 Task: Buy 4 Beard & Mustache Combs for Men's from Shave & Hair Removal section under best seller category for shipping address: Dana Mitchell, 4718 Wines Lane, Sabine Pass, Texas 77655, Cell Number 8322385022. Pay from credit card ending with 5759, CVV 953
Action: Mouse moved to (19, 88)
Screenshot: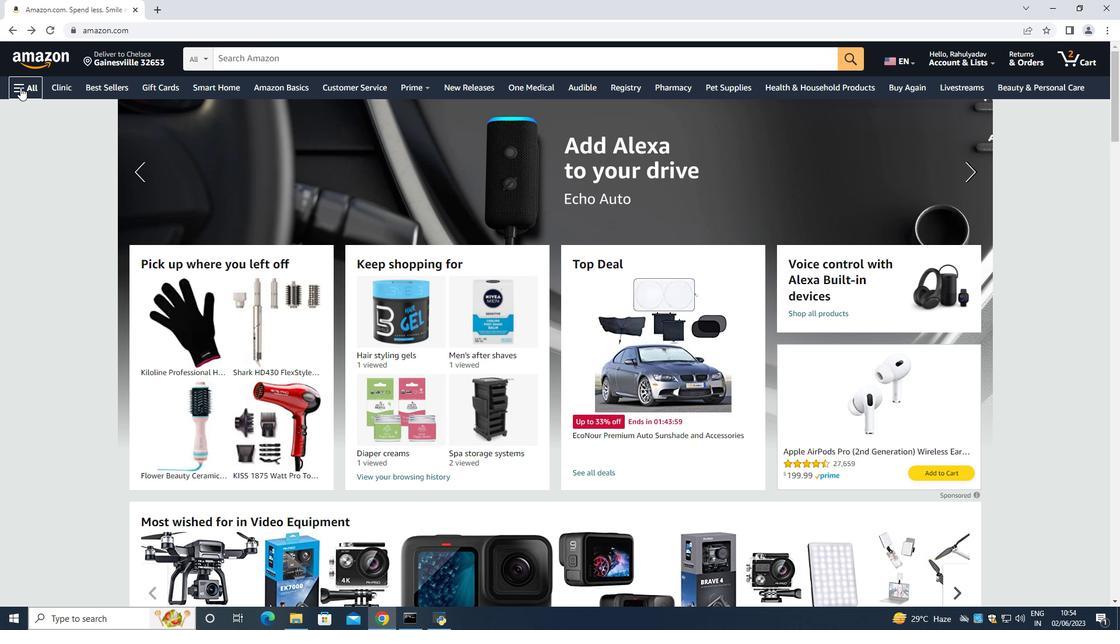 
Action: Mouse pressed left at (19, 88)
Screenshot: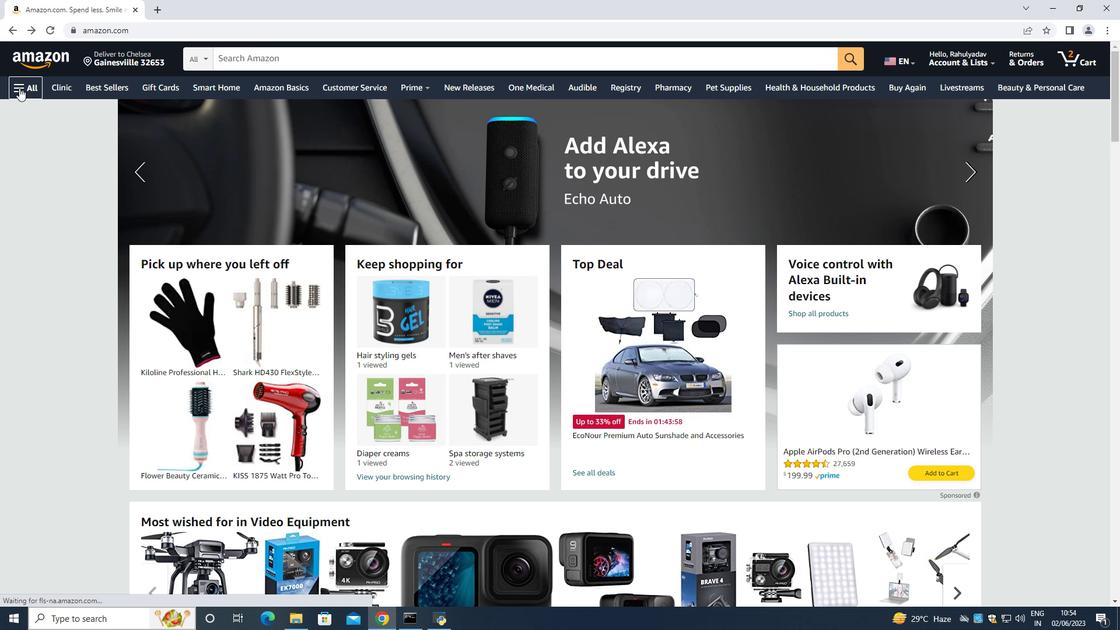 
Action: Mouse moved to (40, 104)
Screenshot: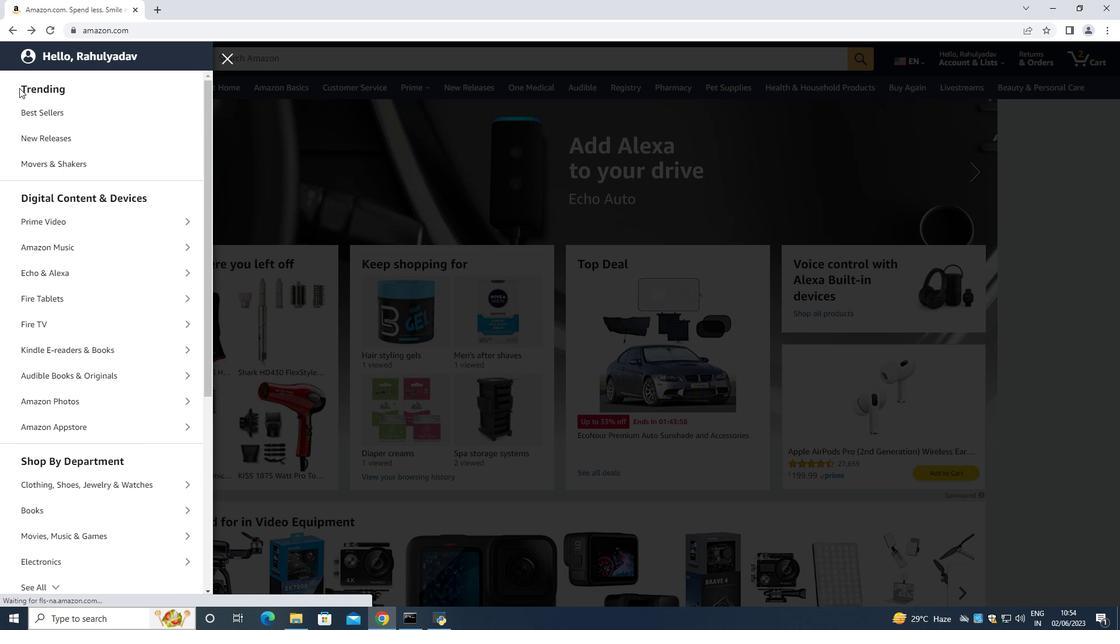 
Action: Mouse pressed left at (40, 104)
Screenshot: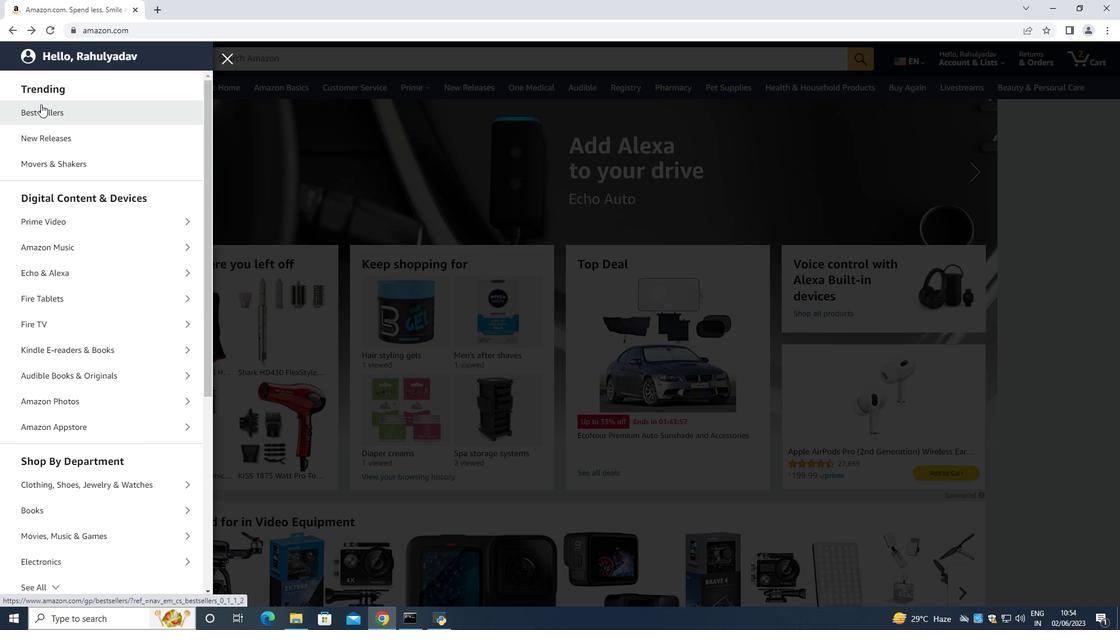 
Action: Mouse moved to (259, 66)
Screenshot: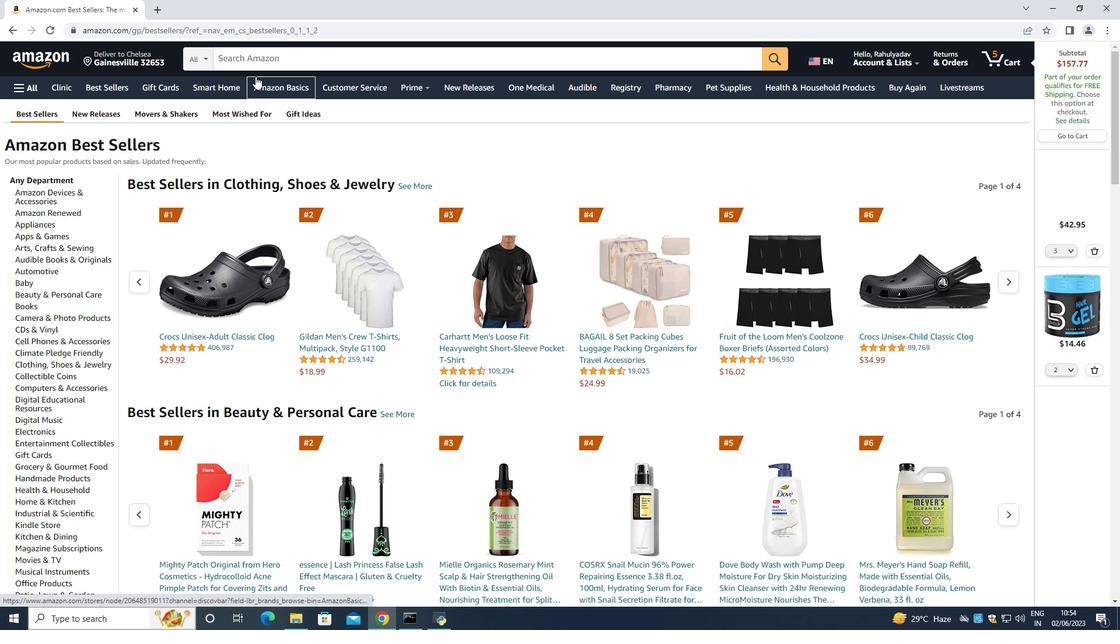 
Action: Mouse pressed left at (259, 66)
Screenshot: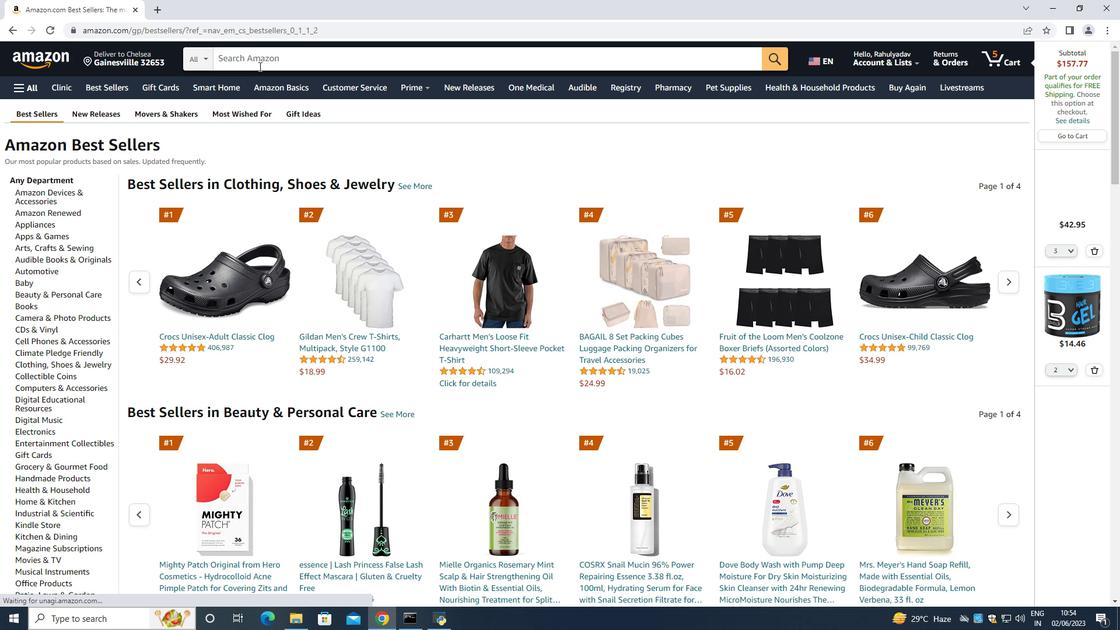 
Action: Key pressed <Key.shift><Key.shift><Key.shift>Beard<Key.space><Key.shift>&<Key.space><Key.shift><Key.shift><Key.shift>Mustache<Key.space><Key.shift>Combs<Key.space><Key.shift>For<Key.space><Key.shift>Men<Key.space><Key.backspace>s<Key.enter>
Screenshot: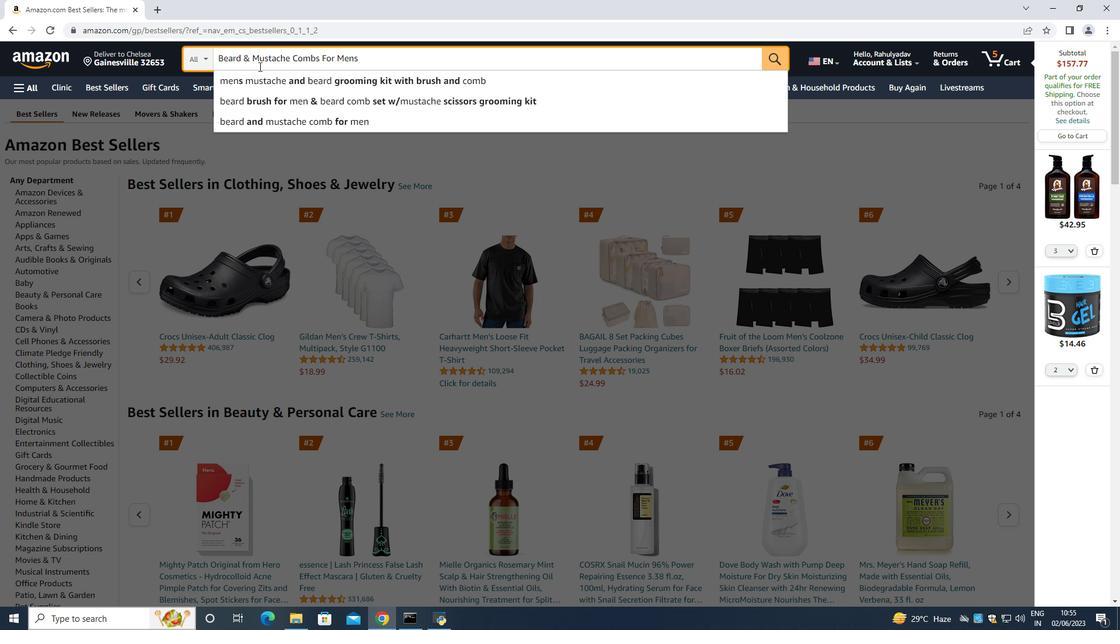
Action: Mouse moved to (585, 630)
Screenshot: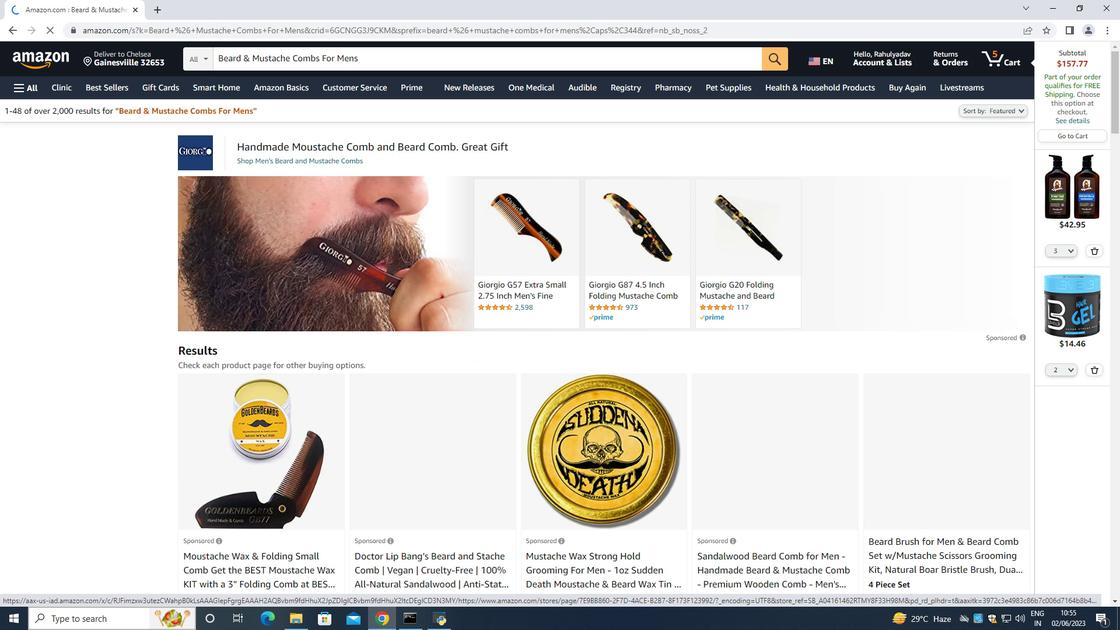 
Action: Key pressed <Key.down><Key.down>
Screenshot: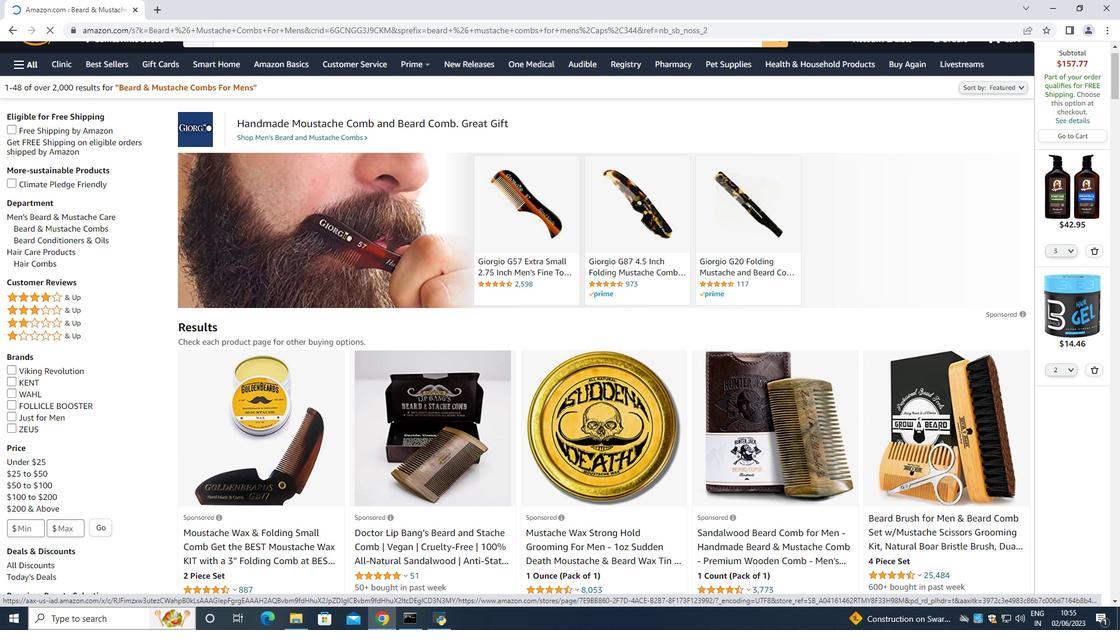 
Action: Mouse moved to (363, 487)
Screenshot: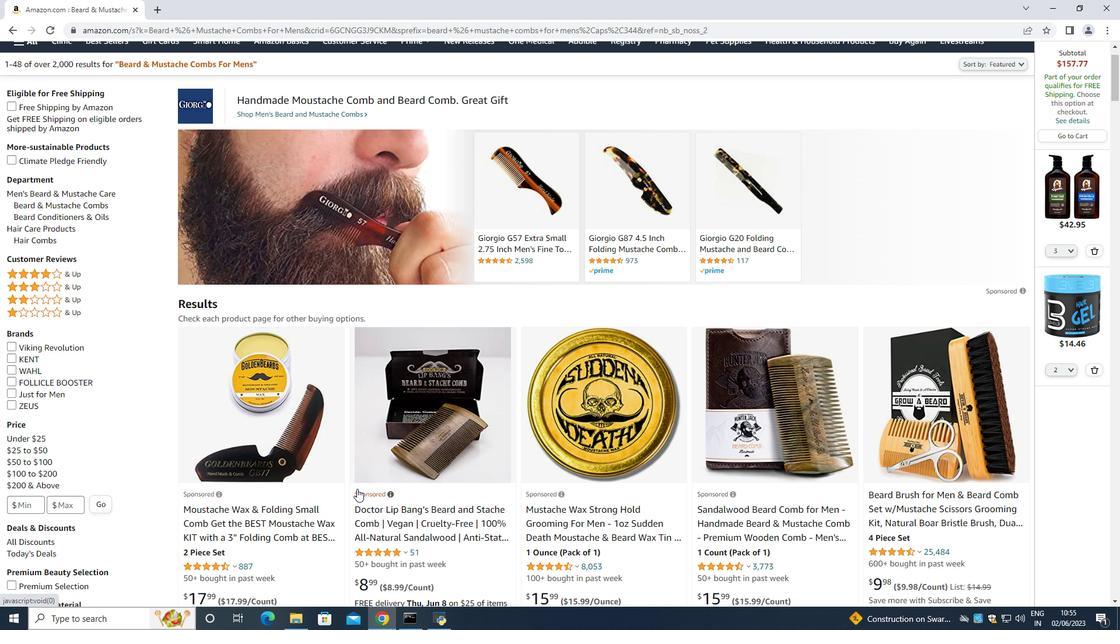 
Action: Mouse scrolled (363, 486) with delta (0, 0)
Screenshot: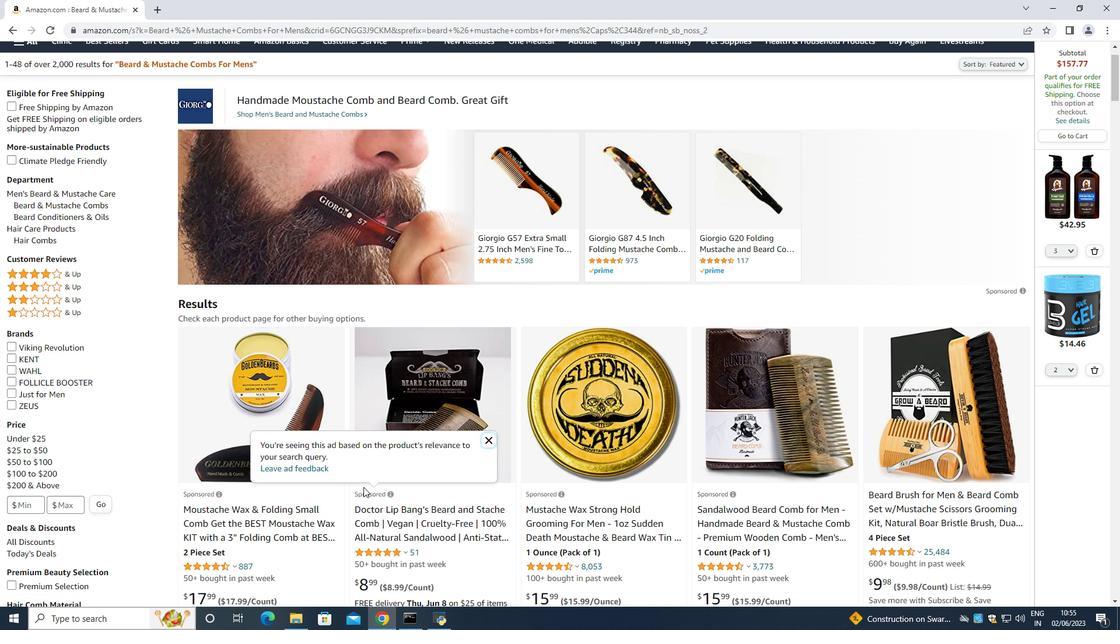 
Action: Mouse moved to (375, 494)
Screenshot: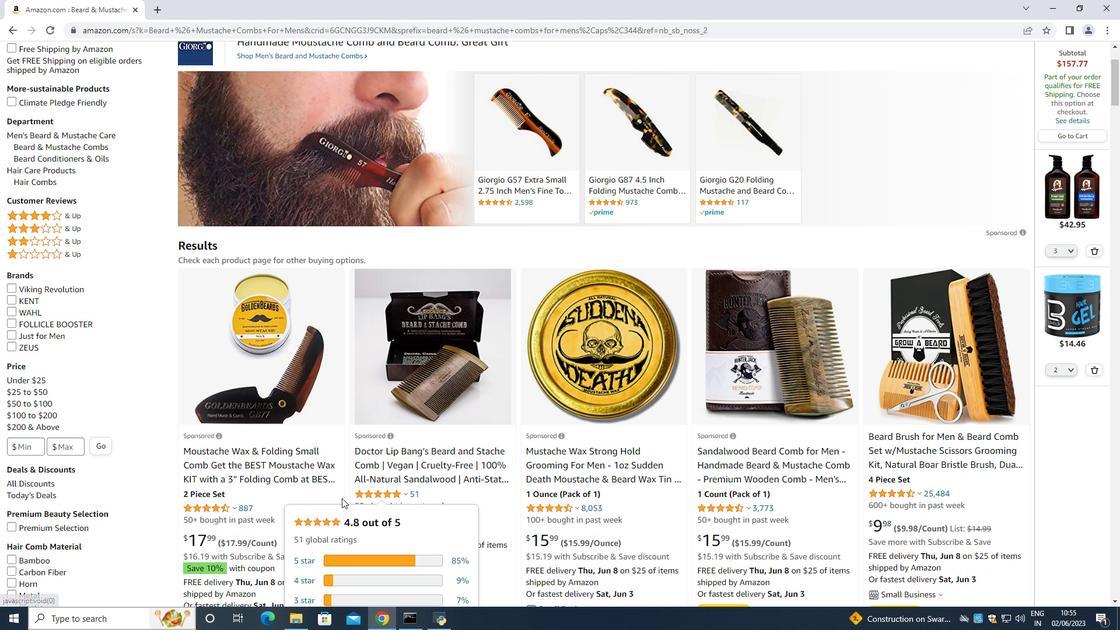 
Action: Mouse scrolled (375, 493) with delta (0, 0)
Screenshot: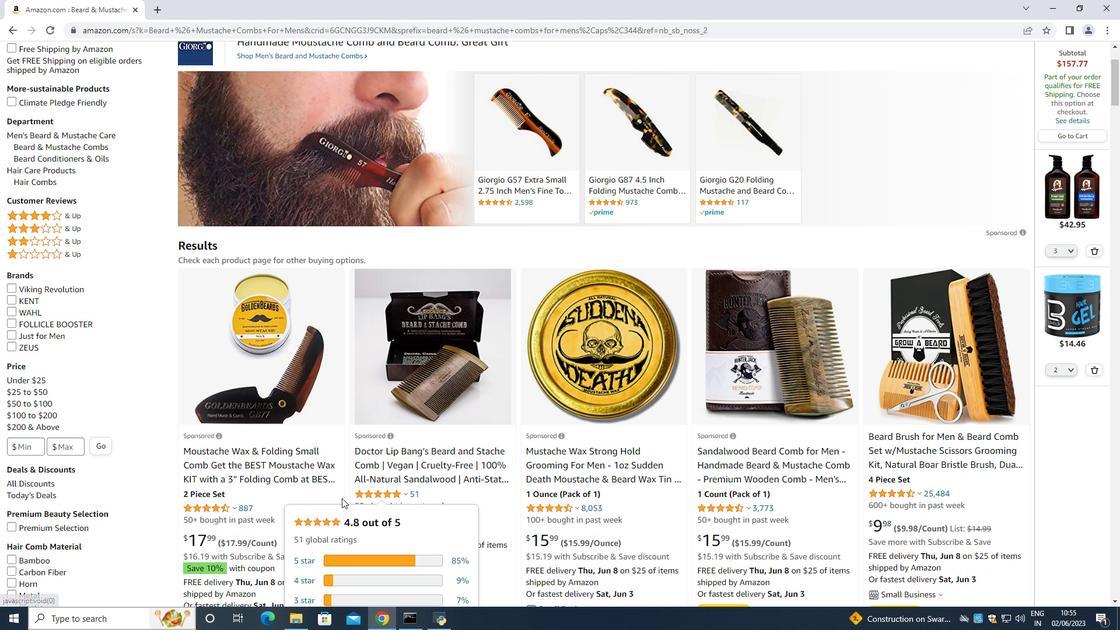 
Action: Mouse moved to (381, 380)
Screenshot: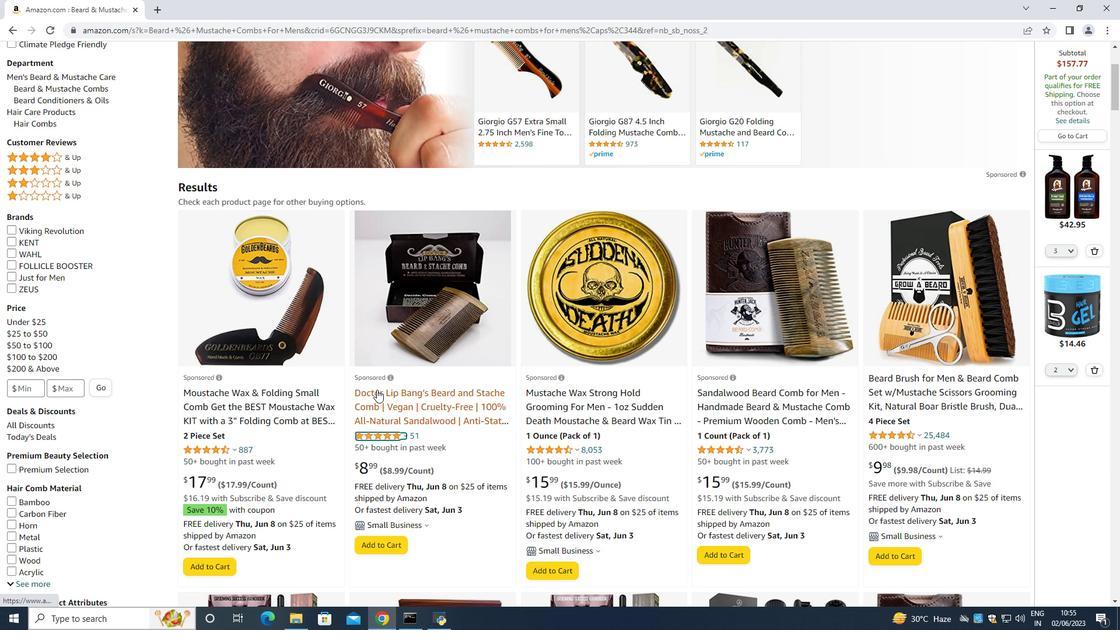 
Action: Mouse scrolled (381, 381) with delta (0, 0)
Screenshot: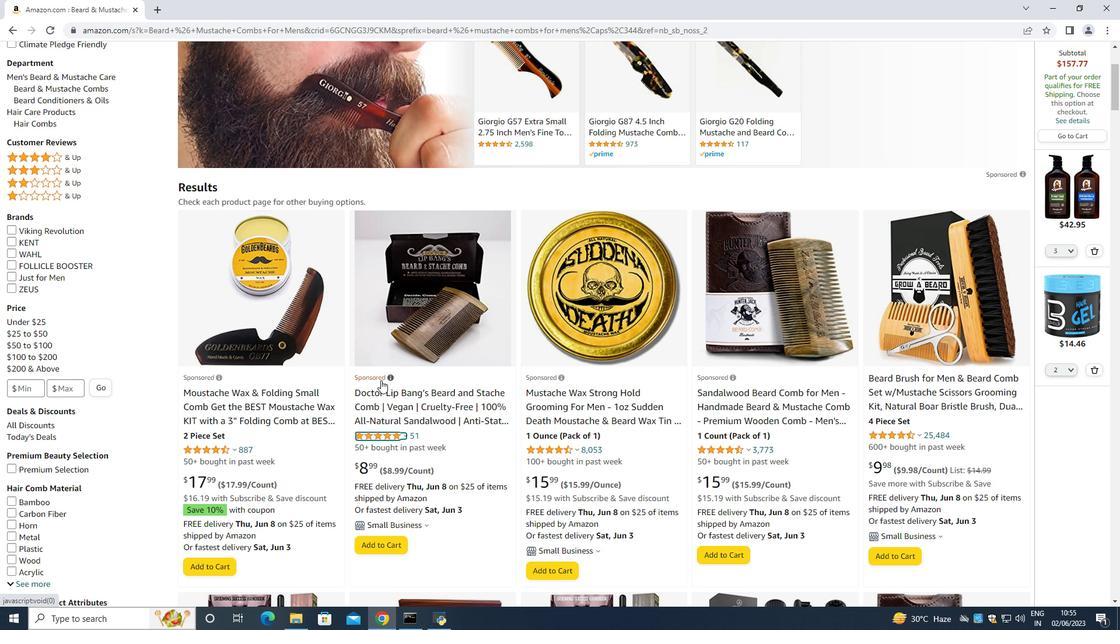 
Action: Mouse scrolled (381, 381) with delta (0, 0)
Screenshot: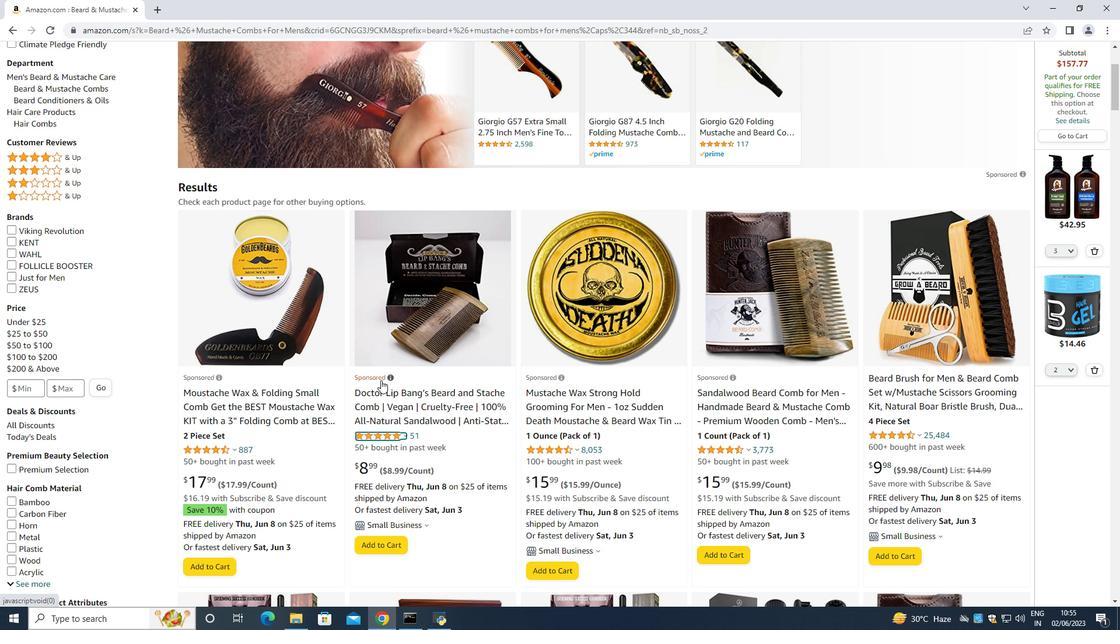 
Action: Mouse scrolled (381, 381) with delta (0, 0)
Screenshot: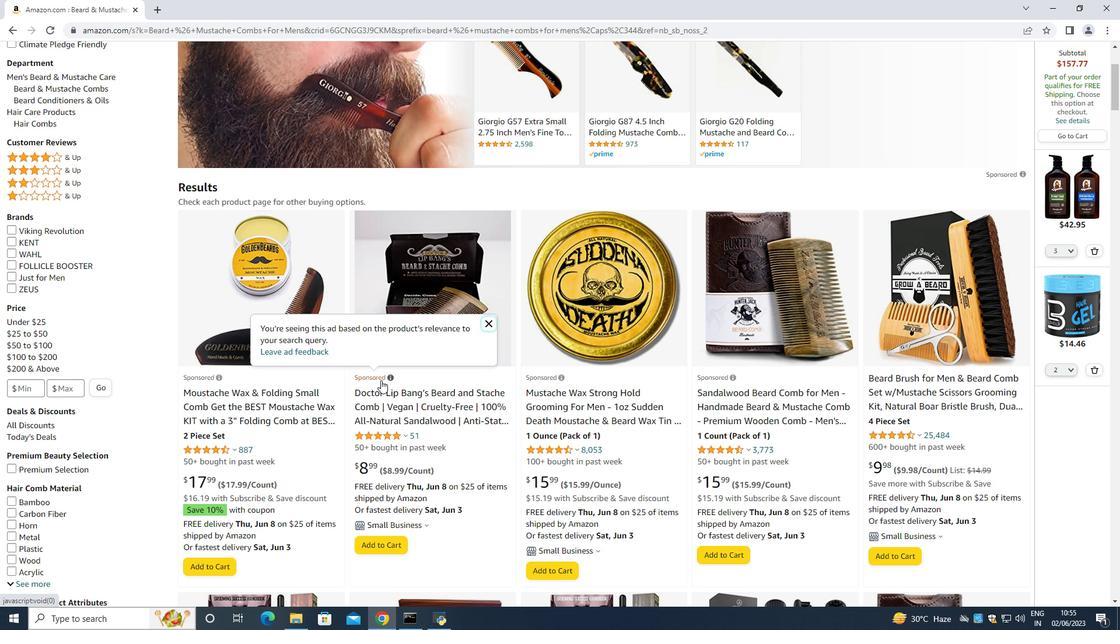 
Action: Mouse moved to (766, 438)
Screenshot: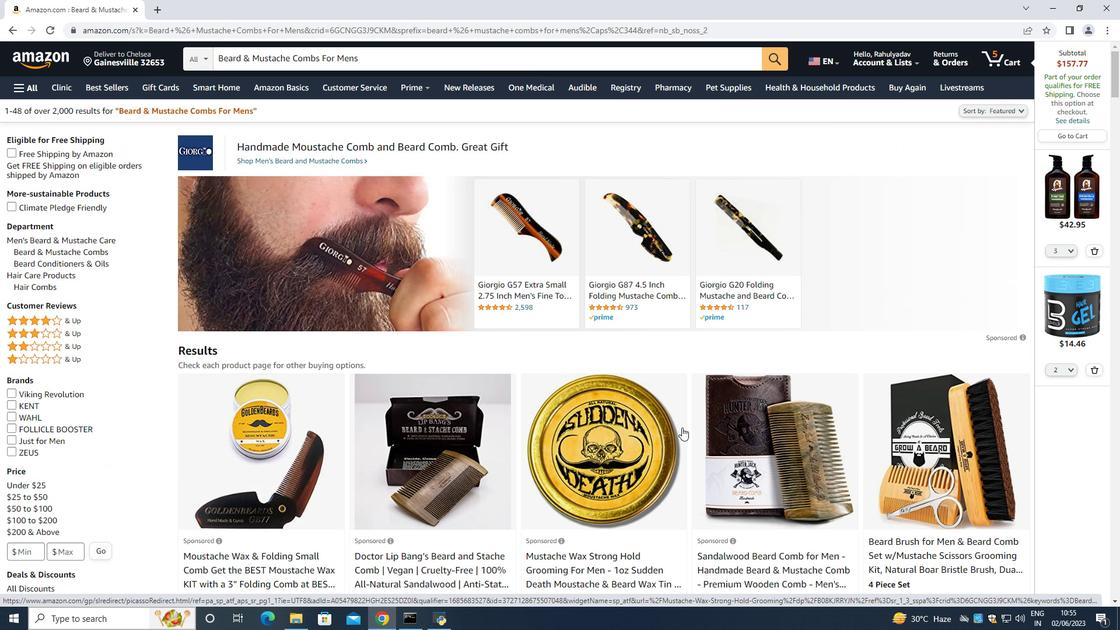 
Action: Mouse scrolled (766, 438) with delta (0, 0)
Screenshot: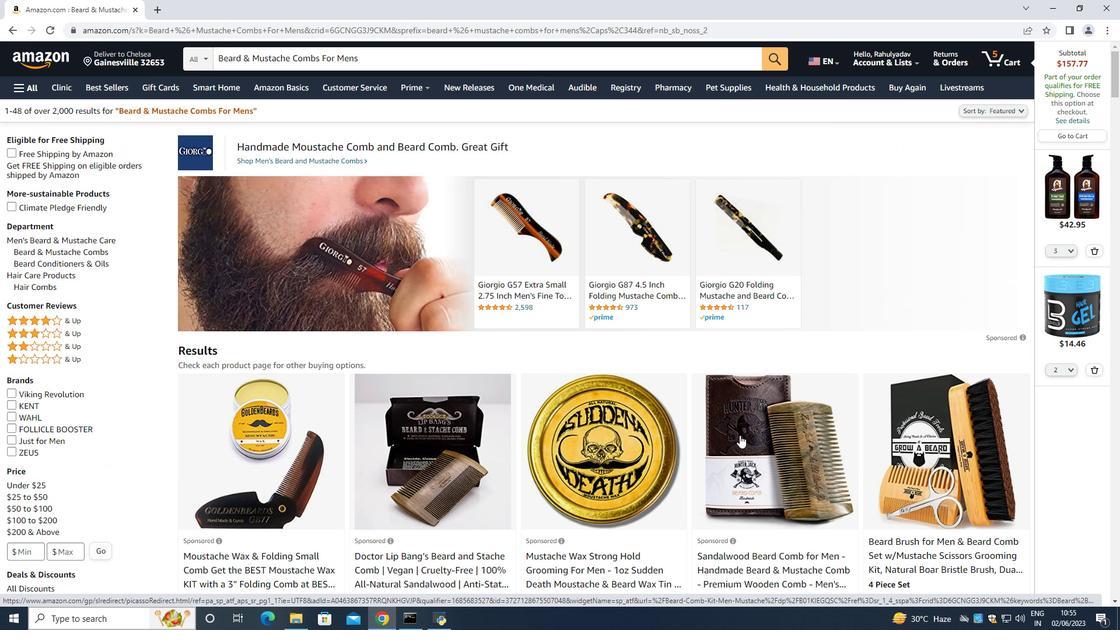 
Action: Mouse scrolled (766, 438) with delta (0, 0)
Screenshot: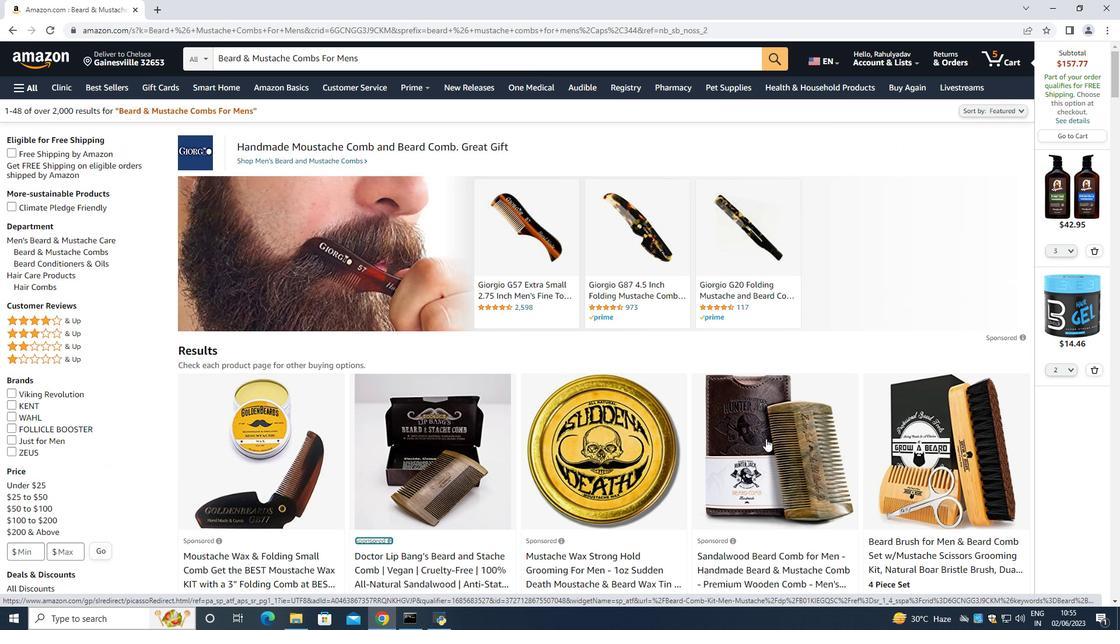 
Action: Mouse moved to (746, 400)
Screenshot: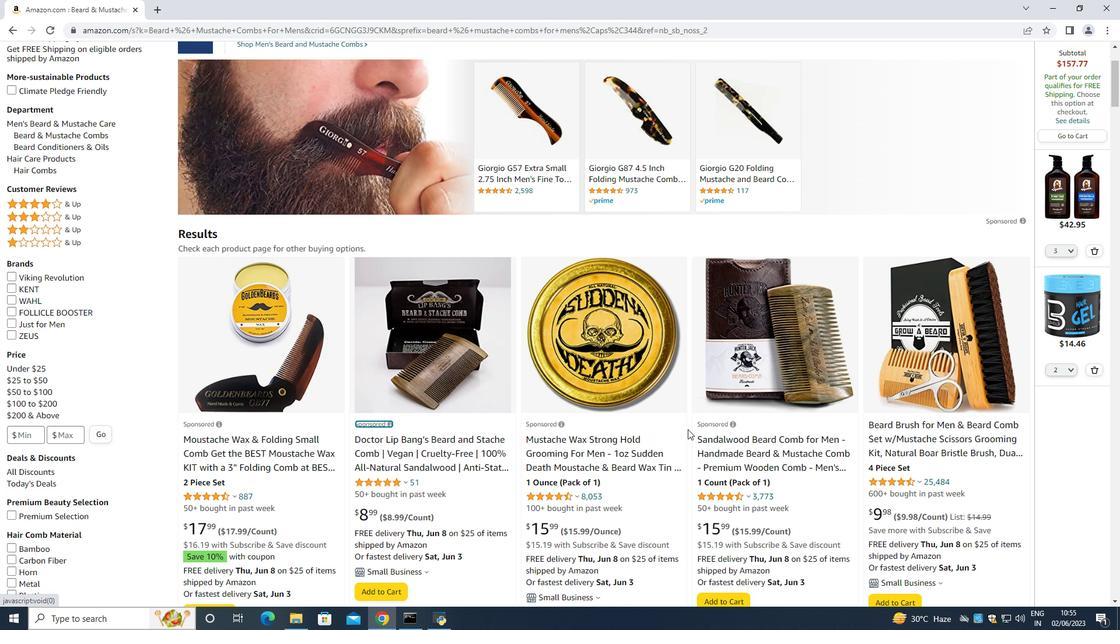 
Action: Mouse scrolled (746, 399) with delta (0, 0)
Screenshot: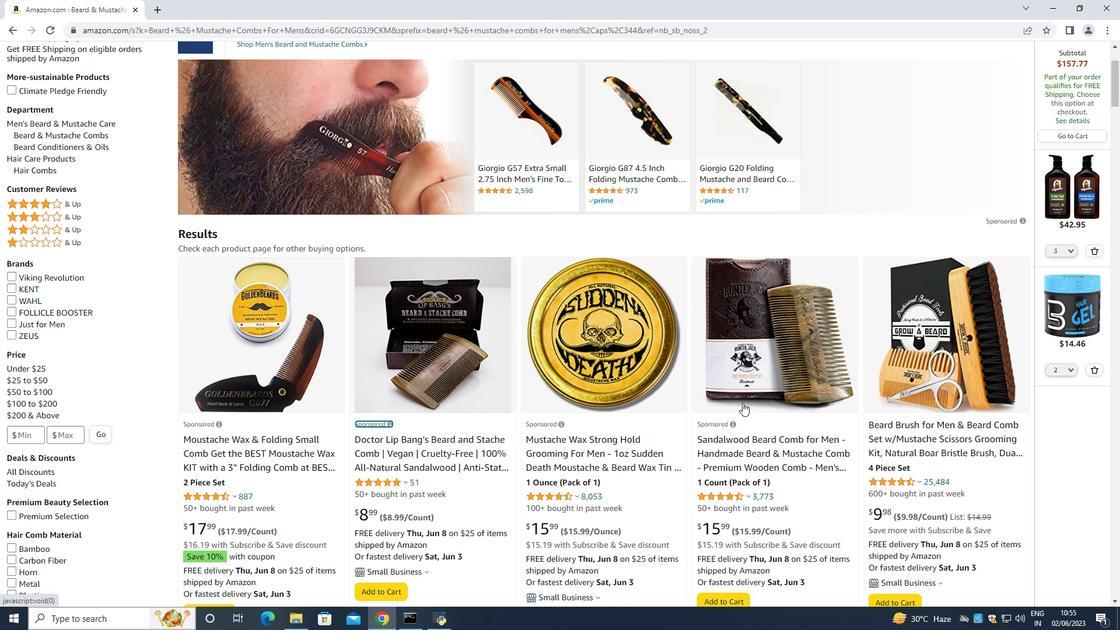 
Action: Mouse scrolled (746, 399) with delta (0, 0)
Screenshot: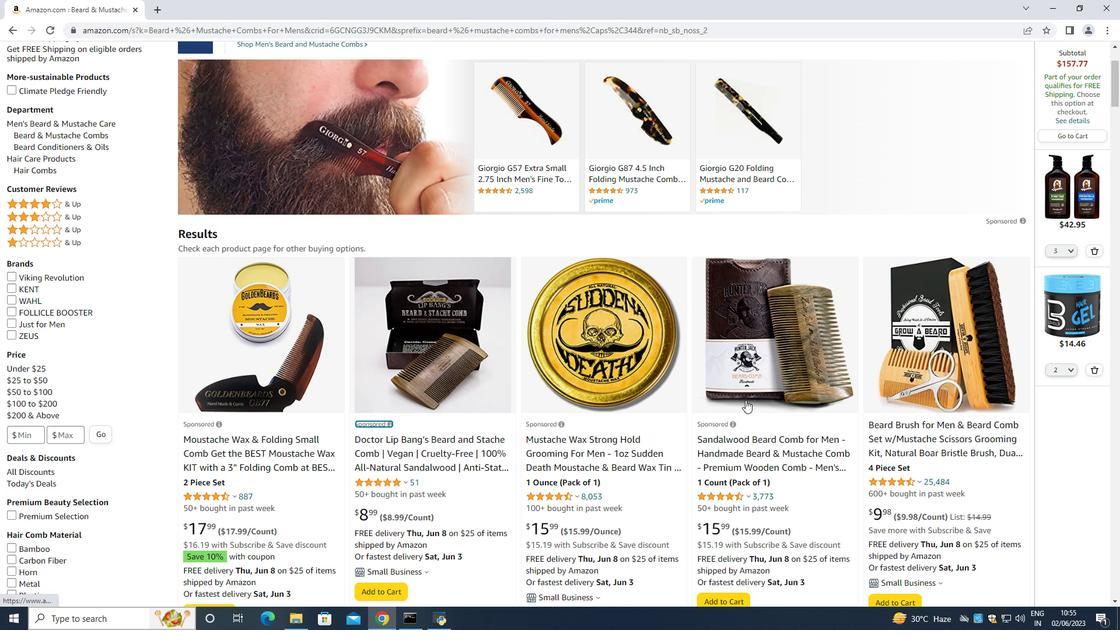 
Action: Mouse moved to (447, 430)
Screenshot: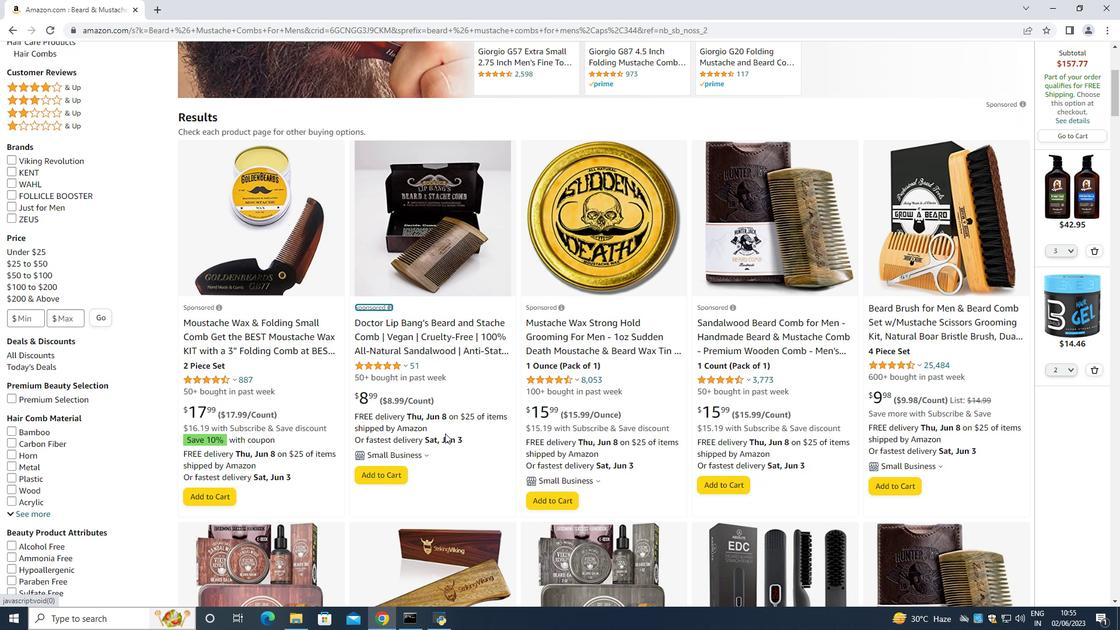 
Action: Mouse scrolled (447, 429) with delta (0, 0)
Screenshot: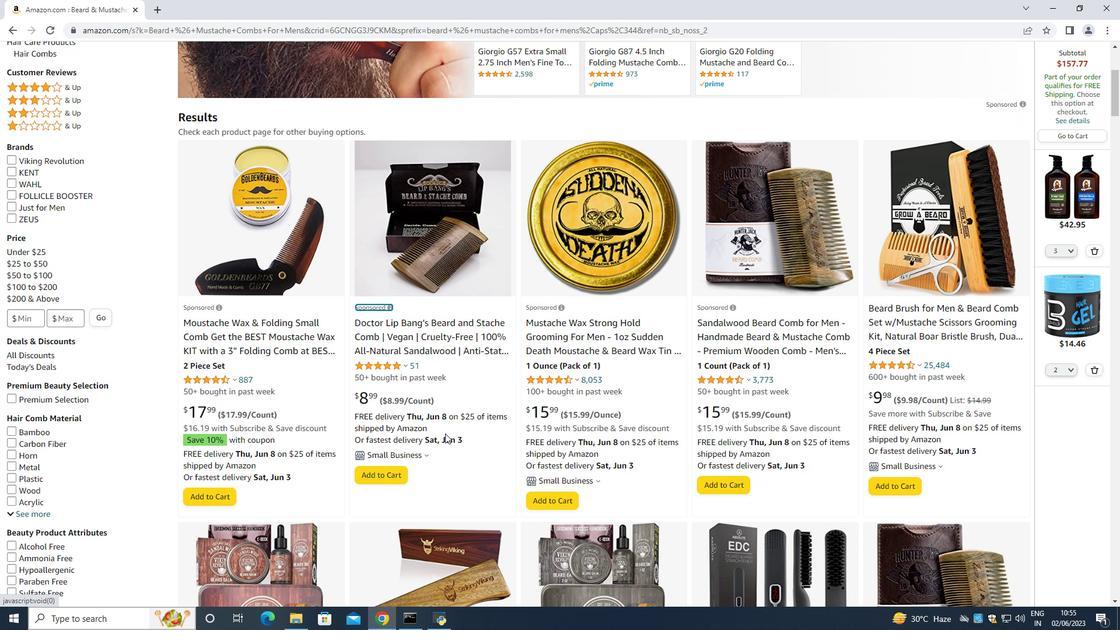 
Action: Mouse moved to (447, 429)
Screenshot: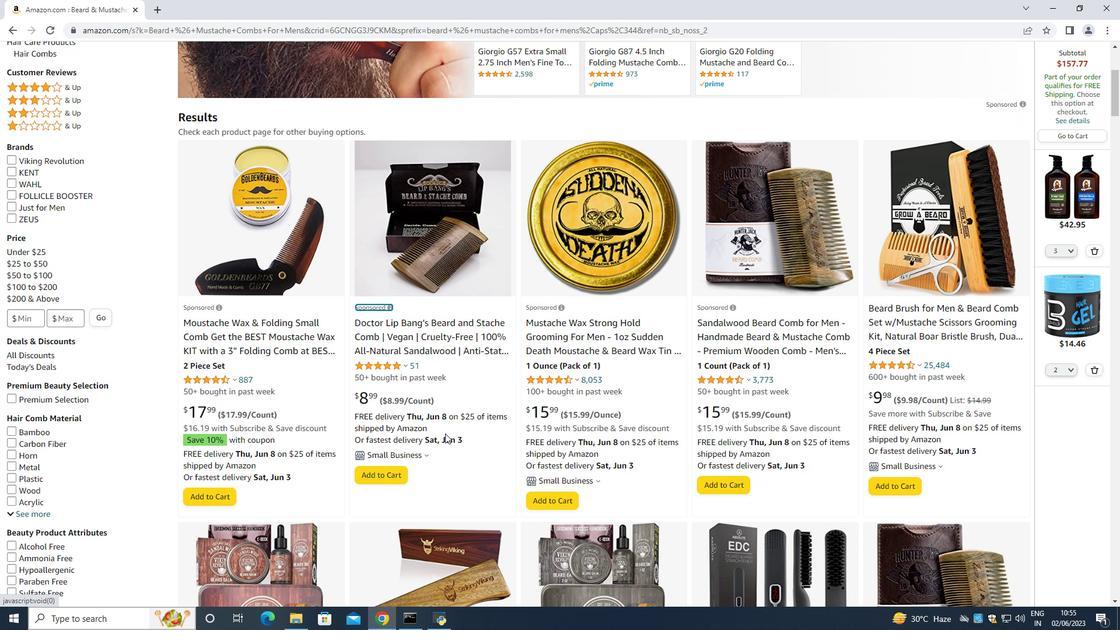 
Action: Mouse scrolled (447, 428) with delta (0, 0)
Screenshot: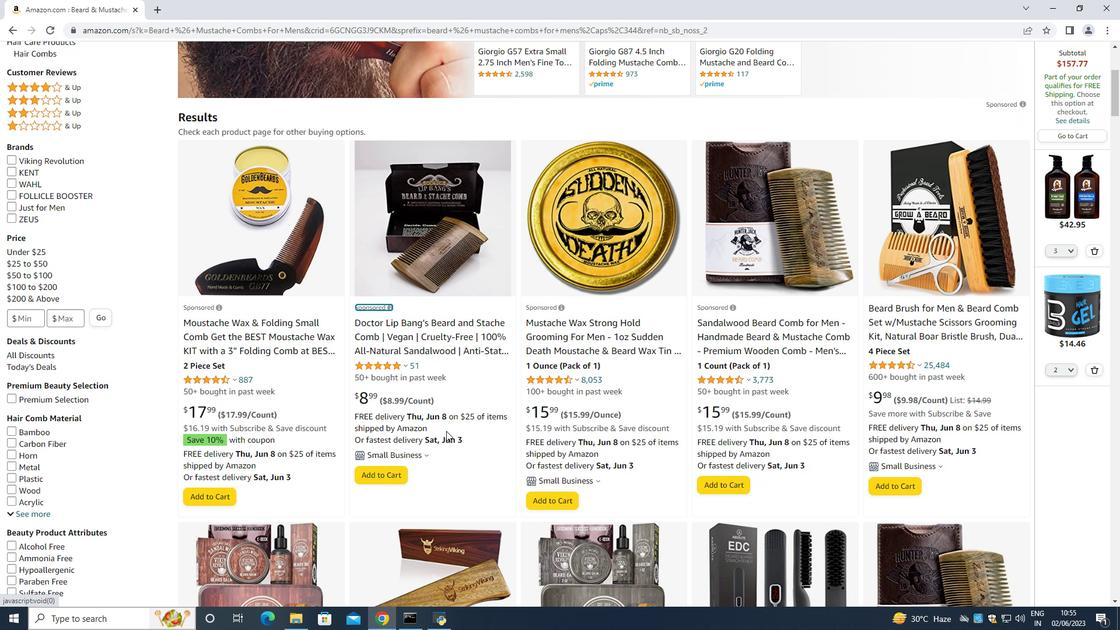 
Action: Mouse moved to (447, 427)
Screenshot: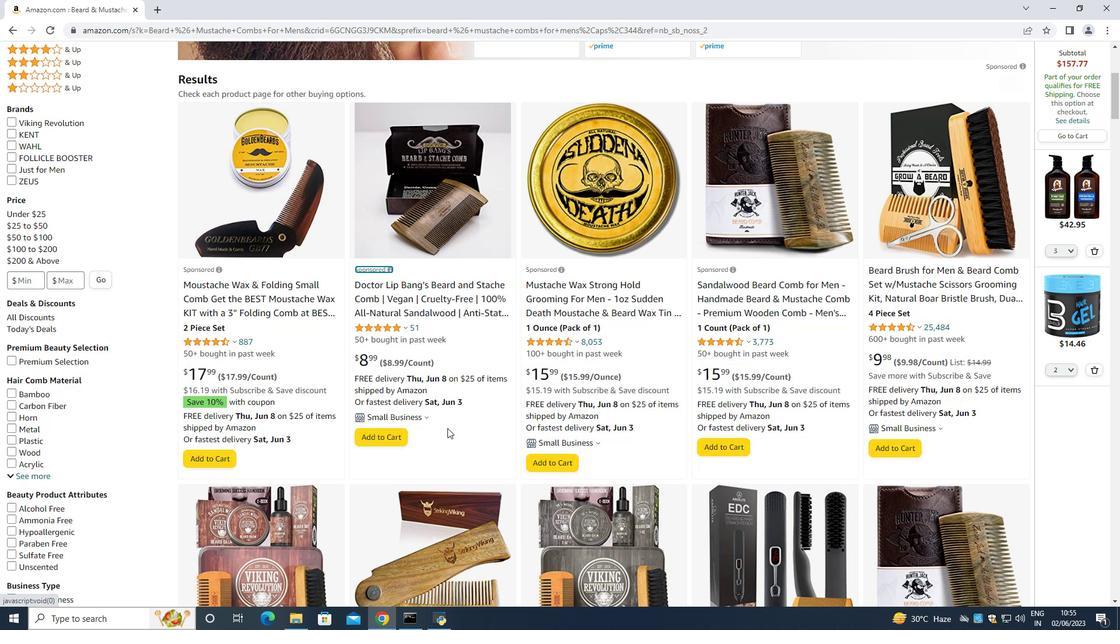 
Action: Mouse scrolled (447, 426) with delta (0, 0)
Screenshot: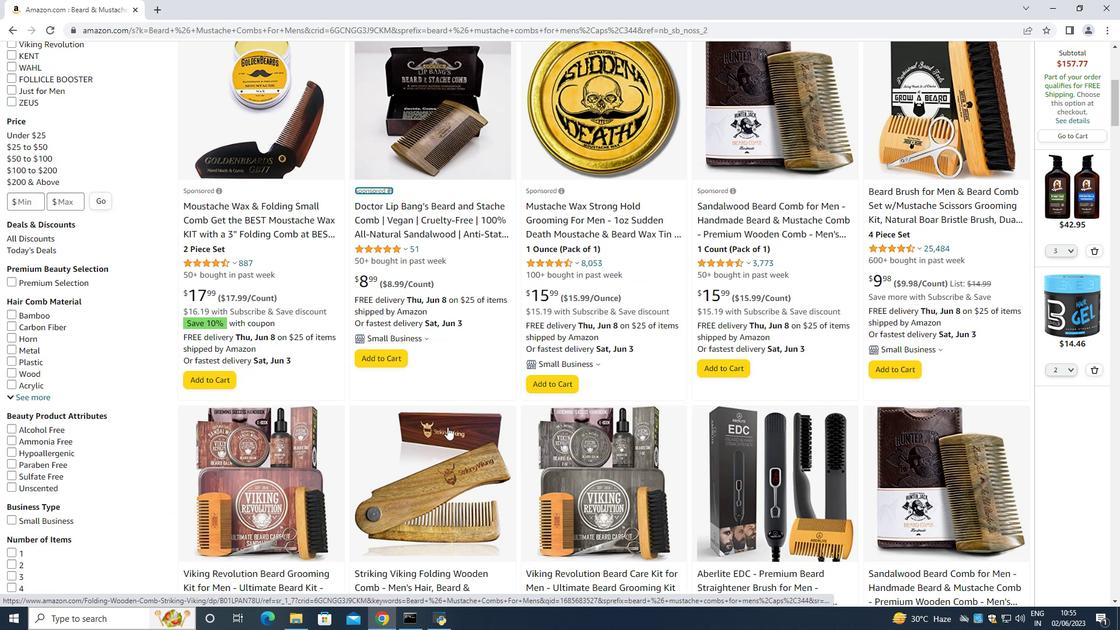 
Action: Mouse scrolled (447, 426) with delta (0, 0)
Screenshot: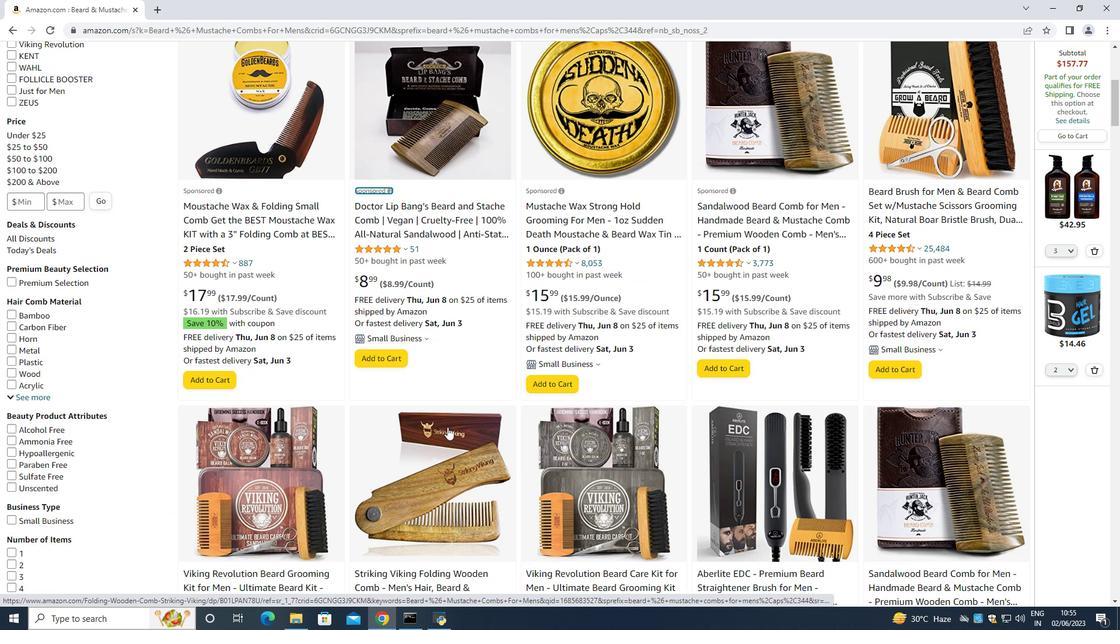 
Action: Mouse scrolled (447, 426) with delta (0, 0)
Screenshot: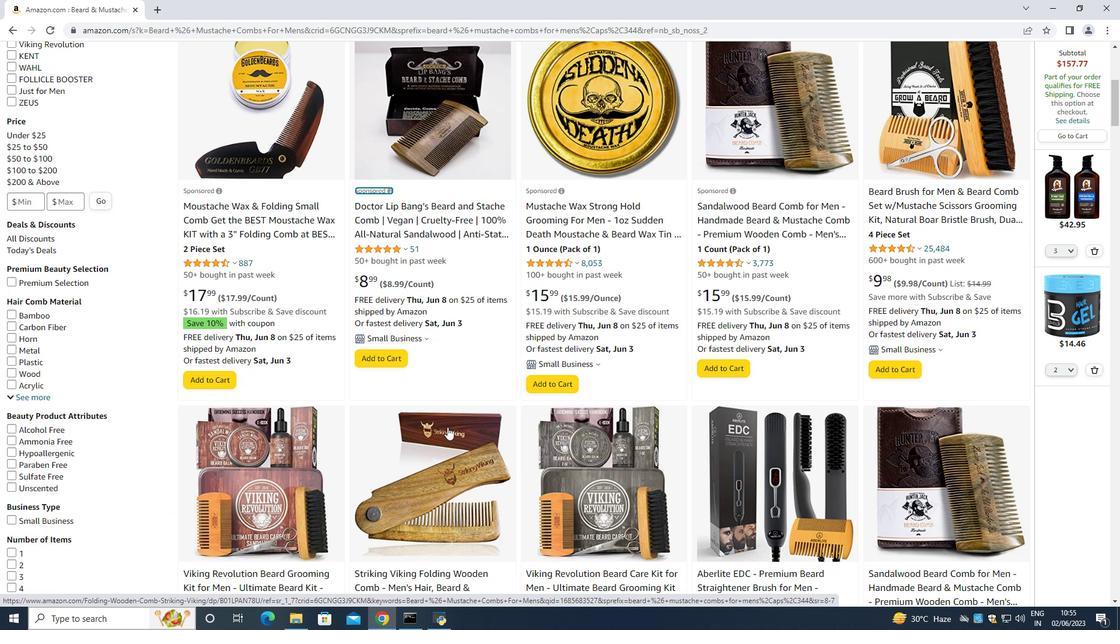 
Action: Mouse moved to (259, 391)
Screenshot: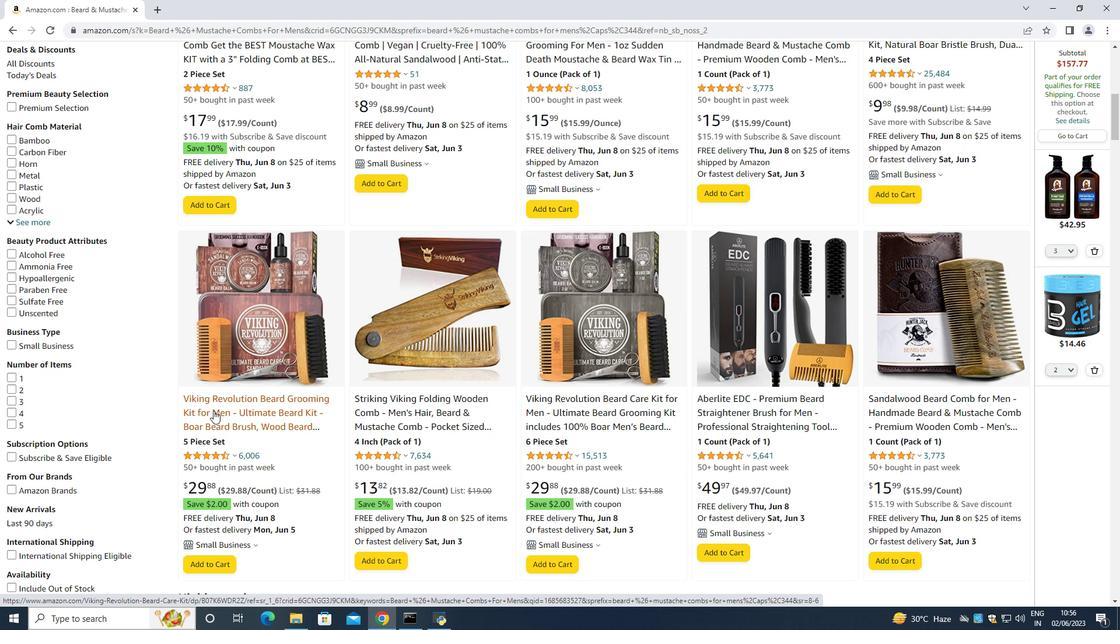 
Action: Mouse scrolled (259, 391) with delta (0, 0)
Screenshot: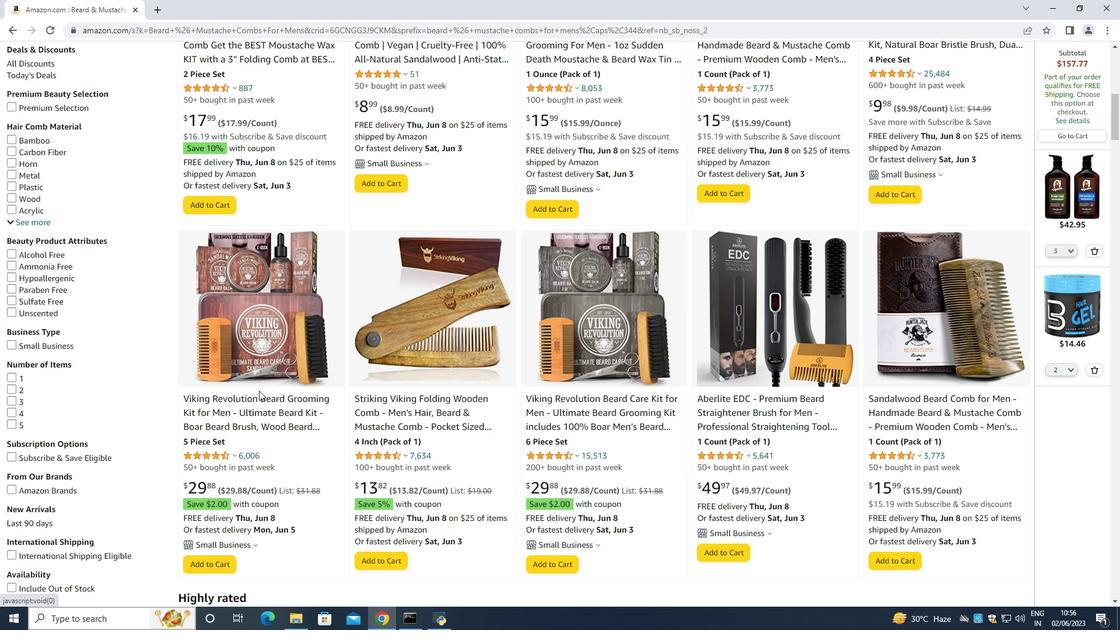 
Action: Mouse scrolled (259, 391) with delta (0, 0)
Screenshot: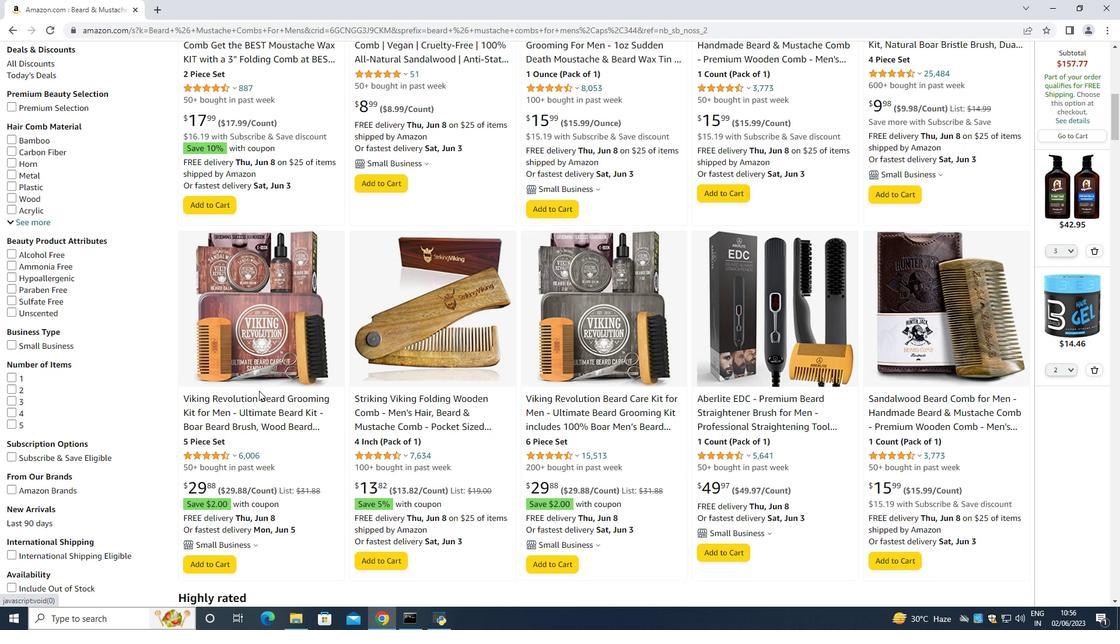 
Action: Mouse scrolled (259, 391) with delta (0, 0)
Screenshot: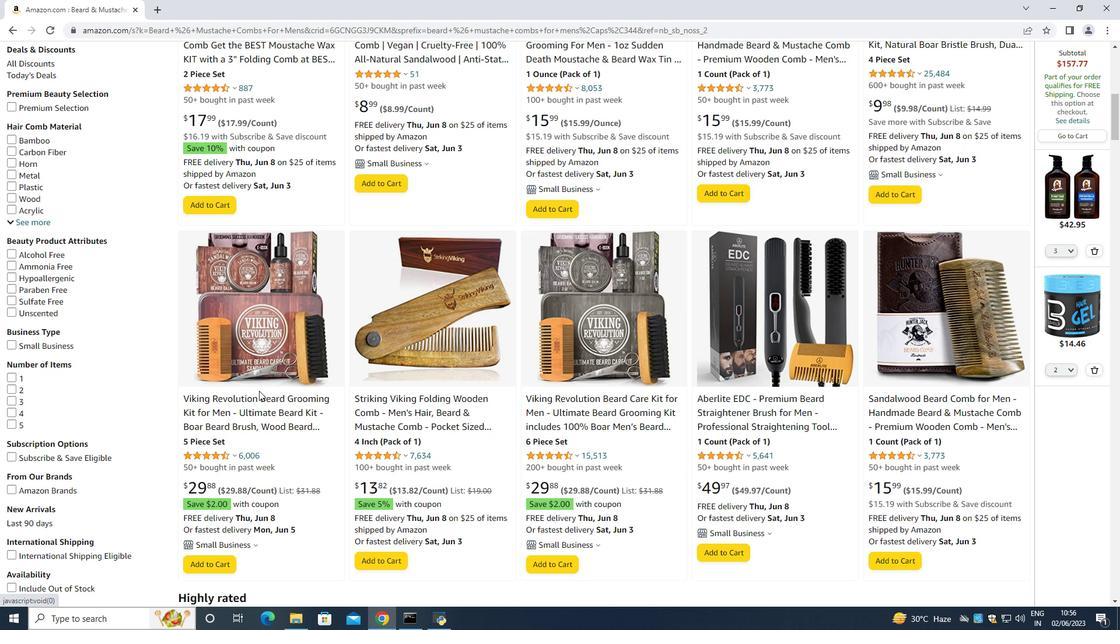 
Action: Mouse scrolled (259, 391) with delta (0, 0)
Screenshot: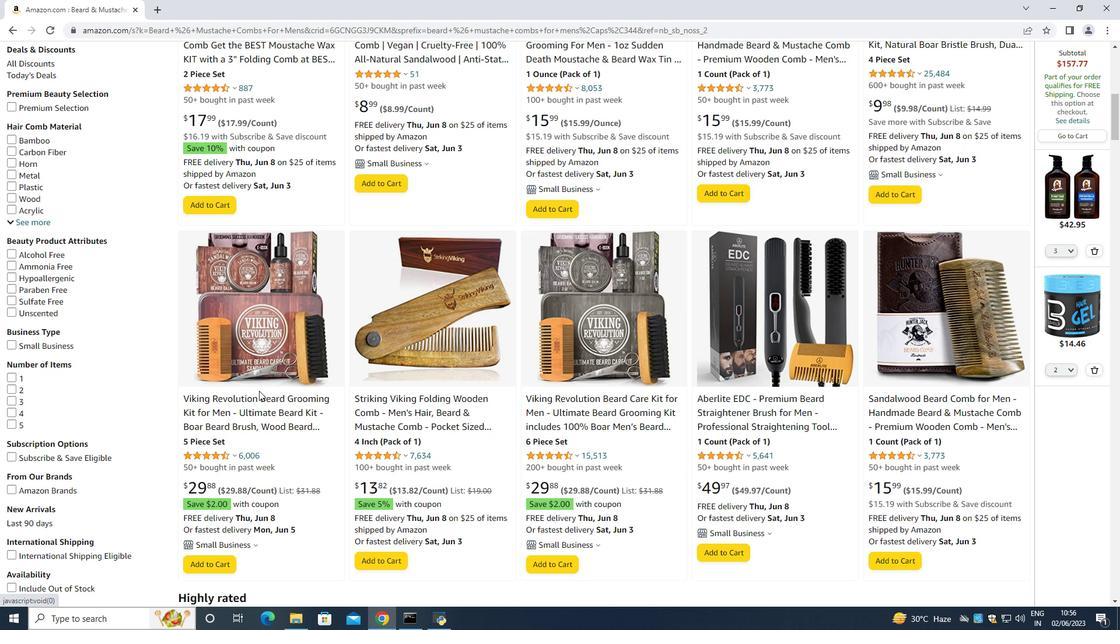 
Action: Mouse scrolled (259, 391) with delta (0, 0)
Screenshot: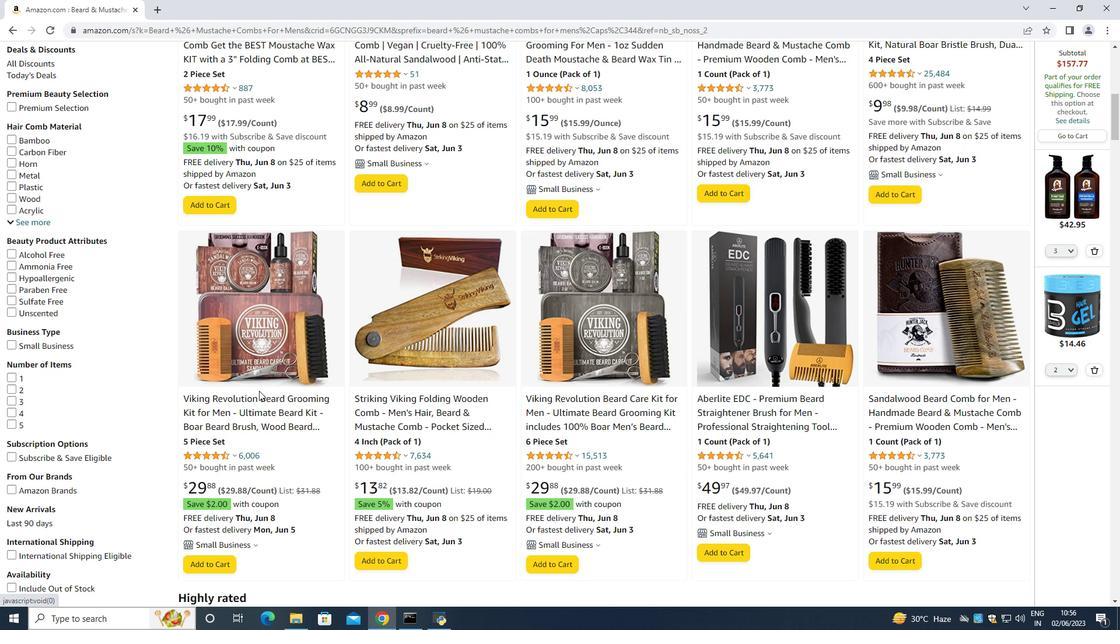 
Action: Mouse scrolled (259, 391) with delta (0, 0)
Screenshot: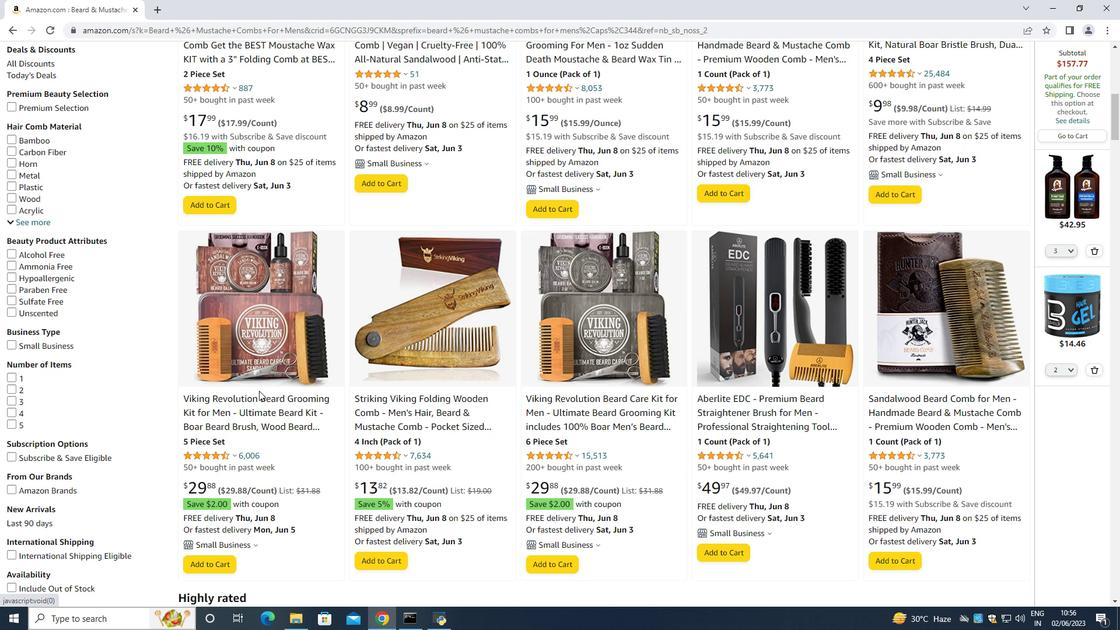 
Action: Mouse moved to (259, 390)
Screenshot: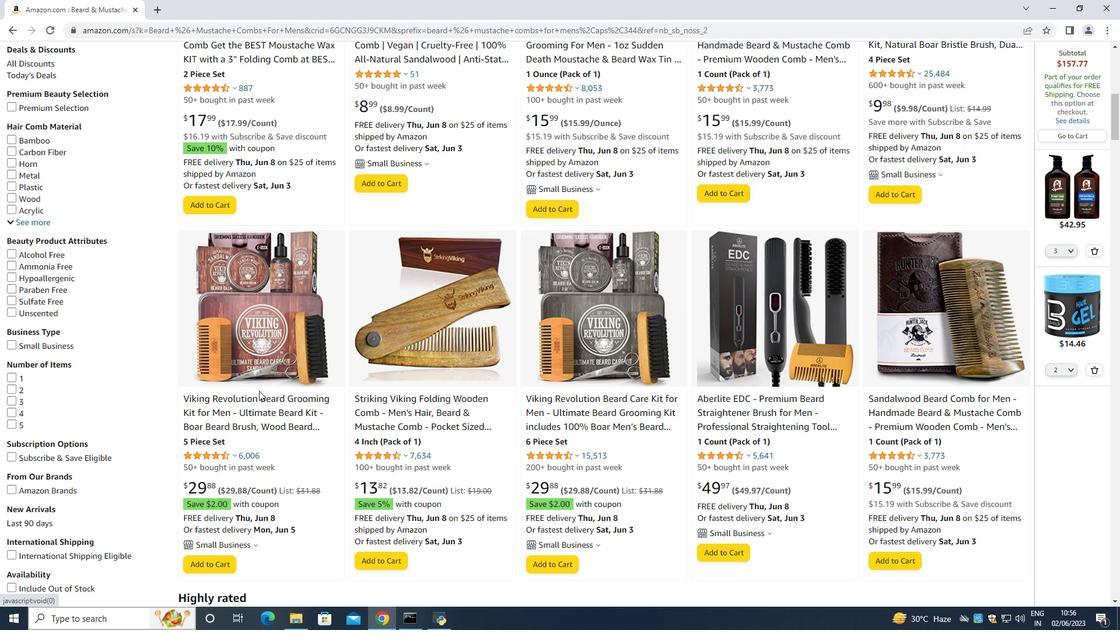 
Action: Mouse scrolled (259, 391) with delta (0, 0)
Screenshot: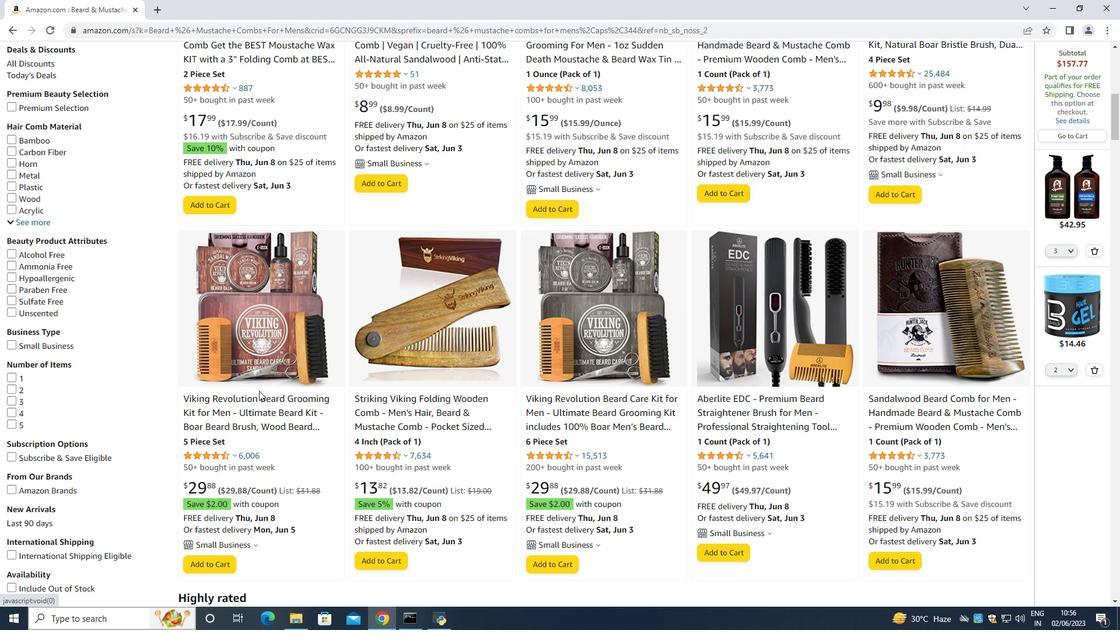 
Action: Mouse moved to (47, 160)
Screenshot: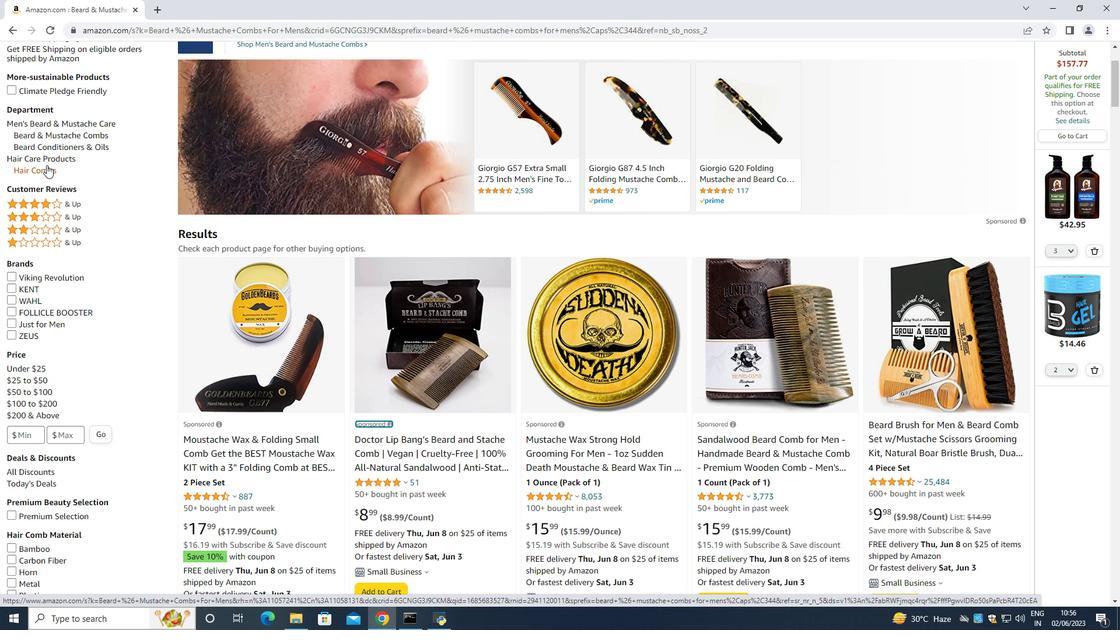 
Action: Mouse pressed left at (47, 160)
Screenshot: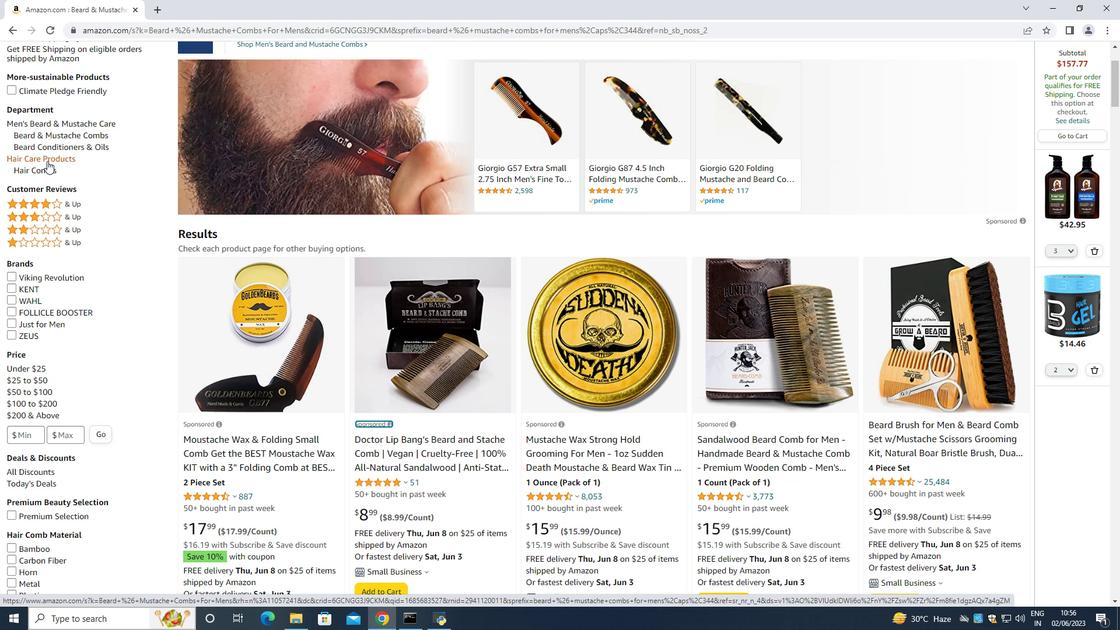 
Action: Mouse moved to (52, 238)
Screenshot: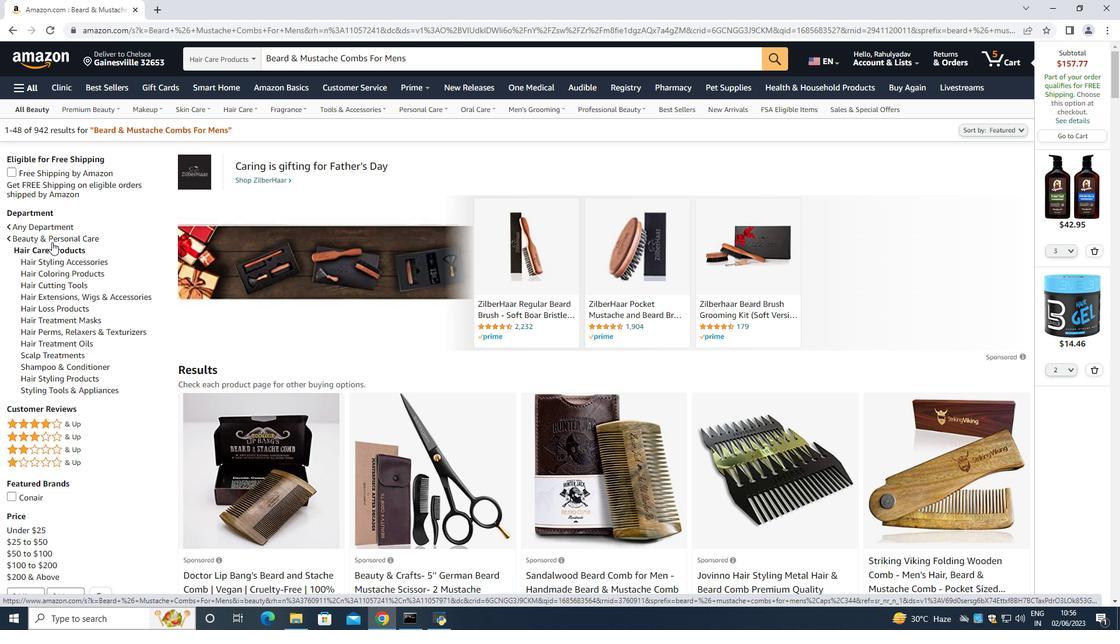 
Action: Mouse pressed left at (52, 238)
Screenshot: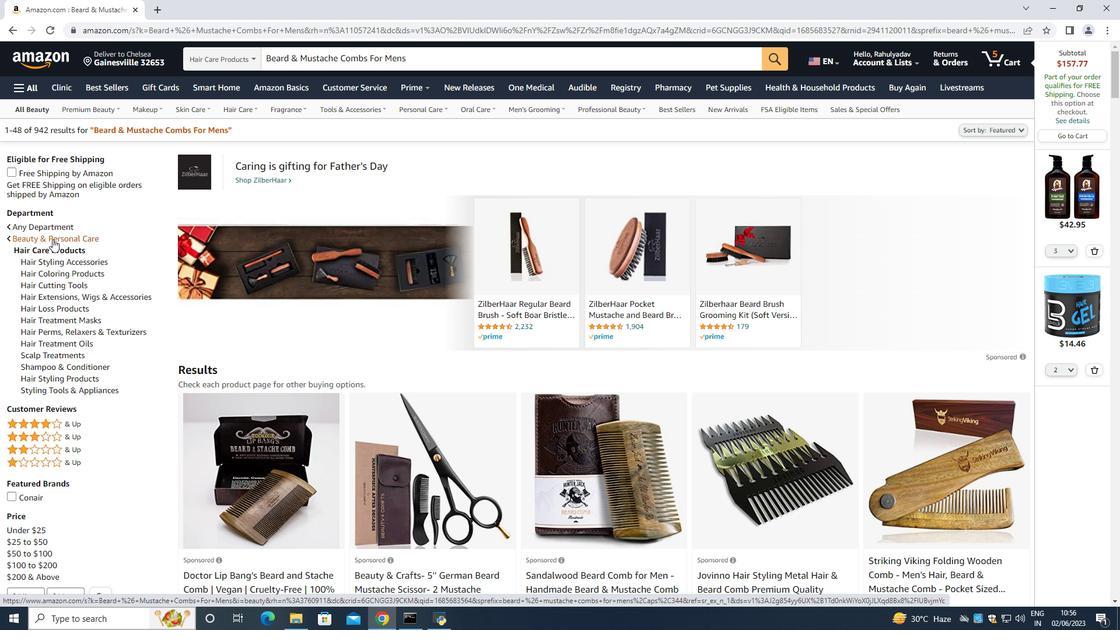 
Action: Mouse moved to (81, 358)
Screenshot: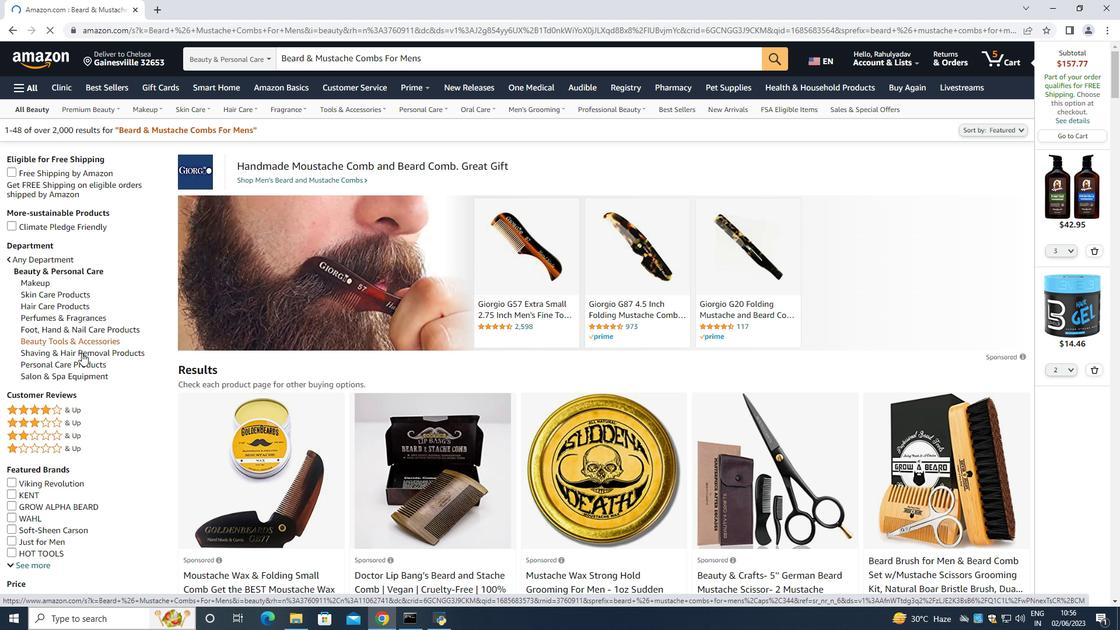 
Action: Mouse pressed left at (81, 358)
Screenshot: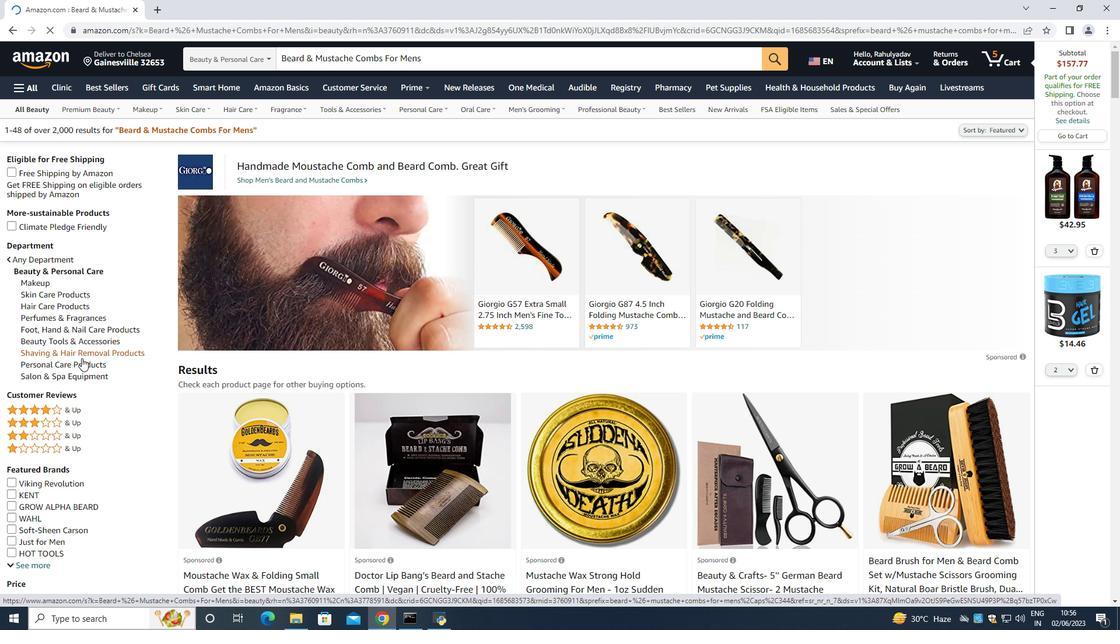 
Action: Mouse moved to (350, 385)
Screenshot: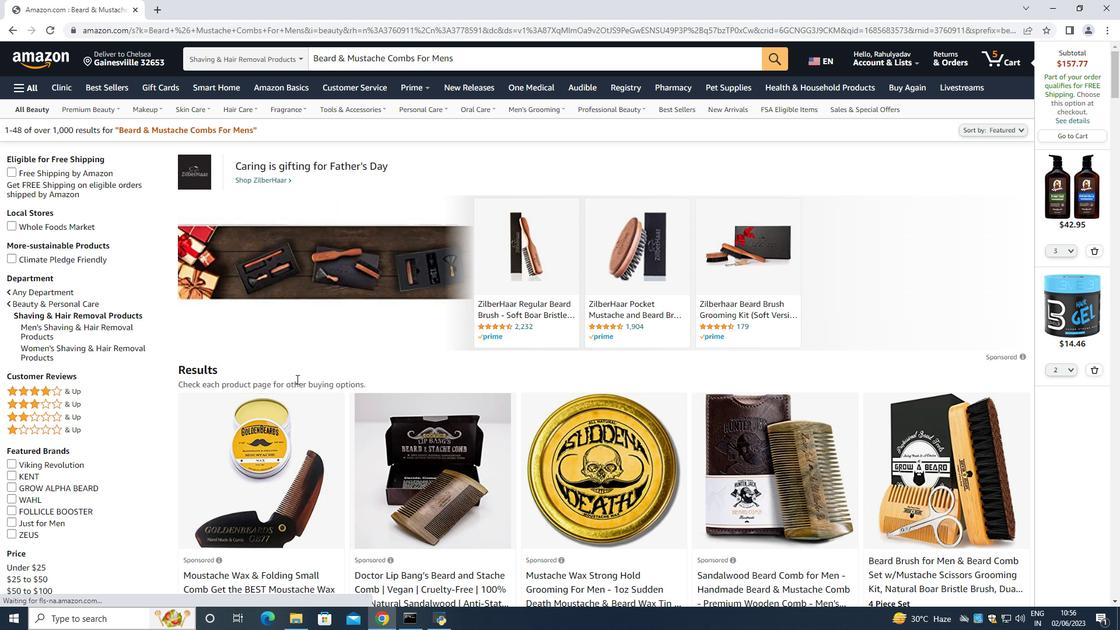 
Action: Mouse scrolled (350, 385) with delta (0, 0)
Screenshot: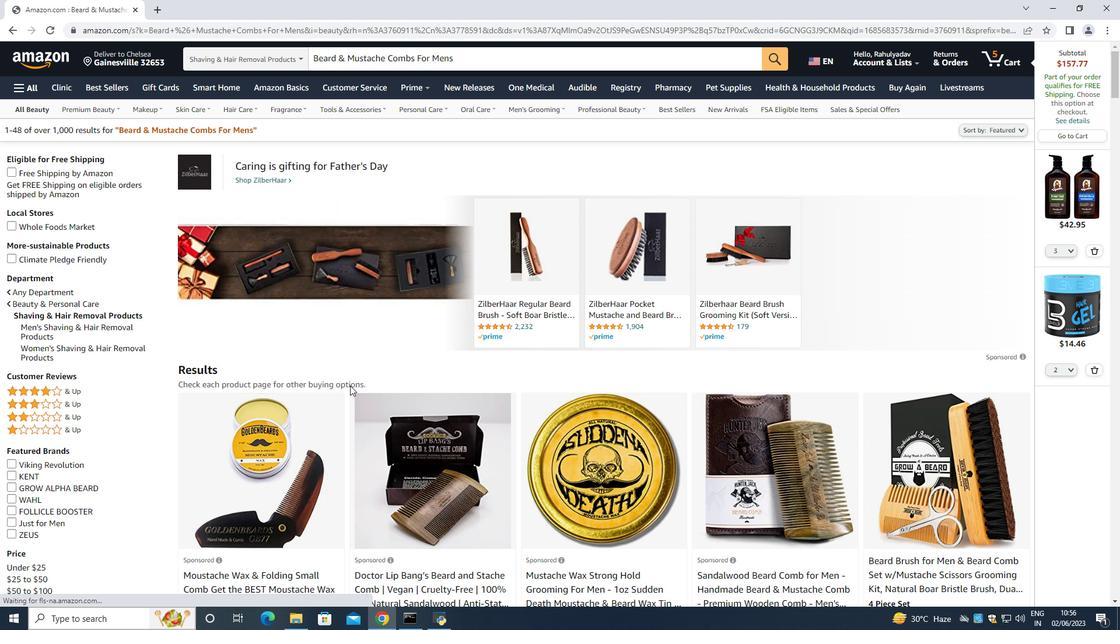 
Action: Mouse moved to (773, 523)
Screenshot: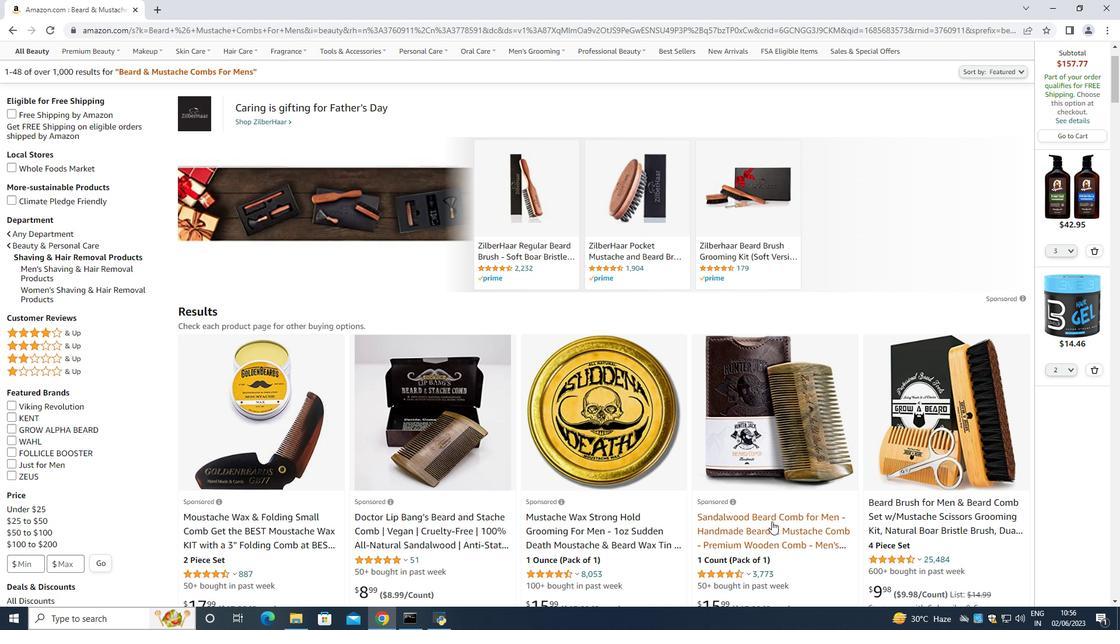 
Action: Mouse pressed left at (773, 523)
Screenshot: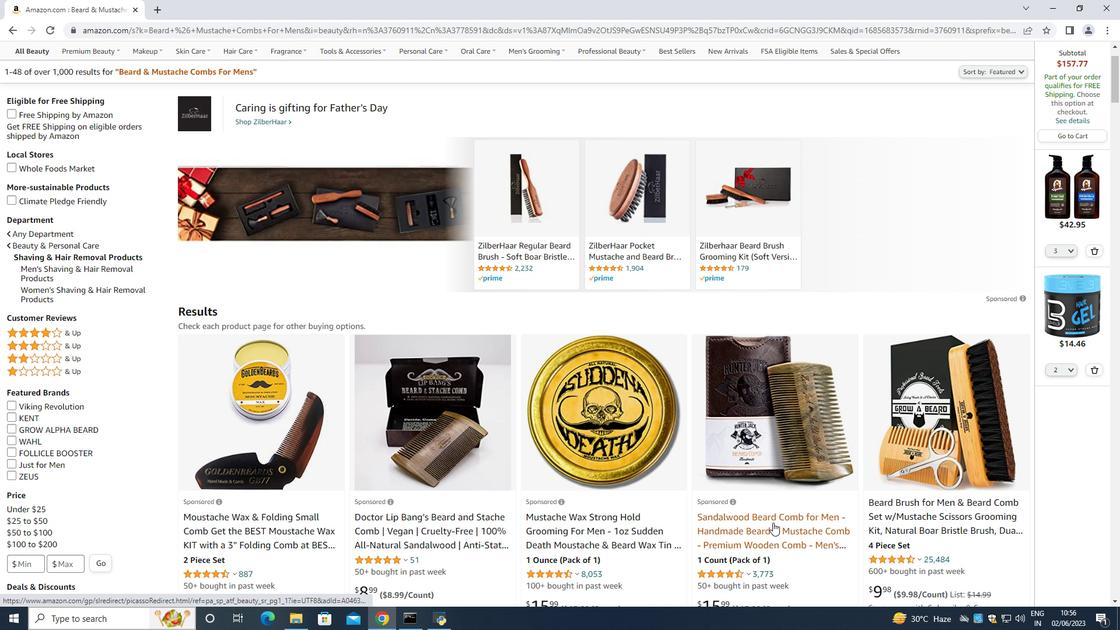 
Action: Mouse moved to (582, 345)
Screenshot: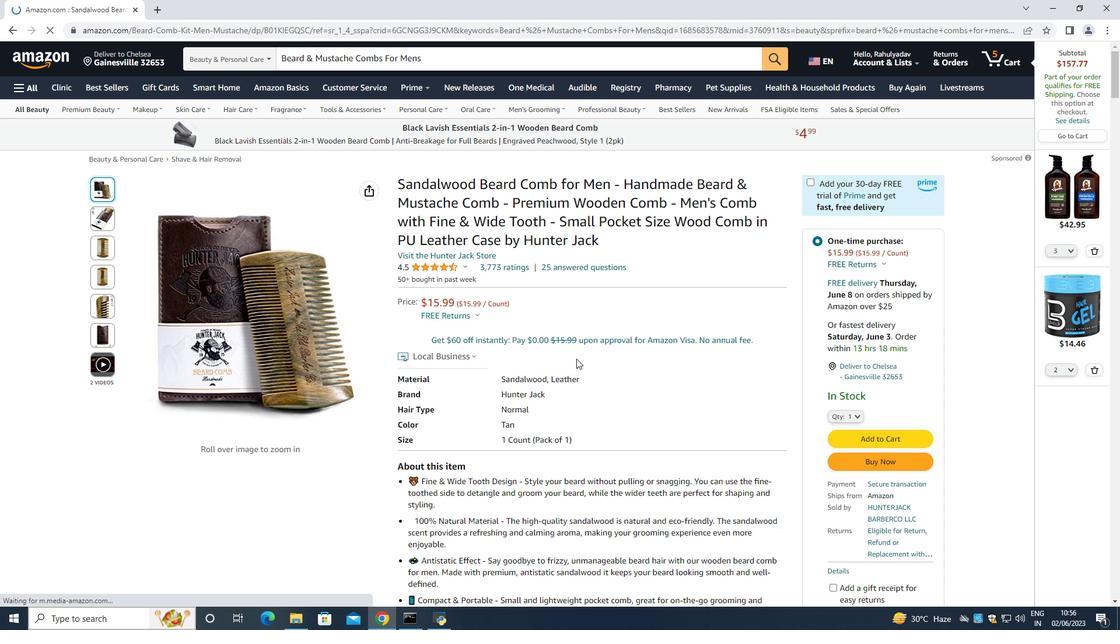 
Action: Mouse scrolled (582, 345) with delta (0, 0)
Screenshot: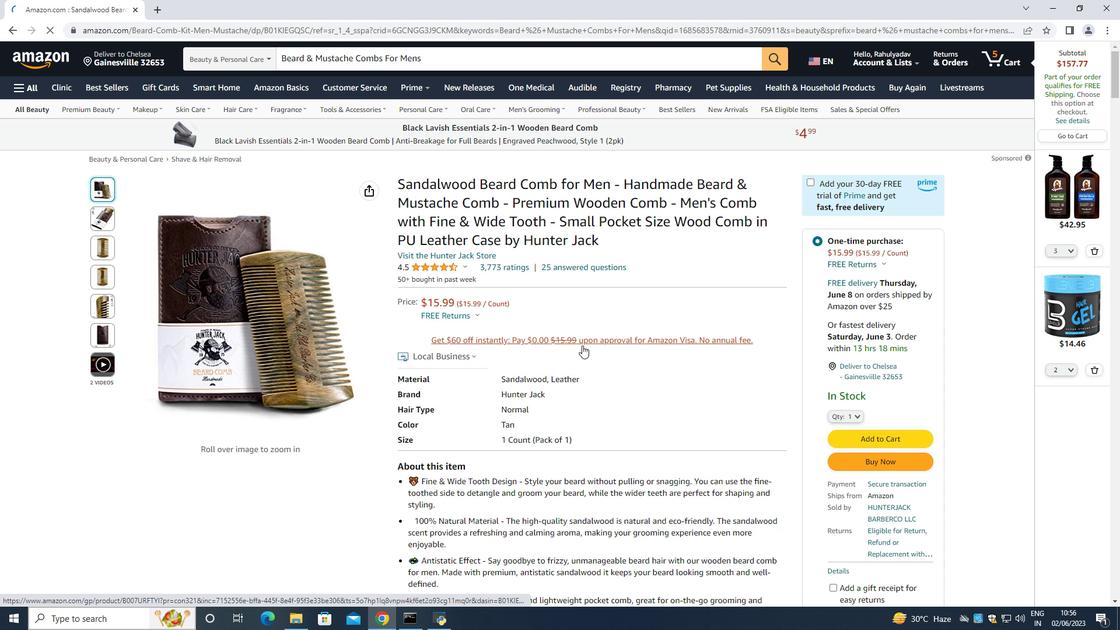 
Action: Mouse moved to (600, 244)
Screenshot: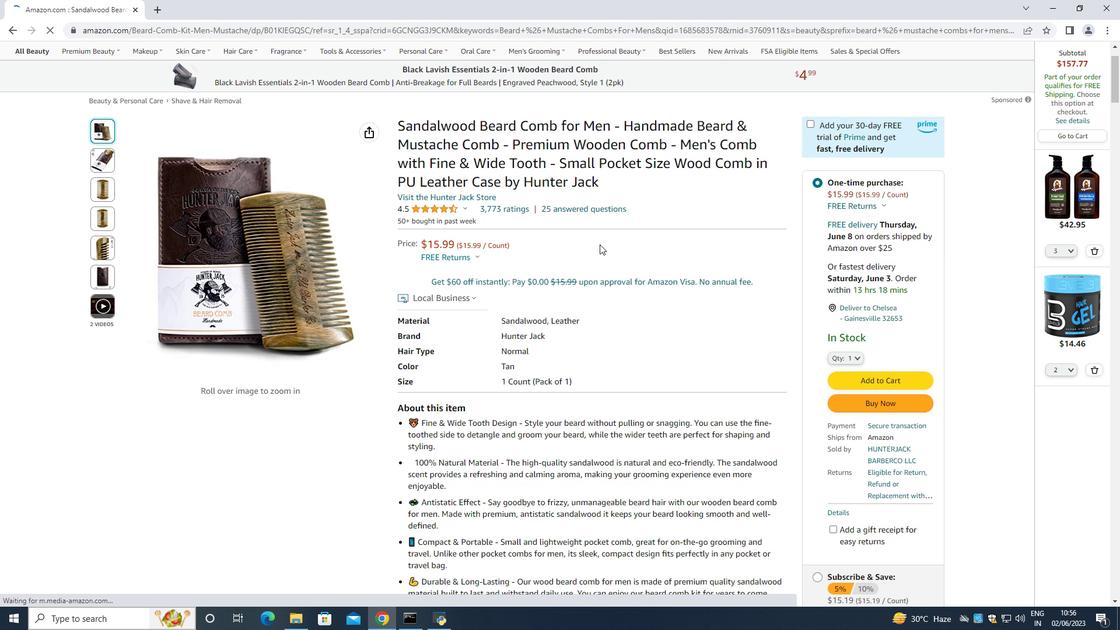
Action: Mouse scrolled (600, 244) with delta (0, 0)
Screenshot: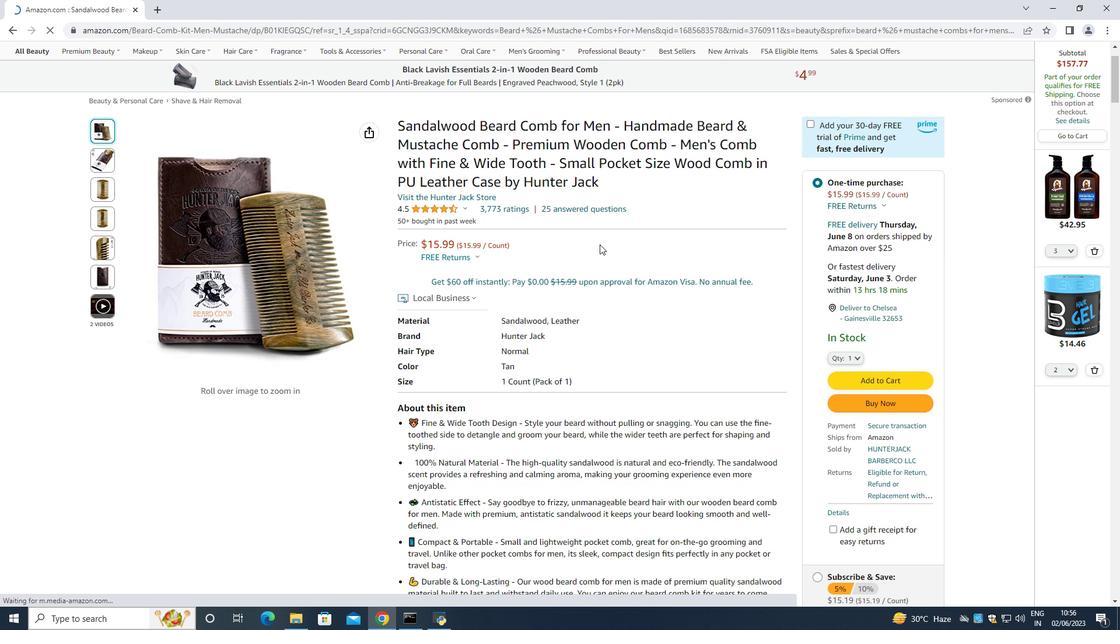 
Action: Mouse scrolled (600, 244) with delta (0, 0)
Screenshot: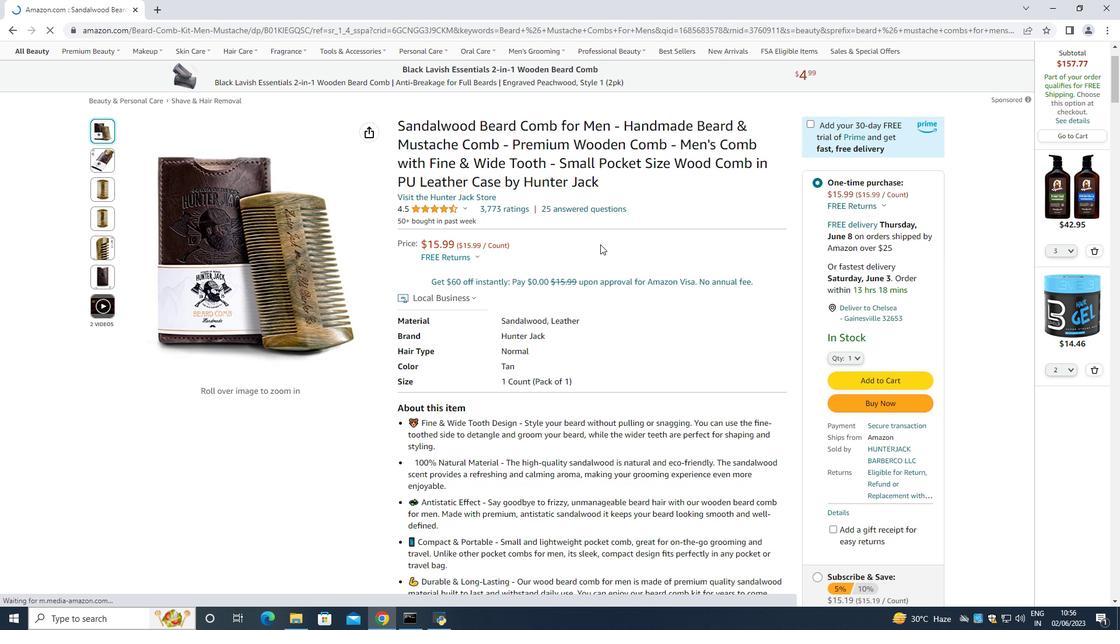 
Action: Mouse scrolled (600, 244) with delta (0, 0)
Screenshot: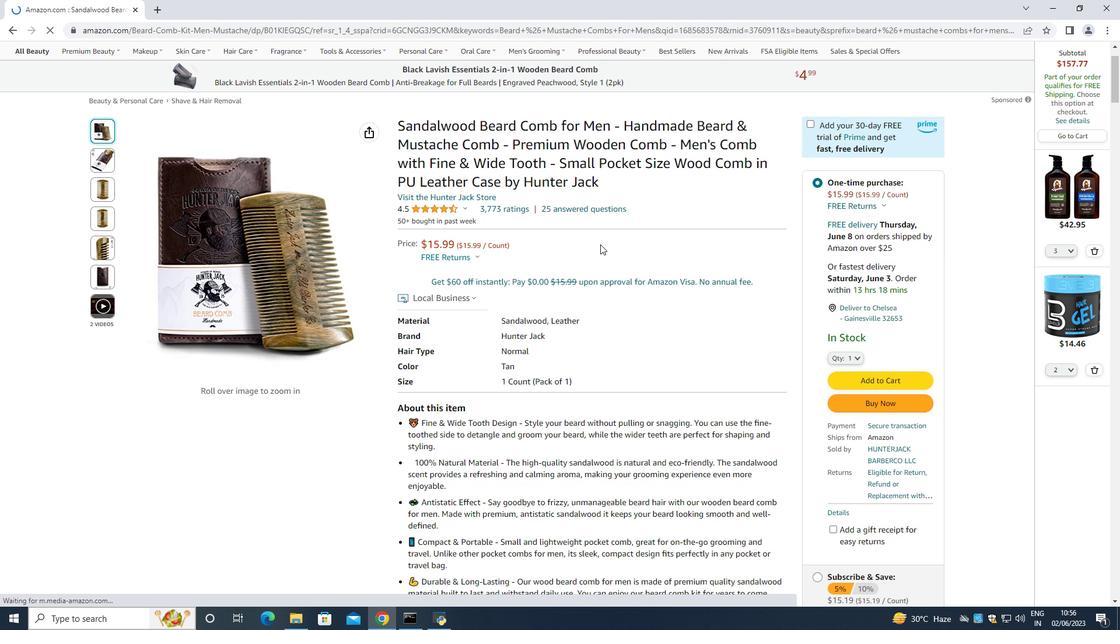 
Action: Mouse moved to (591, 218)
Screenshot: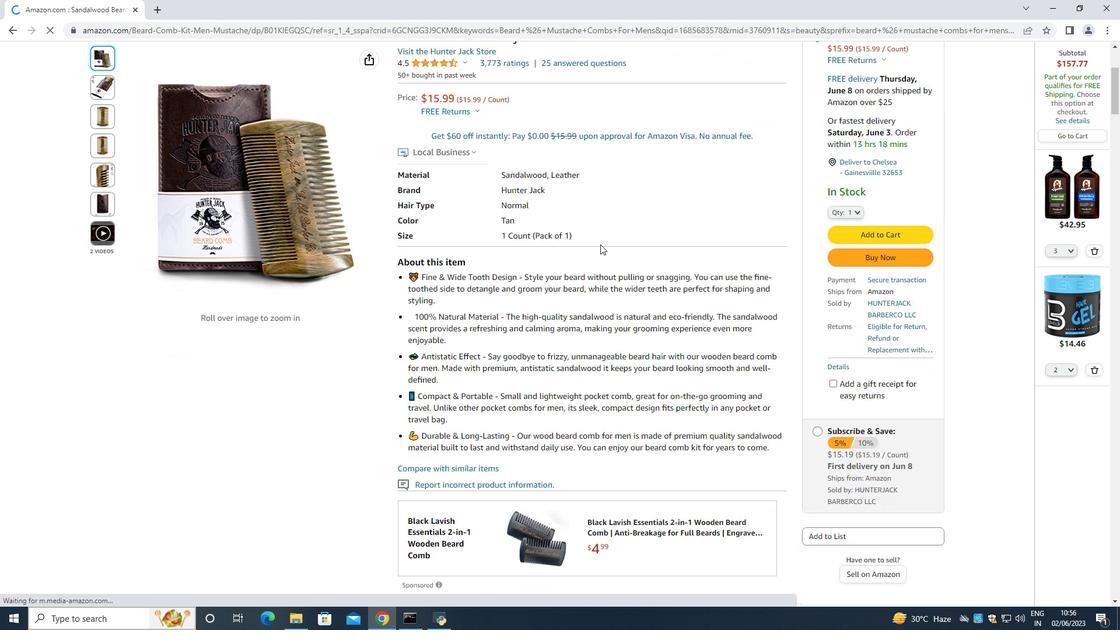 
Action: Mouse scrolled (591, 218) with delta (0, 0)
Screenshot: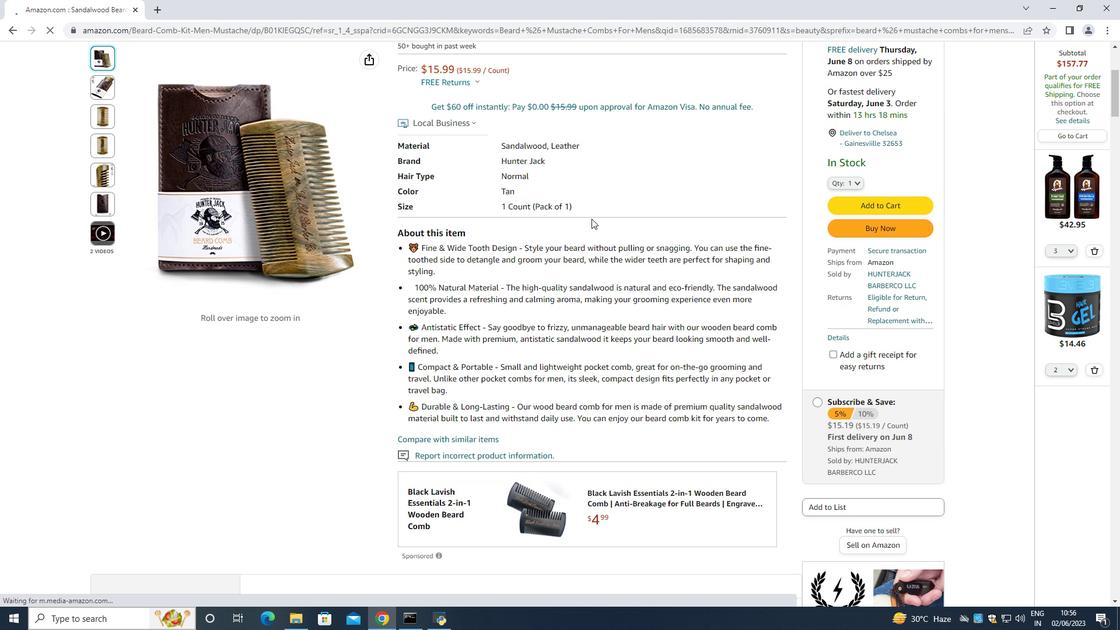 
Action: Mouse moved to (645, 109)
Screenshot: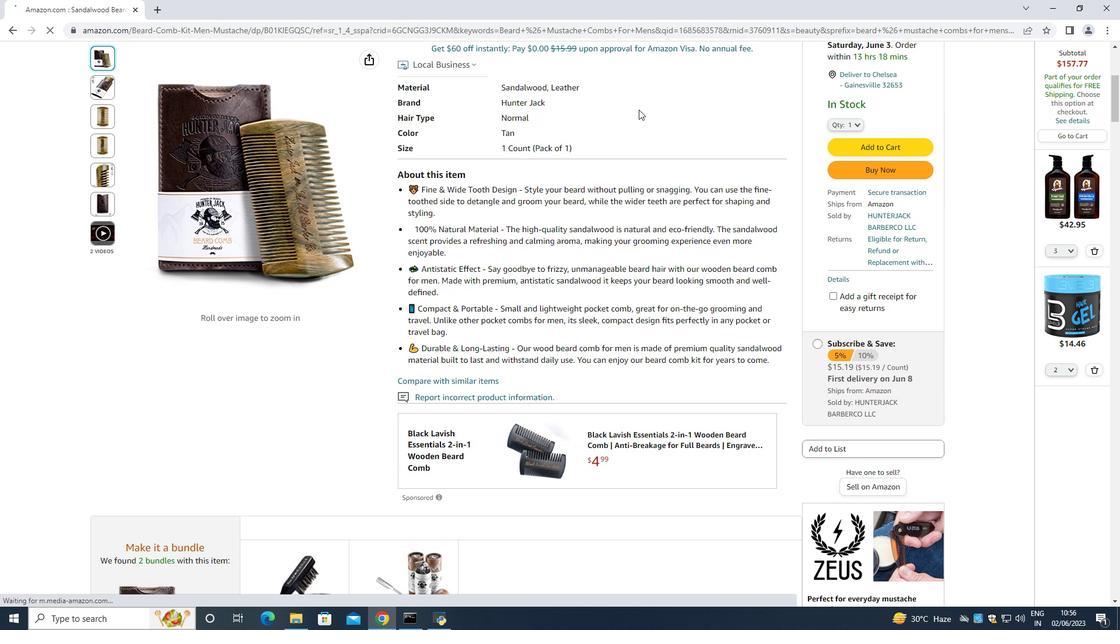 
Action: Mouse scrolled (645, 109) with delta (0, 0)
Screenshot: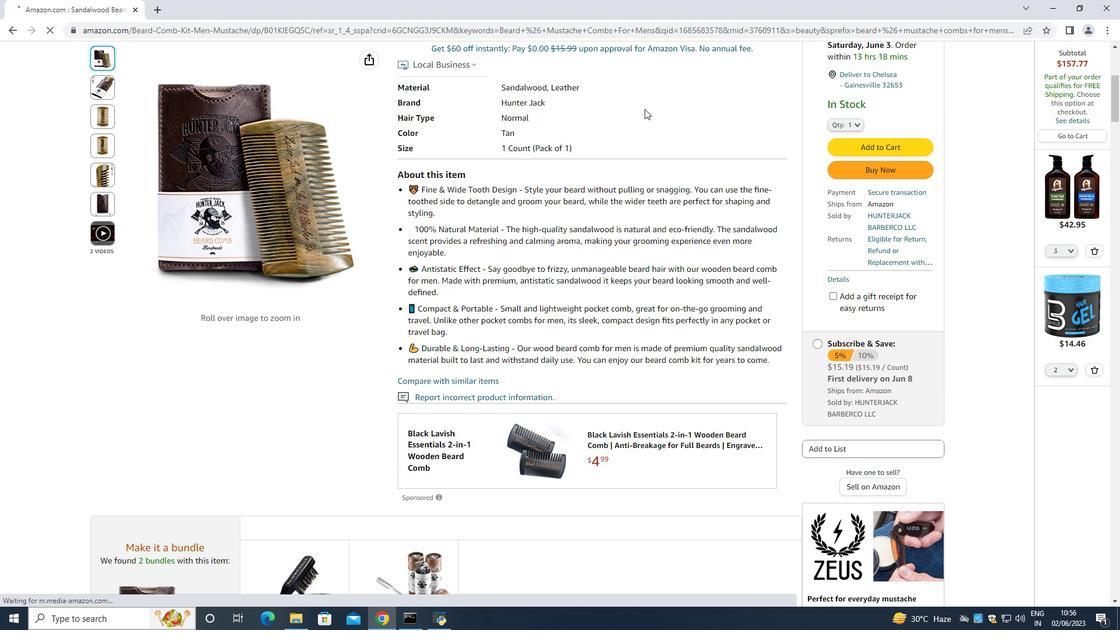 
Action: Mouse scrolled (645, 109) with delta (0, 0)
Screenshot: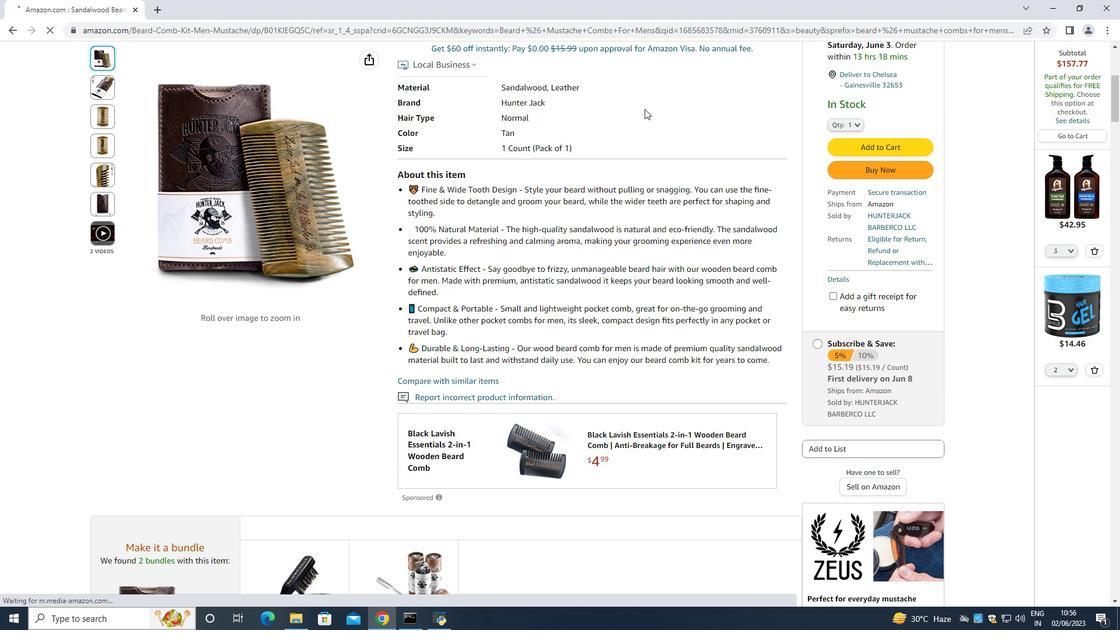 
Action: Mouse scrolled (645, 109) with delta (0, 0)
Screenshot: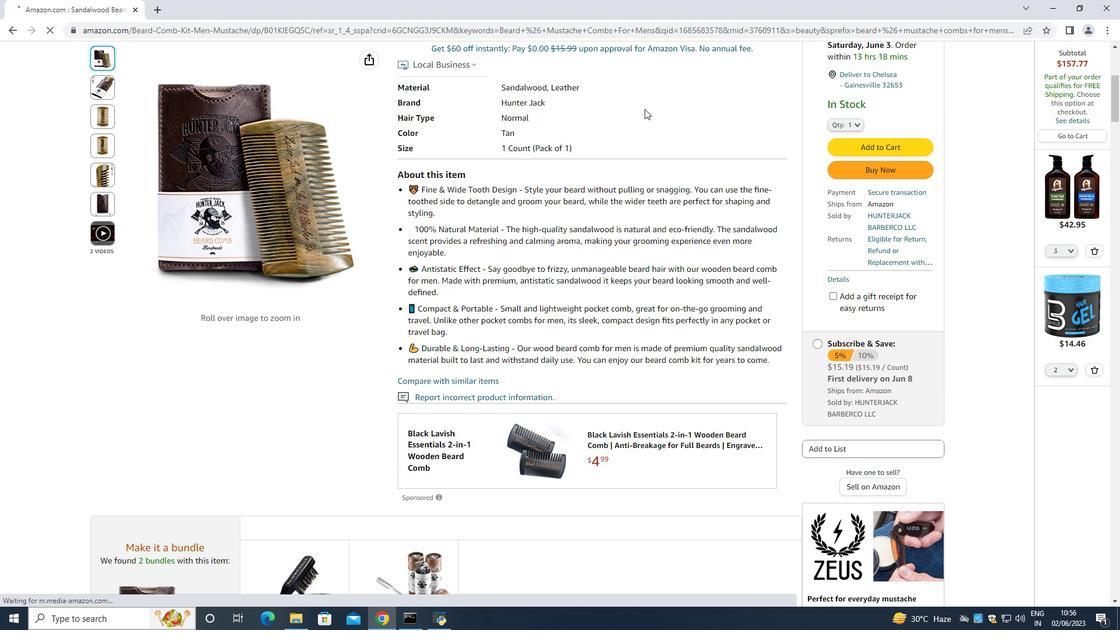 
Action: Mouse scrolled (645, 109) with delta (0, 0)
Screenshot: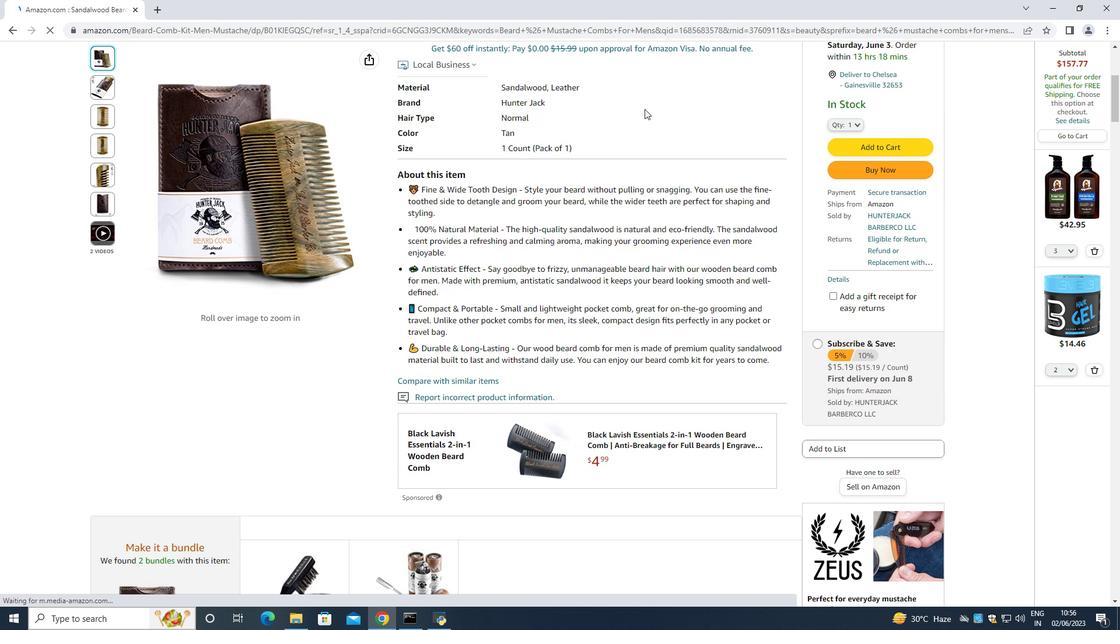 
Action: Mouse scrolled (645, 109) with delta (0, 0)
Screenshot: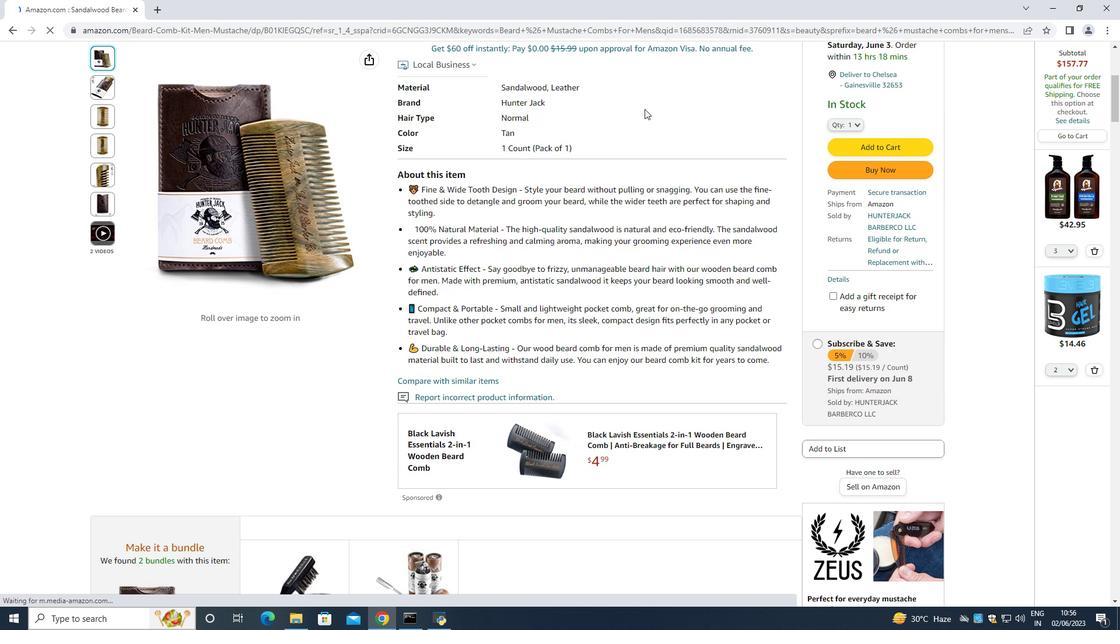
Action: Mouse scrolled (645, 109) with delta (0, 0)
Screenshot: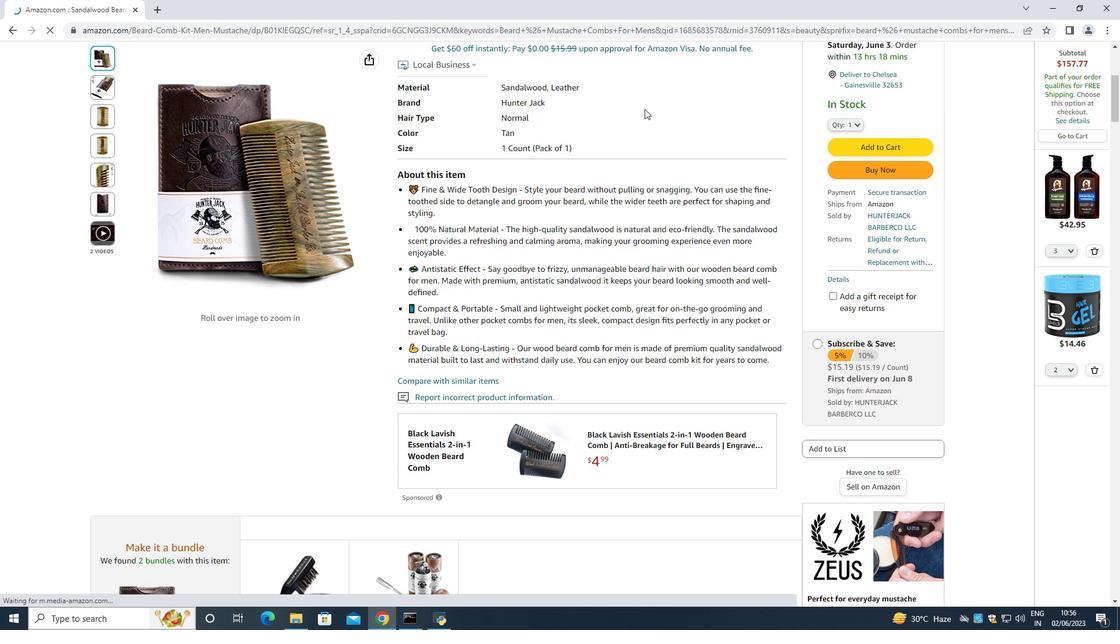
Action: Mouse moved to (904, 228)
Screenshot: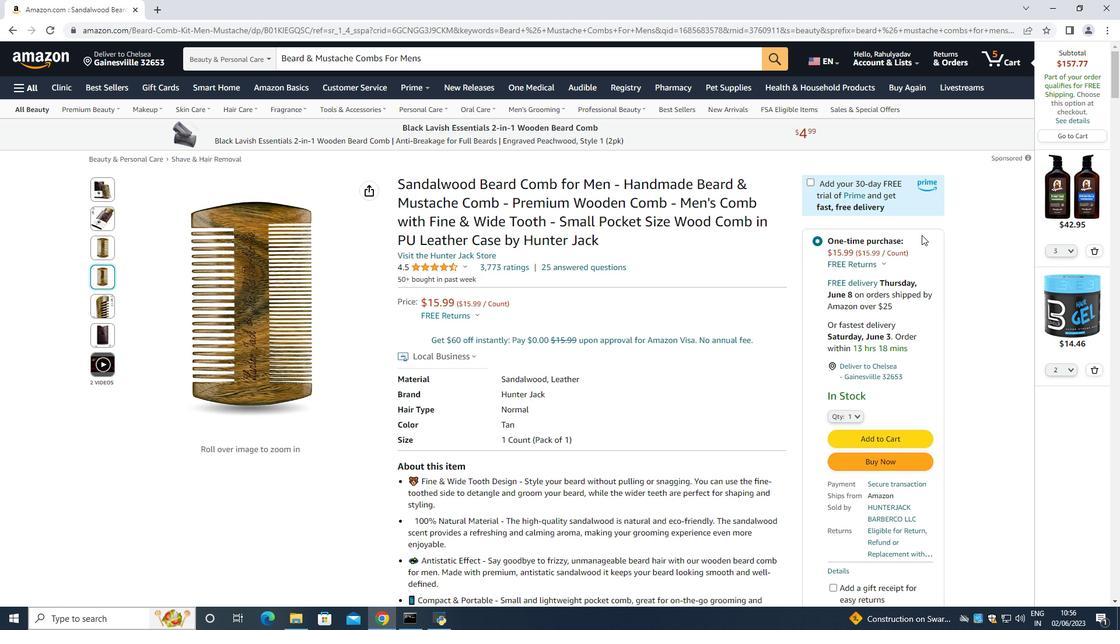 
Action: Mouse scrolled (904, 228) with delta (0, 0)
Screenshot: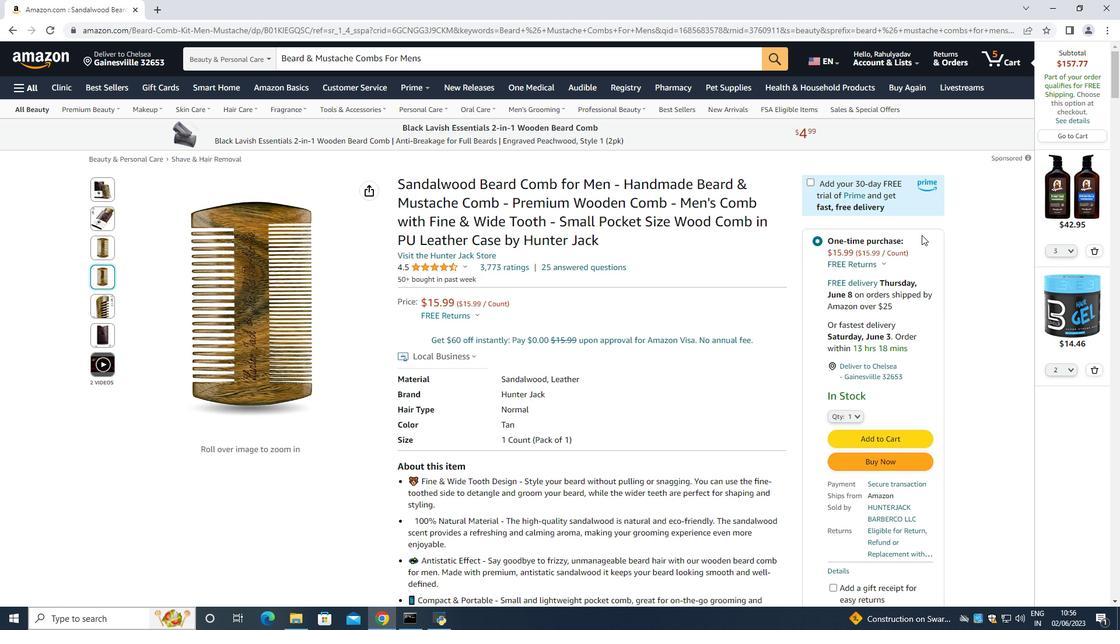 
Action: Mouse moved to (875, 214)
Screenshot: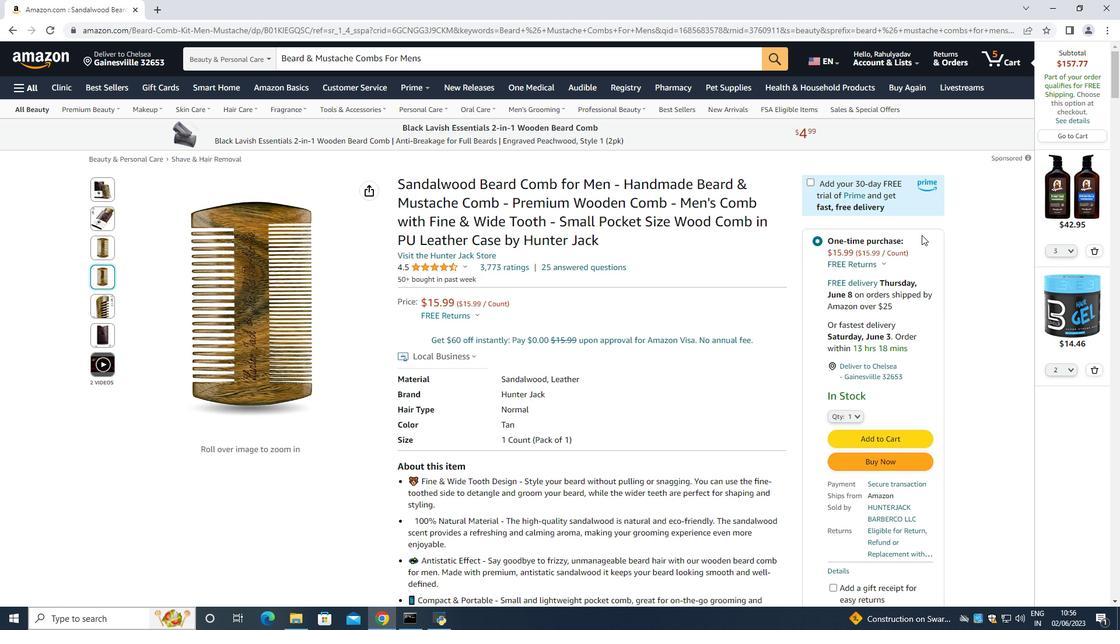 
Action: Mouse scrolled (881, 217) with delta (0, 0)
Screenshot: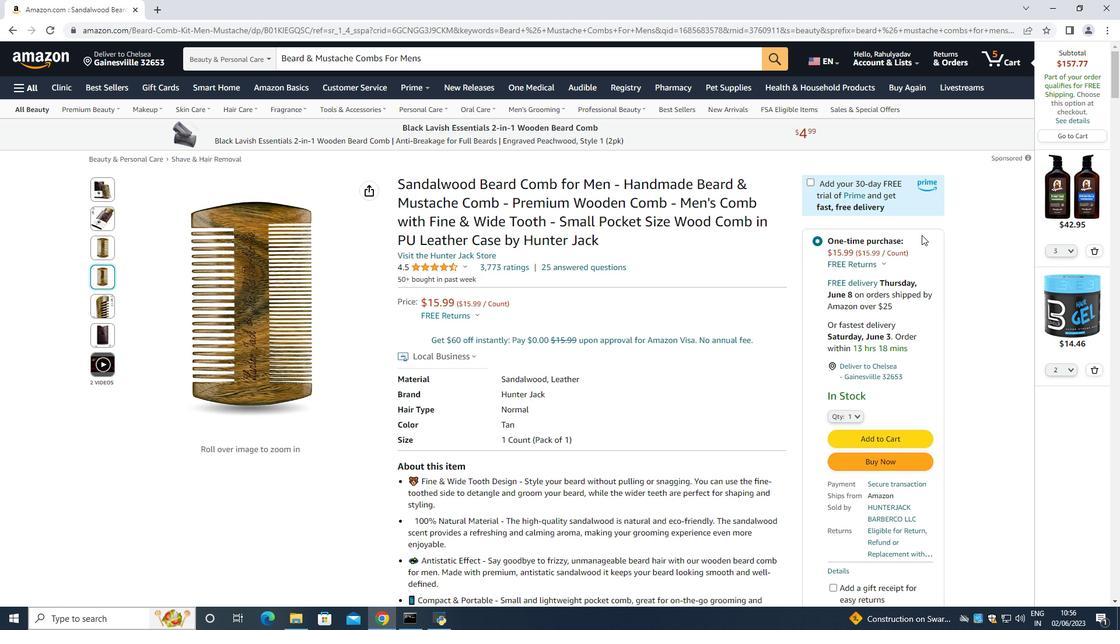 
Action: Mouse moved to (868, 208)
Screenshot: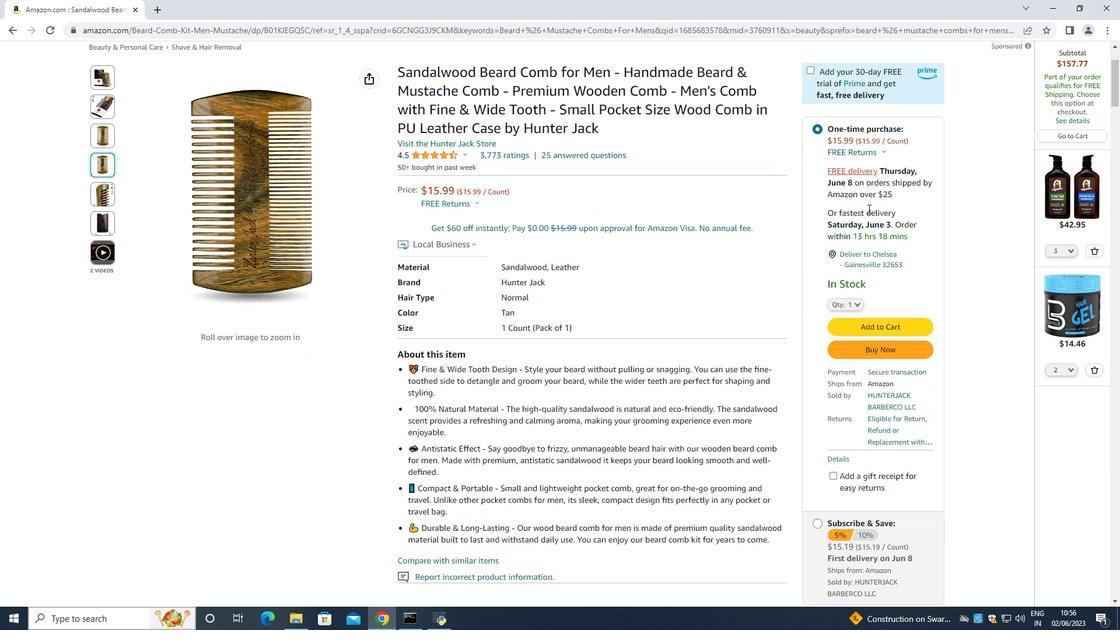 
Action: Mouse scrolled (868, 207) with delta (0, 0)
Screenshot: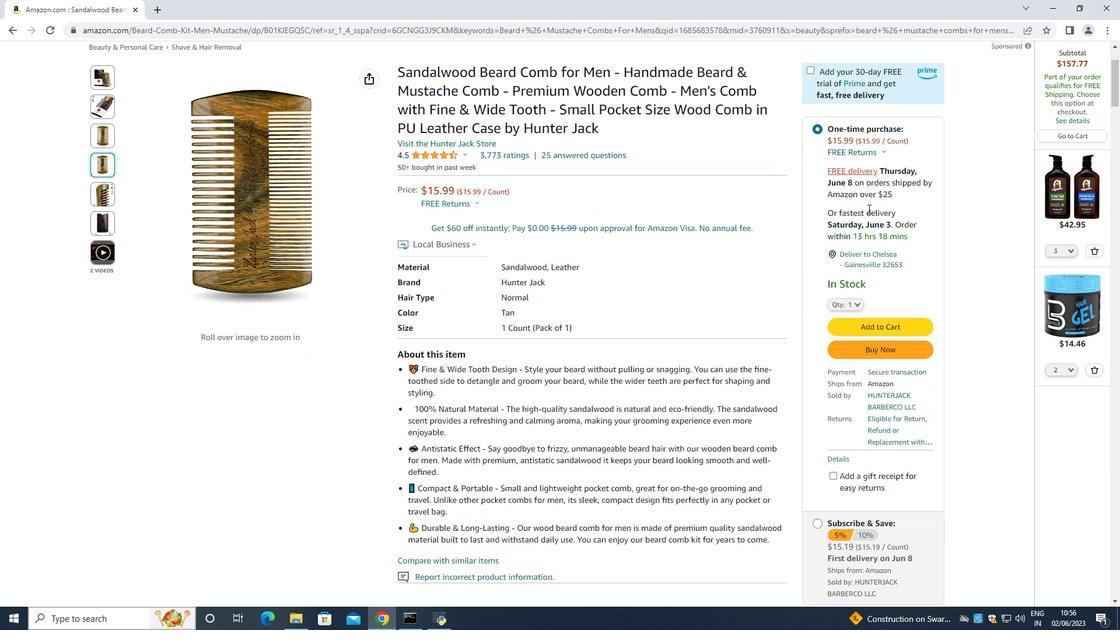 
Action: Mouse scrolled (868, 207) with delta (0, 0)
Screenshot: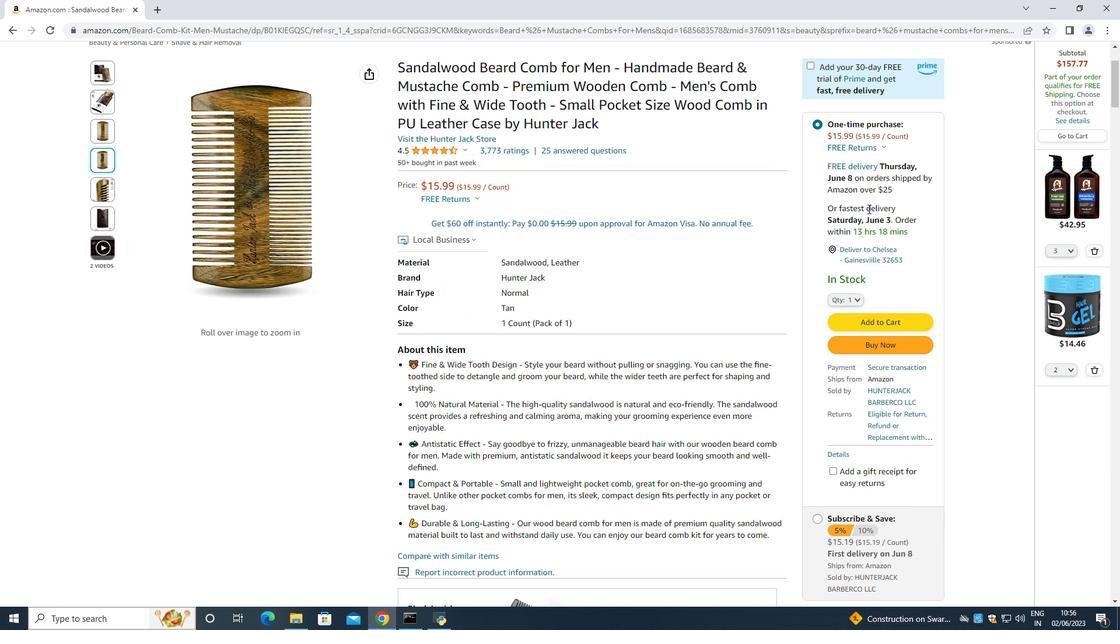 
Action: Mouse moved to (847, 178)
Screenshot: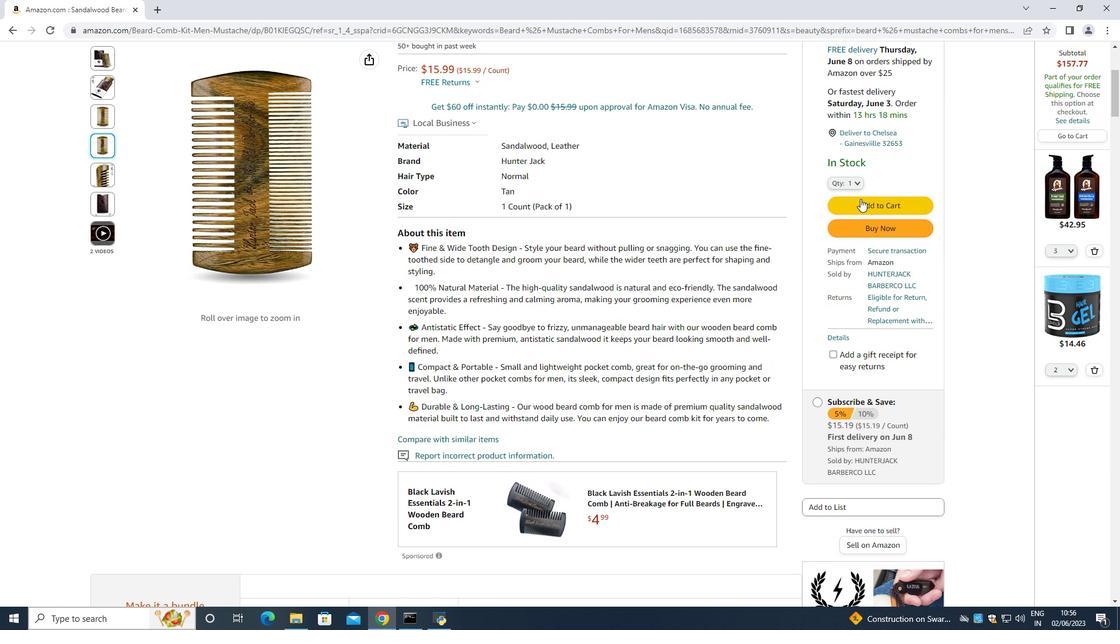 
Action: Mouse pressed left at (847, 178)
Screenshot: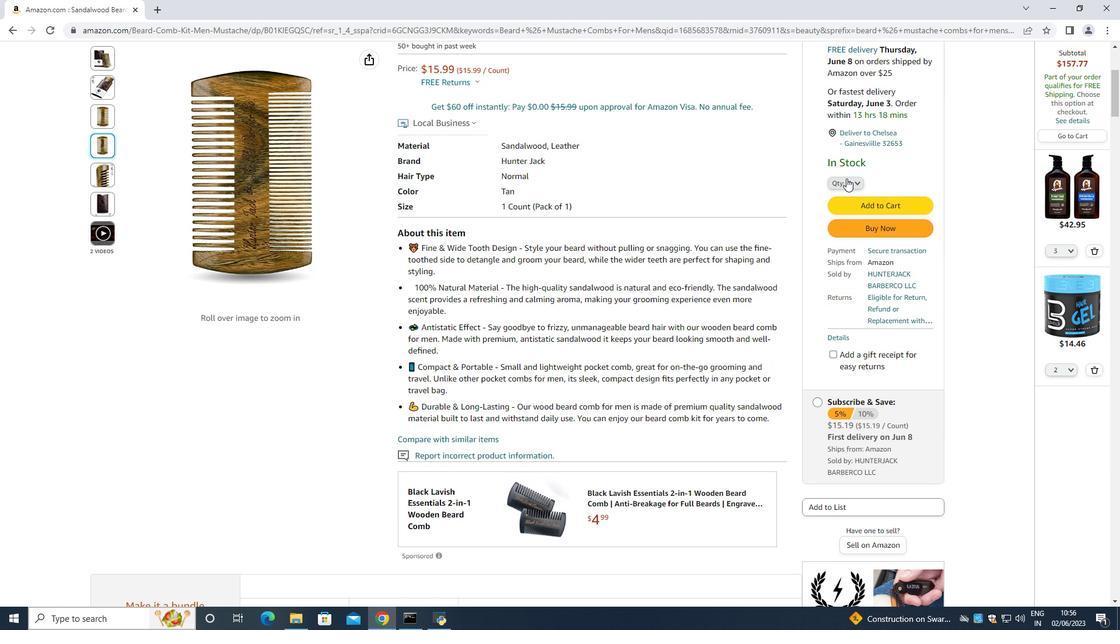 
Action: Mouse moved to (838, 229)
Screenshot: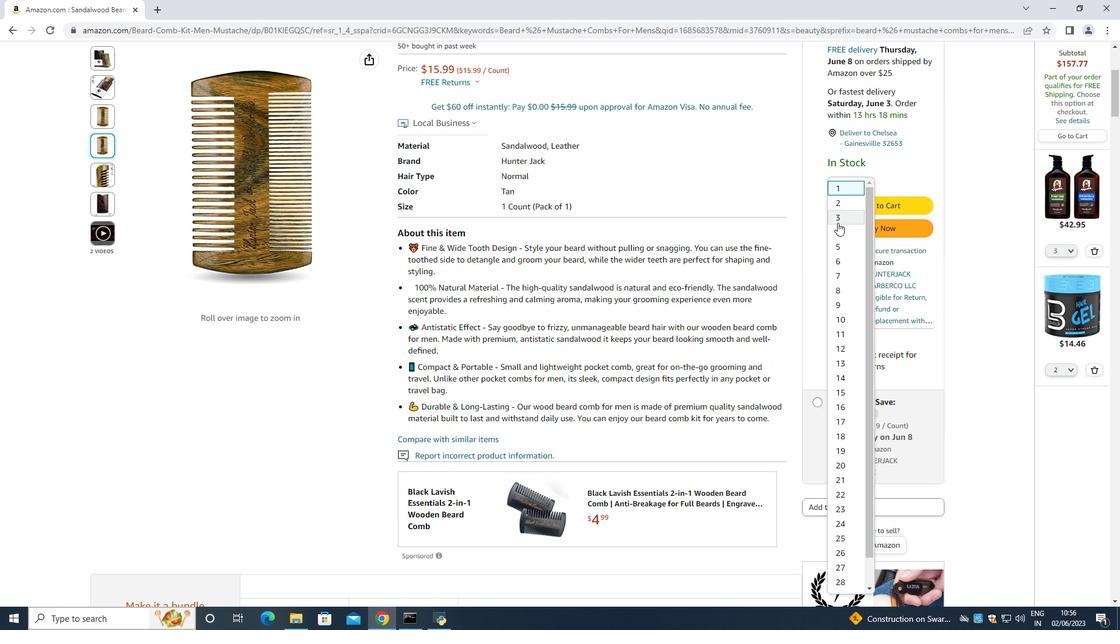 
Action: Mouse pressed left at (838, 229)
Screenshot: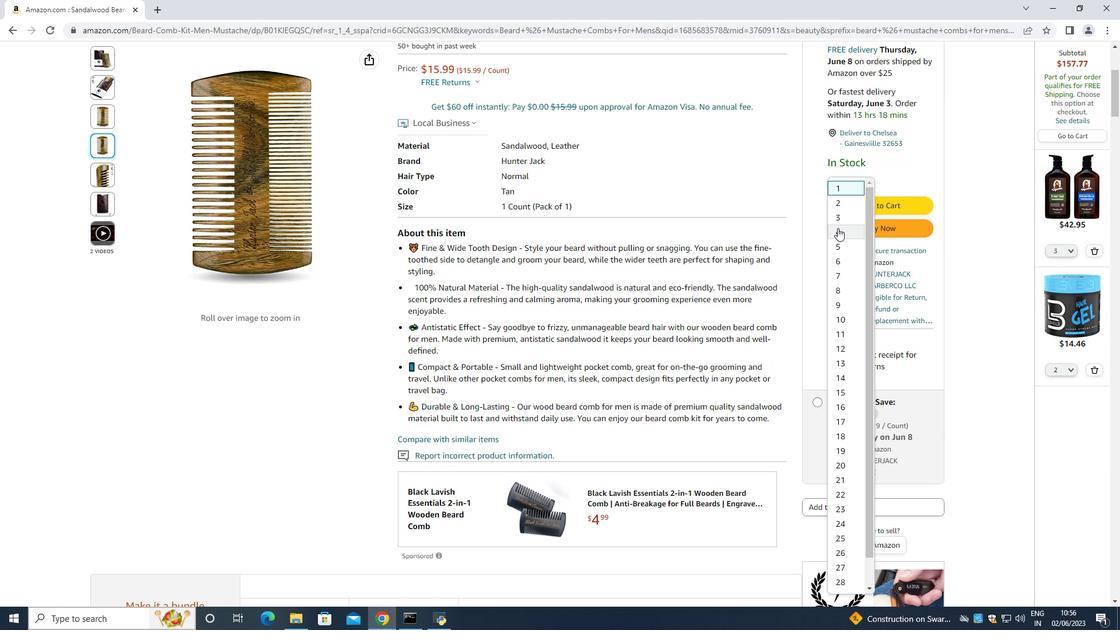
Action: Mouse moved to (883, 228)
Screenshot: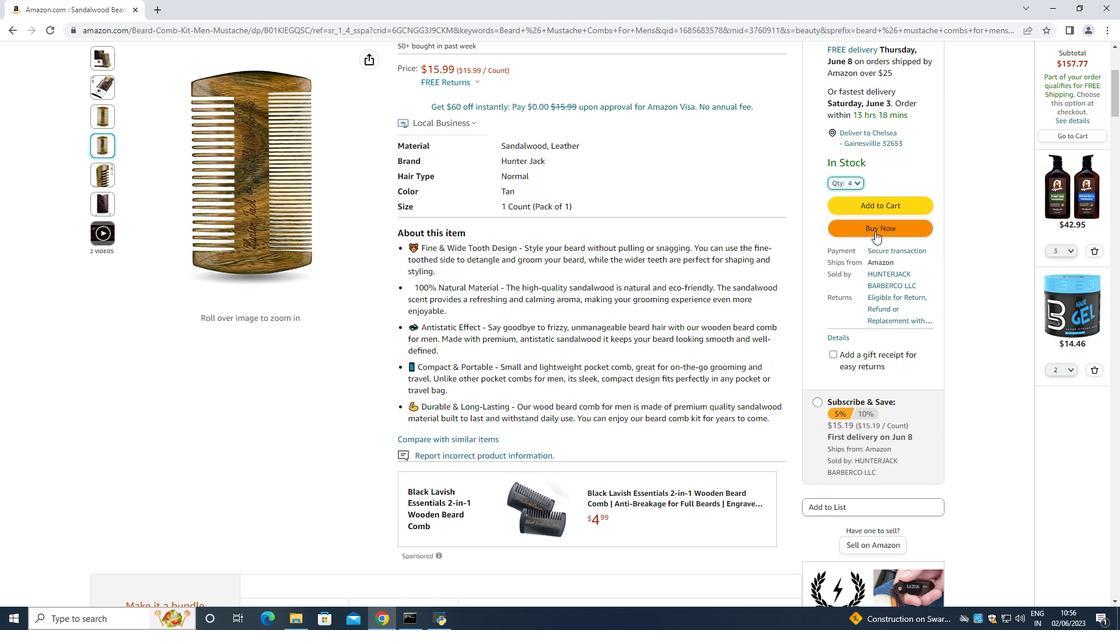 
Action: Mouse pressed left at (883, 228)
Screenshot: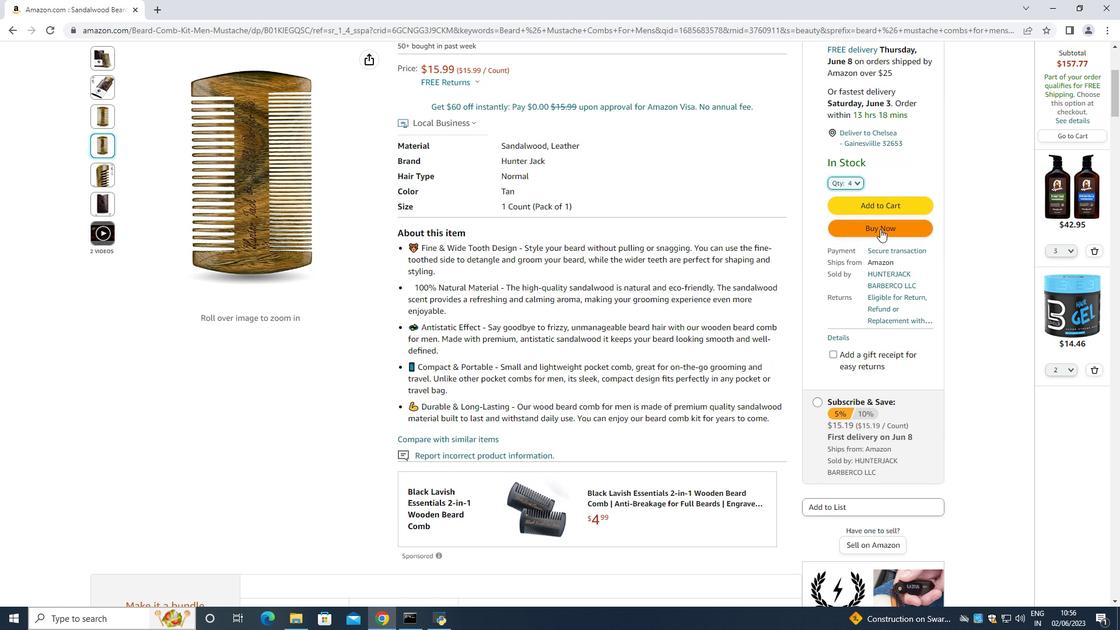 
Action: Mouse moved to (673, 103)
Screenshot: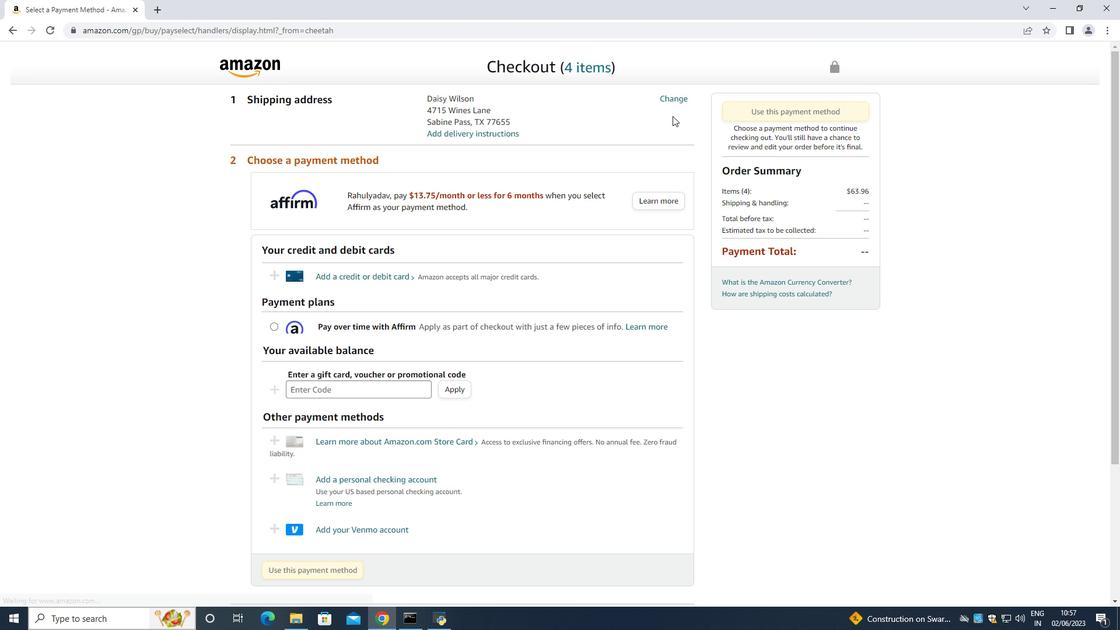 
Action: Mouse pressed left at (673, 103)
Screenshot: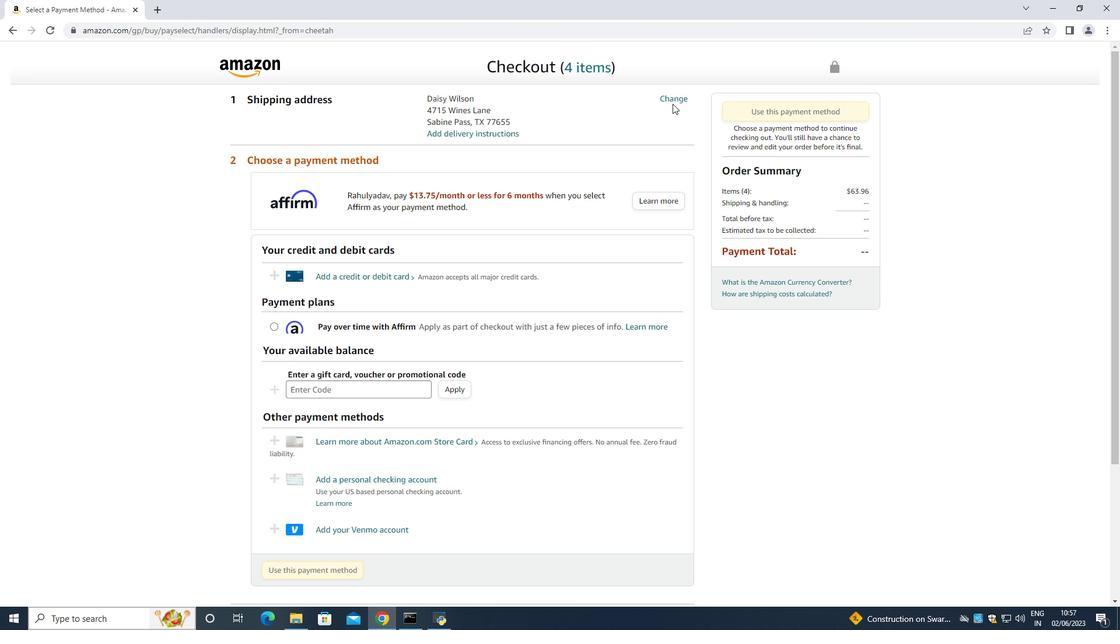 
Action: Mouse moved to (673, 101)
Screenshot: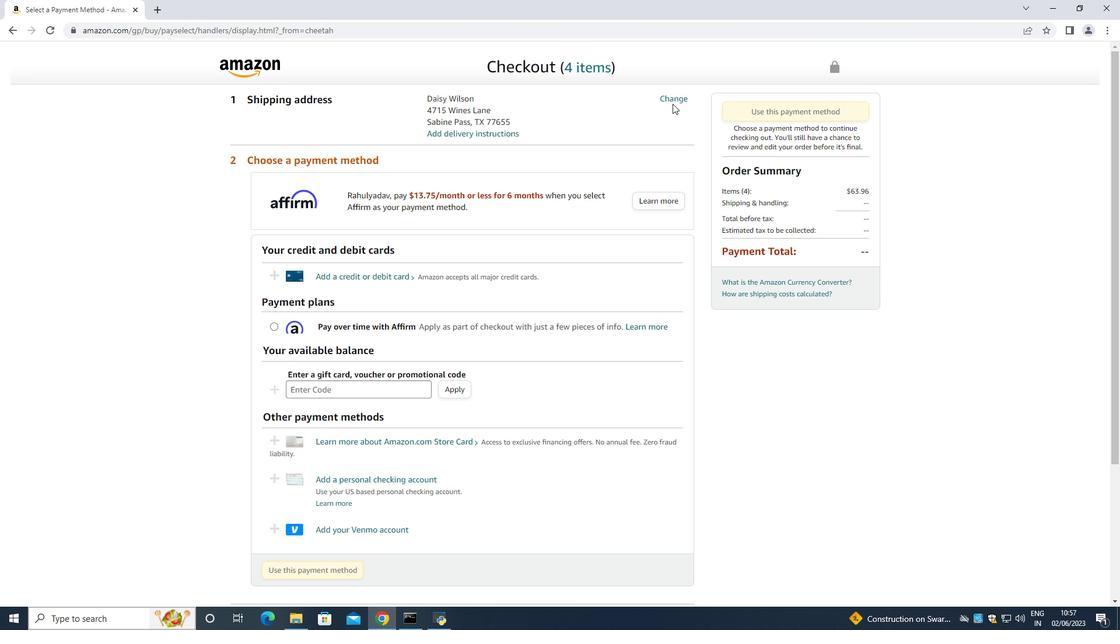 
Action: Mouse pressed left at (673, 101)
Screenshot: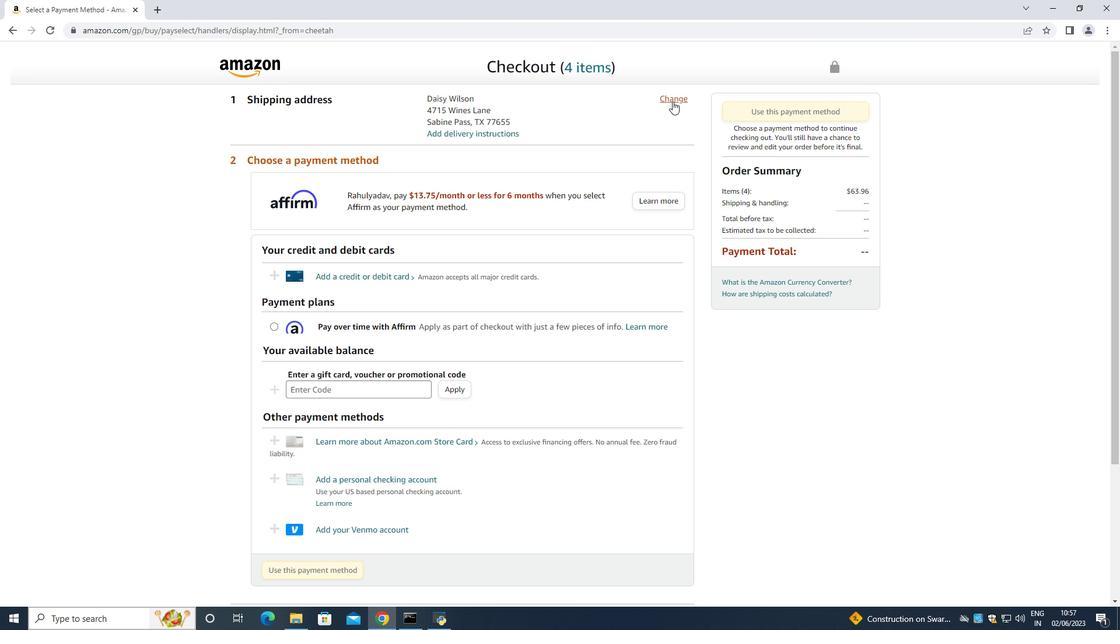 
Action: Mouse moved to (516, 233)
Screenshot: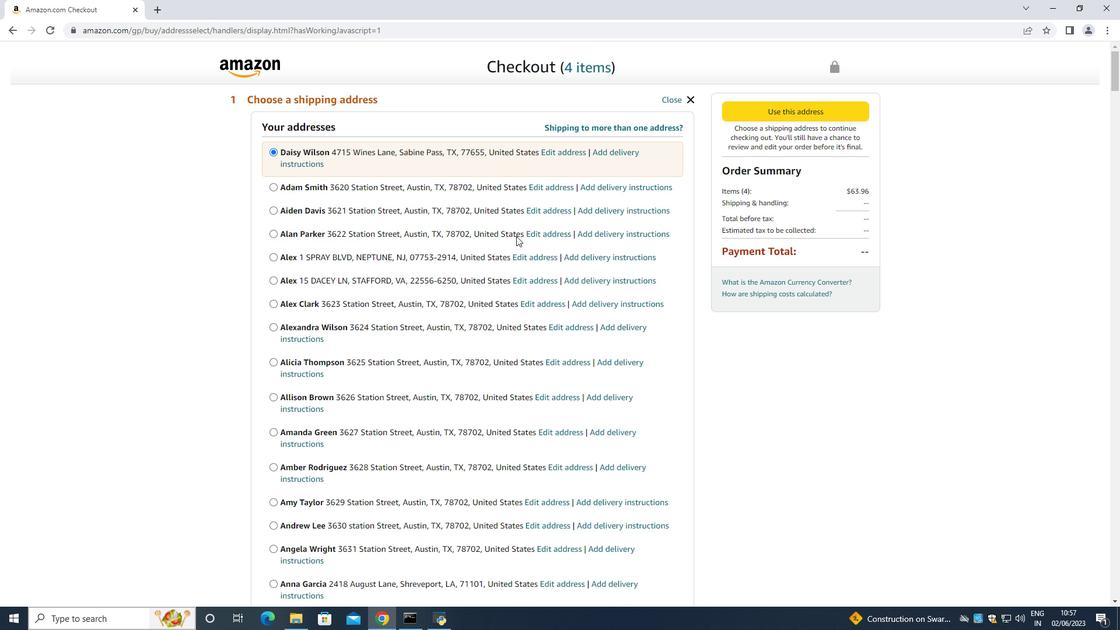 
Action: Mouse scrolled (516, 232) with delta (0, 0)
Screenshot: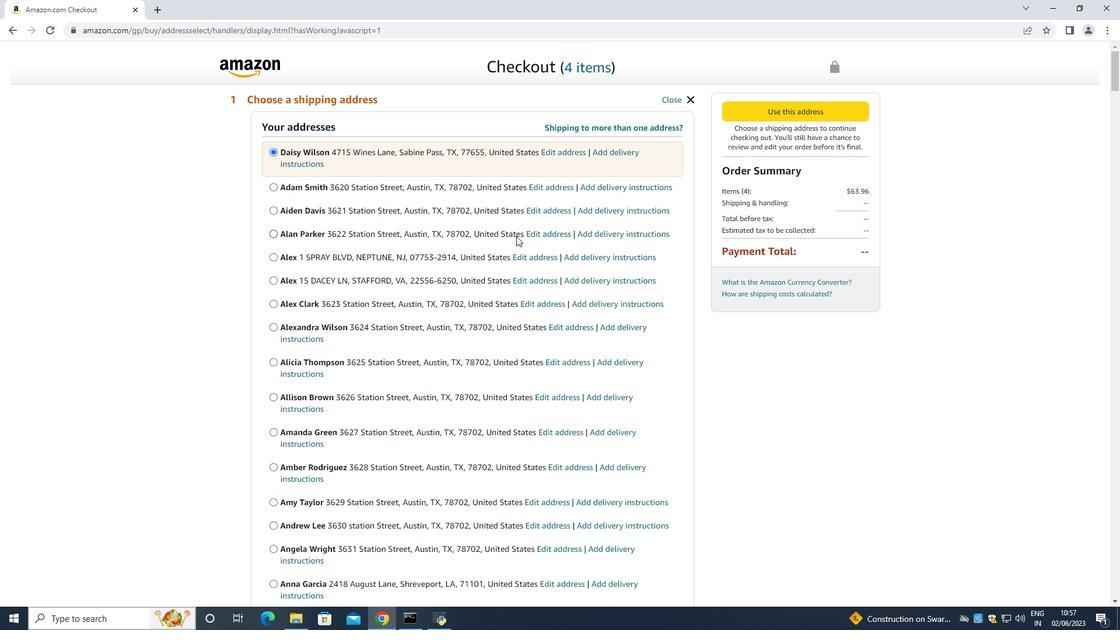 
Action: Mouse scrolled (516, 232) with delta (0, 0)
Screenshot: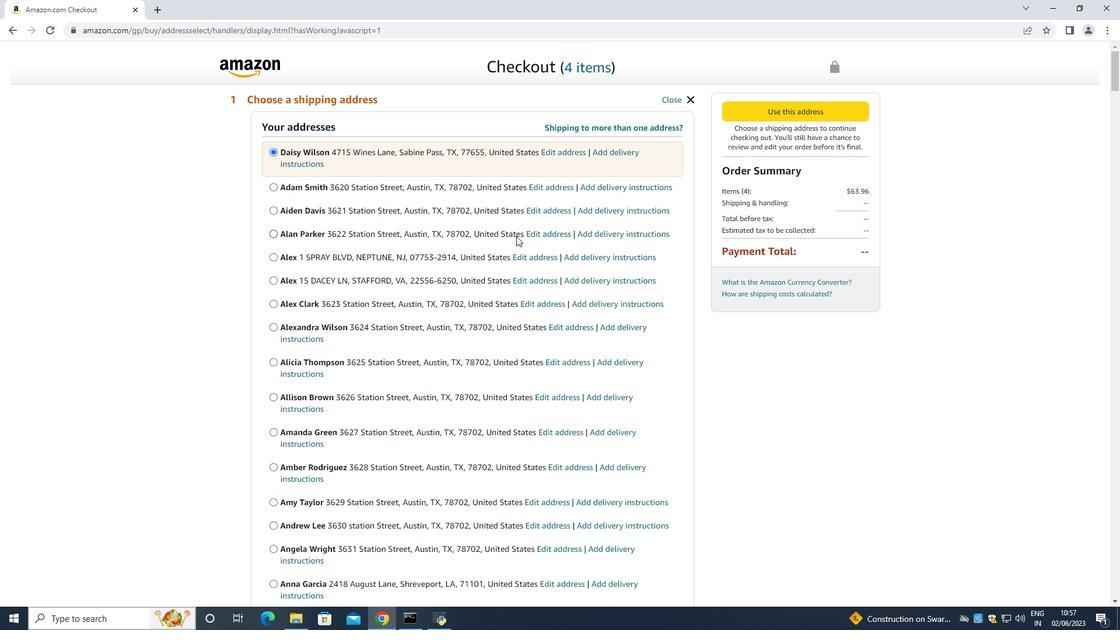 
Action: Mouse moved to (516, 232)
Screenshot: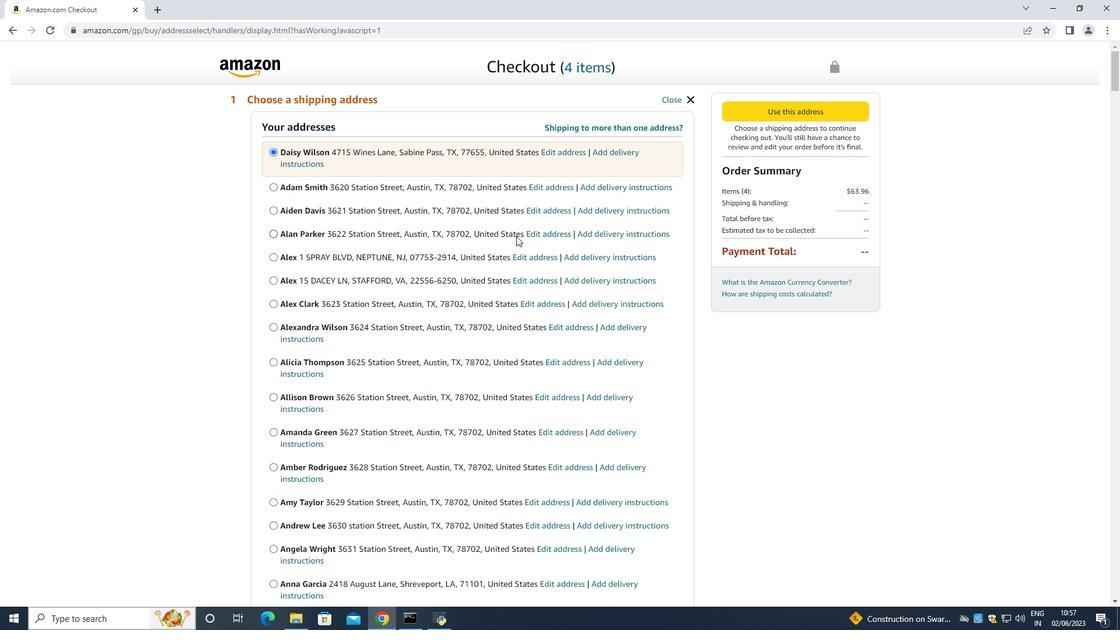 
Action: Mouse scrolled (516, 232) with delta (0, 0)
Screenshot: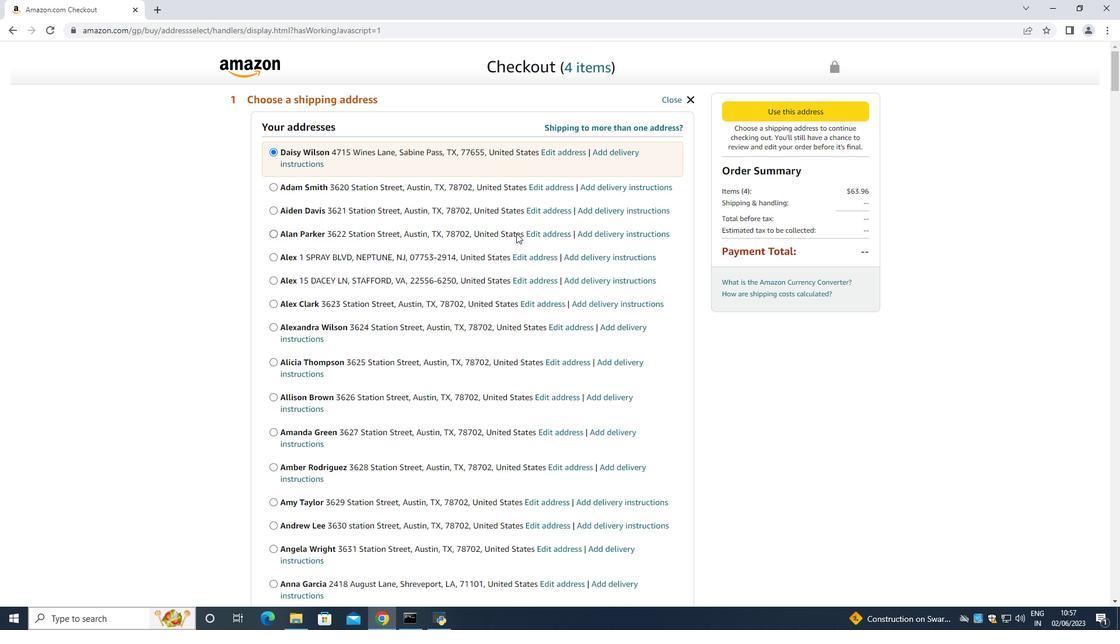 
Action: Mouse moved to (516, 232)
Screenshot: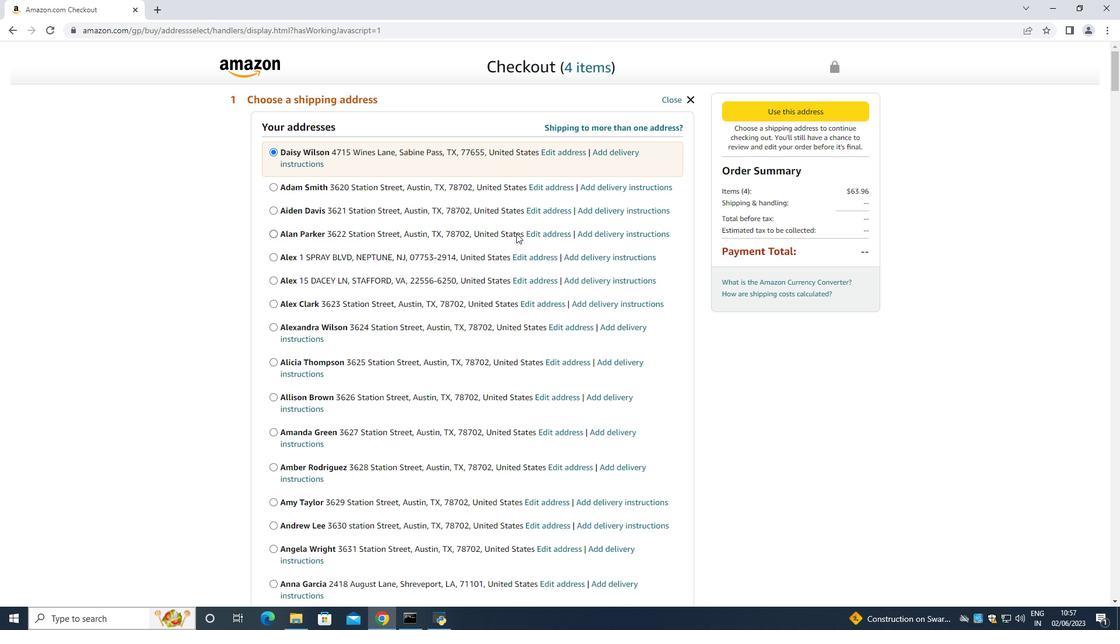 
Action: Mouse scrolled (516, 231) with delta (0, 0)
Screenshot: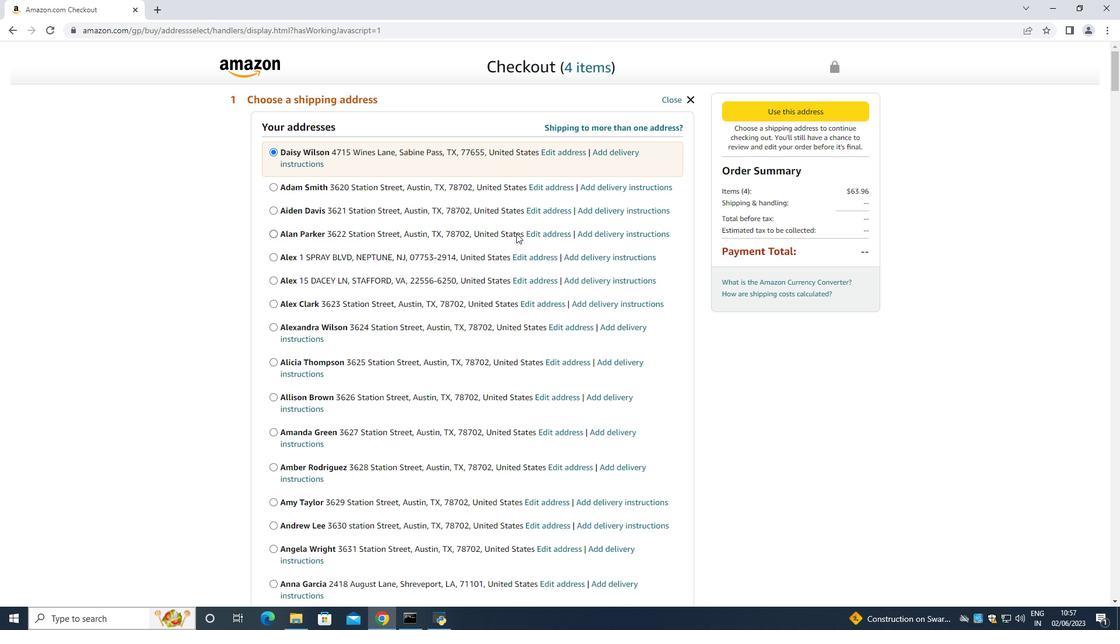 
Action: Mouse moved to (516, 230)
Screenshot: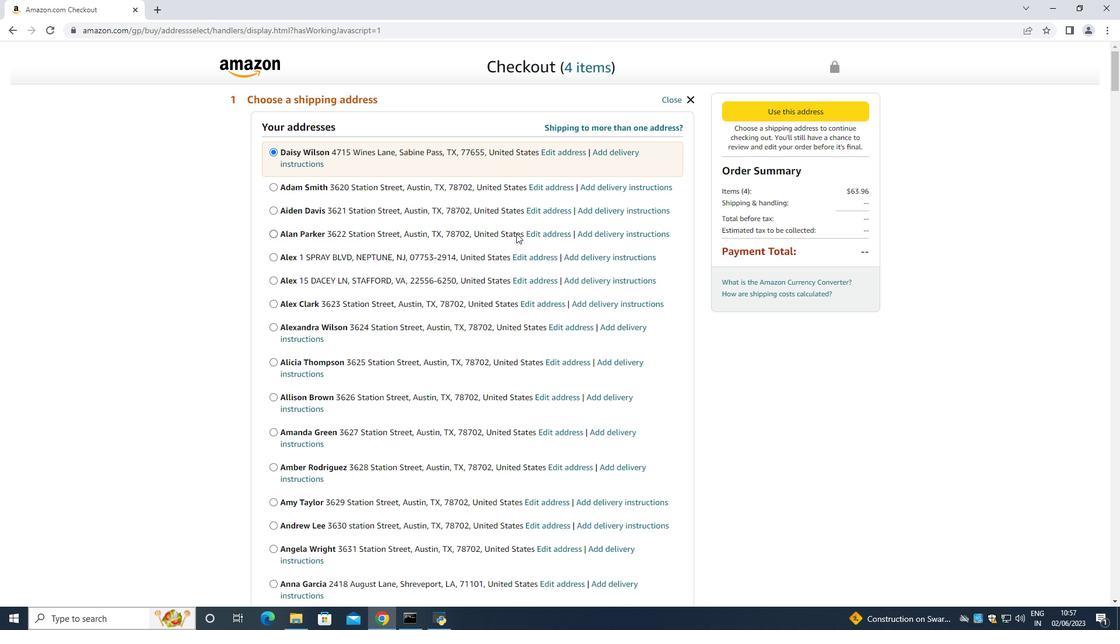 
Action: Mouse scrolled (516, 230) with delta (0, 0)
Screenshot: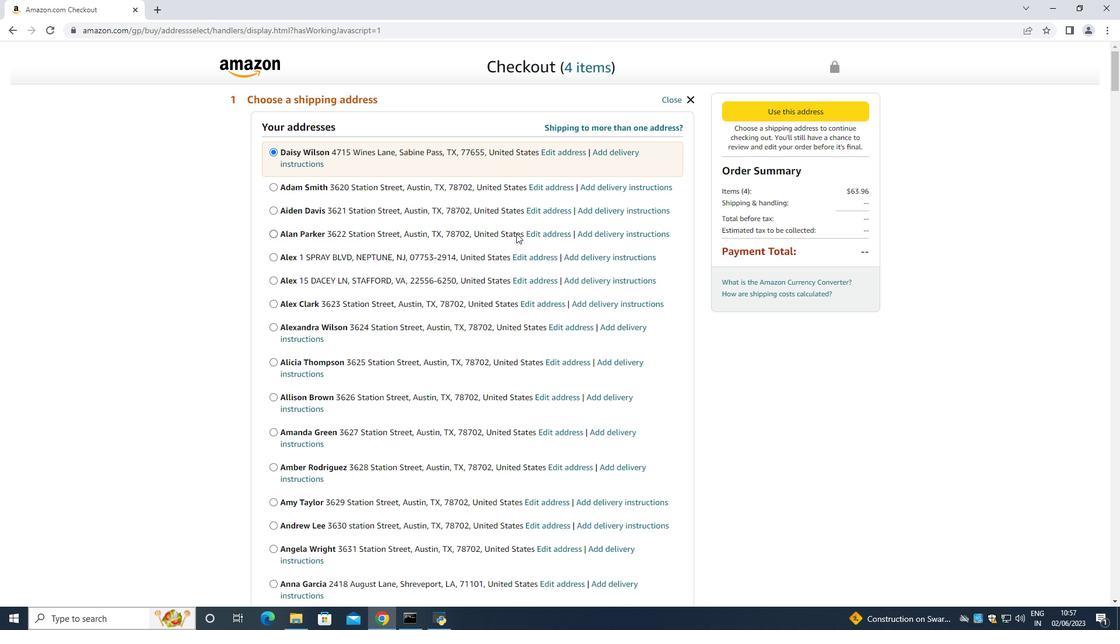 
Action: Mouse moved to (516, 227)
Screenshot: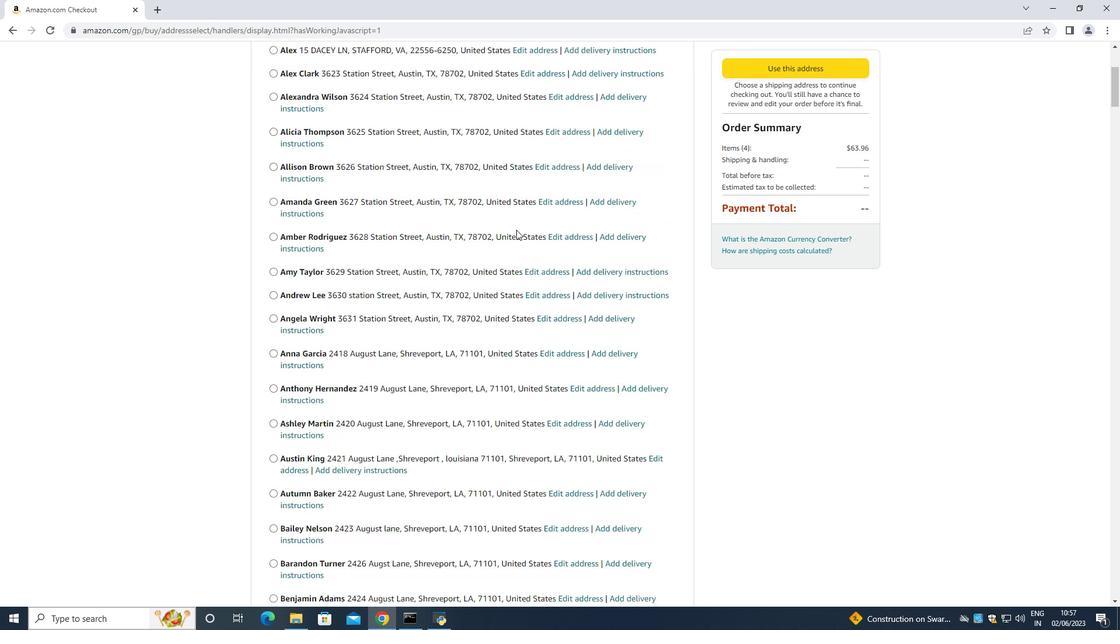 
Action: Mouse scrolled (516, 227) with delta (0, 0)
Screenshot: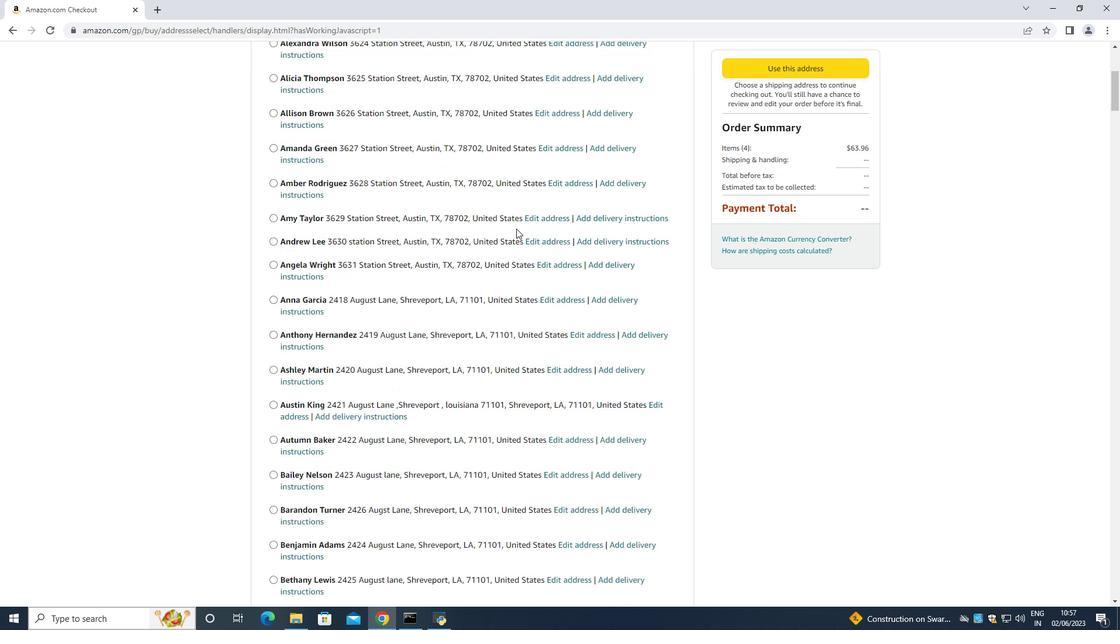 
Action: Mouse scrolled (516, 227) with delta (0, 0)
Screenshot: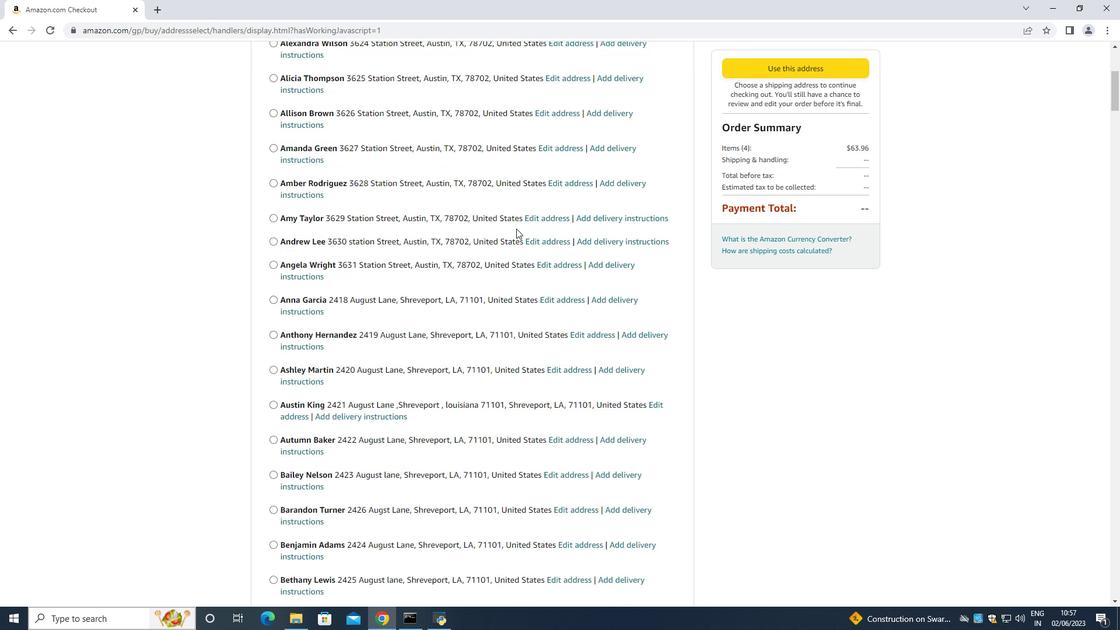
Action: Mouse scrolled (516, 227) with delta (0, 0)
Screenshot: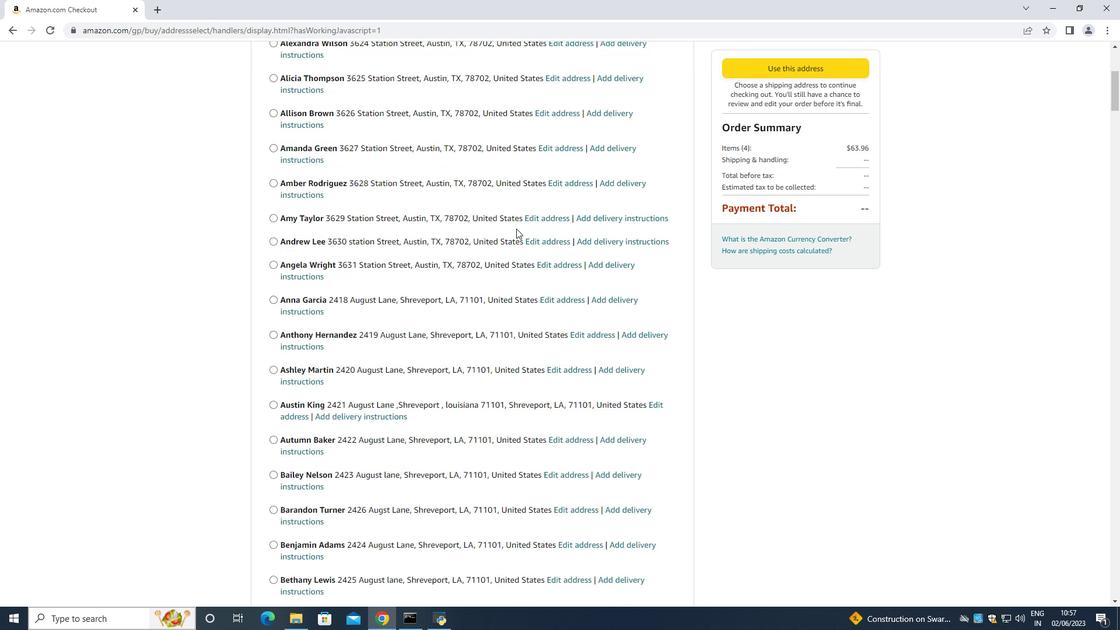 
Action: Mouse scrolled (516, 227) with delta (0, 0)
Screenshot: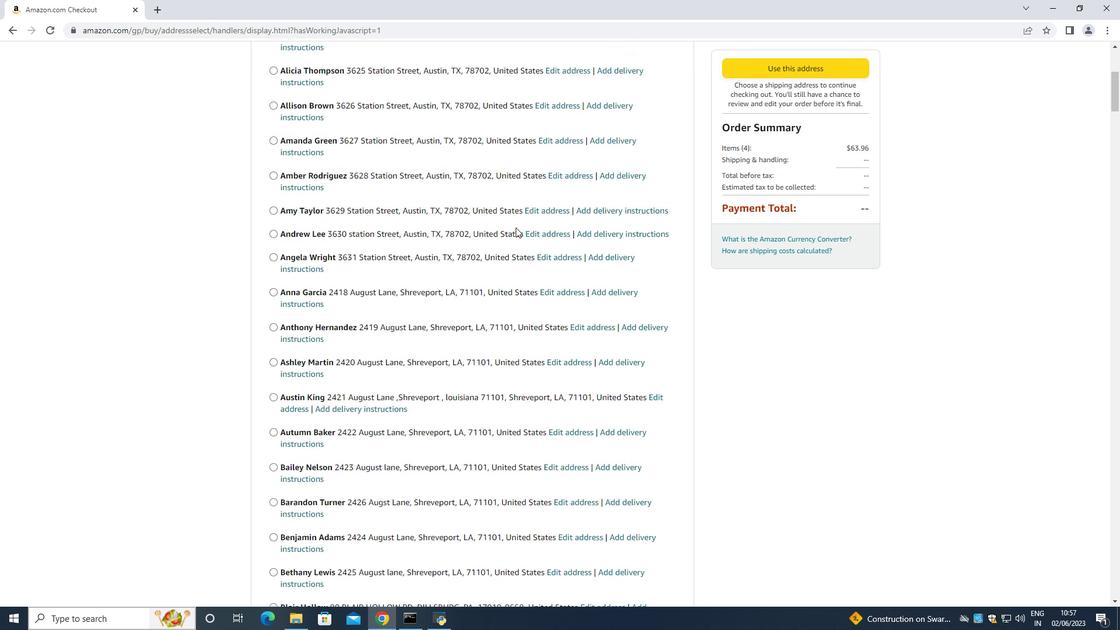 
Action: Mouse scrolled (516, 227) with delta (0, 0)
Screenshot: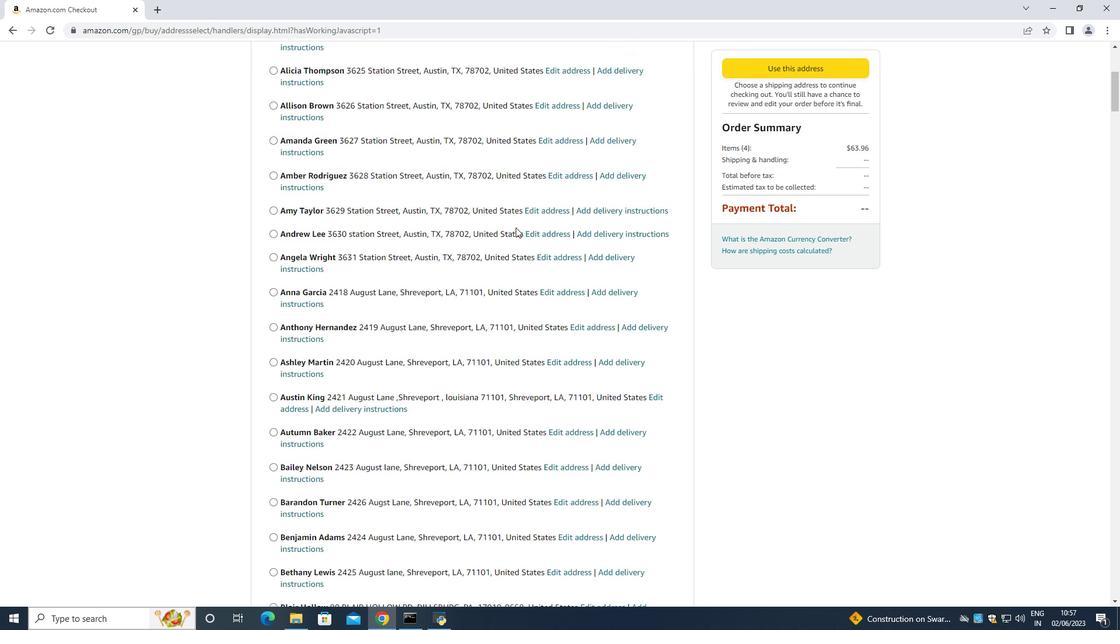 
Action: Mouse moved to (517, 217)
Screenshot: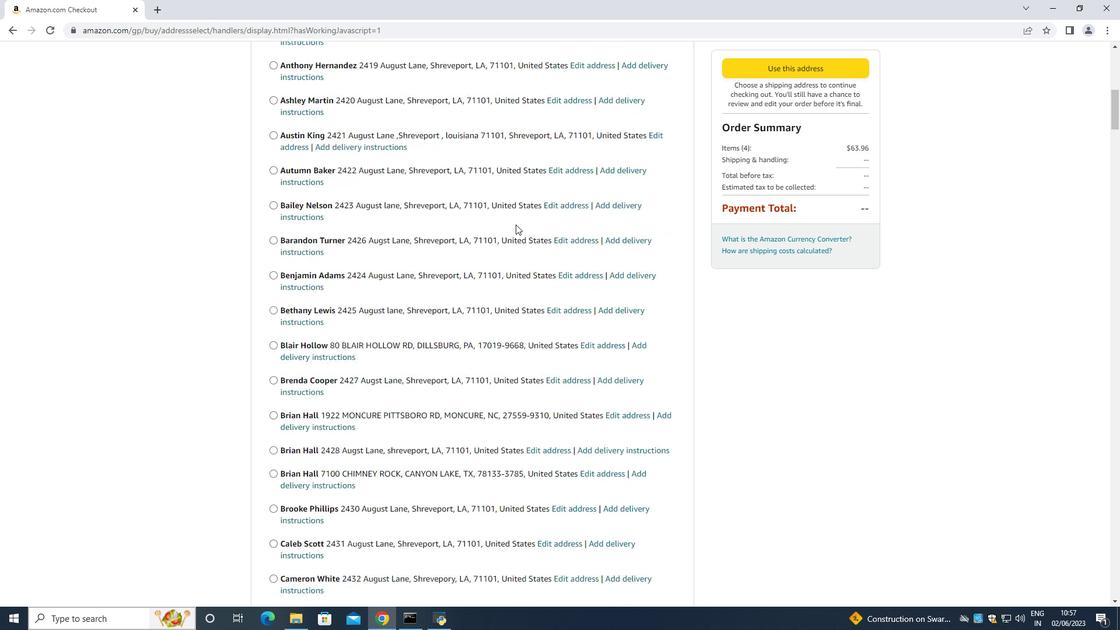 
Action: Mouse scrolled (517, 216) with delta (0, 0)
Screenshot: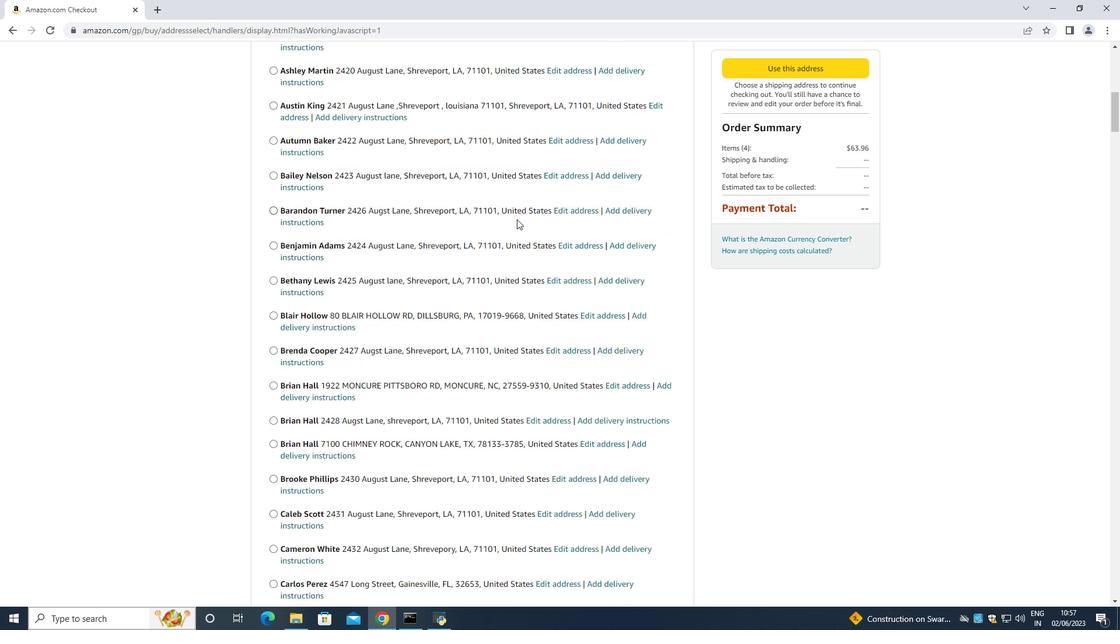 
Action: Mouse scrolled (517, 216) with delta (0, 0)
Screenshot: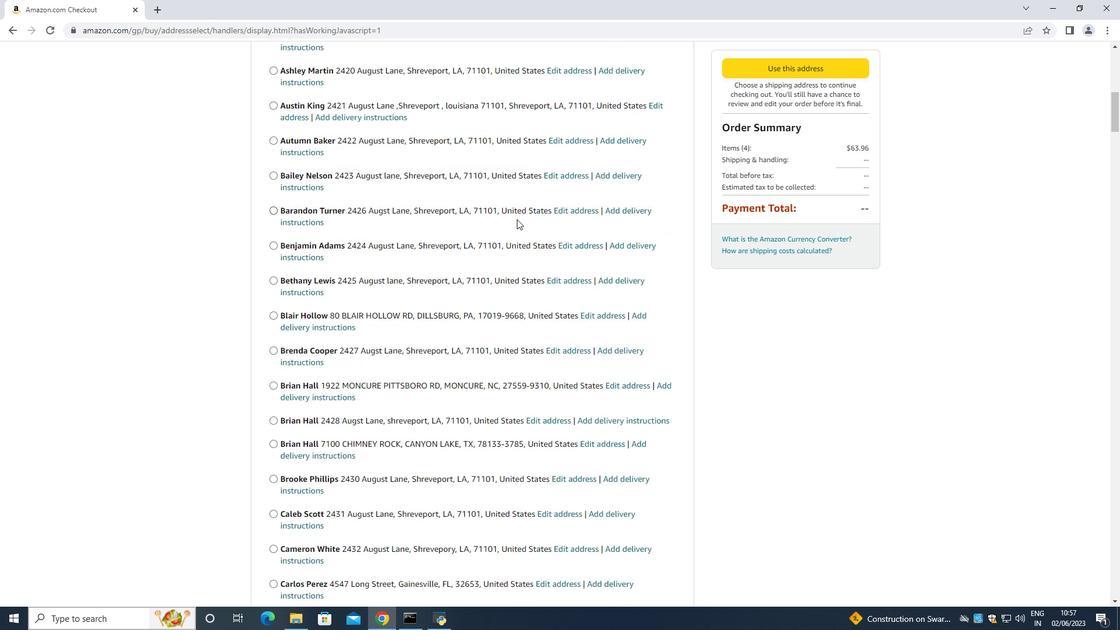 
Action: Mouse scrolled (517, 216) with delta (0, 0)
Screenshot: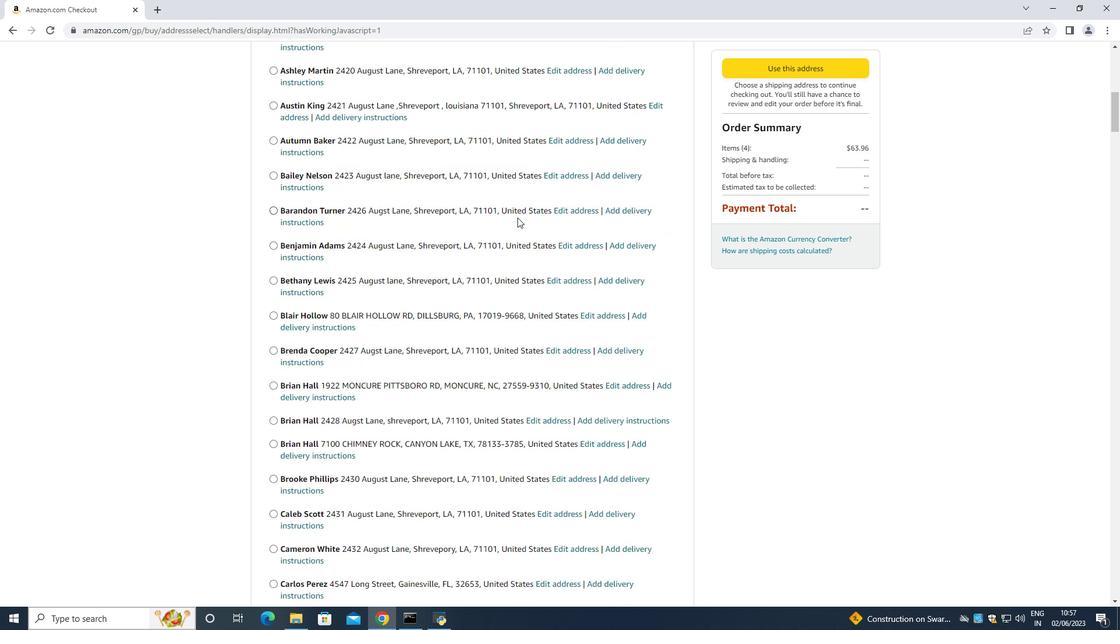 
Action: Mouse scrolled (517, 216) with delta (0, 0)
Screenshot: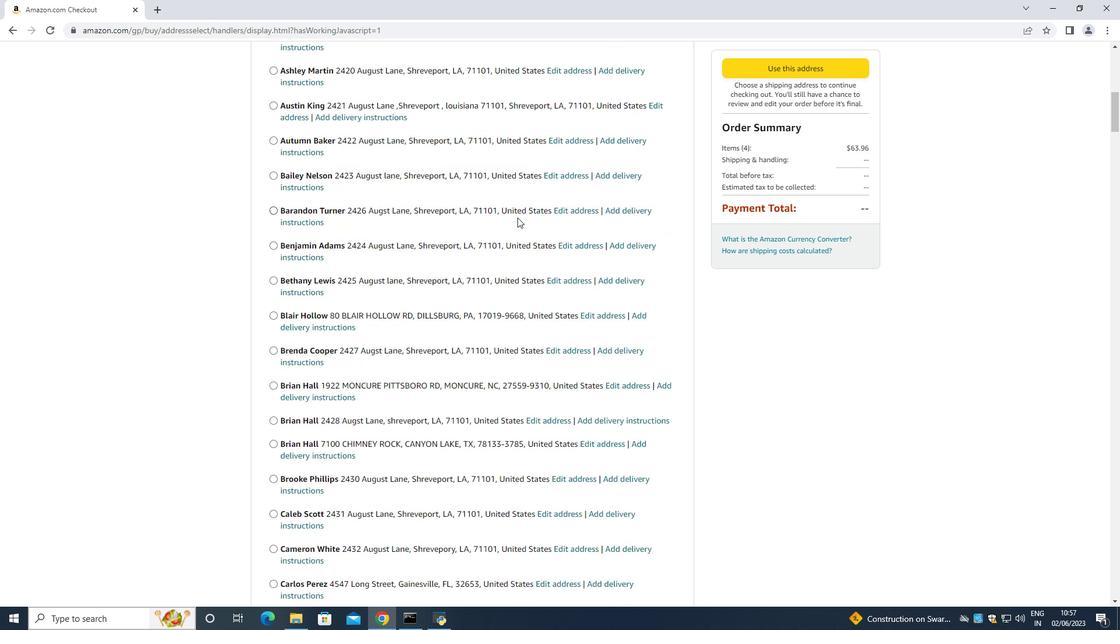 
Action: Mouse scrolled (517, 216) with delta (0, 0)
Screenshot: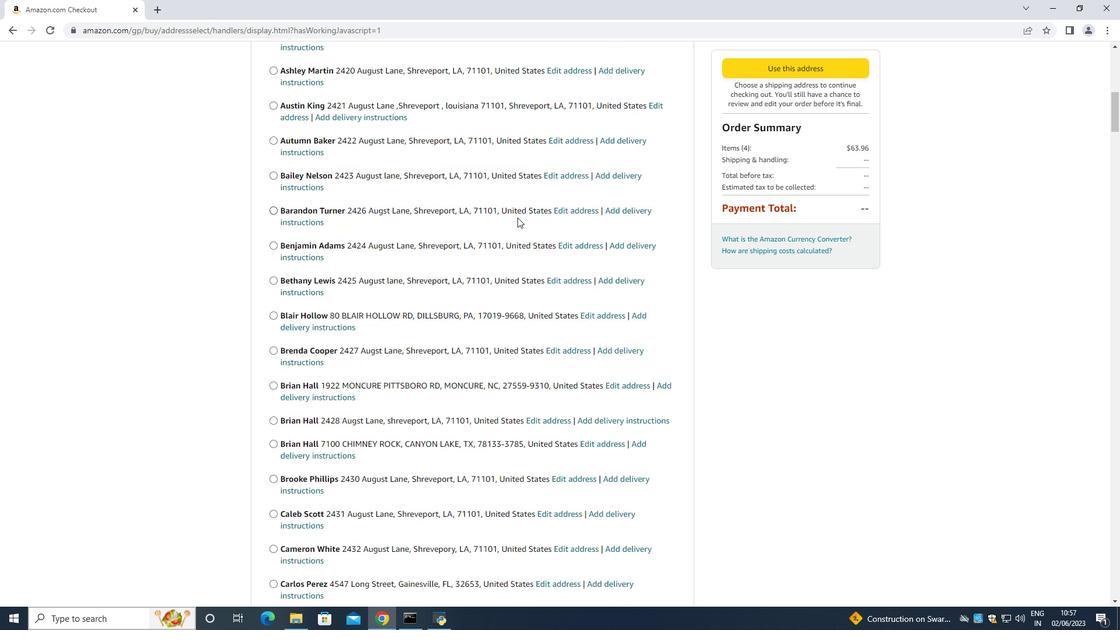 
Action: Mouse scrolled (517, 216) with delta (0, 0)
Screenshot: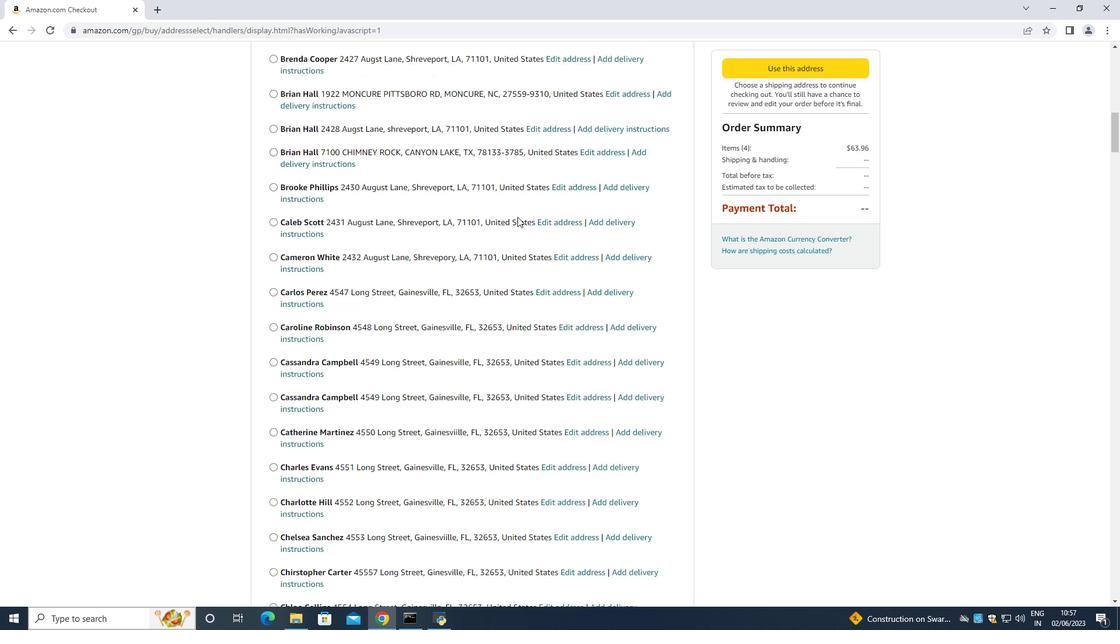 
Action: Mouse scrolled (517, 216) with delta (0, 0)
Screenshot: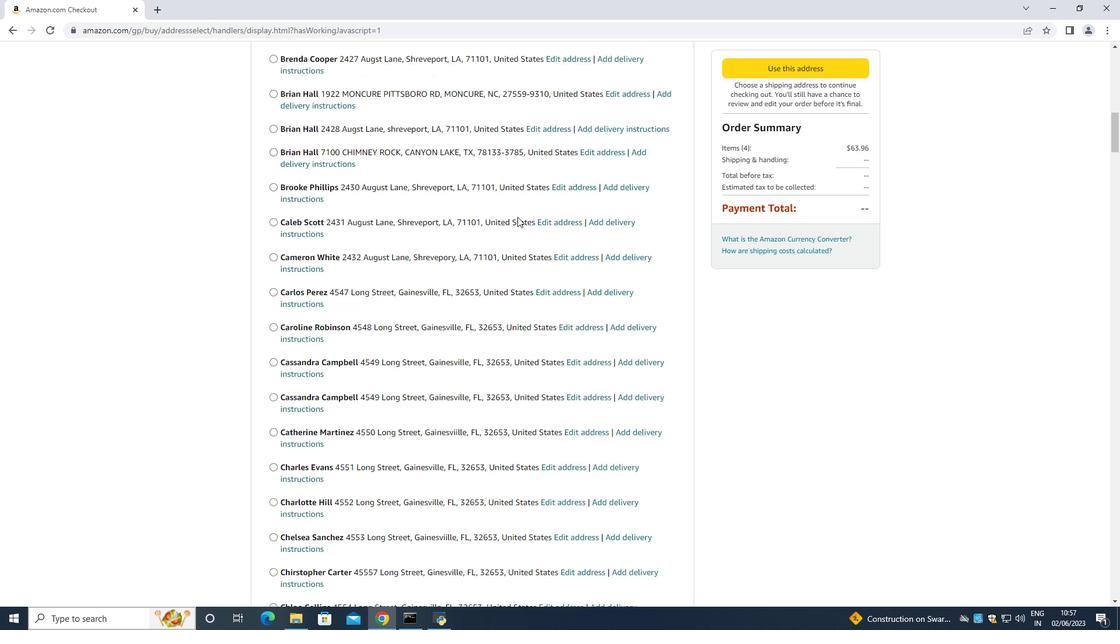 
Action: Mouse scrolled (517, 216) with delta (0, 0)
Screenshot: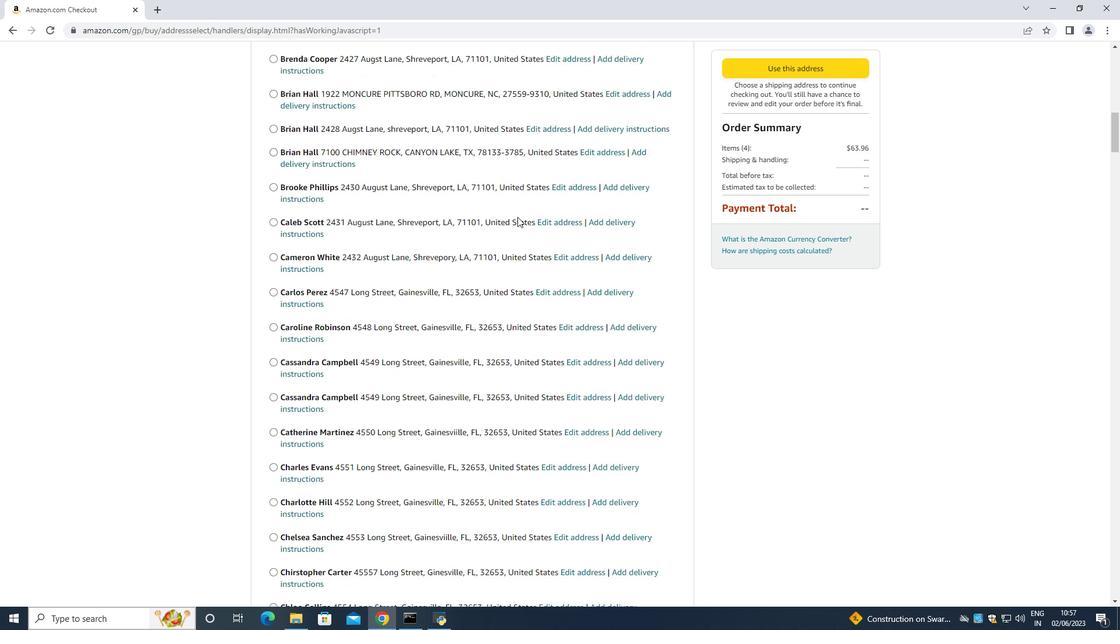 
Action: Mouse moved to (518, 212)
Screenshot: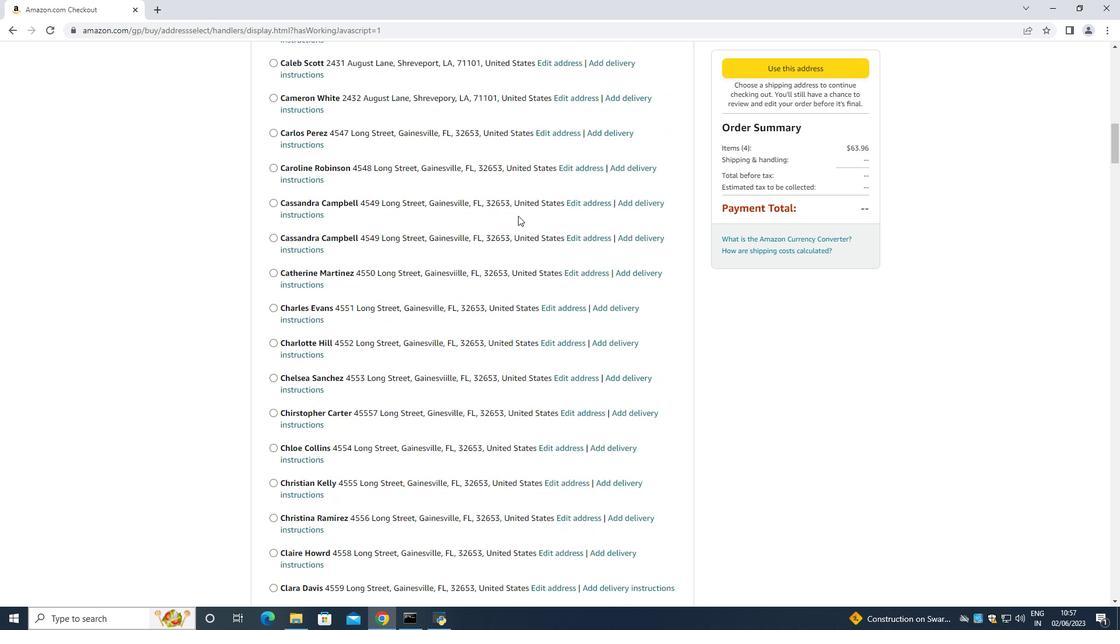 
Action: Mouse scrolled (518, 211) with delta (0, 0)
Screenshot: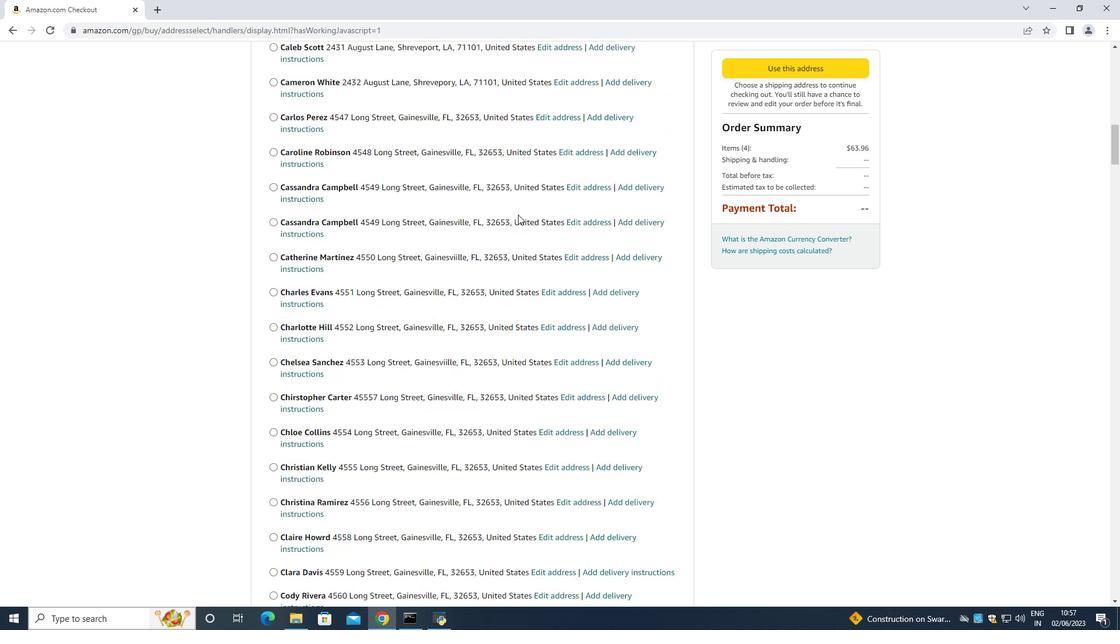 
Action: Mouse scrolled (518, 211) with delta (0, 0)
Screenshot: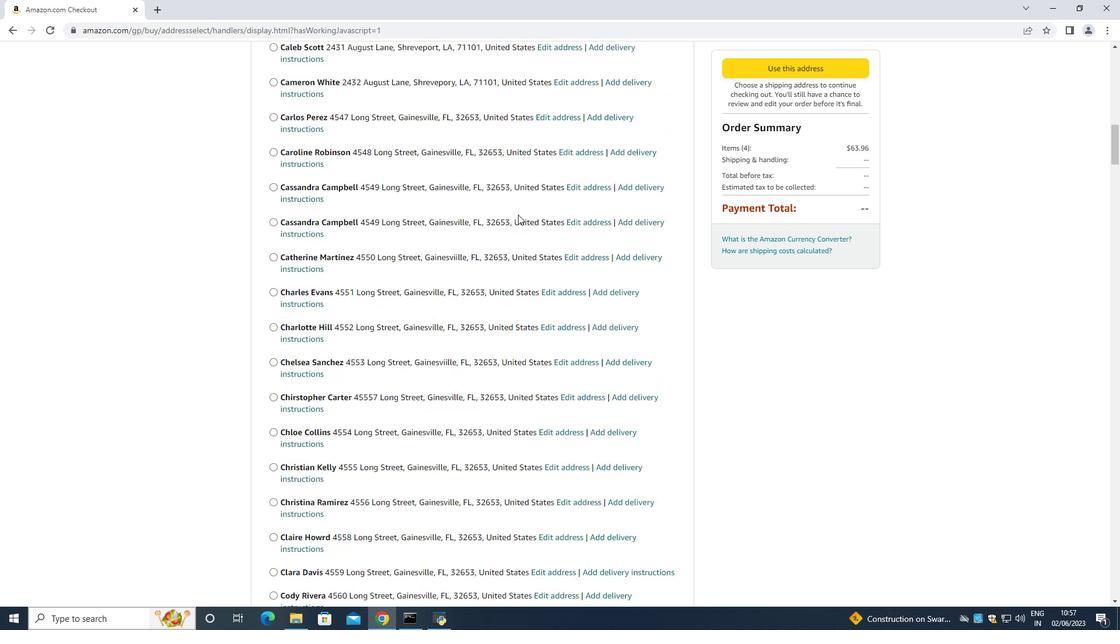 
Action: Mouse moved to (518, 212)
Screenshot: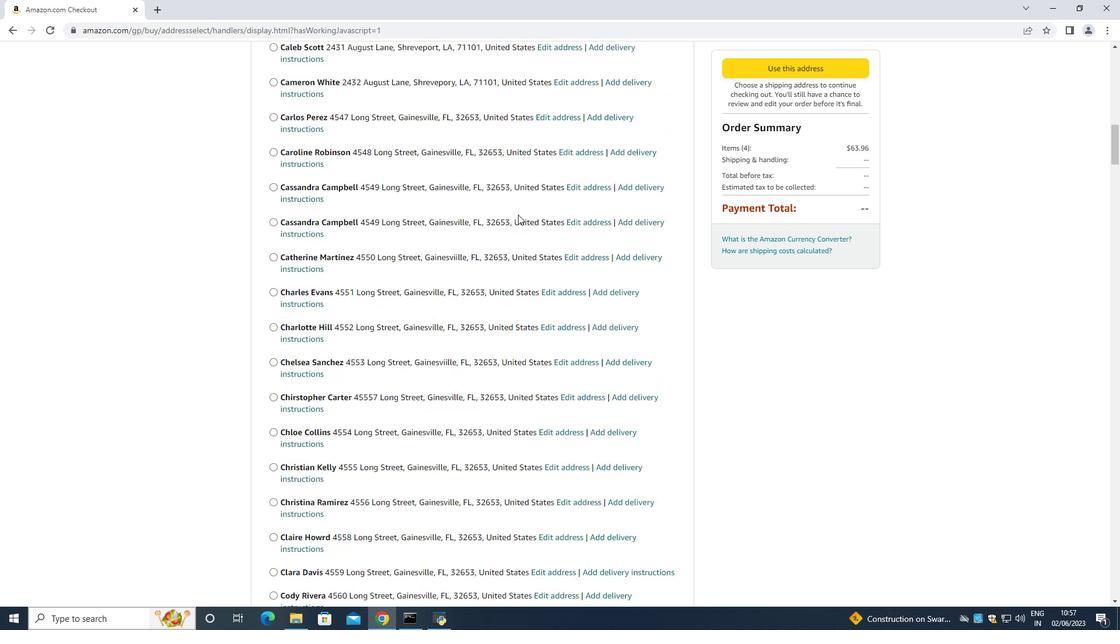 
Action: Mouse scrolled (518, 211) with delta (0, 0)
Screenshot: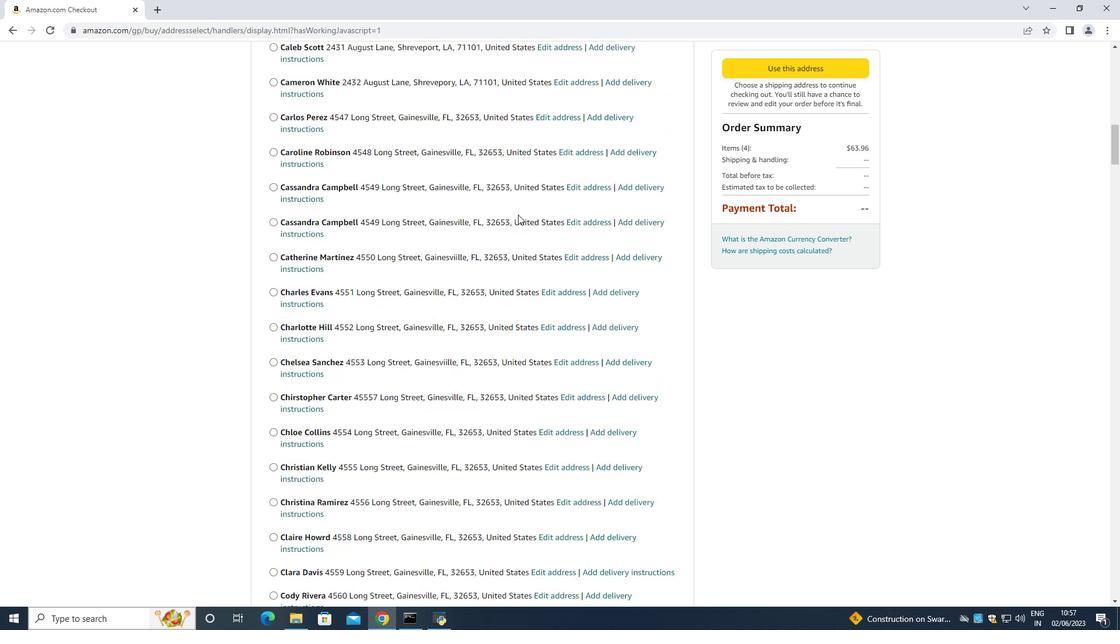 
Action: Mouse scrolled (518, 211) with delta (0, 0)
Screenshot: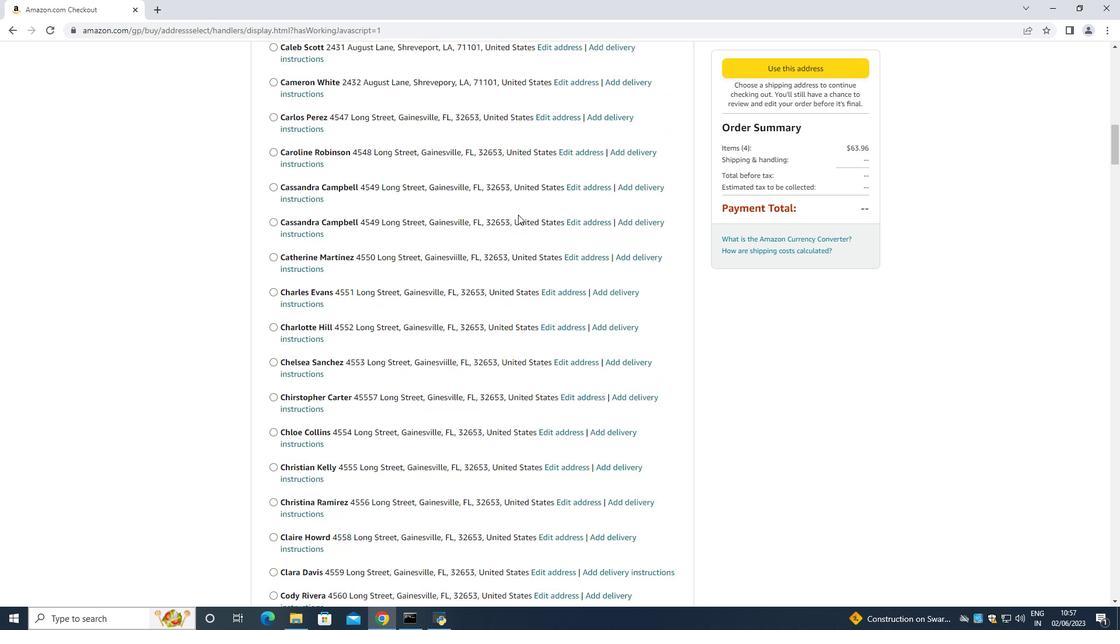 
Action: Mouse moved to (516, 200)
Screenshot: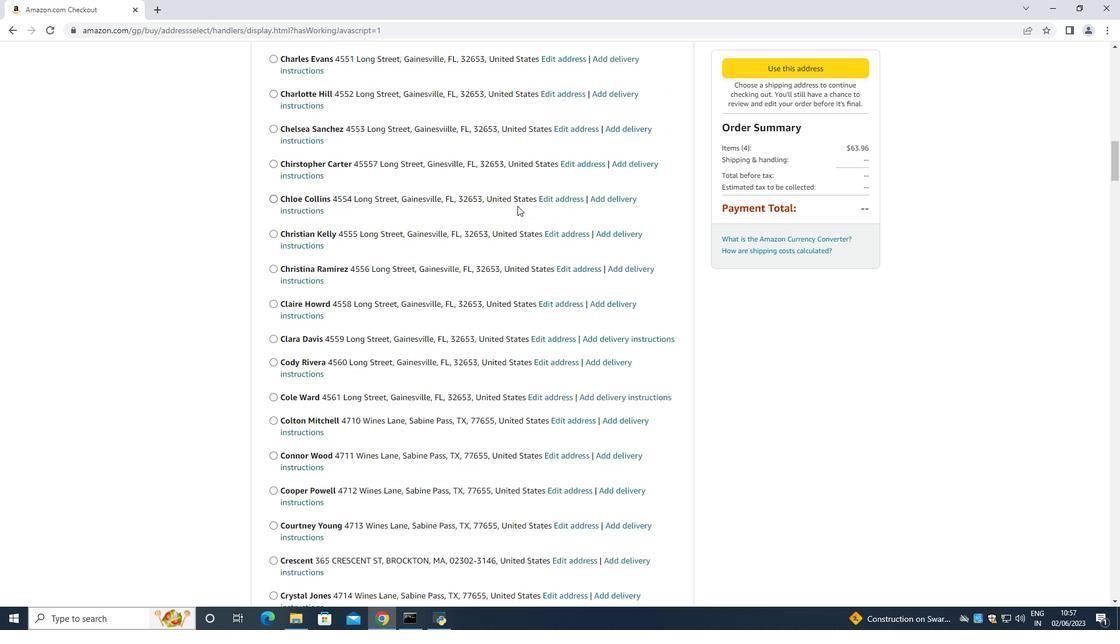 
Action: Mouse scrolled (516, 199) with delta (0, 0)
Screenshot: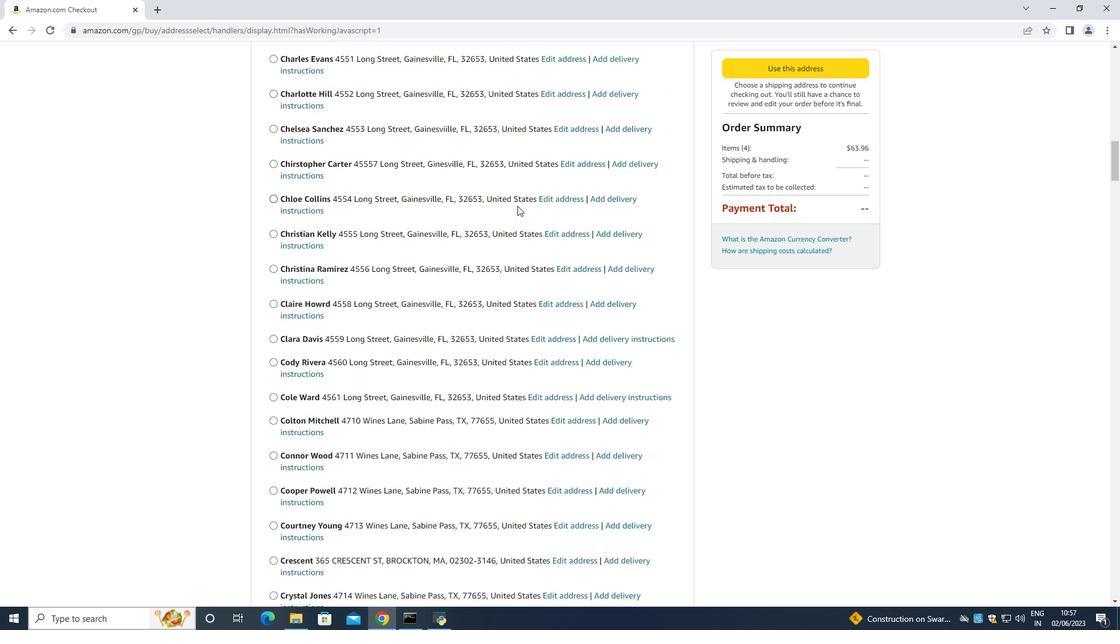 
Action: Mouse scrolled (516, 199) with delta (0, 0)
Screenshot: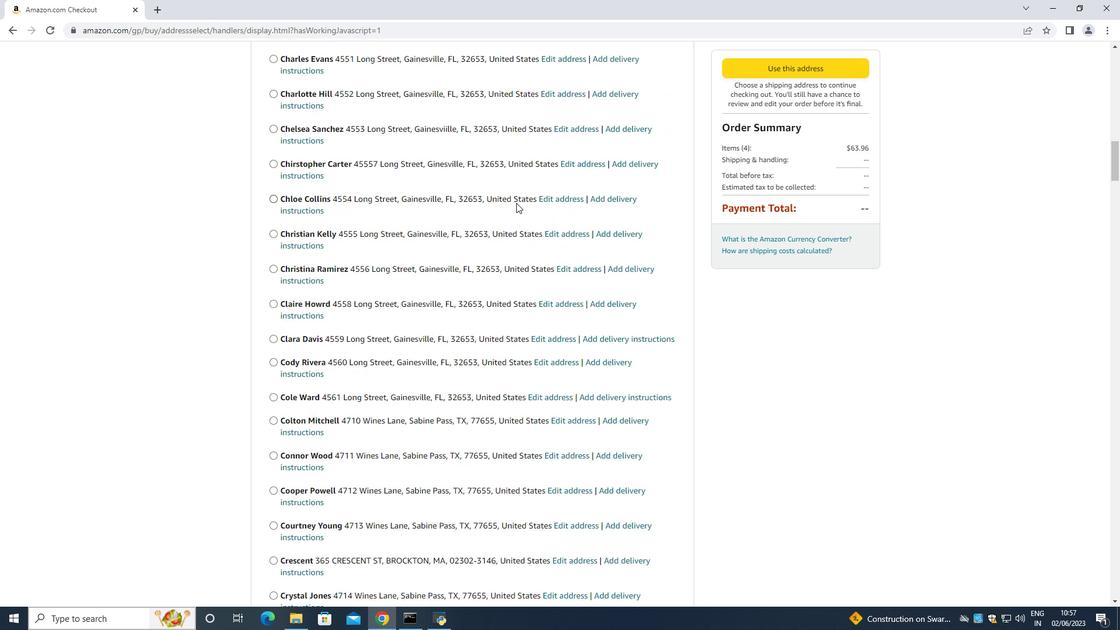 
Action: Mouse scrolled (516, 199) with delta (0, 0)
Screenshot: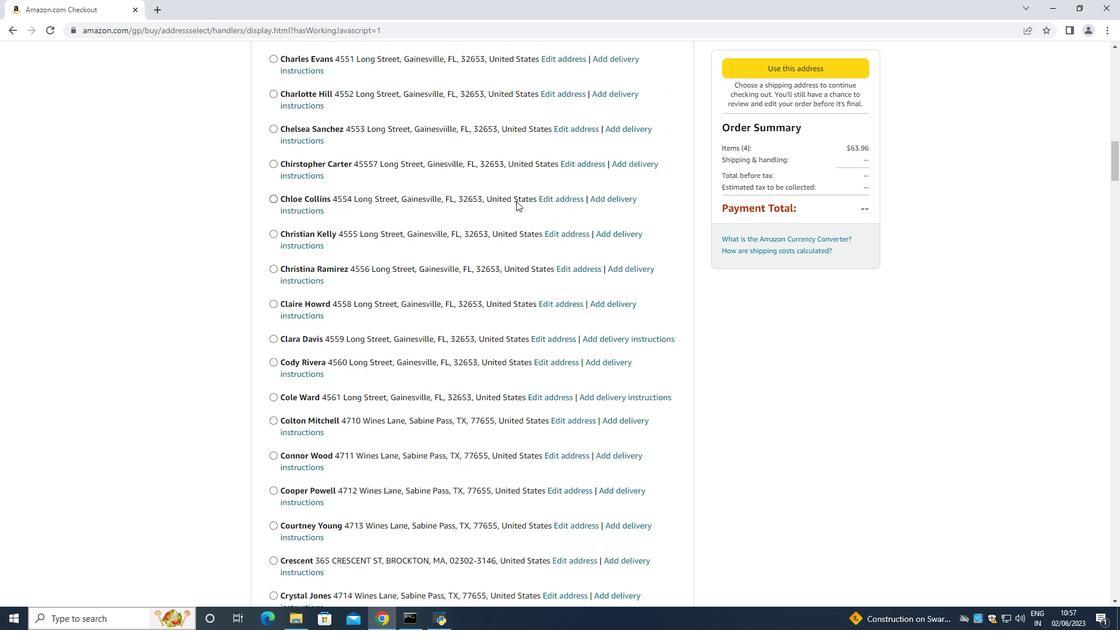 
Action: Mouse scrolled (516, 199) with delta (0, 0)
Screenshot: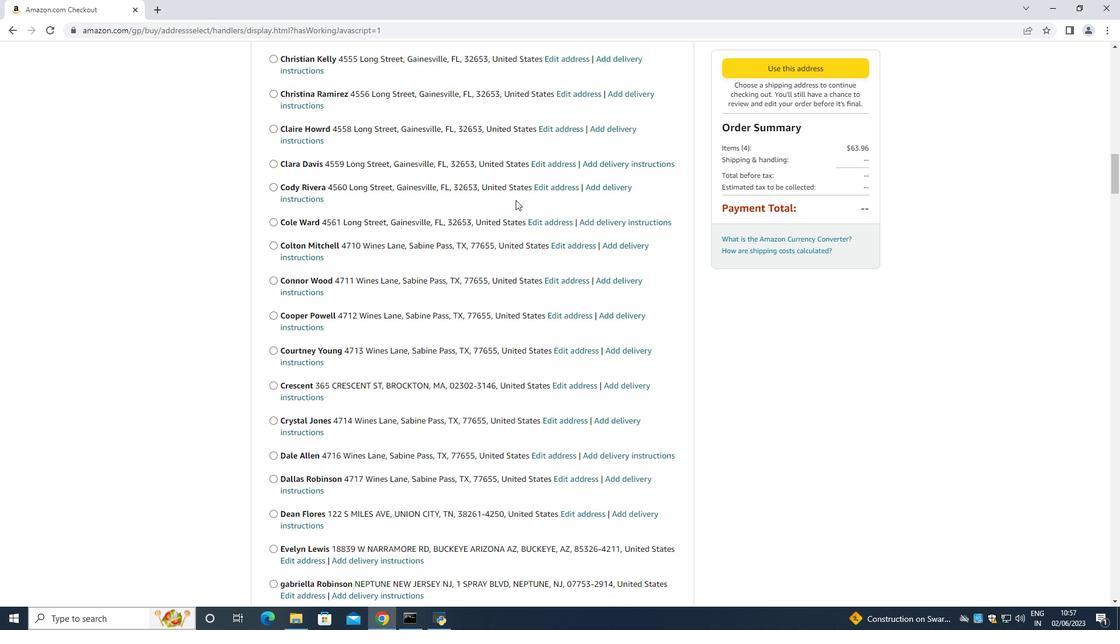 
Action: Mouse scrolled (516, 199) with delta (0, 0)
Screenshot: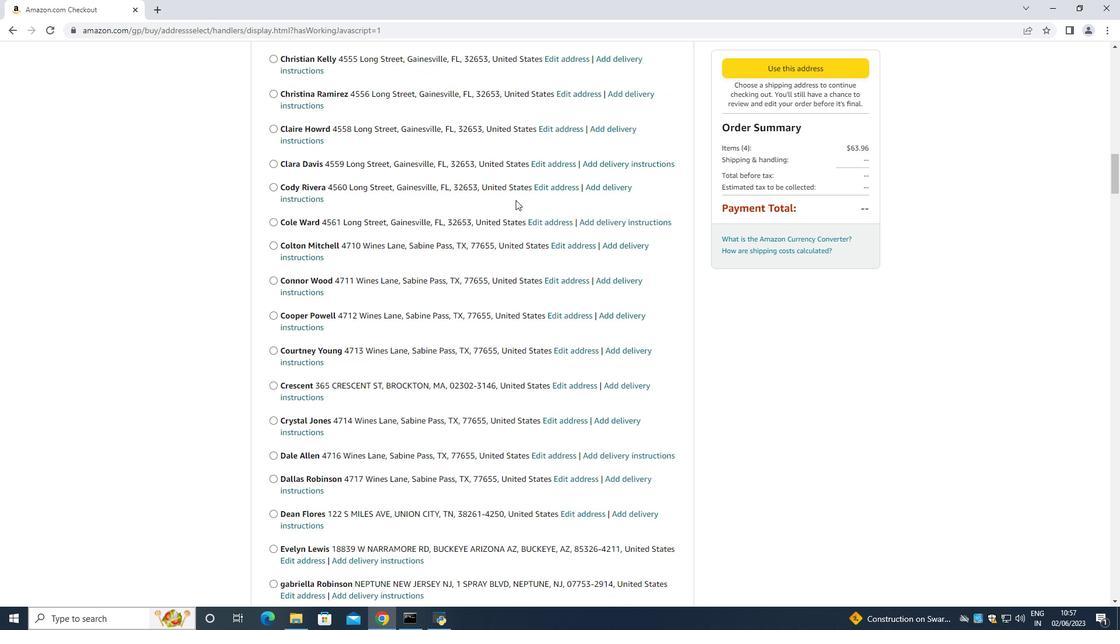 
Action: Mouse scrolled (516, 199) with delta (0, 0)
Screenshot: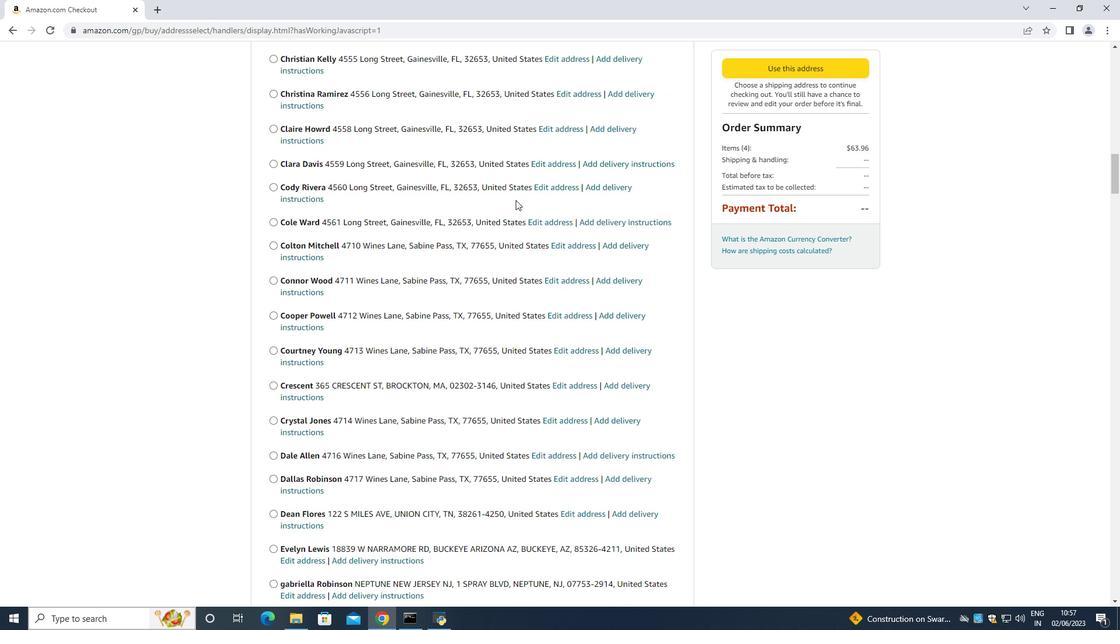 
Action: Mouse scrolled (516, 199) with delta (0, 0)
Screenshot: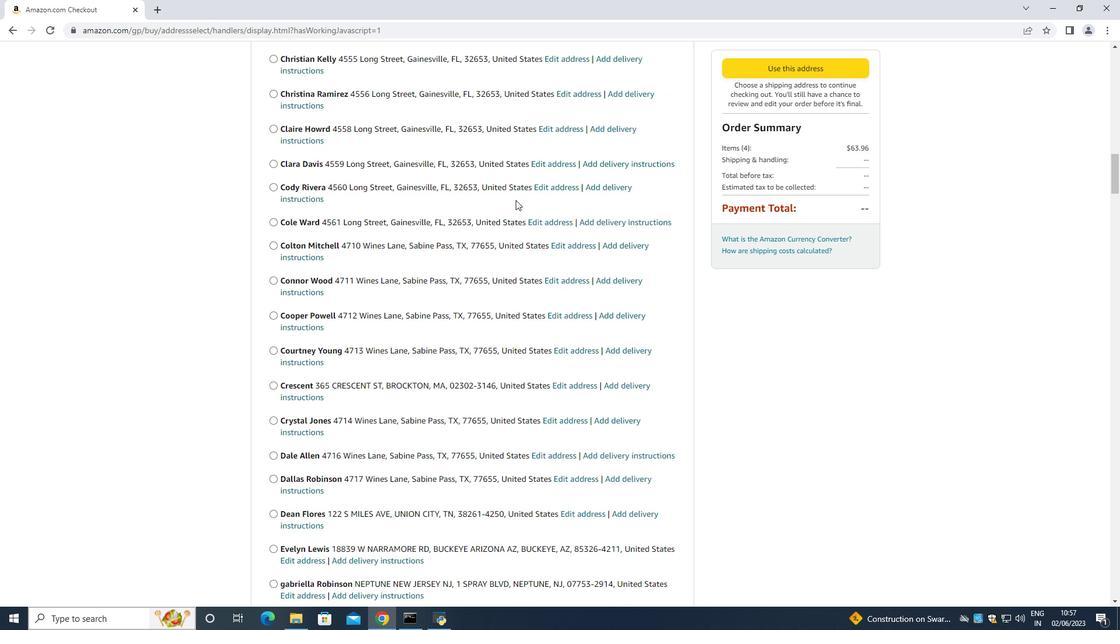 
Action: Mouse scrolled (516, 199) with delta (0, 0)
Screenshot: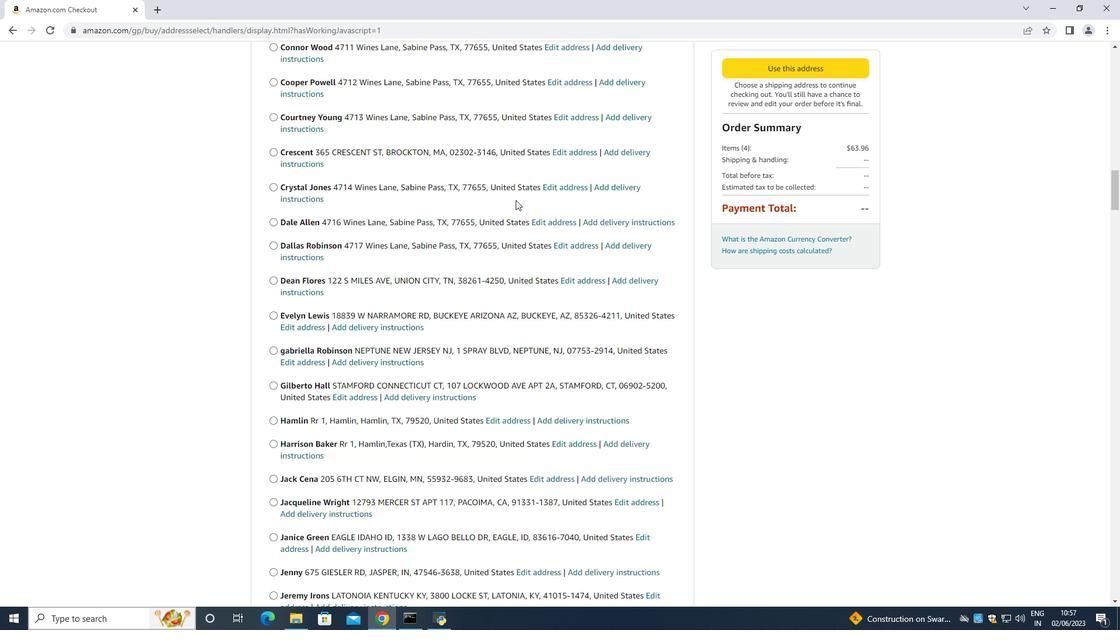 
Action: Mouse scrolled (516, 199) with delta (0, 0)
Screenshot: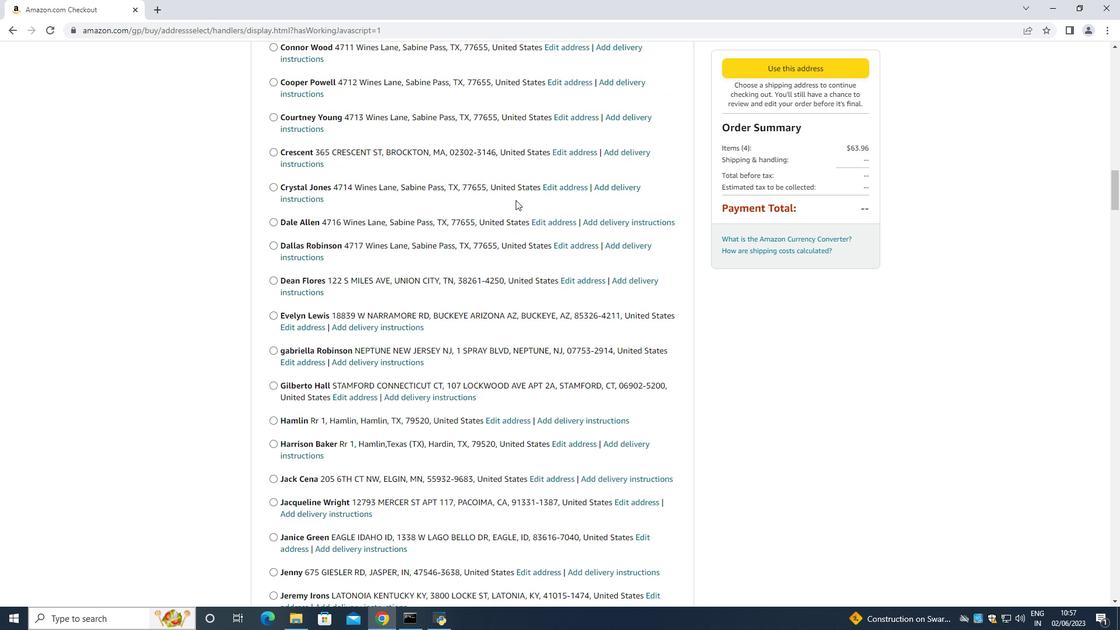 
Action: Mouse scrolled (516, 199) with delta (0, 0)
Screenshot: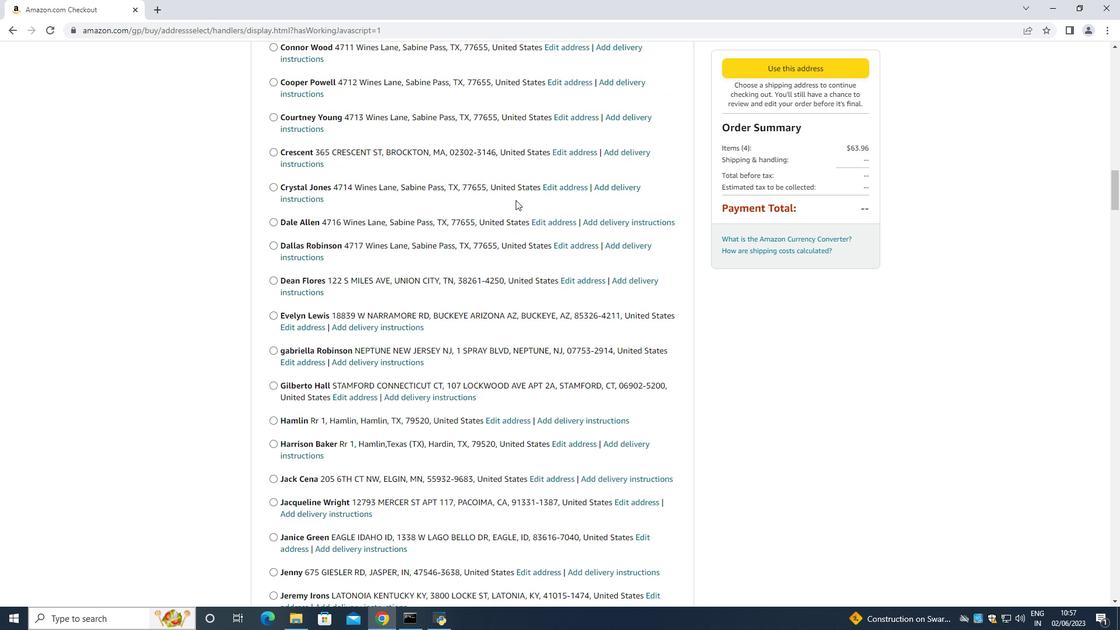 
Action: Mouse scrolled (516, 199) with delta (0, 0)
Screenshot: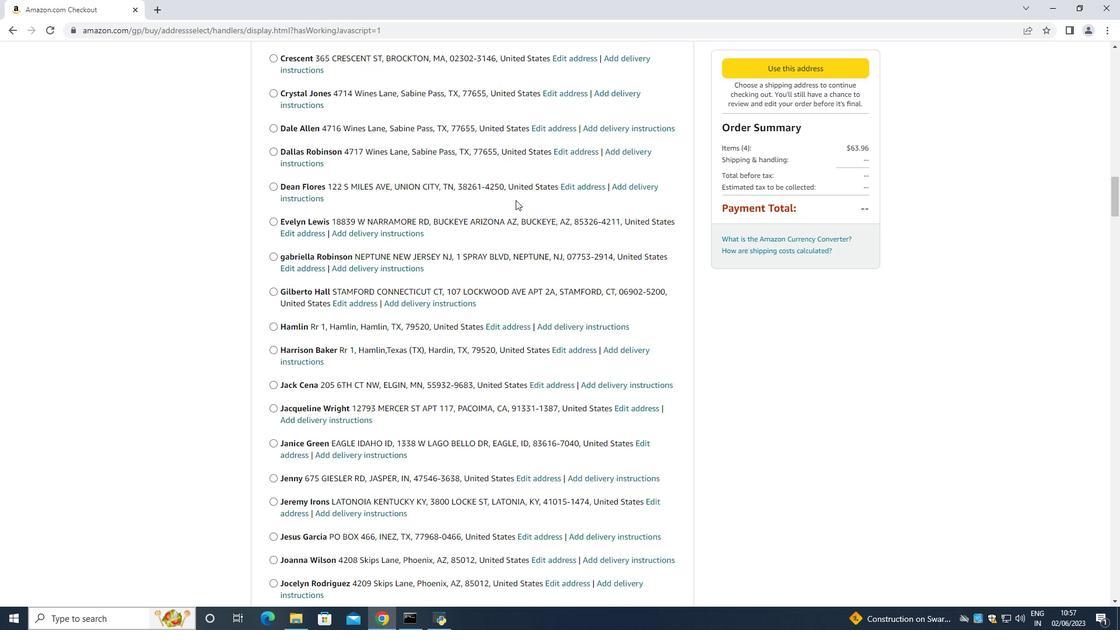 
Action: Mouse scrolled (516, 199) with delta (0, 0)
Screenshot: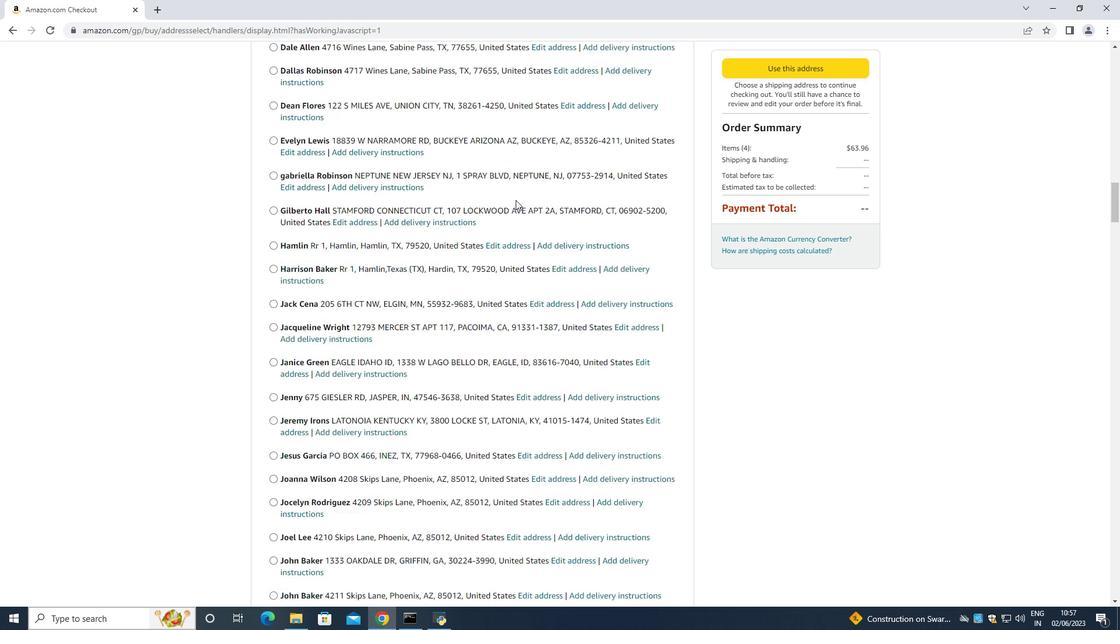 
Action: Mouse scrolled (516, 199) with delta (0, 0)
Screenshot: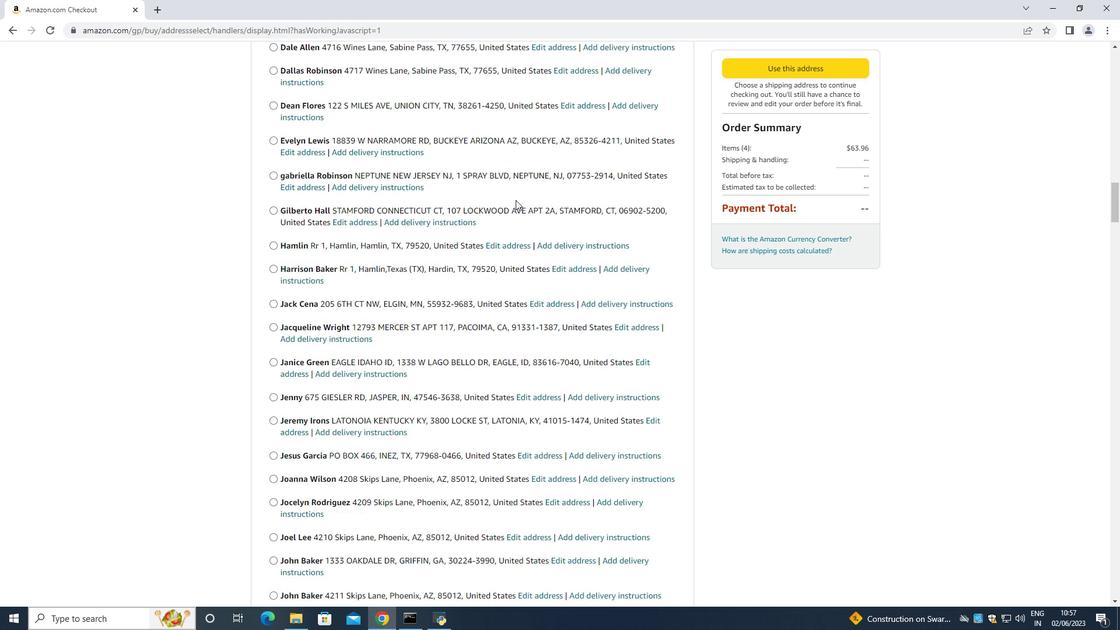 
Action: Mouse scrolled (516, 199) with delta (0, 0)
Screenshot: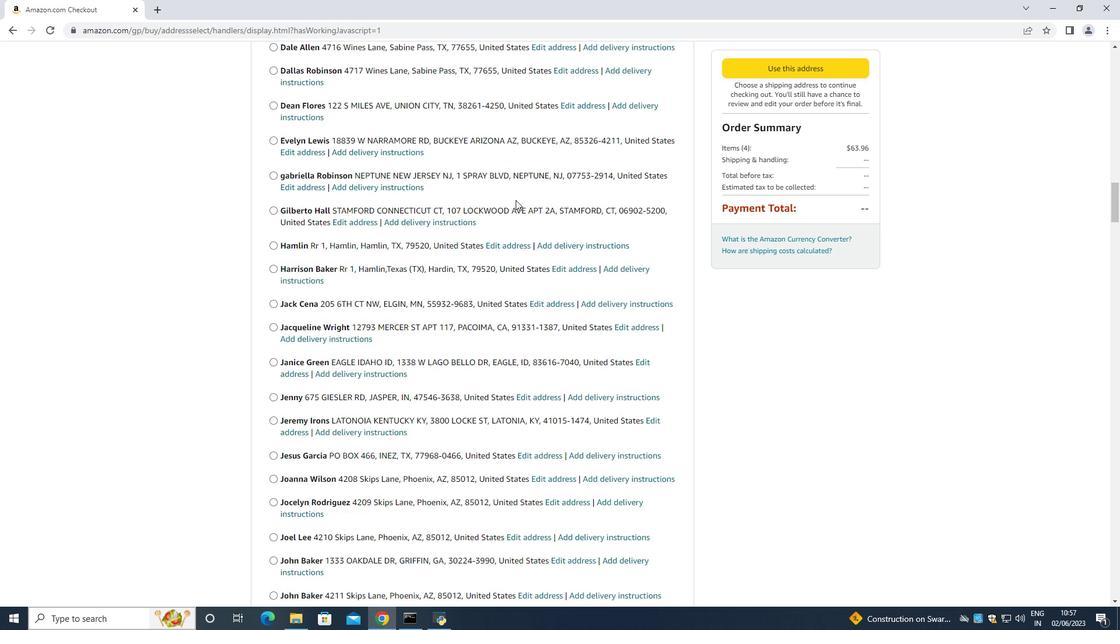 
Action: Mouse scrolled (516, 199) with delta (0, 0)
Screenshot: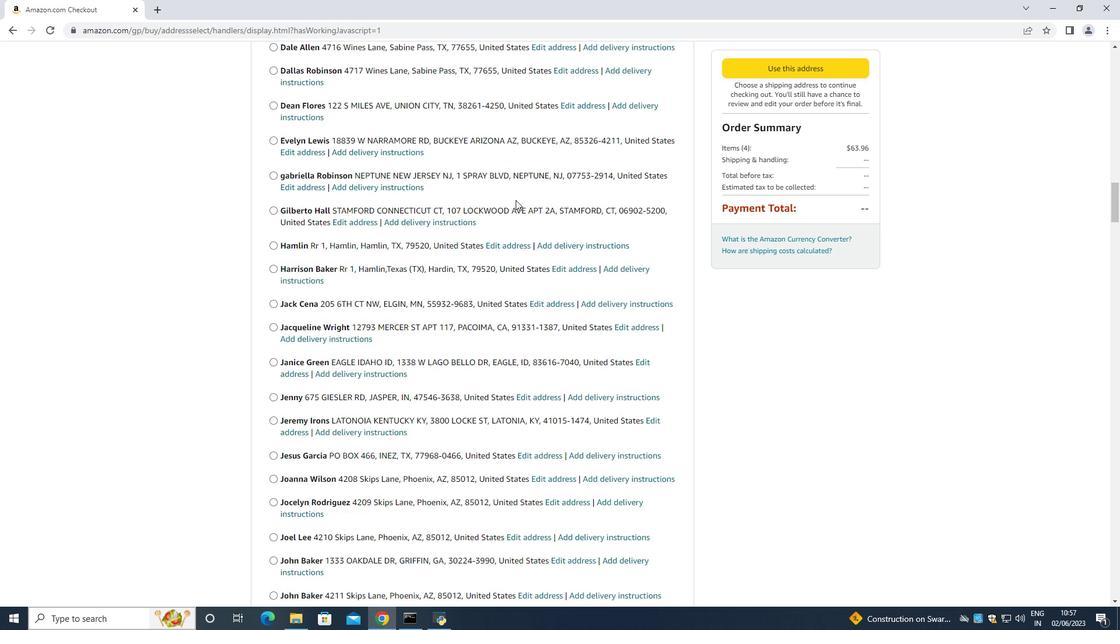 
Action: Mouse scrolled (516, 199) with delta (0, 0)
Screenshot: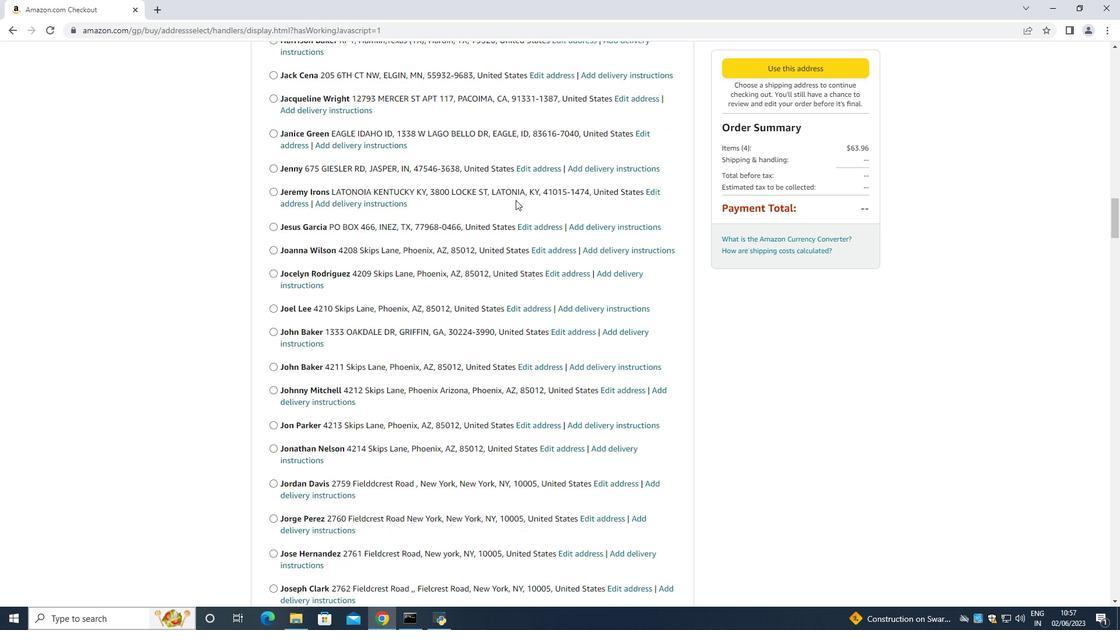 
Action: Mouse scrolled (516, 199) with delta (0, 0)
Screenshot: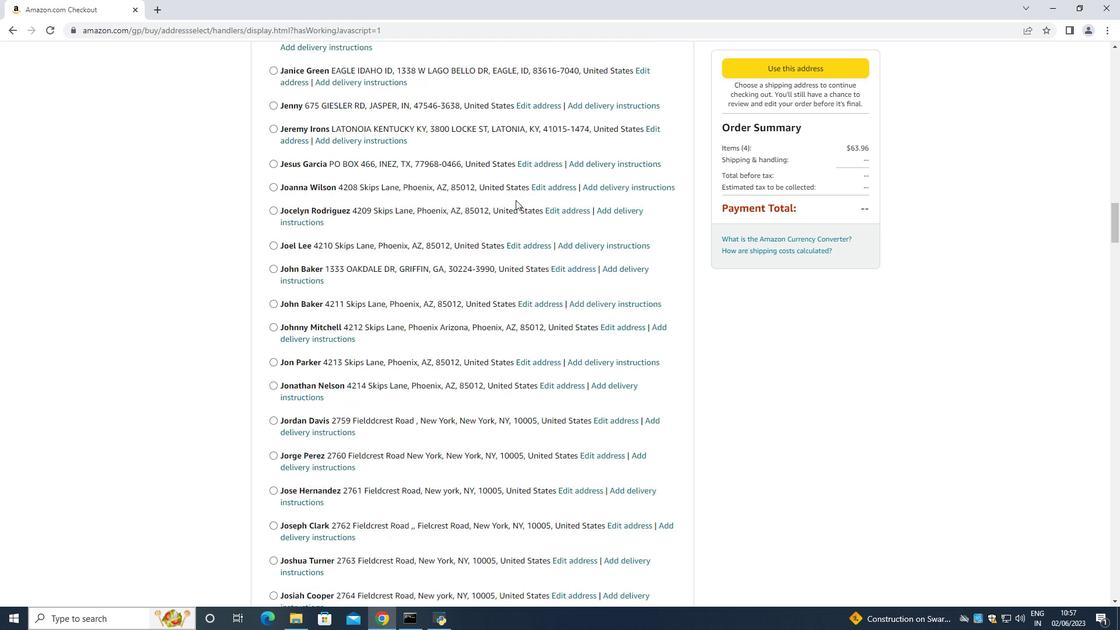 
Action: Mouse scrolled (516, 199) with delta (0, 0)
Screenshot: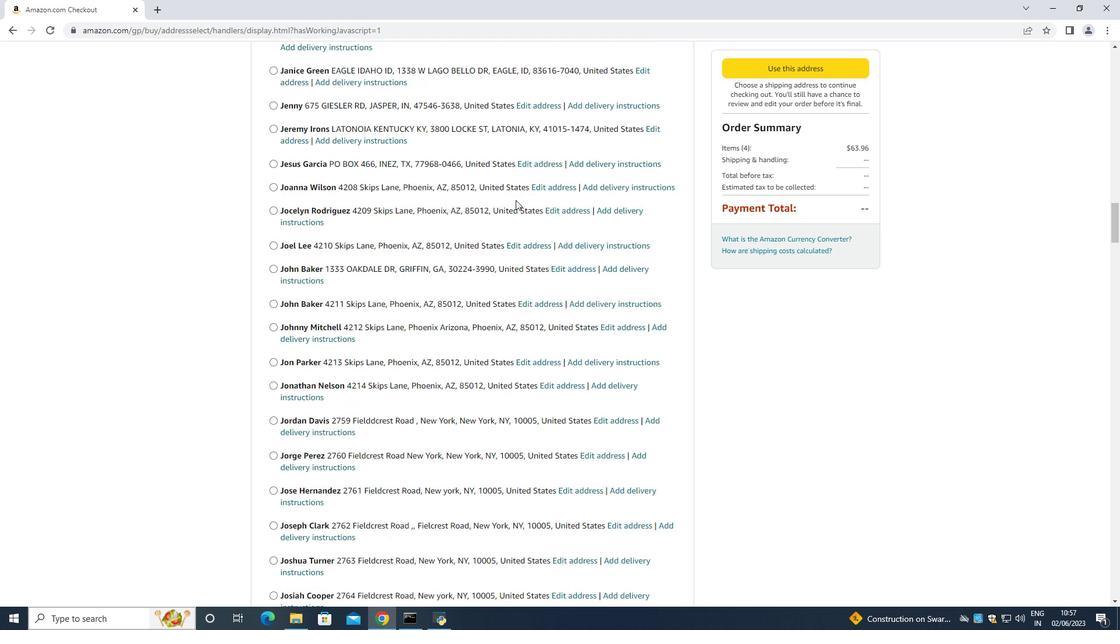 
Action: Mouse scrolled (516, 199) with delta (0, 0)
Screenshot: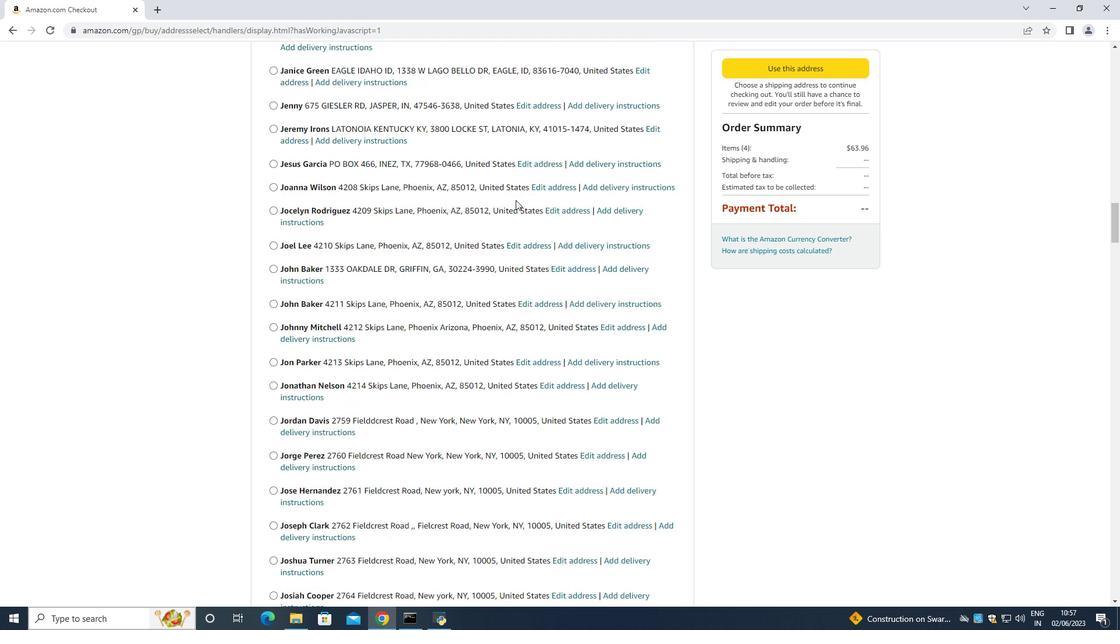 
Action: Mouse scrolled (516, 199) with delta (0, 0)
Screenshot: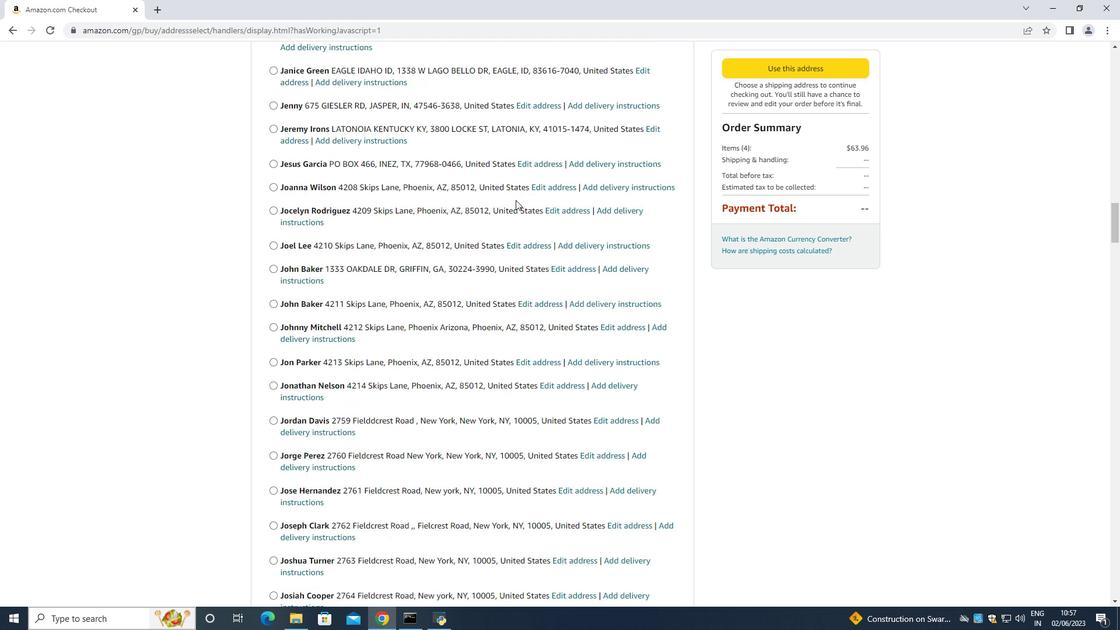 
Action: Mouse scrolled (516, 199) with delta (0, 0)
Screenshot: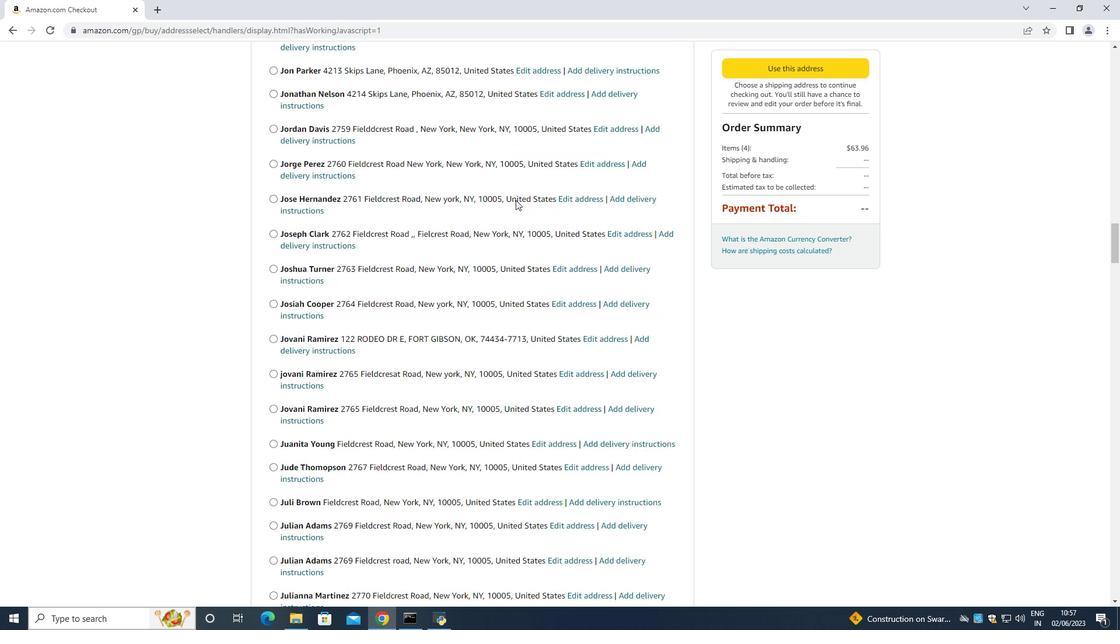 
Action: Mouse scrolled (516, 199) with delta (0, 0)
Screenshot: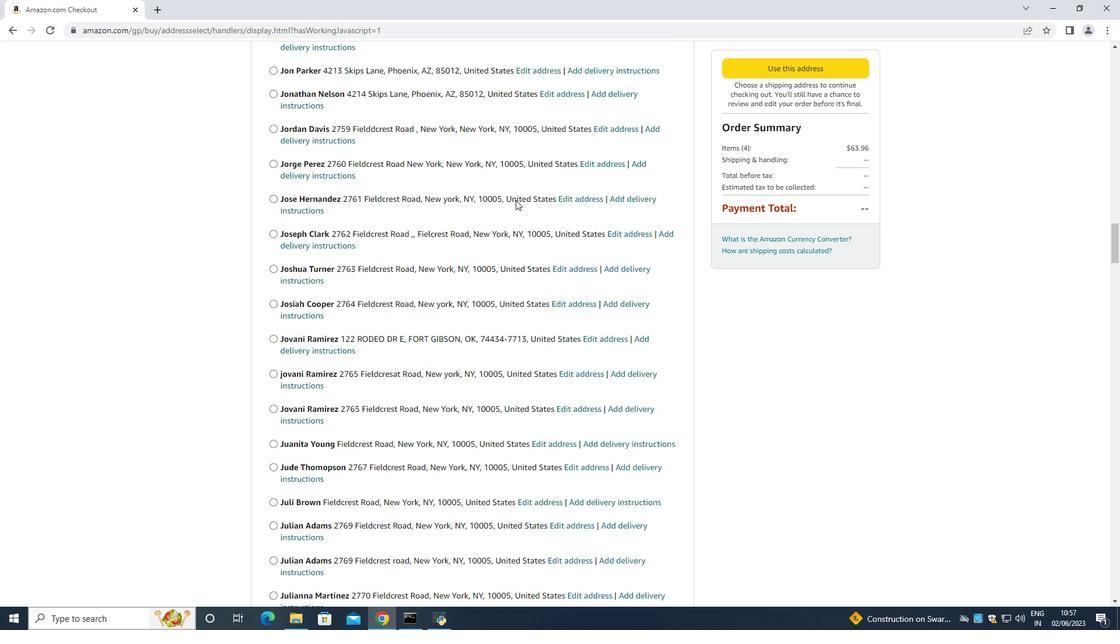 
Action: Mouse scrolled (516, 199) with delta (0, 0)
Screenshot: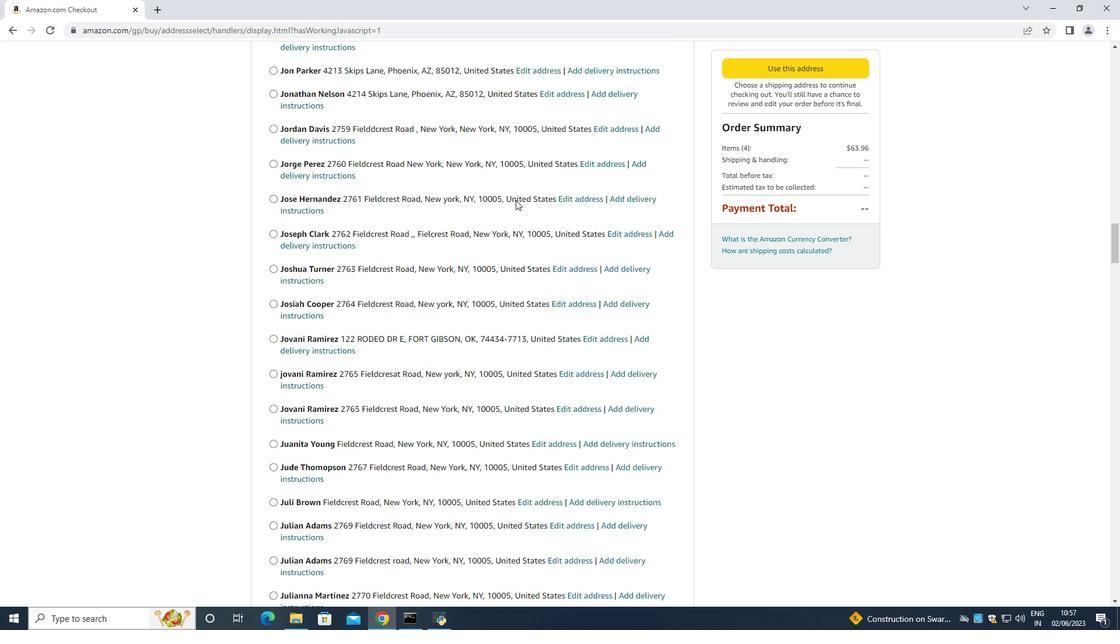 
Action: Mouse scrolled (516, 199) with delta (0, 0)
Screenshot: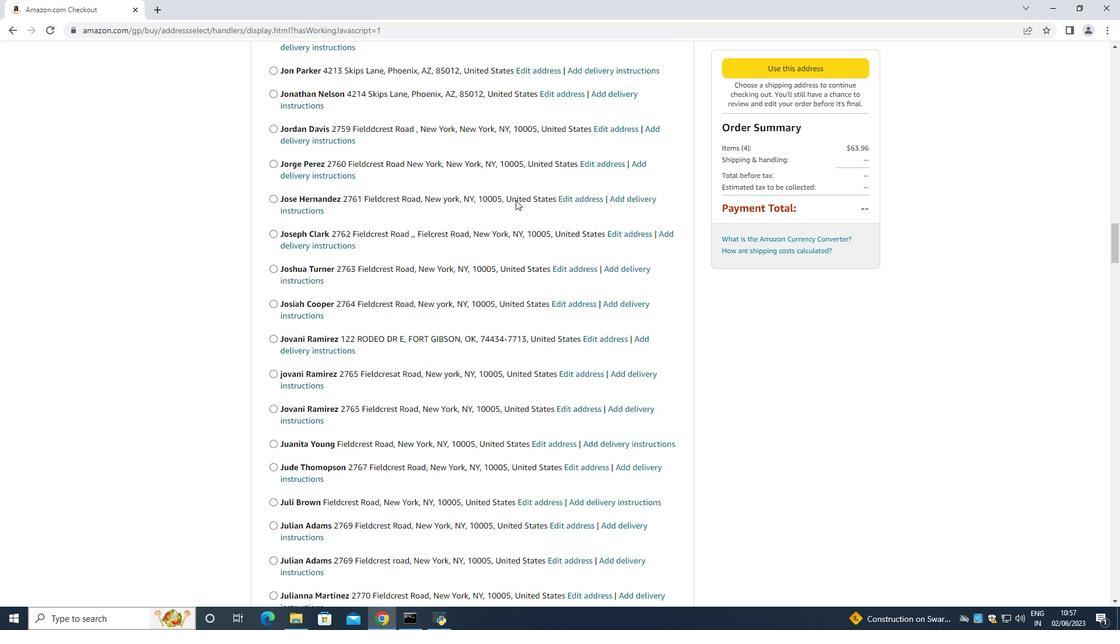 
Action: Mouse moved to (515, 197)
Screenshot: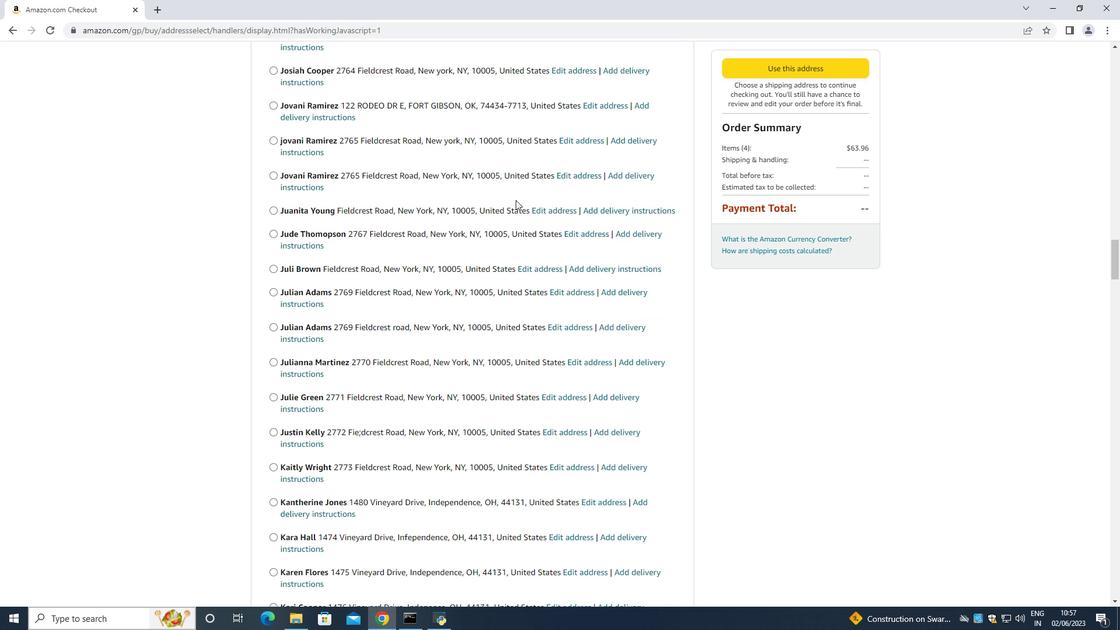 
Action: Mouse scrolled (515, 197) with delta (0, 0)
Screenshot: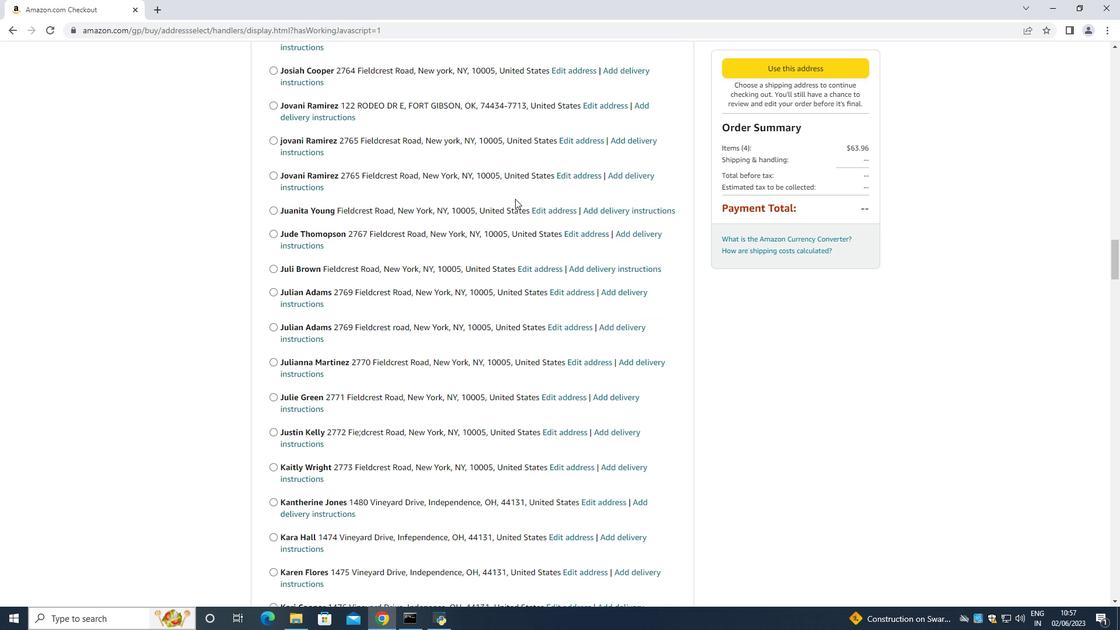 
Action: Mouse moved to (515, 194)
Screenshot: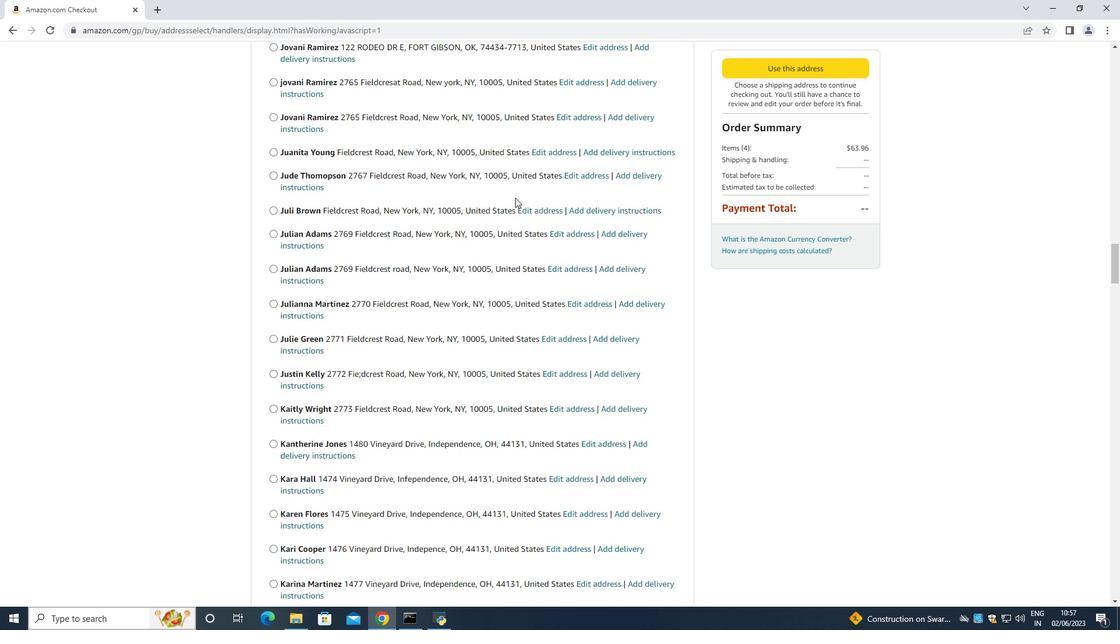 
Action: Mouse scrolled (515, 194) with delta (0, 0)
Screenshot: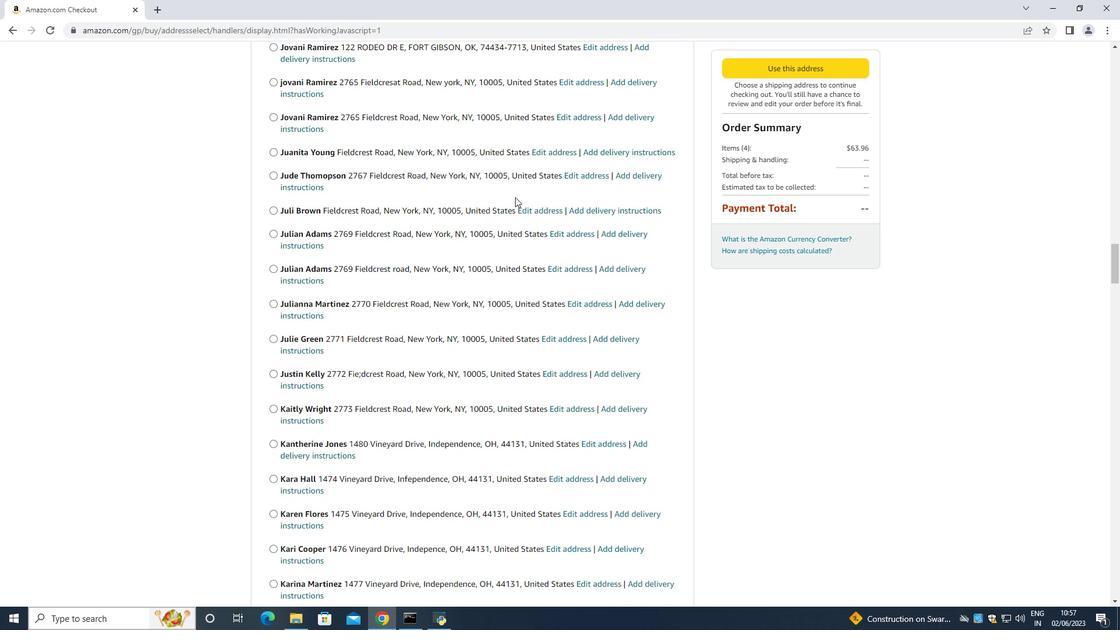 
Action: Mouse scrolled (515, 194) with delta (0, 0)
Screenshot: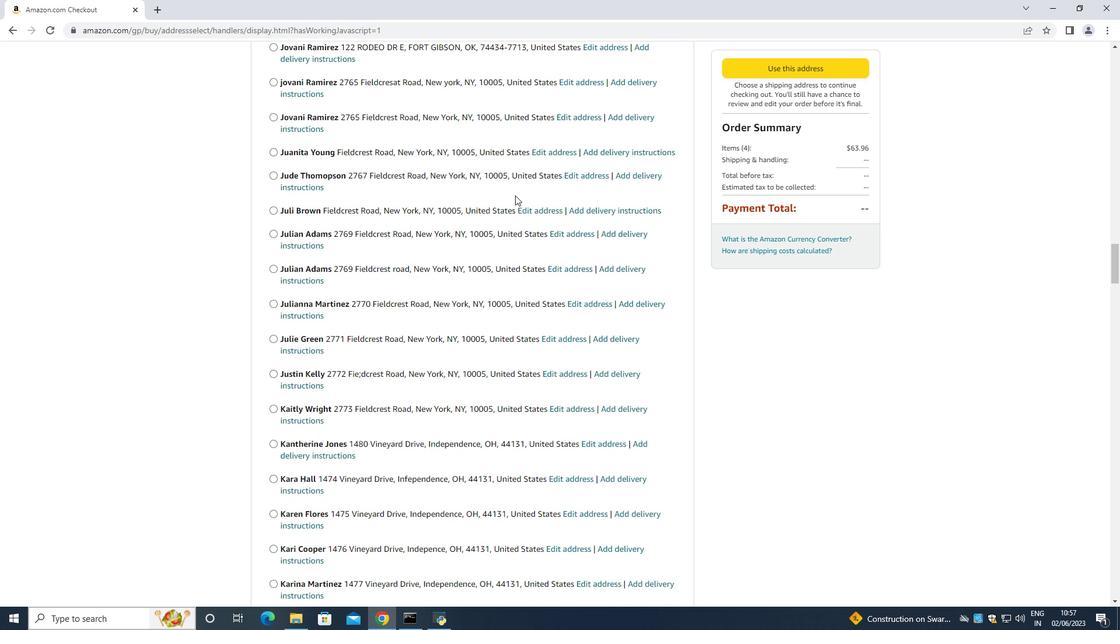 
Action: Mouse scrolled (515, 194) with delta (0, 0)
Screenshot: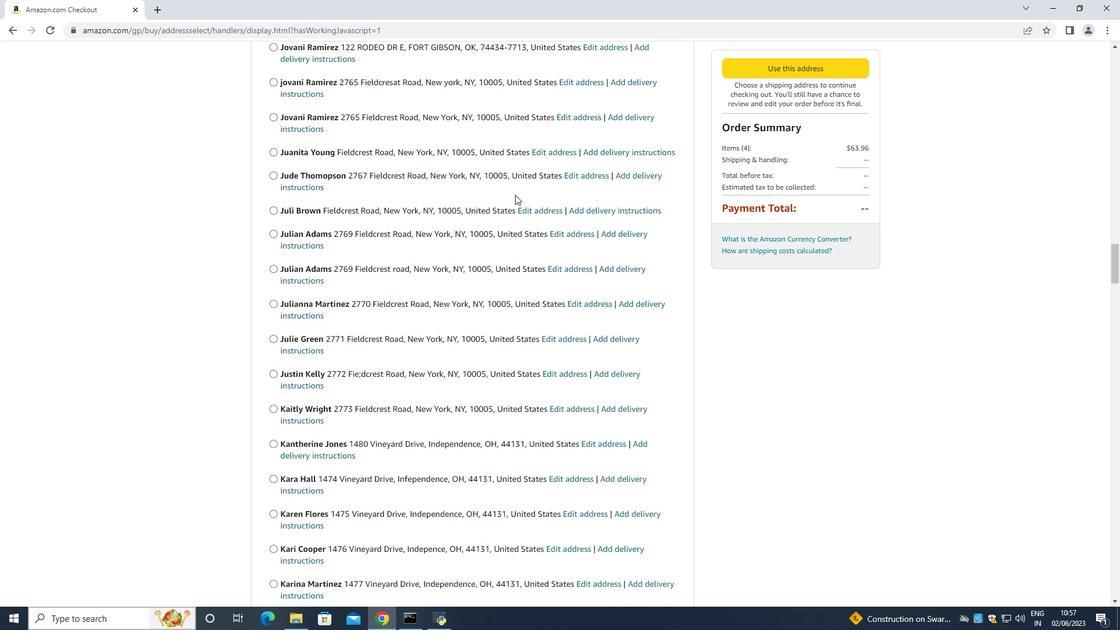 
Action: Mouse scrolled (515, 194) with delta (0, 0)
Screenshot: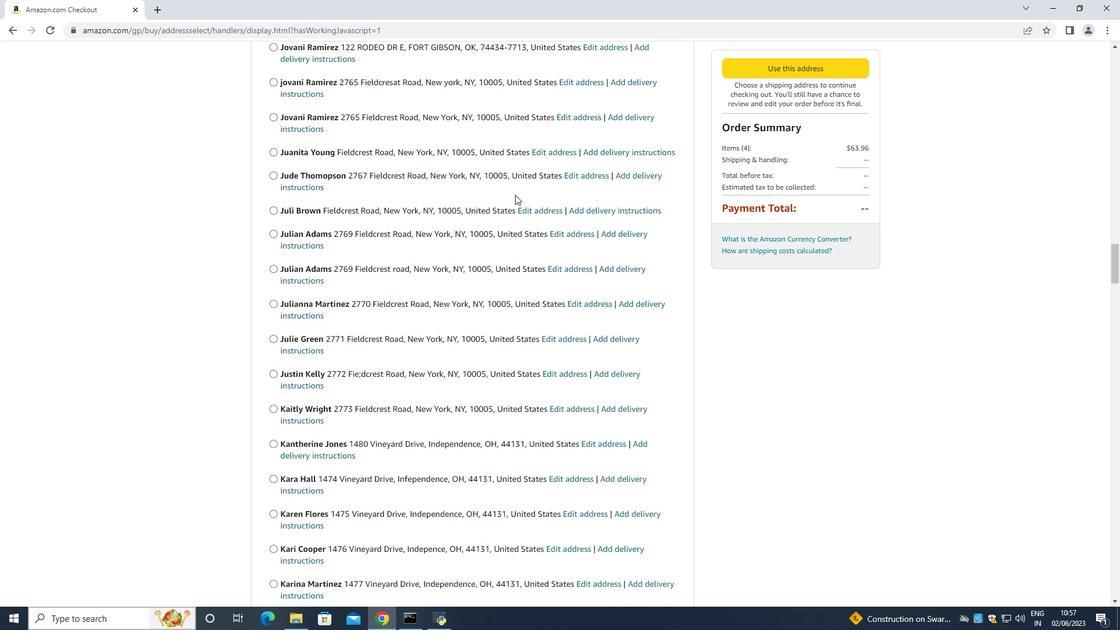 
Action: Mouse scrolled (515, 194) with delta (0, 0)
Screenshot: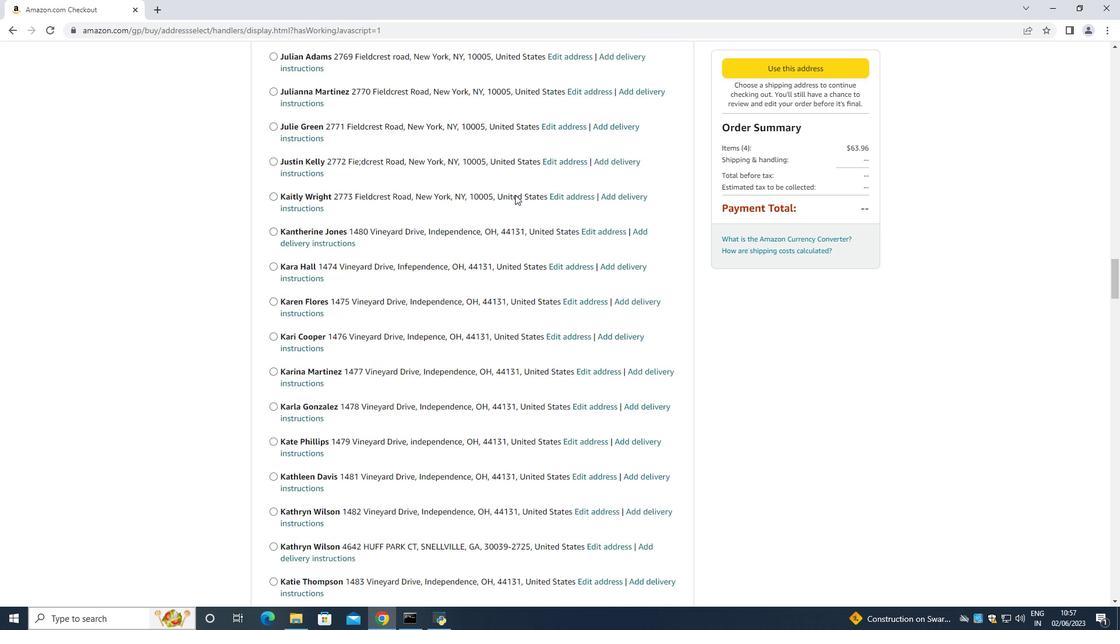 
Action: Mouse scrolled (515, 194) with delta (0, 0)
Screenshot: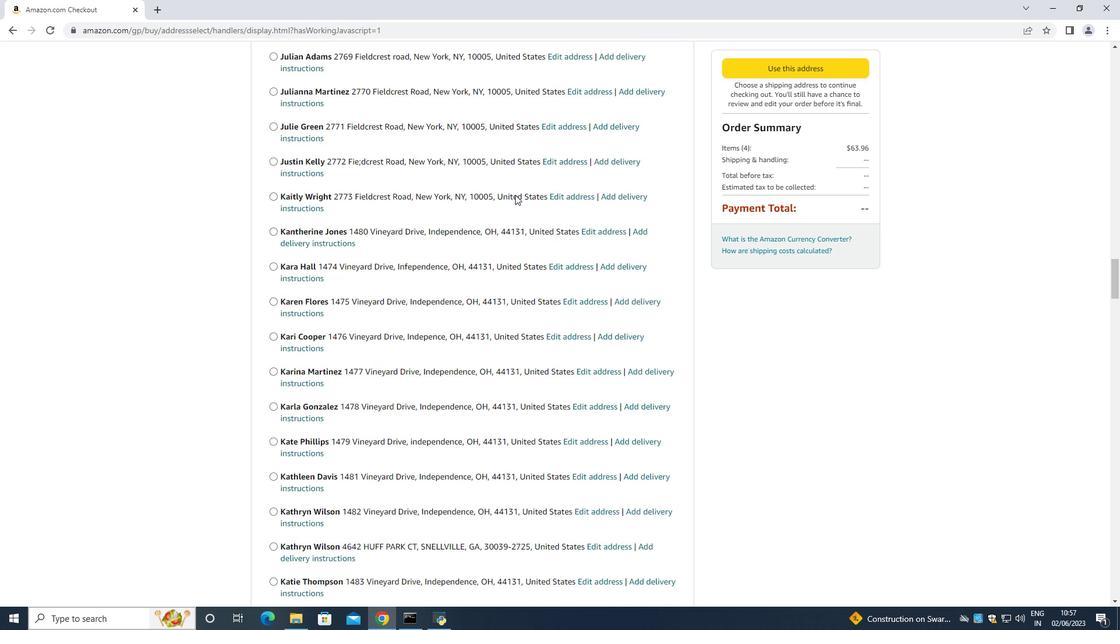 
Action: Mouse scrolled (515, 194) with delta (0, 0)
Screenshot: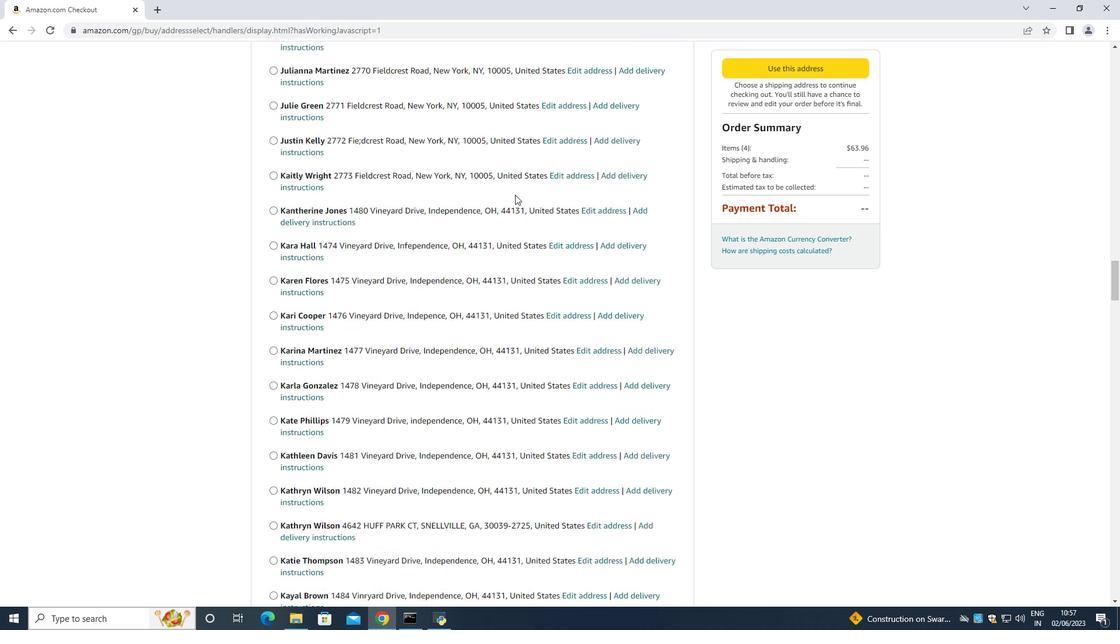 
Action: Mouse scrolled (515, 194) with delta (0, 0)
Screenshot: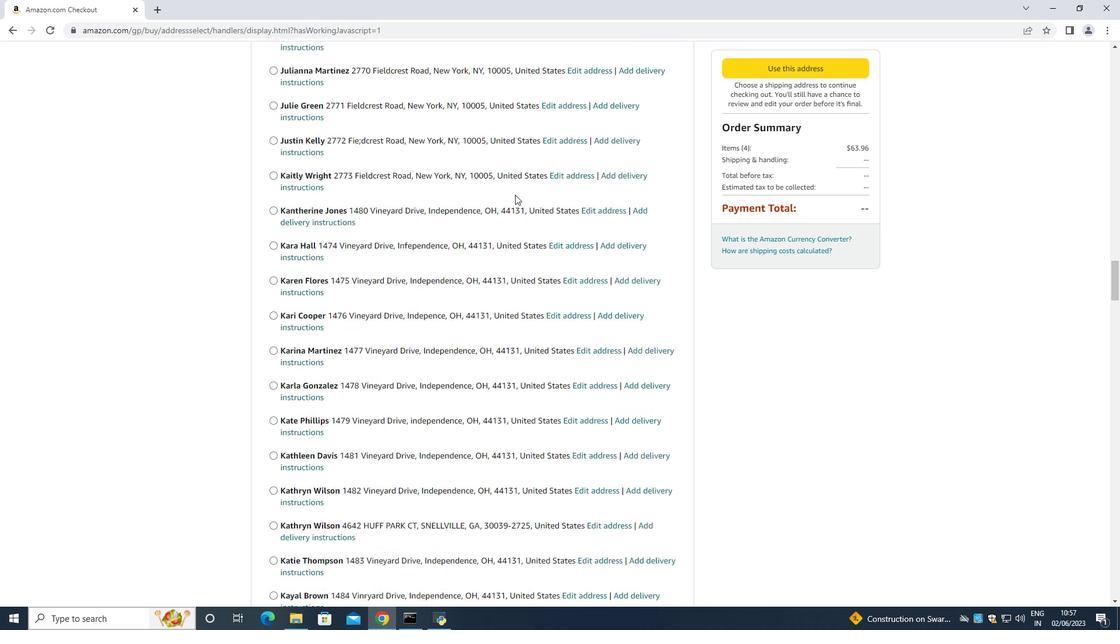 
Action: Mouse scrolled (515, 194) with delta (0, 0)
Screenshot: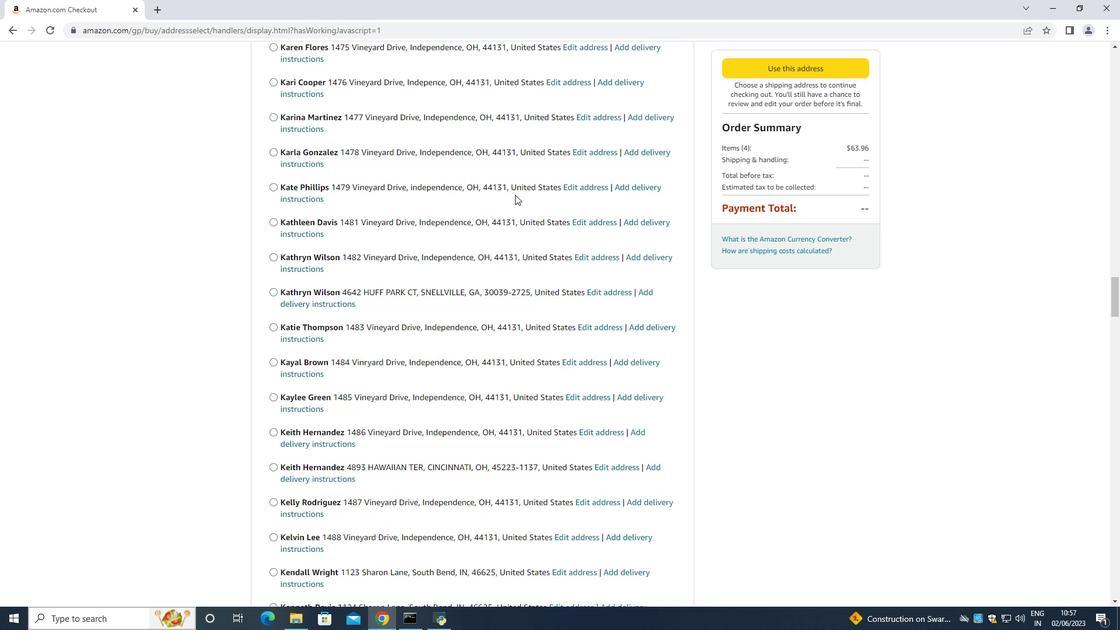 
Action: Mouse scrolled (515, 194) with delta (0, 0)
Screenshot: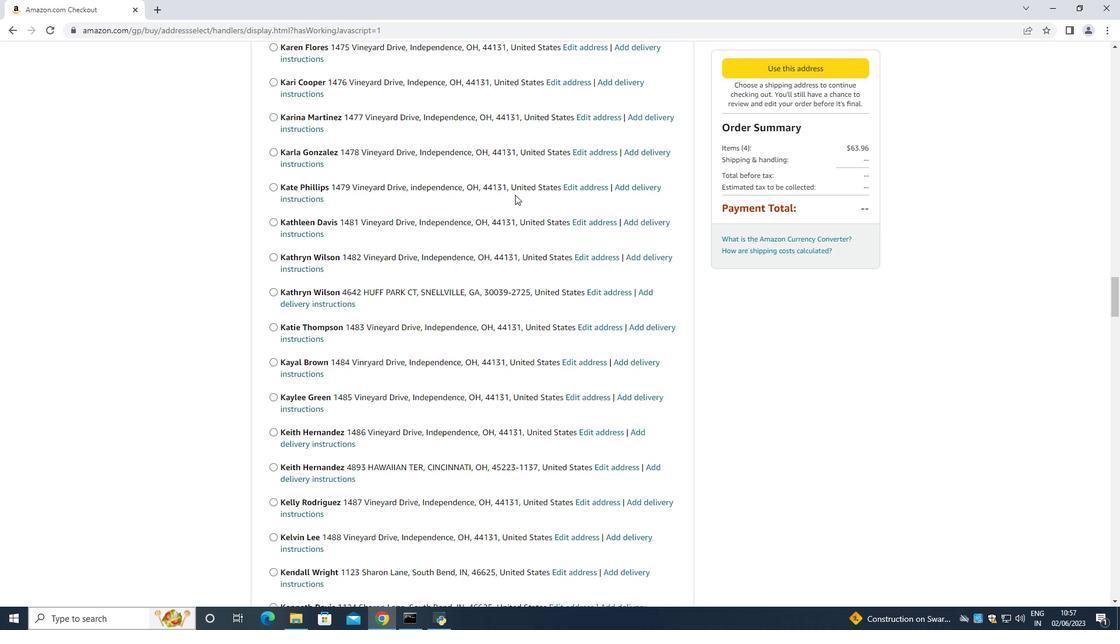 
Action: Mouse scrolled (515, 194) with delta (0, 0)
Screenshot: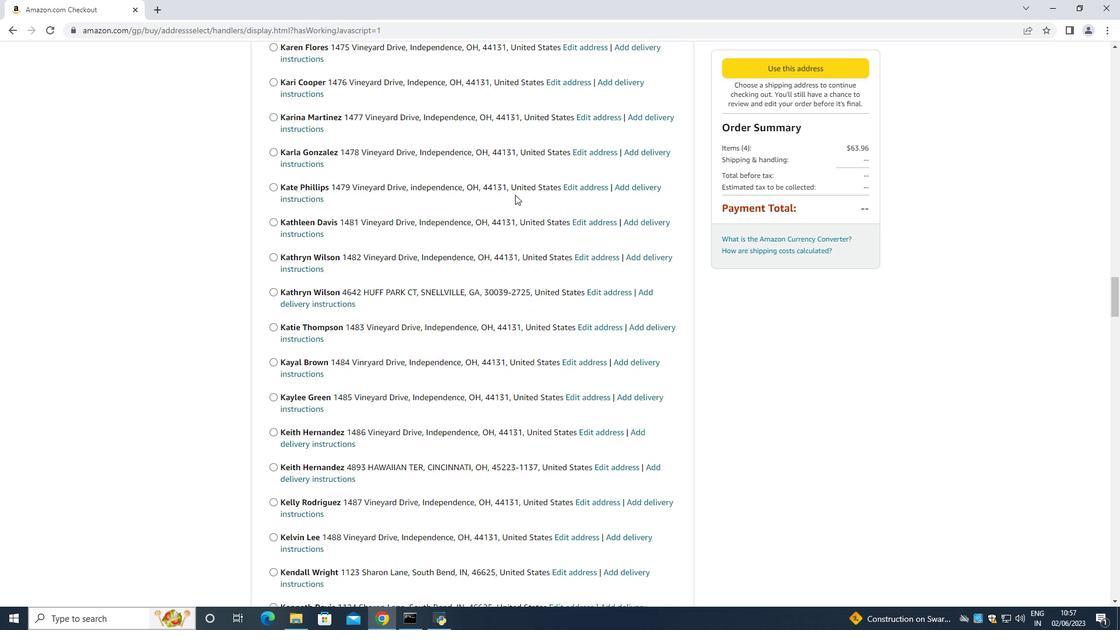 
Action: Mouse scrolled (515, 194) with delta (0, 0)
Screenshot: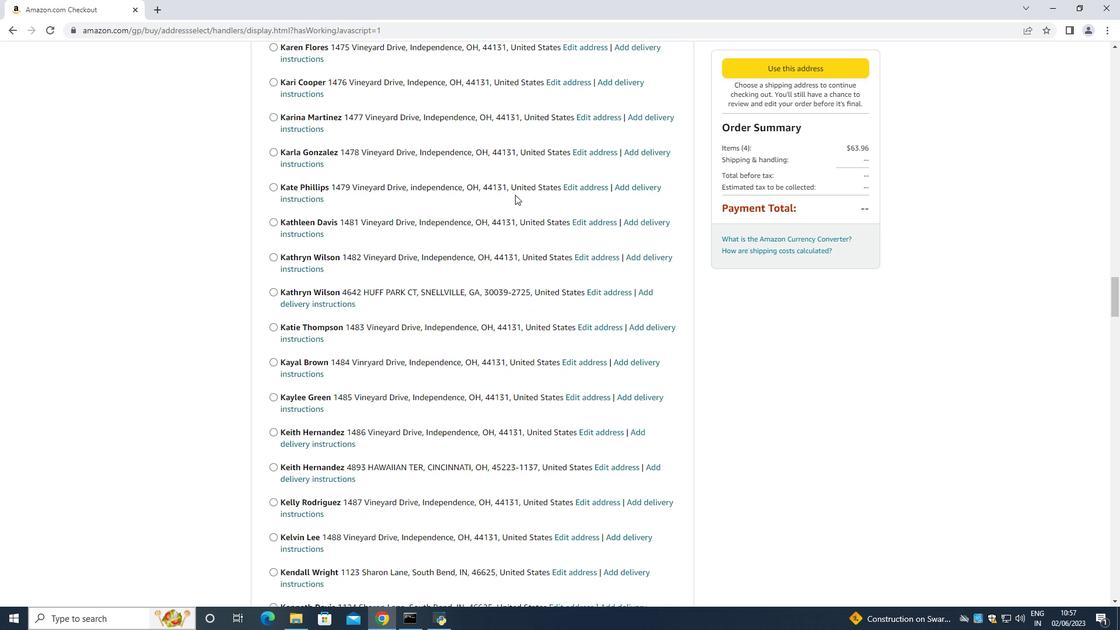 
Action: Mouse scrolled (515, 194) with delta (0, 0)
Screenshot: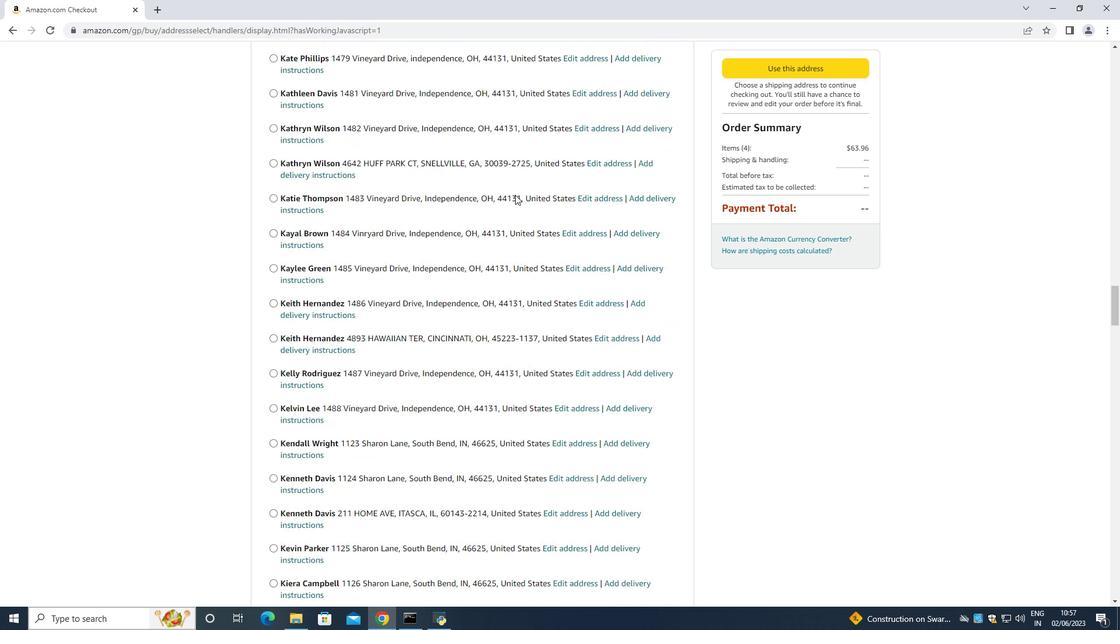 
Action: Mouse scrolled (515, 194) with delta (0, 0)
Screenshot: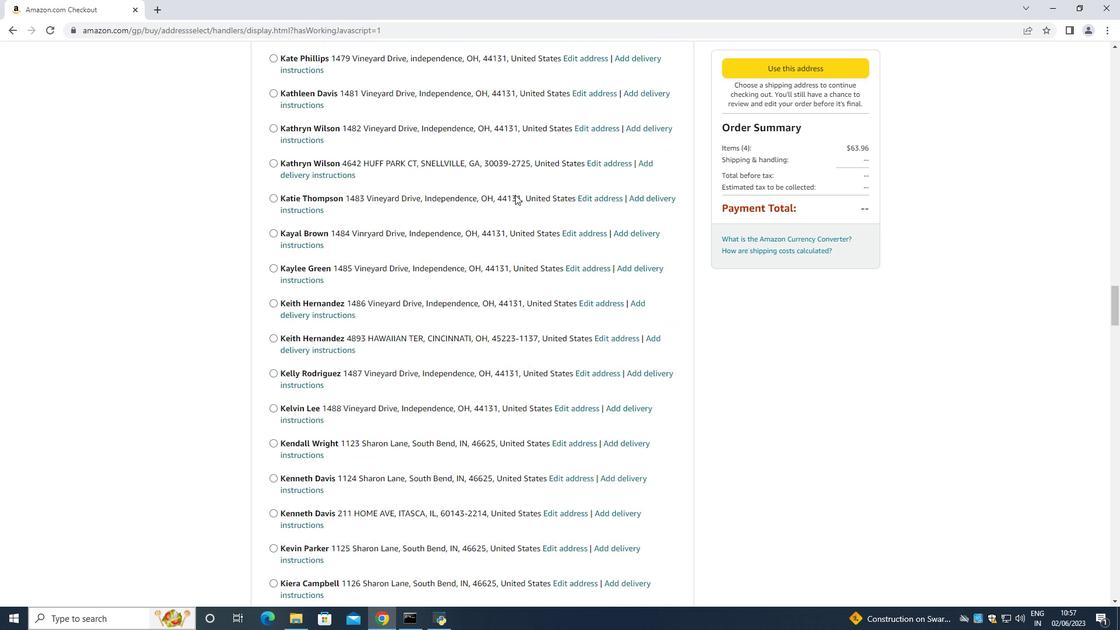 
Action: Mouse scrolled (515, 194) with delta (0, 0)
Screenshot: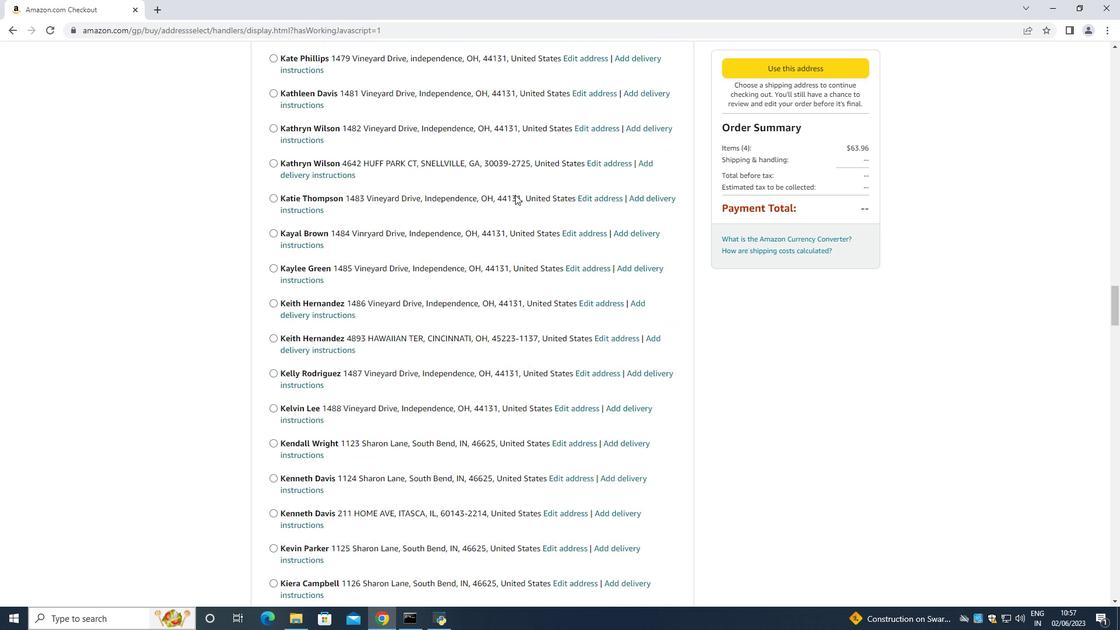 
Action: Mouse scrolled (515, 194) with delta (0, 0)
Screenshot: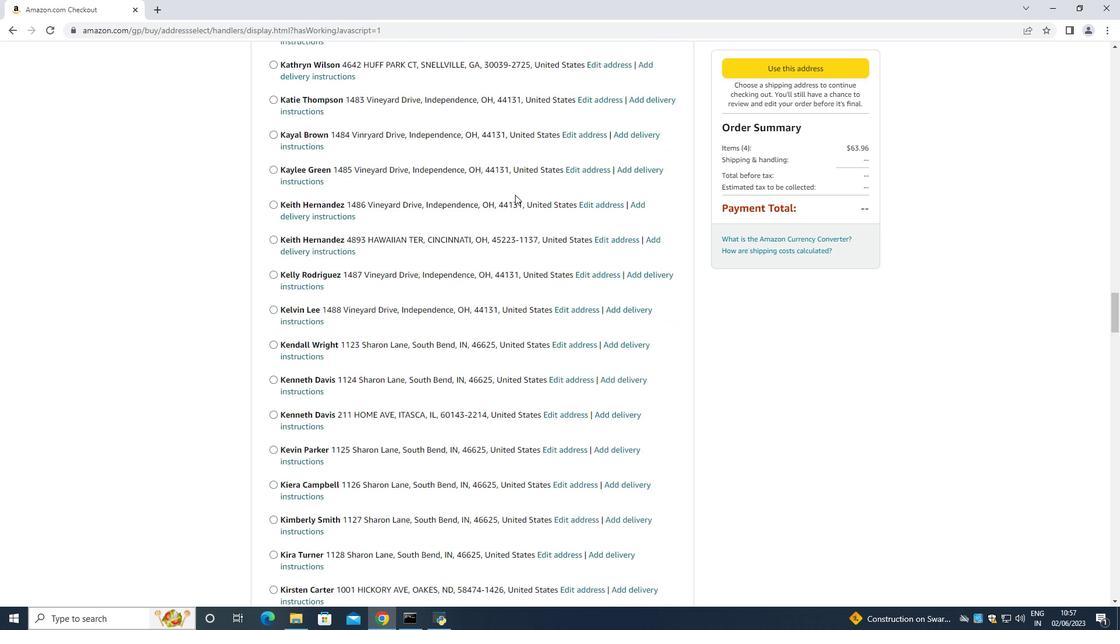 
Action: Mouse scrolled (515, 194) with delta (0, 0)
Screenshot: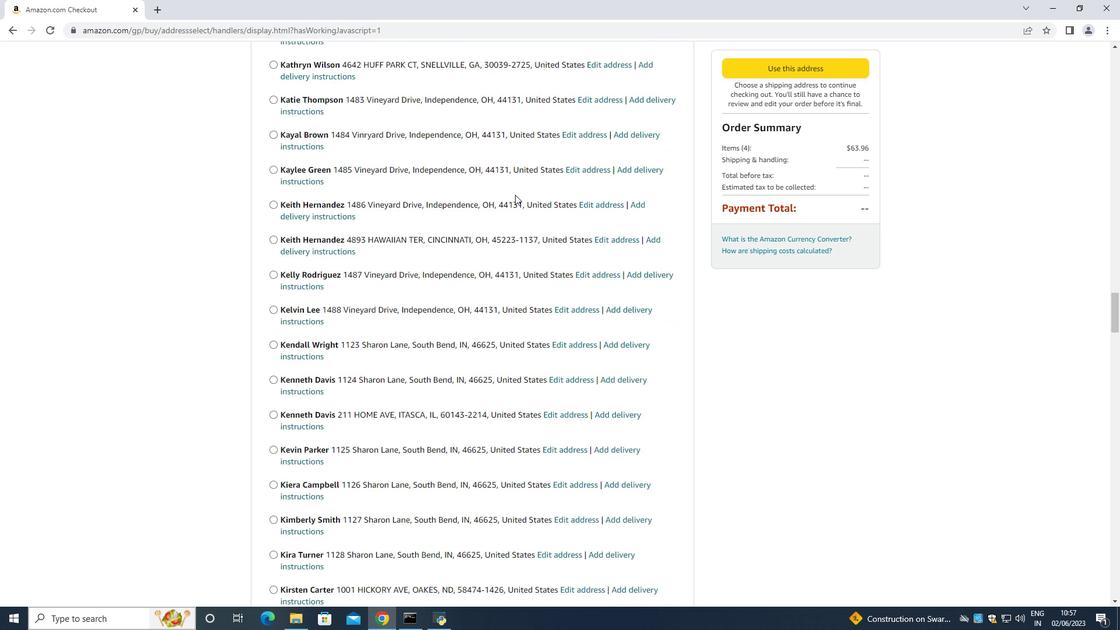 
Action: Mouse scrolled (515, 194) with delta (0, 0)
Screenshot: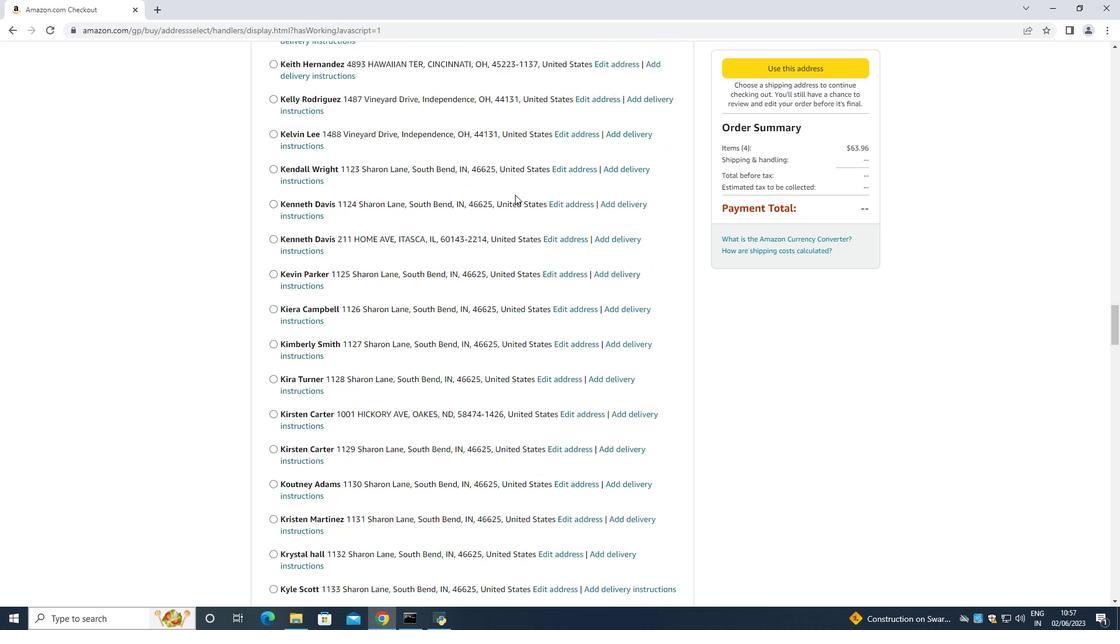 
Action: Mouse scrolled (515, 194) with delta (0, 0)
Screenshot: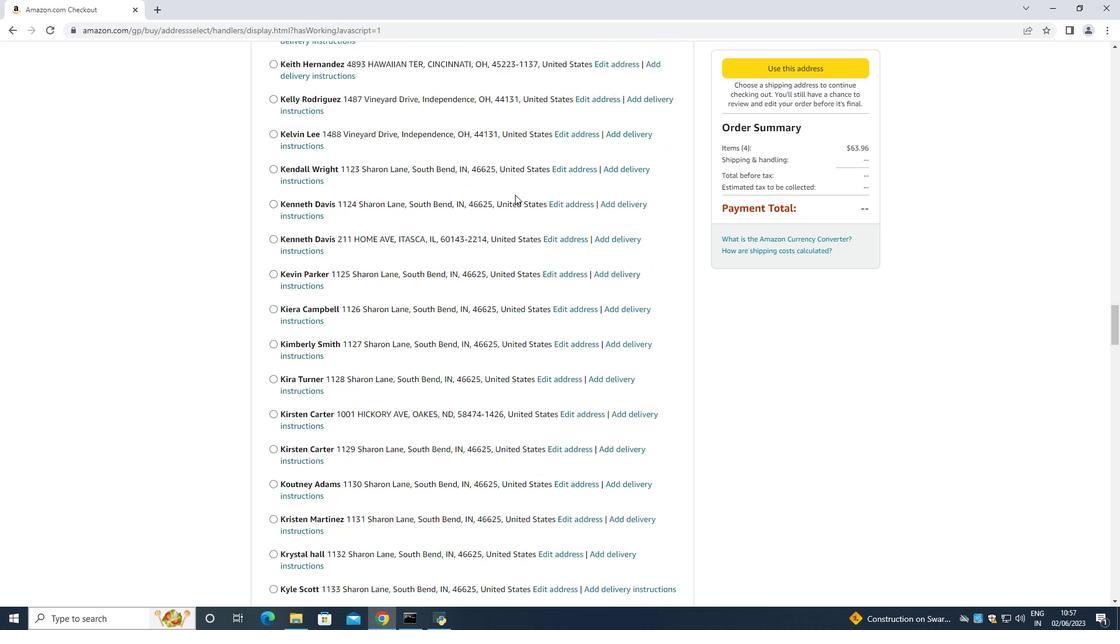 
Action: Mouse scrolled (515, 194) with delta (0, 0)
Screenshot: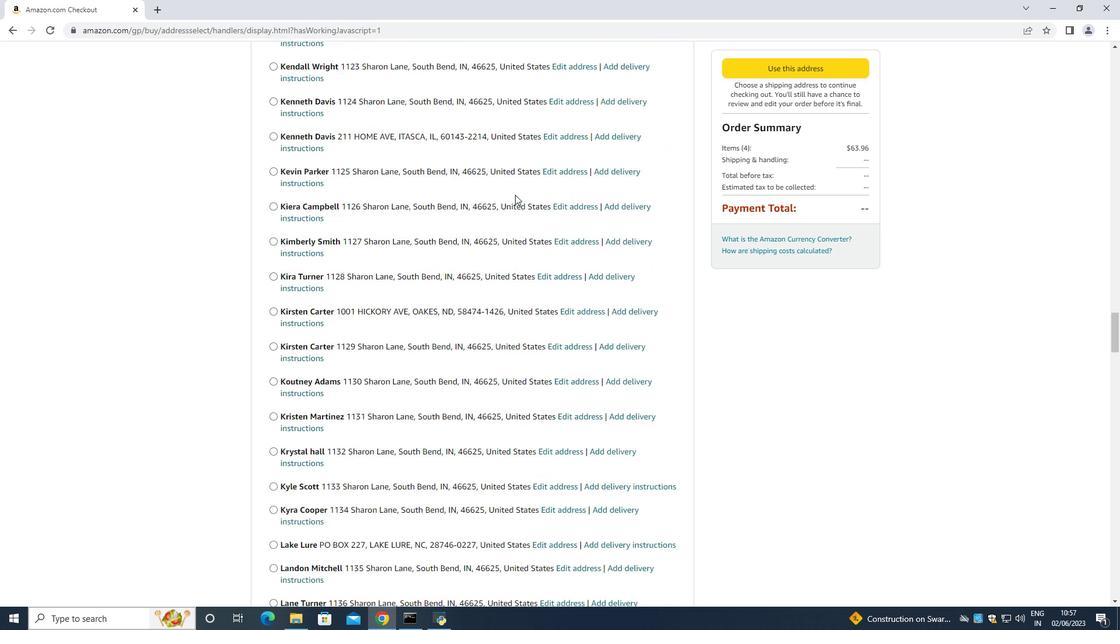 
Action: Mouse scrolled (515, 194) with delta (0, 0)
Screenshot: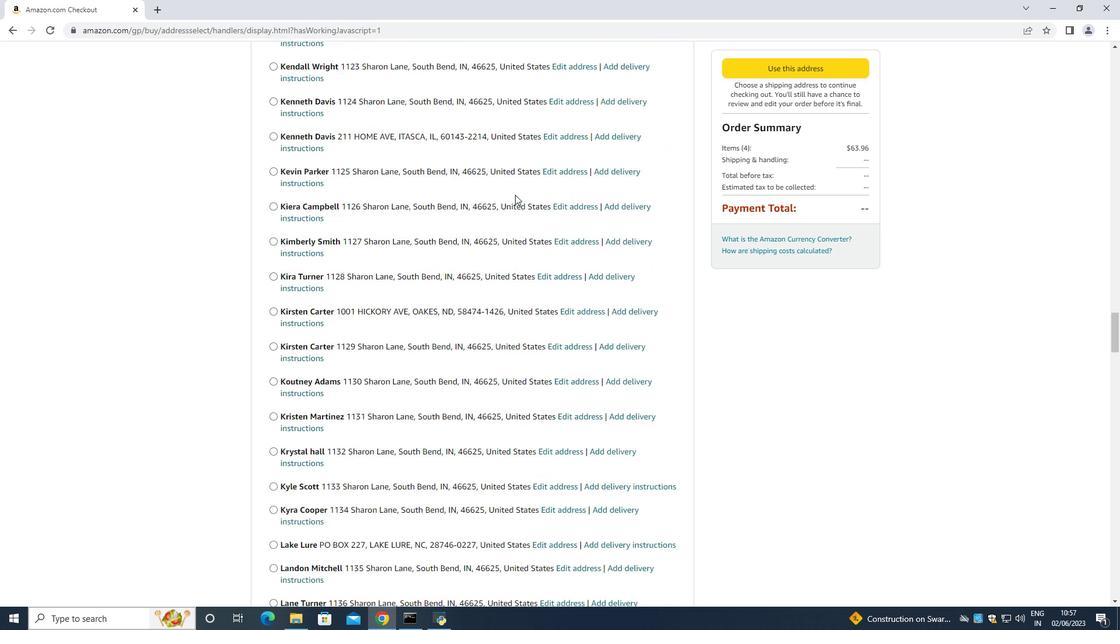 
Action: Mouse scrolled (515, 194) with delta (0, 0)
Screenshot: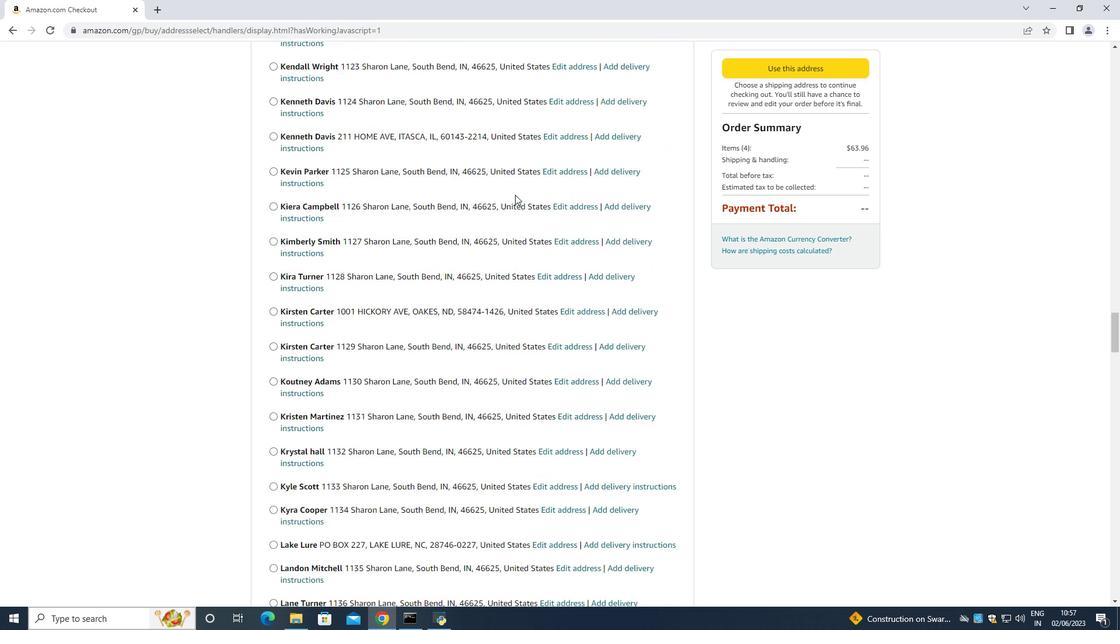 
Action: Mouse scrolled (515, 194) with delta (0, 0)
Screenshot: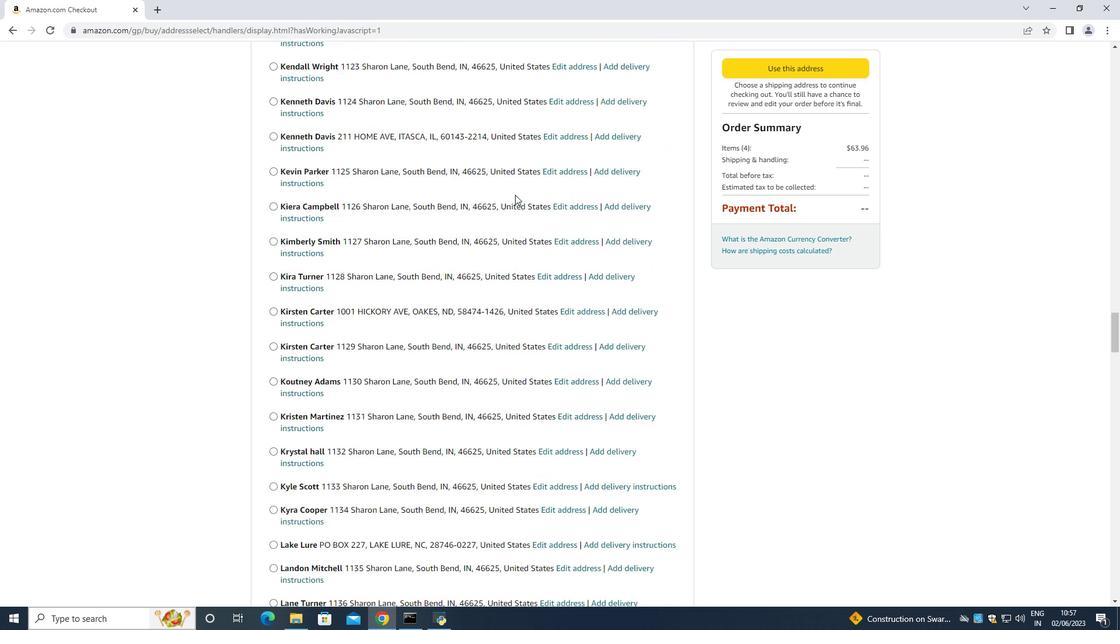 
Action: Mouse moved to (515, 192)
Screenshot: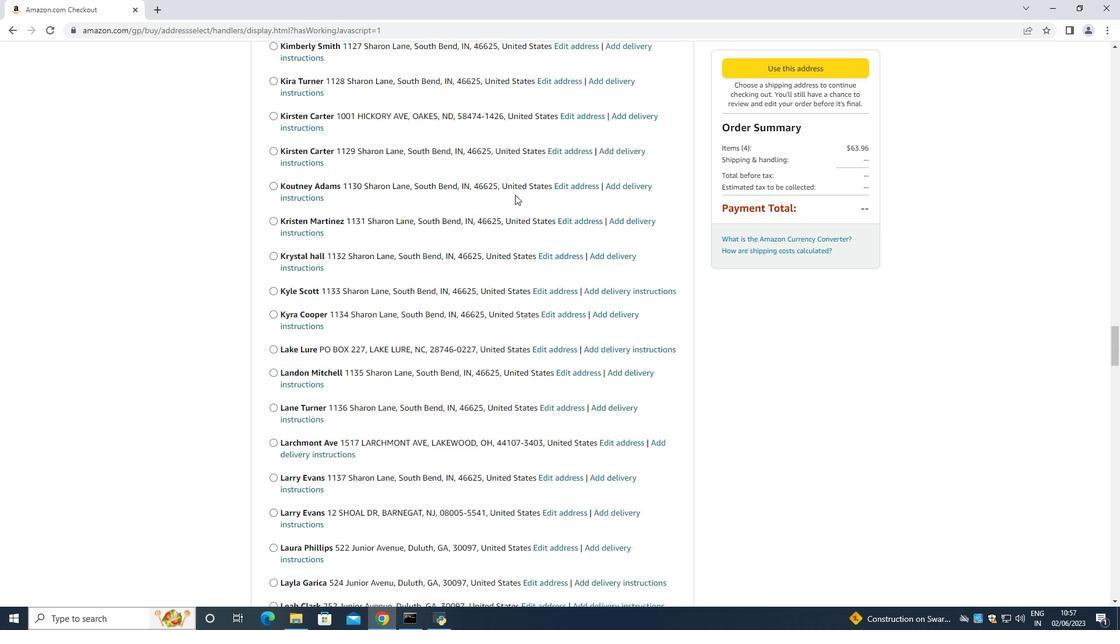 
Action: Mouse scrolled (515, 192) with delta (0, 0)
Screenshot: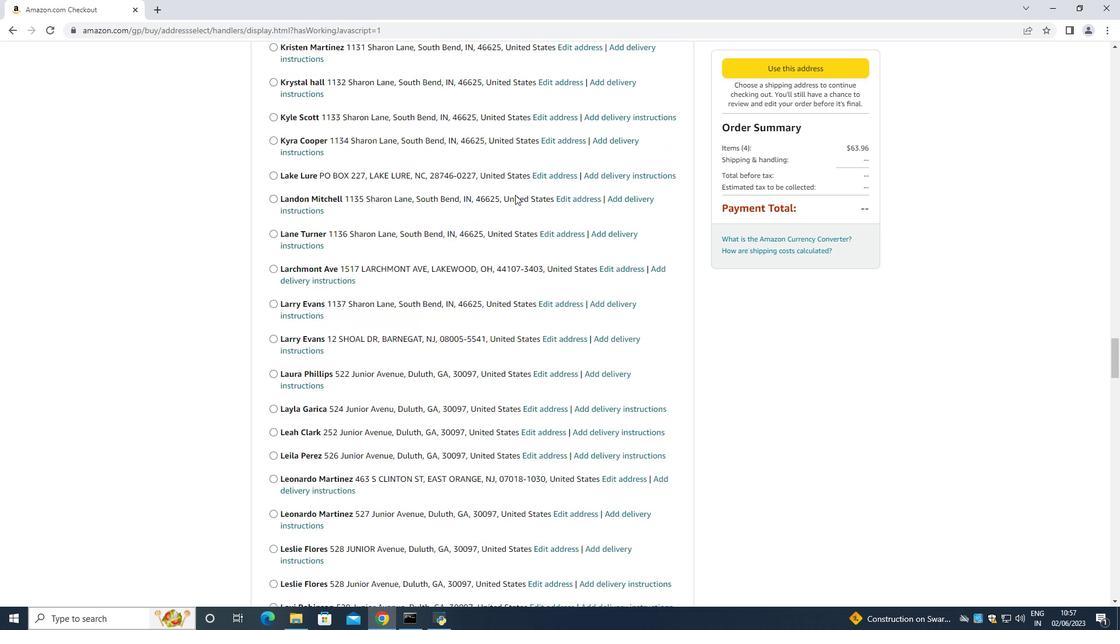 
Action: Mouse scrolled (515, 192) with delta (0, 0)
Screenshot: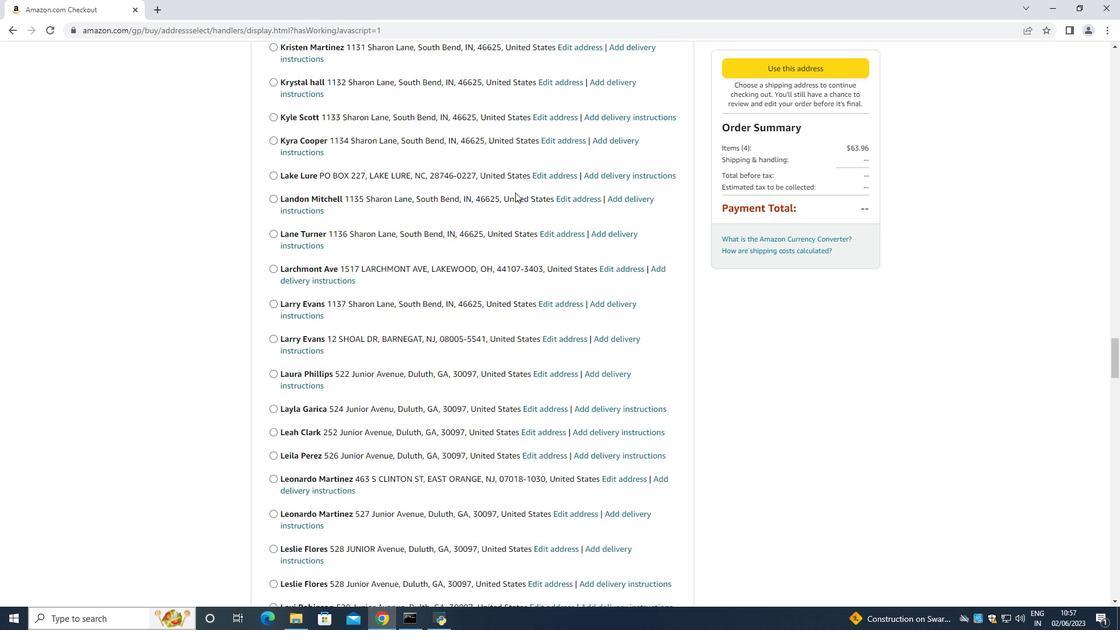 
Action: Mouse scrolled (515, 192) with delta (0, 0)
Screenshot: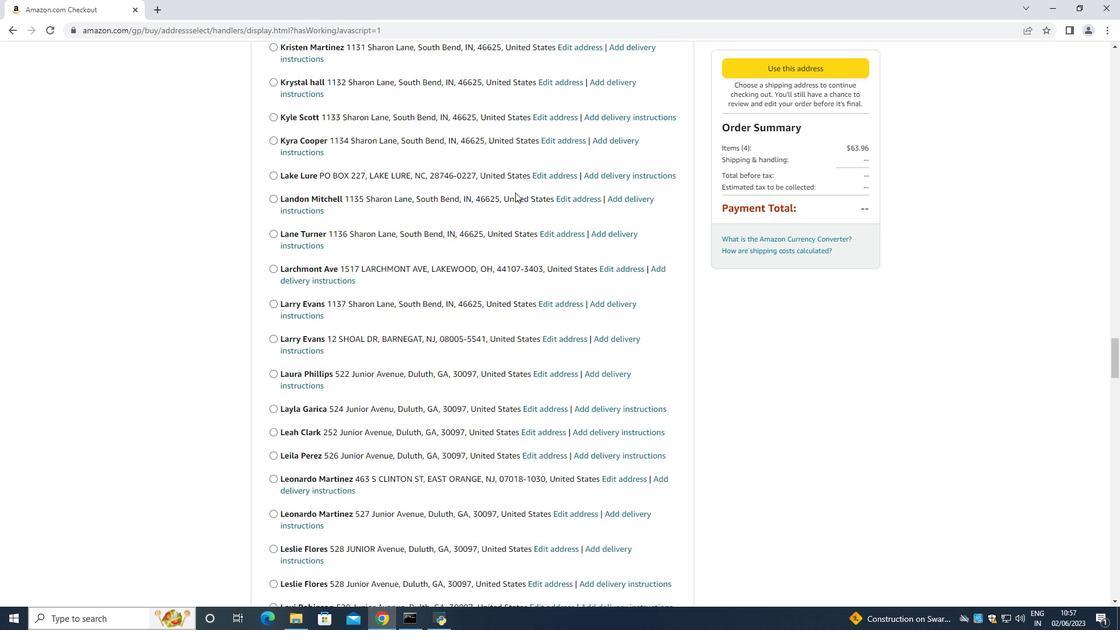
Action: Mouse scrolled (515, 192) with delta (0, 0)
Screenshot: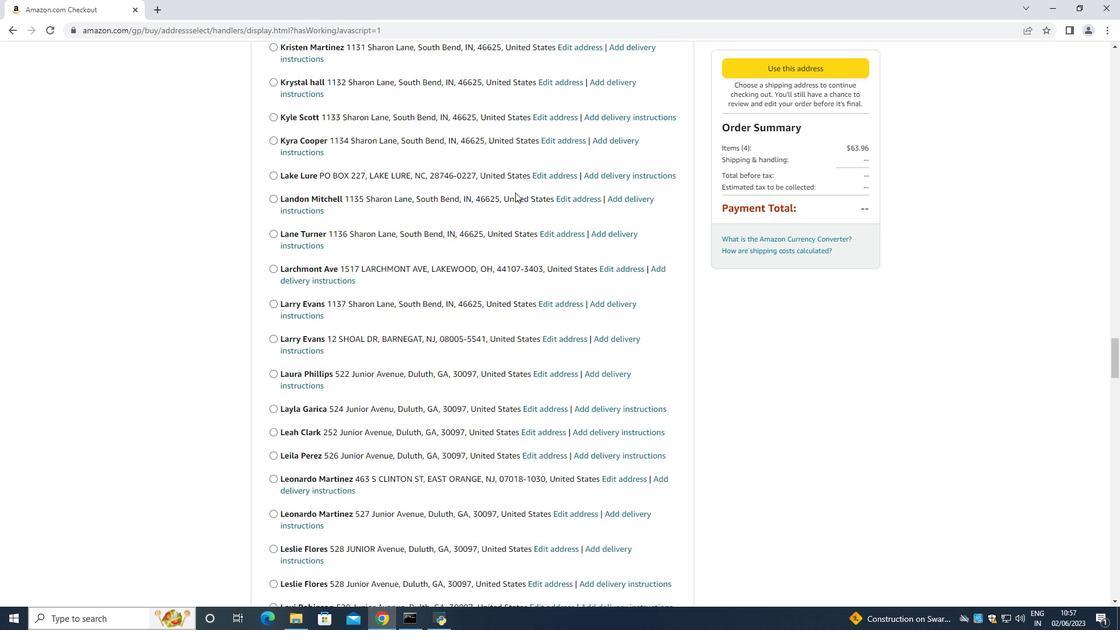 
Action: Mouse scrolled (515, 192) with delta (0, 0)
Screenshot: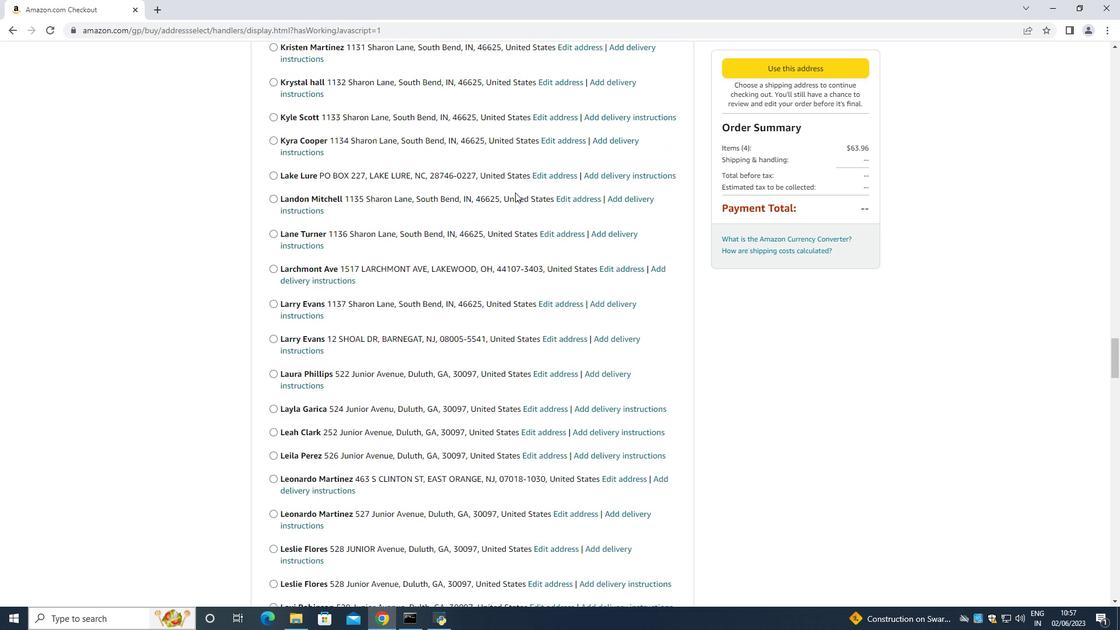 
Action: Mouse scrolled (515, 192) with delta (0, 0)
Screenshot: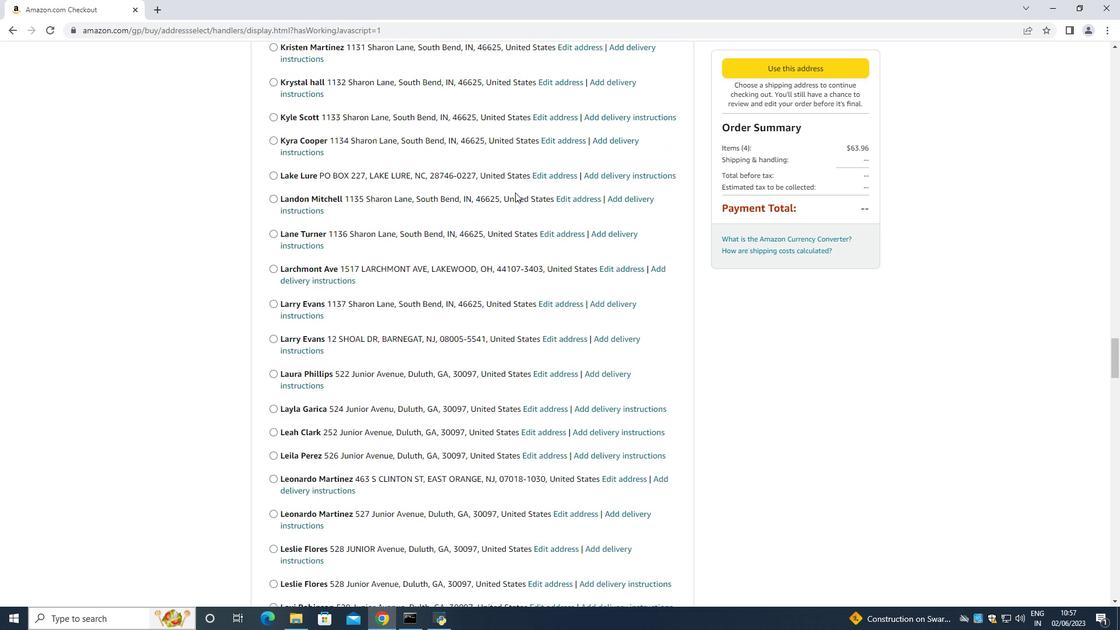 
Action: Mouse scrolled (515, 192) with delta (0, 0)
Screenshot: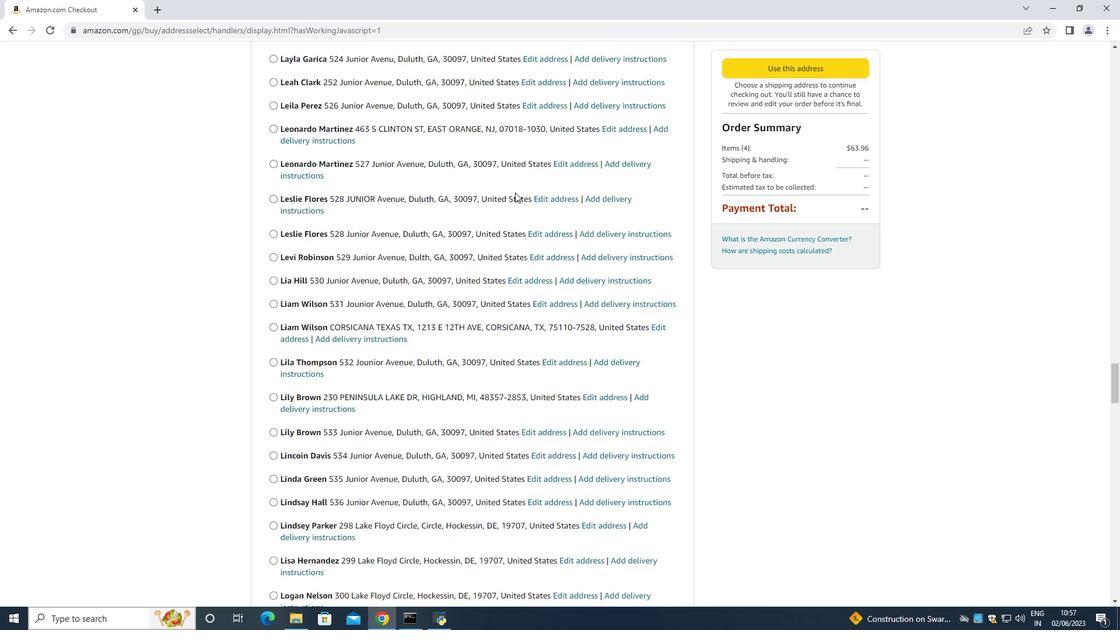 
Action: Mouse scrolled (515, 192) with delta (0, 0)
Screenshot: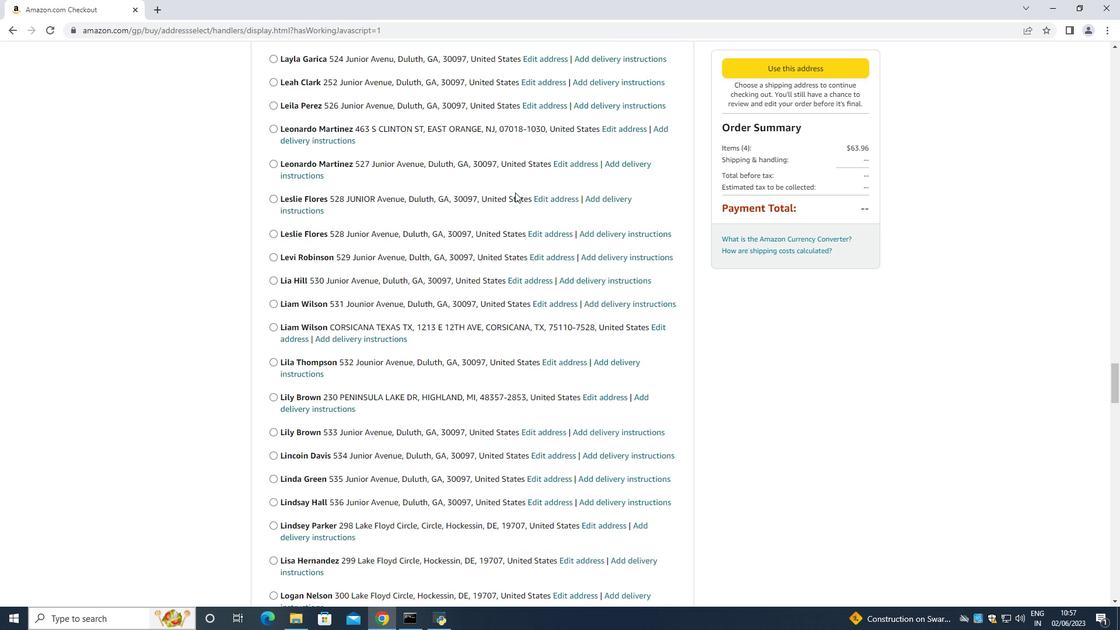 
Action: Mouse scrolled (515, 192) with delta (0, 0)
Screenshot: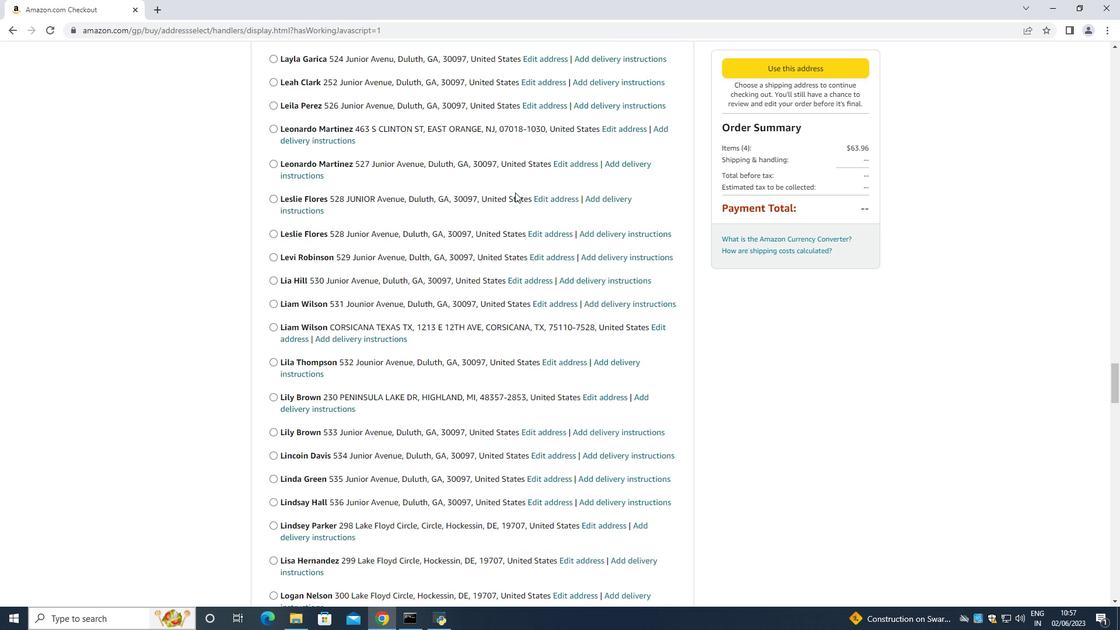 
Action: Mouse scrolled (515, 192) with delta (0, 0)
Screenshot: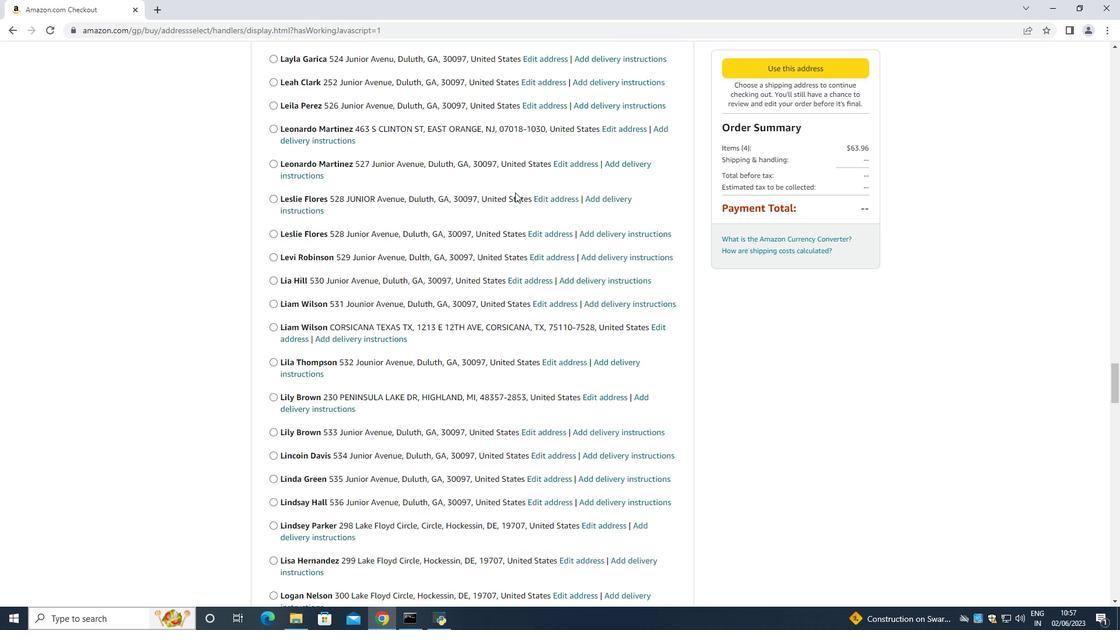 
Action: Mouse scrolled (515, 192) with delta (0, 0)
Screenshot: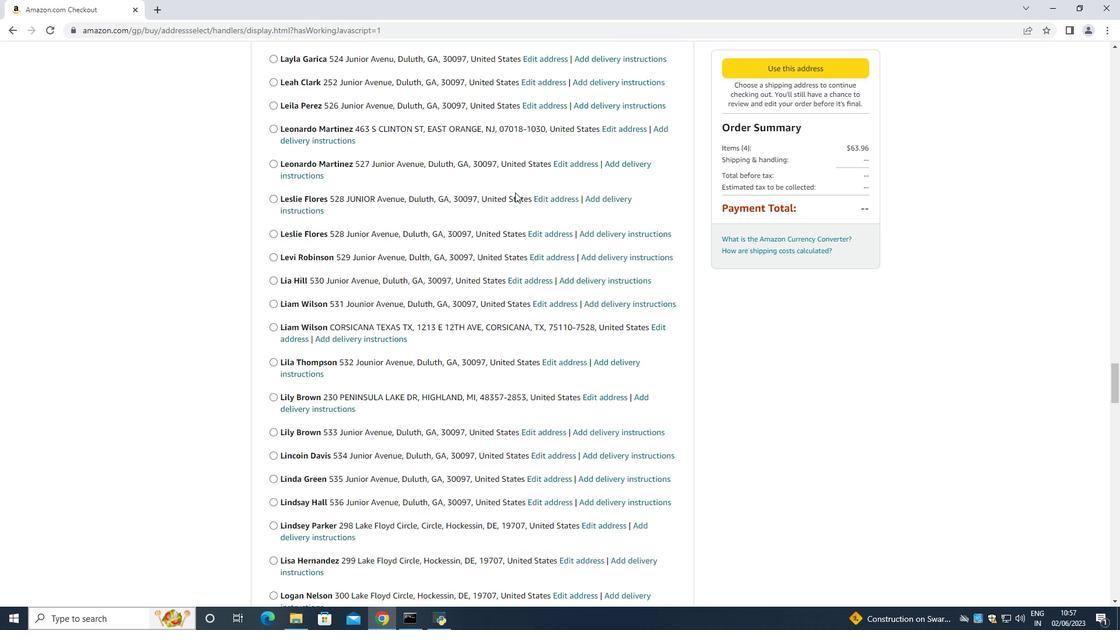 
Action: Mouse scrolled (515, 192) with delta (0, 0)
Screenshot: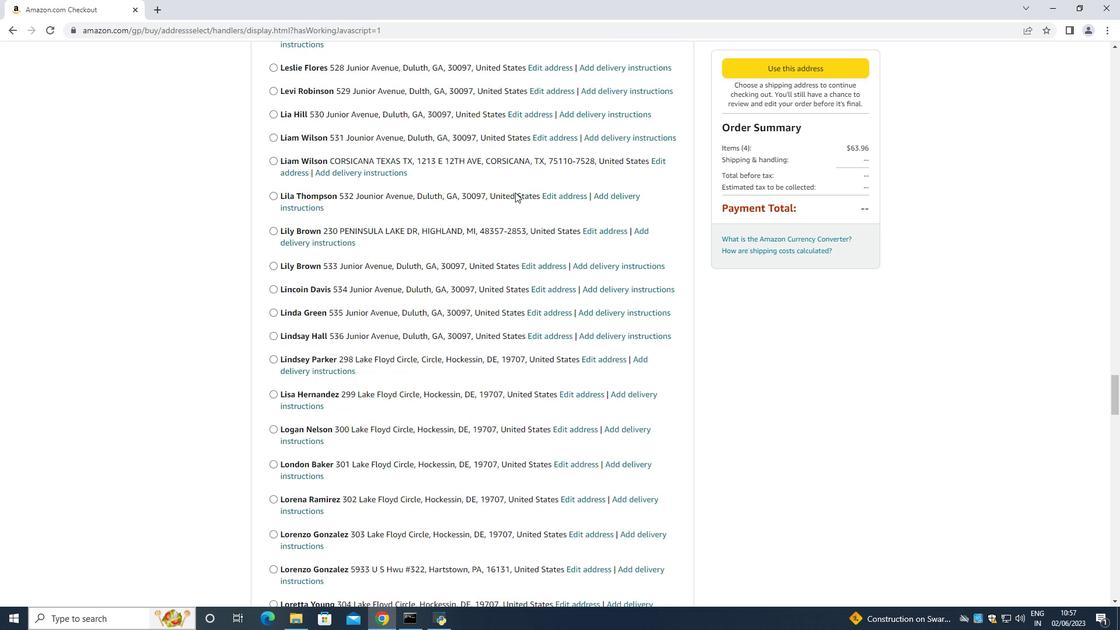 
Action: Mouse scrolled (515, 192) with delta (0, 0)
Screenshot: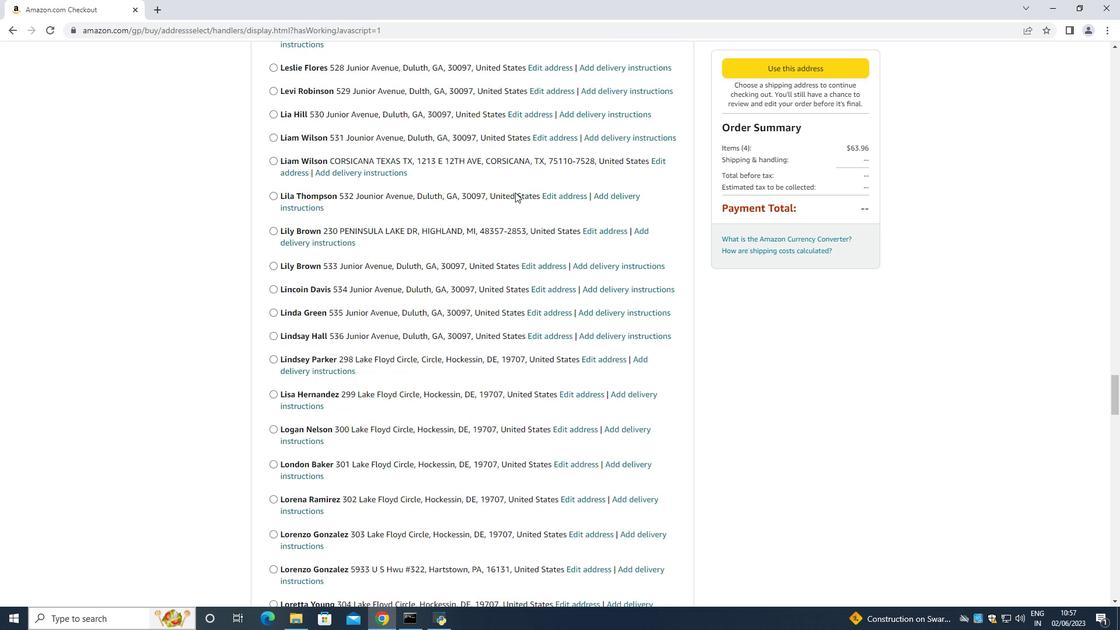 
Action: Mouse scrolled (515, 192) with delta (0, 0)
Screenshot: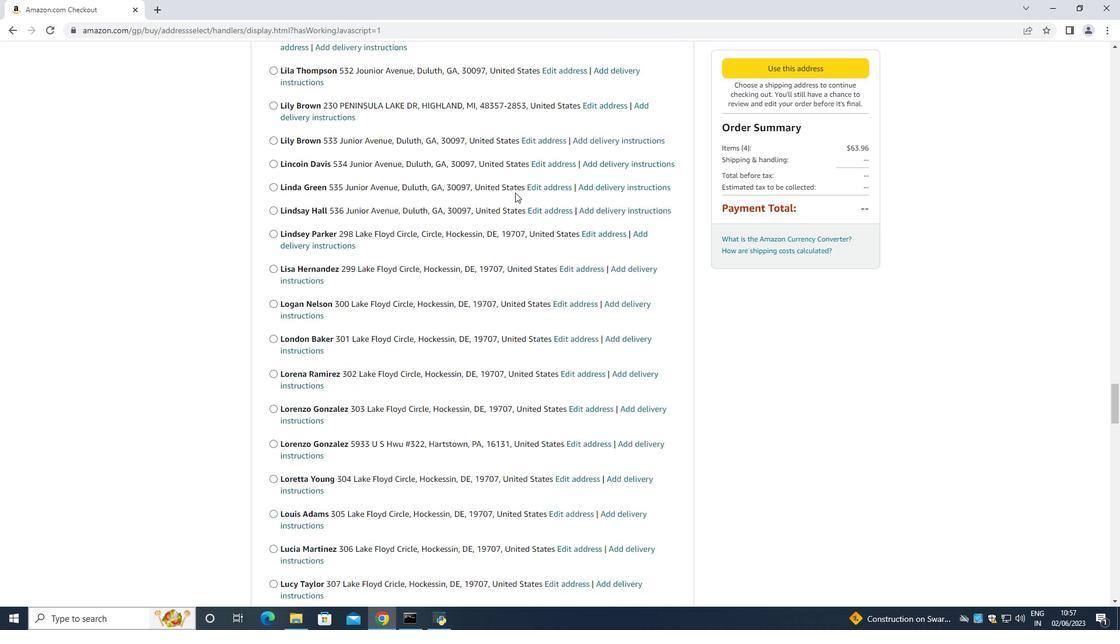 
Action: Mouse scrolled (515, 192) with delta (0, 0)
Screenshot: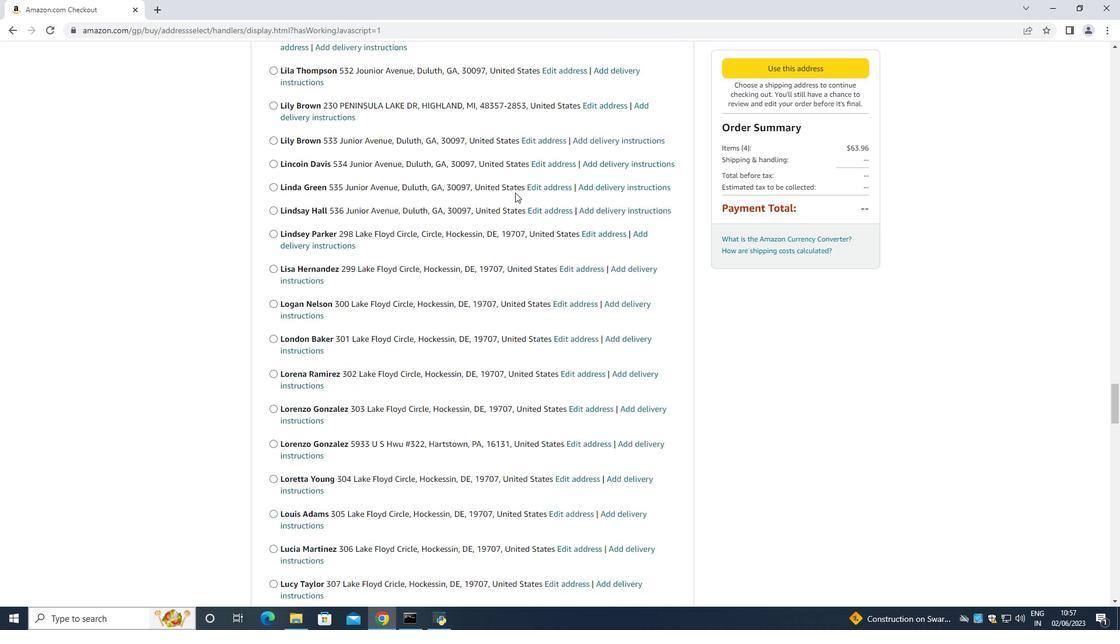 
Action: Mouse scrolled (515, 192) with delta (0, 0)
Screenshot: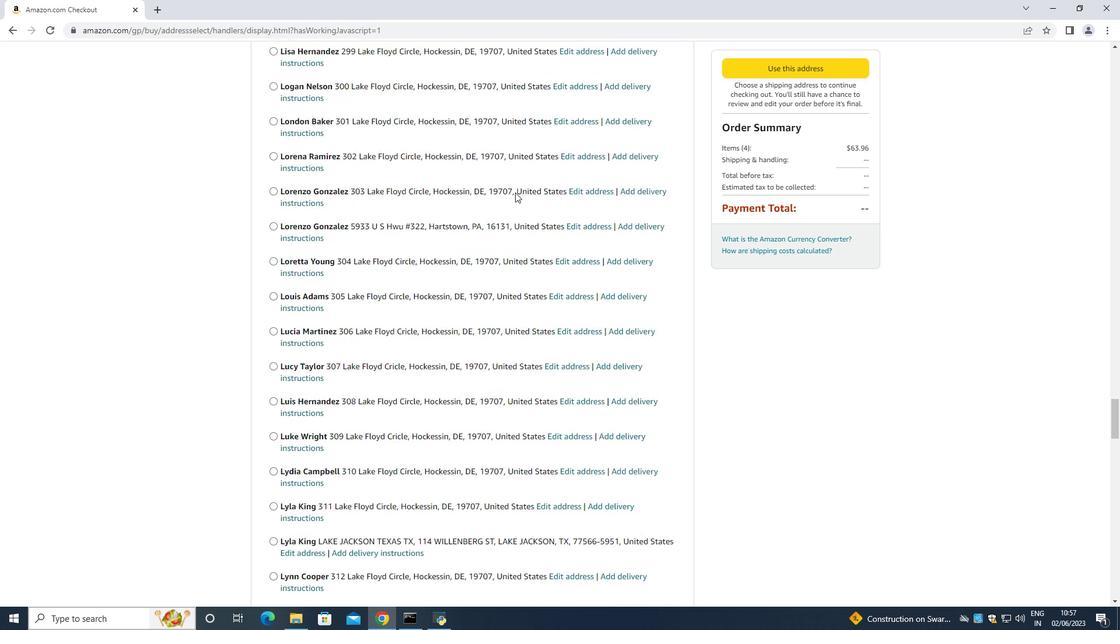 
Action: Mouse scrolled (515, 192) with delta (0, 0)
Screenshot: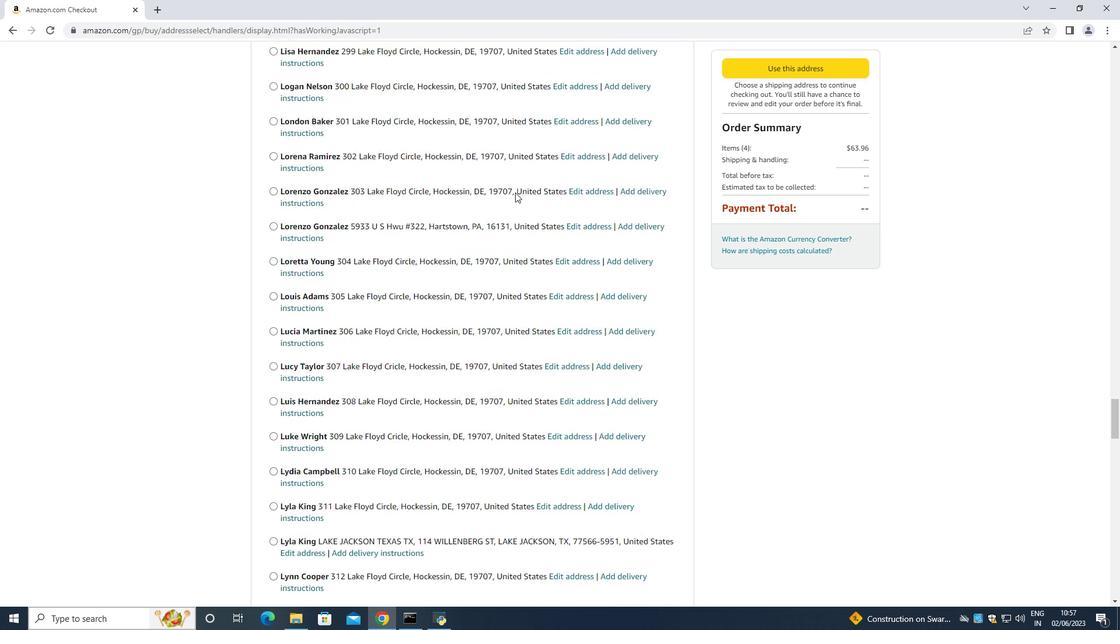 
Action: Mouse scrolled (515, 192) with delta (0, 0)
Screenshot: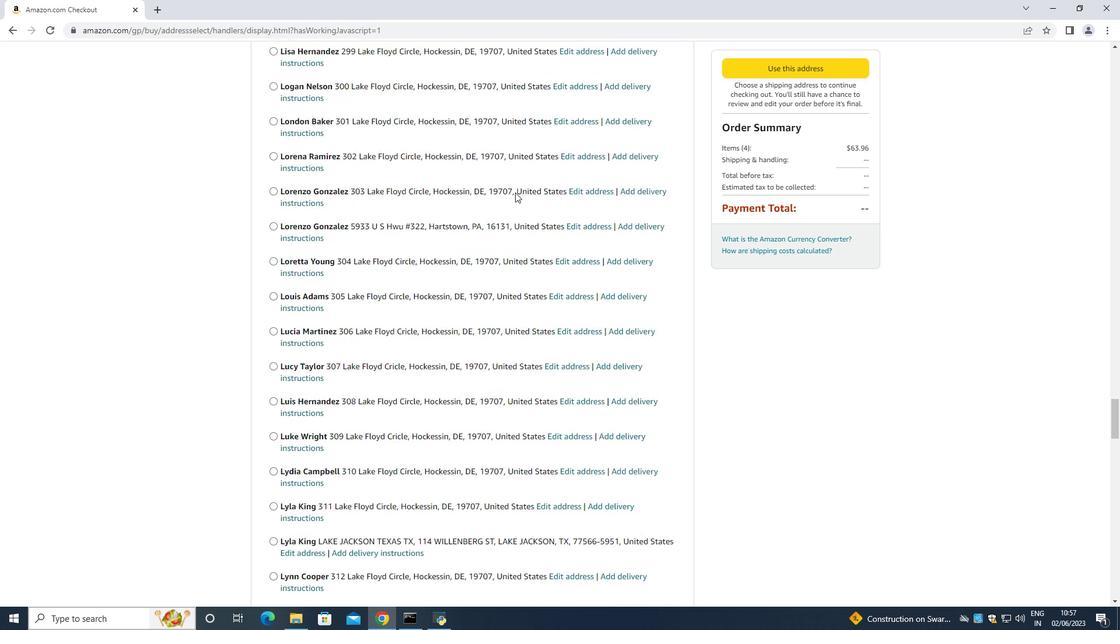 
Action: Mouse scrolled (515, 192) with delta (0, 0)
Screenshot: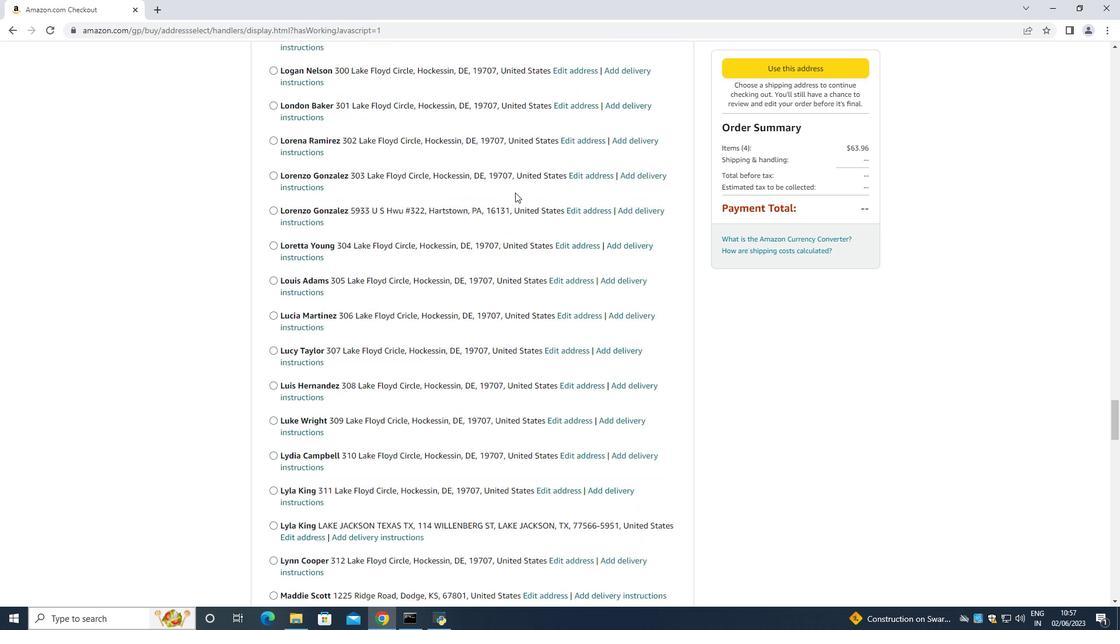 
Action: Mouse scrolled (515, 192) with delta (0, 0)
Screenshot: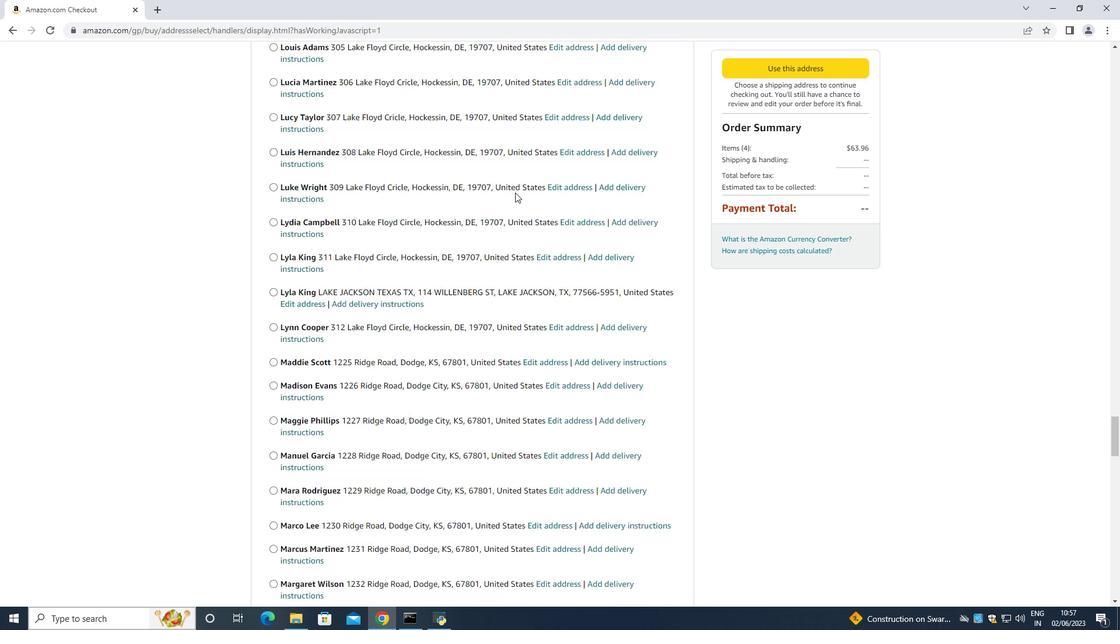 
Action: Mouse scrolled (515, 192) with delta (0, 0)
Screenshot: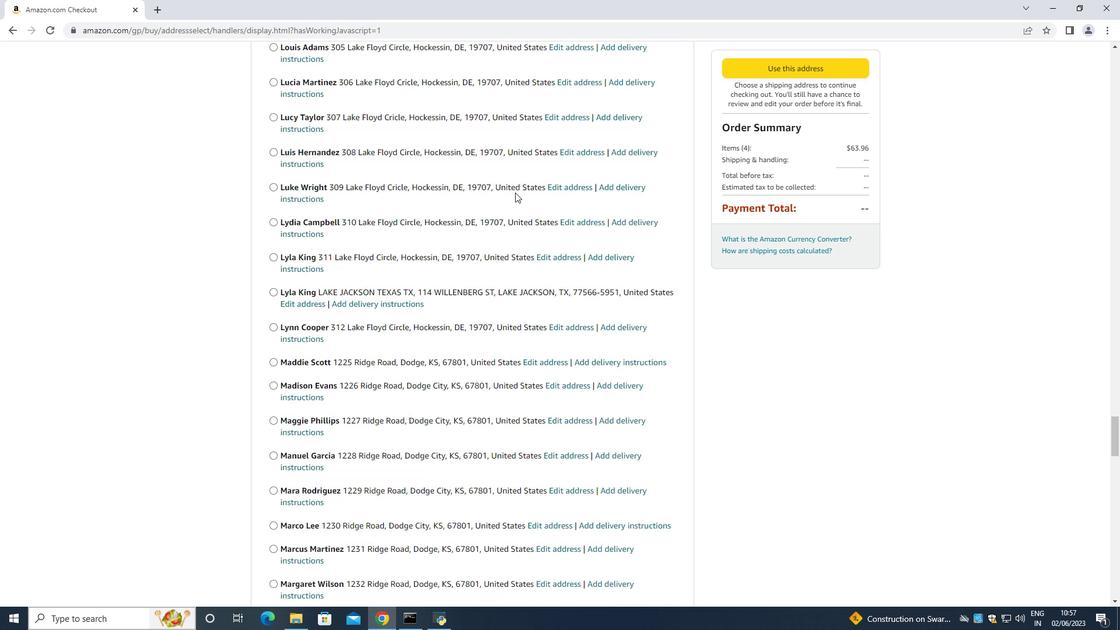 
Action: Mouse scrolled (515, 192) with delta (0, 0)
Screenshot: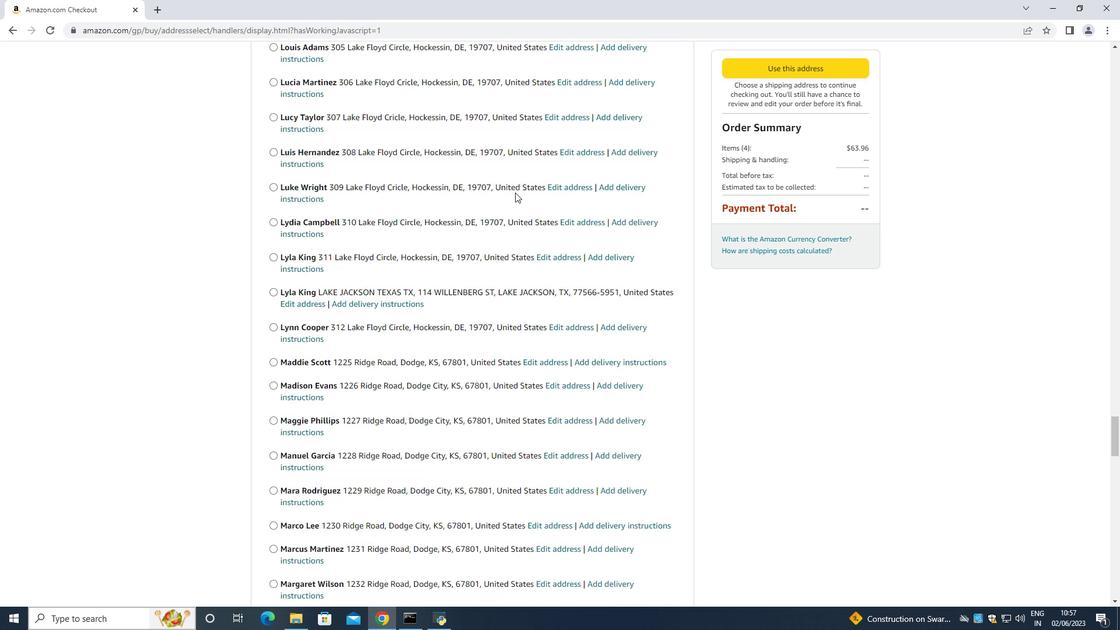 
Action: Mouse scrolled (515, 192) with delta (0, 0)
Screenshot: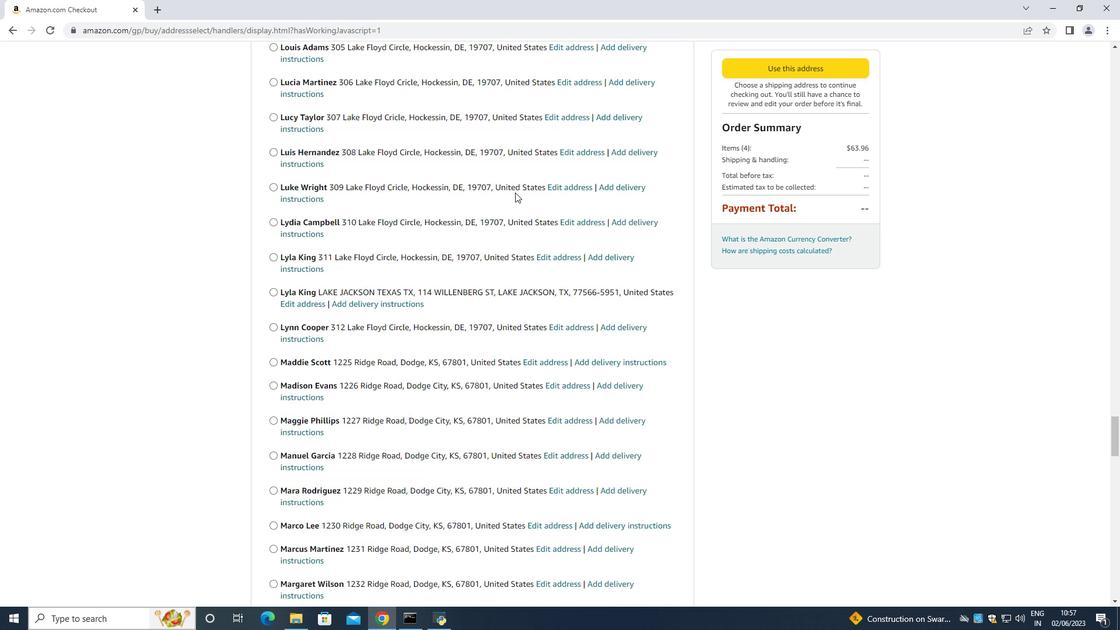 
Action: Mouse scrolled (515, 192) with delta (0, 0)
Screenshot: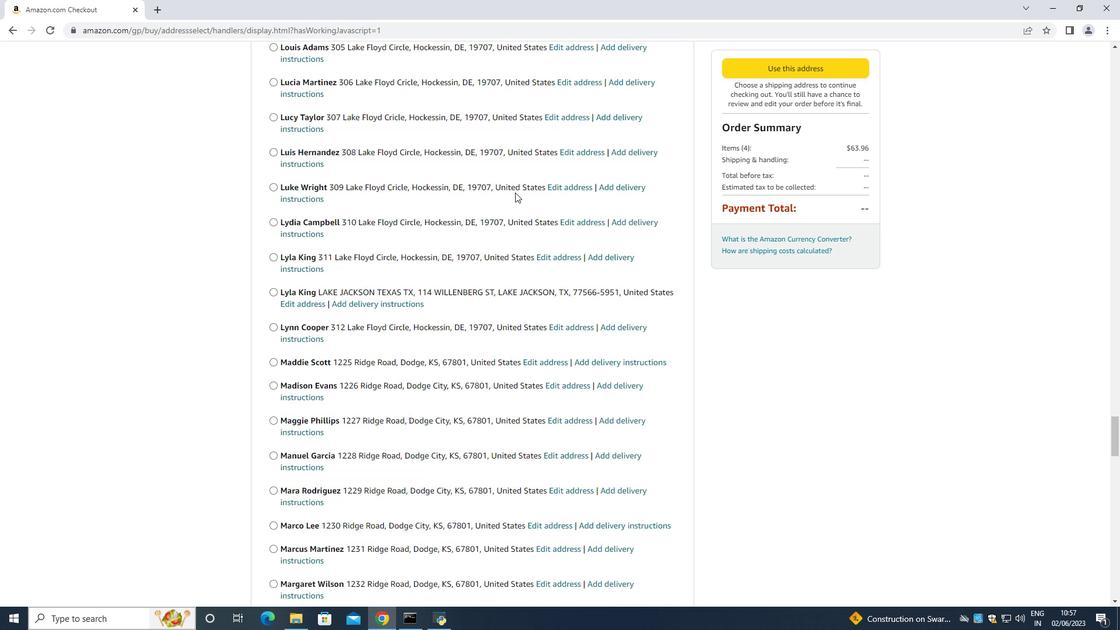 
Action: Mouse moved to (515, 192)
Screenshot: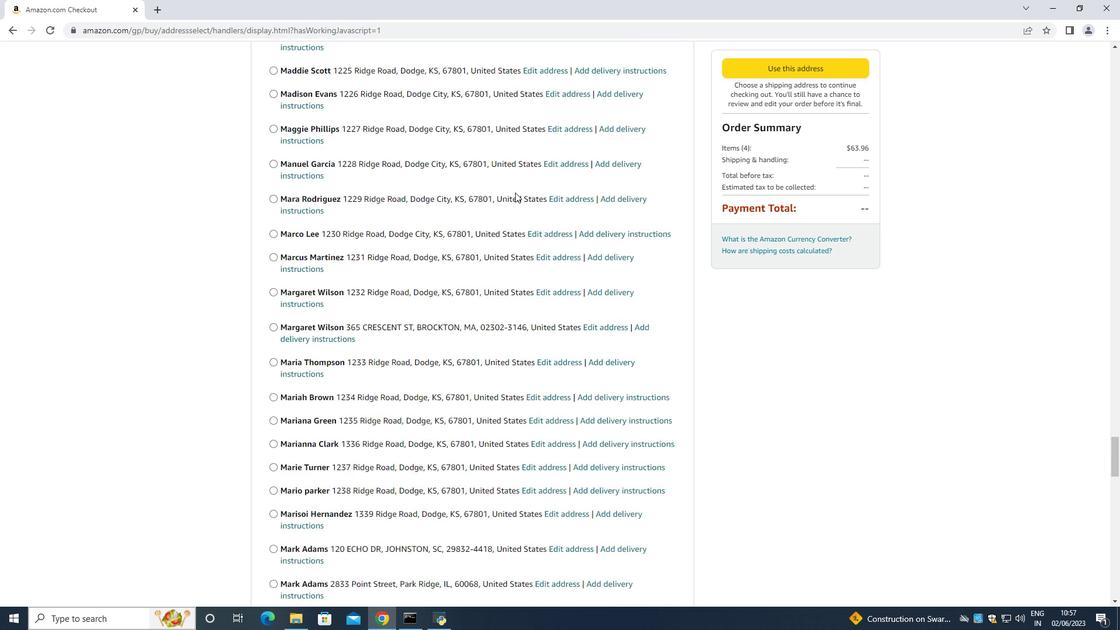
Action: Mouse scrolled (515, 192) with delta (0, 0)
Screenshot: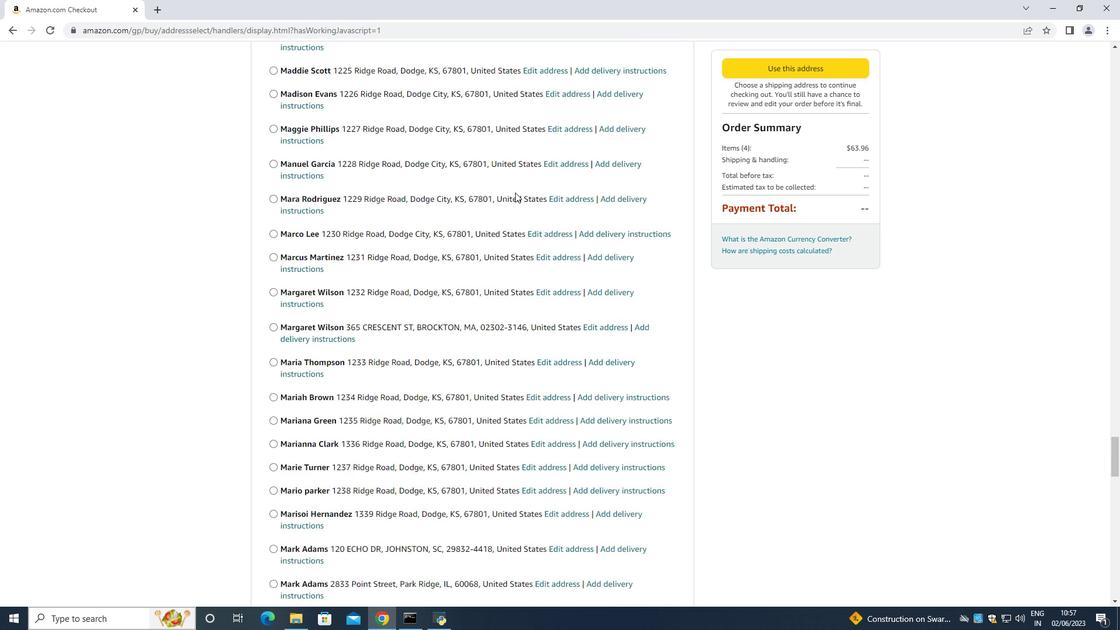 
Action: Mouse scrolled (515, 192) with delta (0, 0)
Screenshot: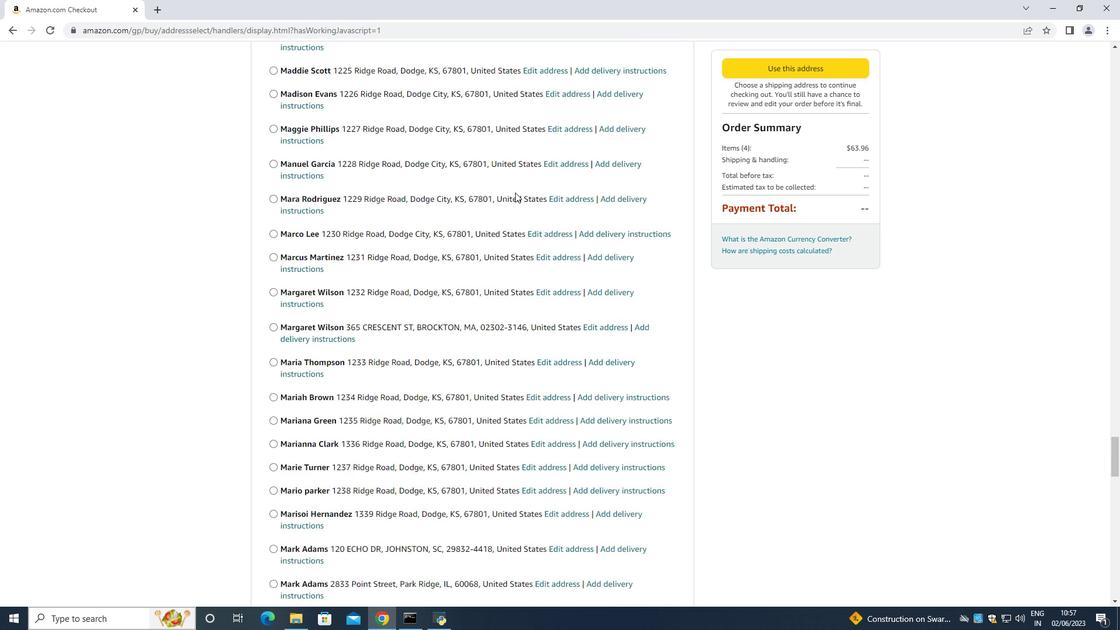 
Action: Mouse scrolled (515, 192) with delta (0, 0)
Screenshot: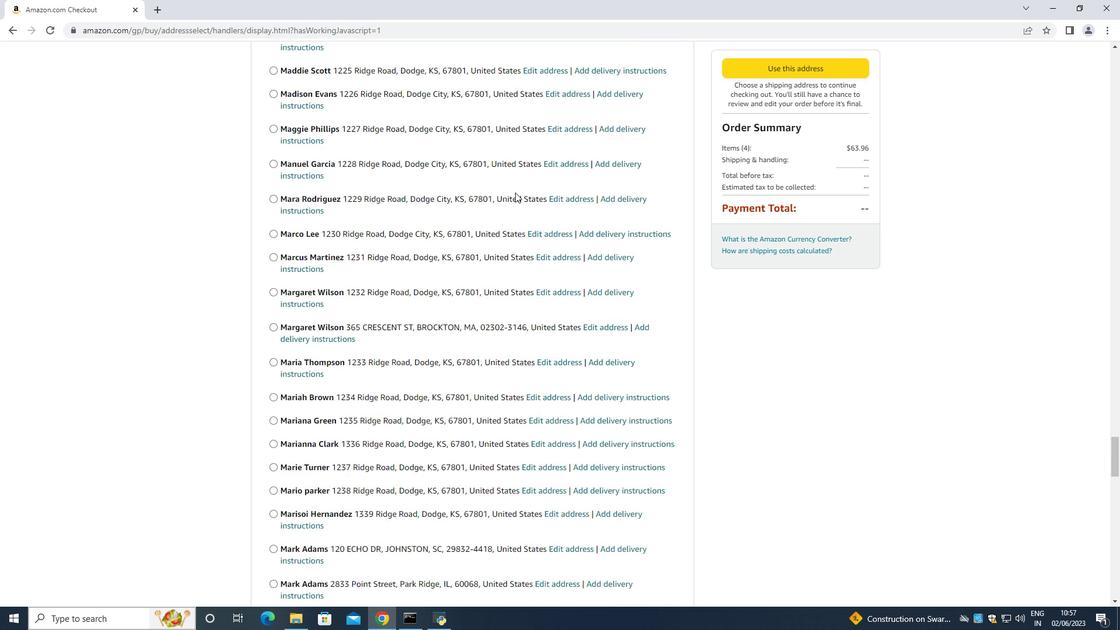 
Action: Mouse scrolled (515, 192) with delta (0, 0)
Screenshot: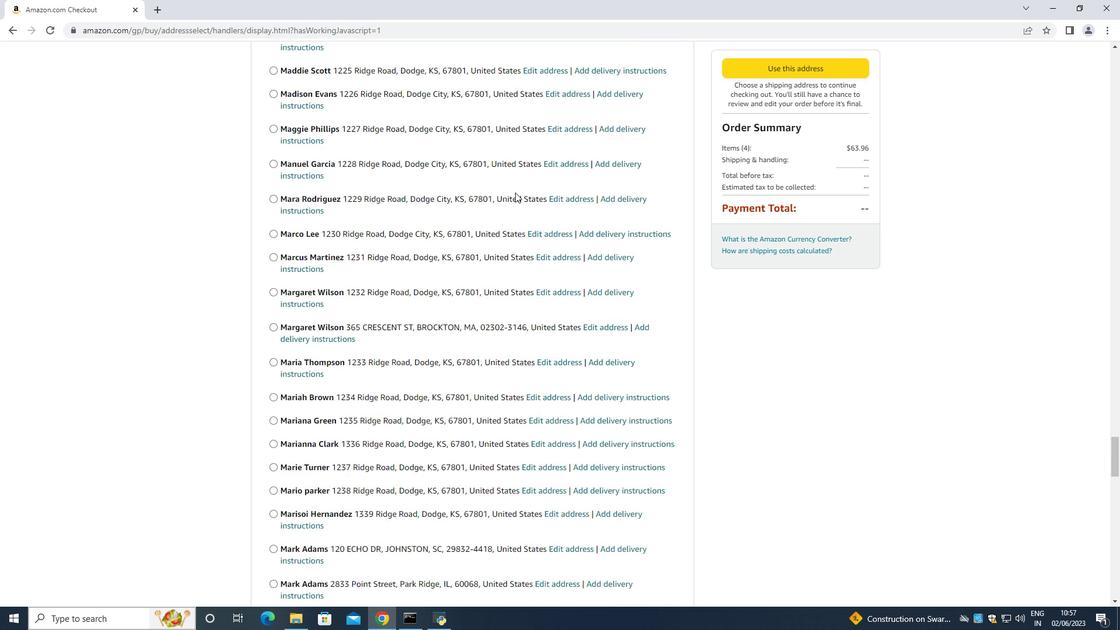 
Action: Mouse scrolled (515, 192) with delta (0, 0)
Screenshot: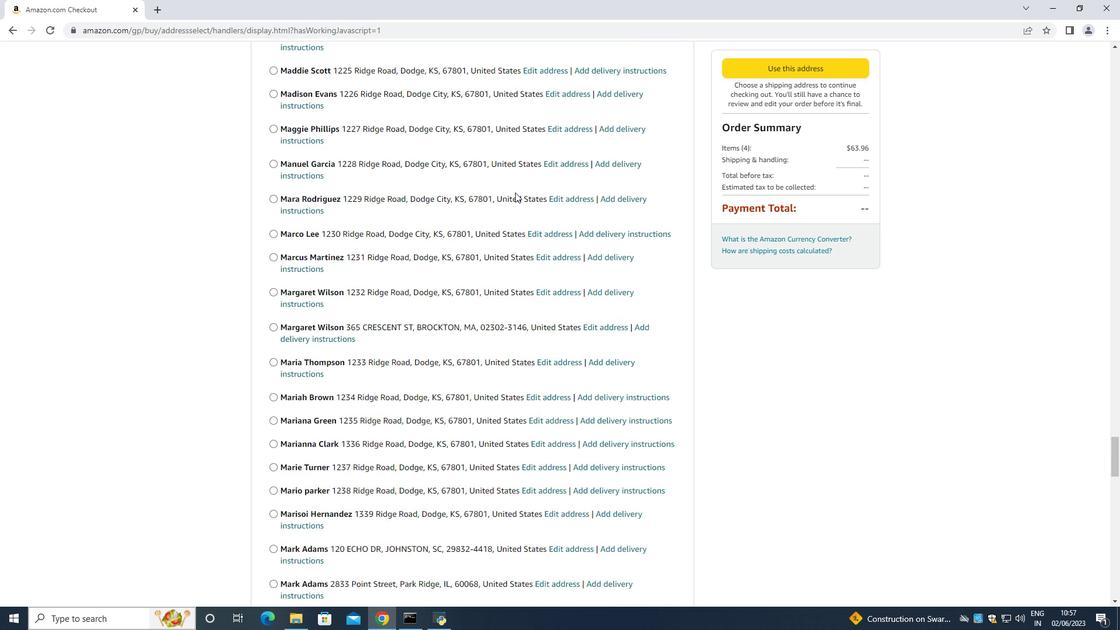 
Action: Mouse scrolled (515, 192) with delta (0, 0)
Screenshot: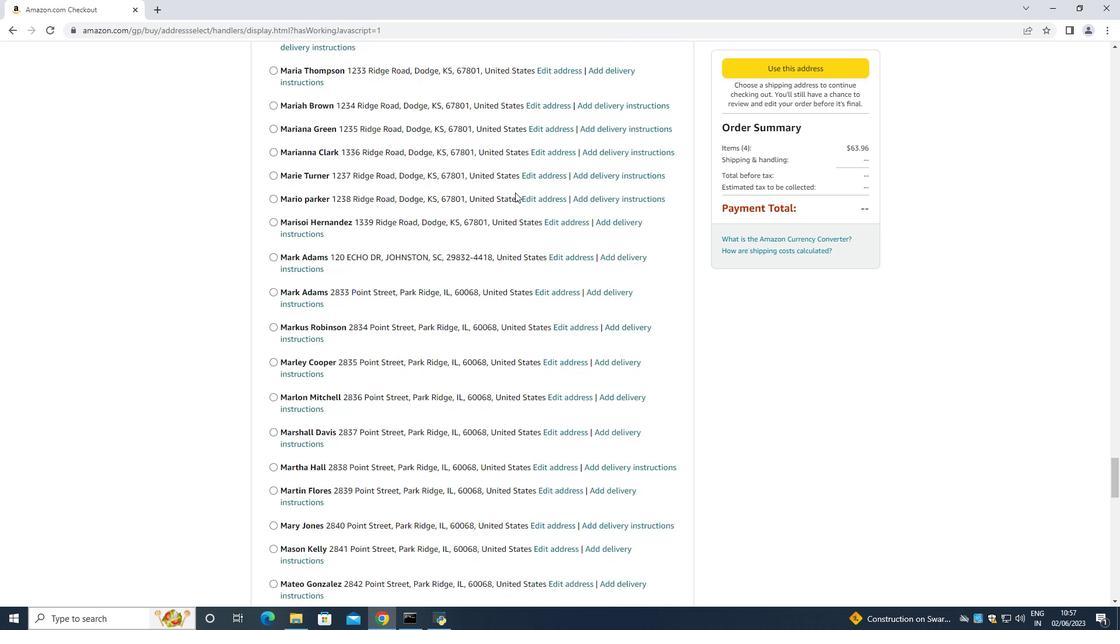 
Action: Mouse scrolled (515, 192) with delta (0, 0)
Screenshot: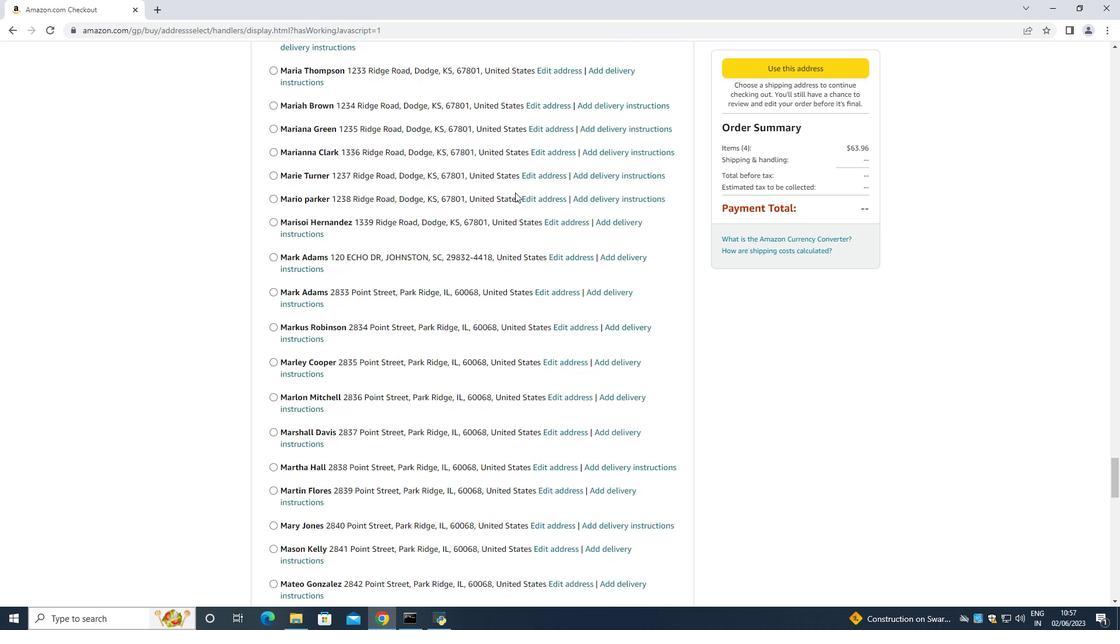 
Action: Mouse scrolled (515, 192) with delta (0, 0)
Screenshot: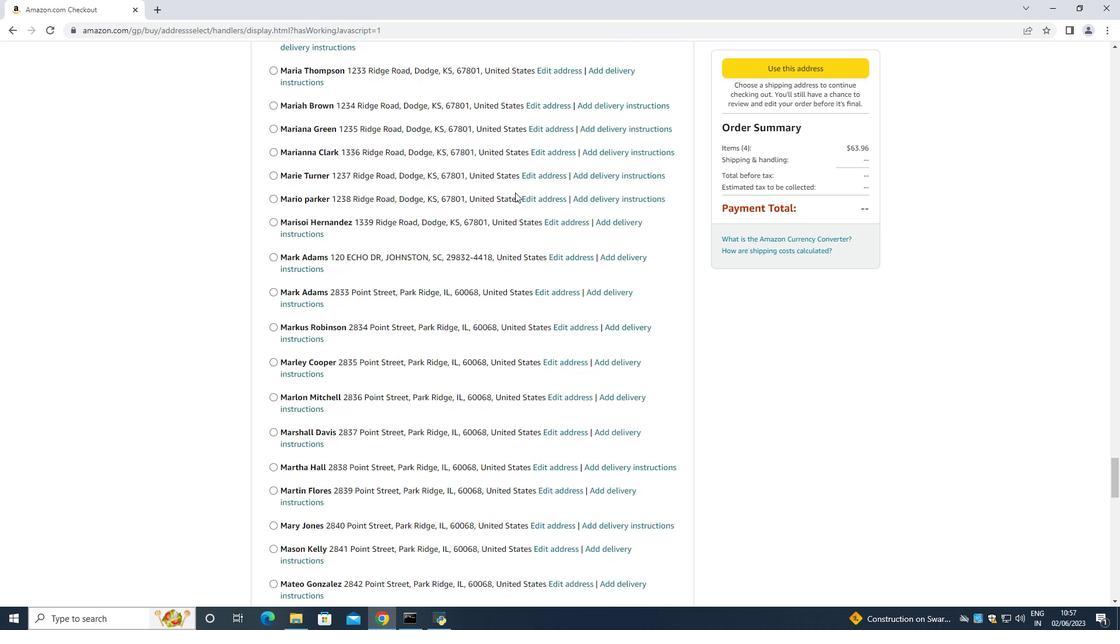 
Action: Mouse scrolled (515, 192) with delta (0, 0)
Screenshot: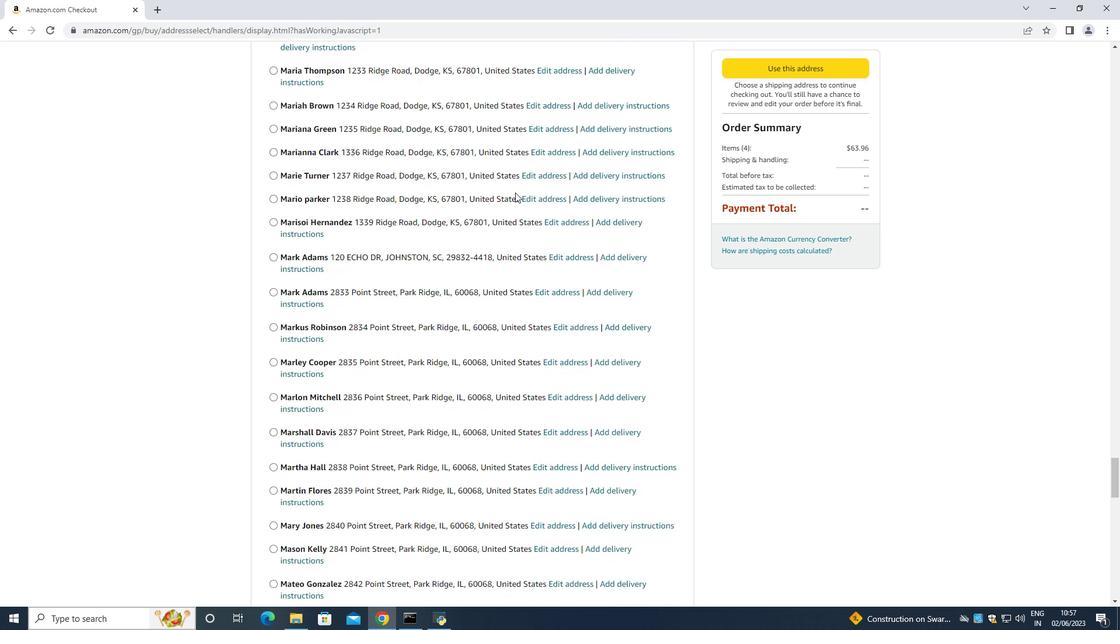
Action: Mouse scrolled (515, 192) with delta (0, 0)
Screenshot: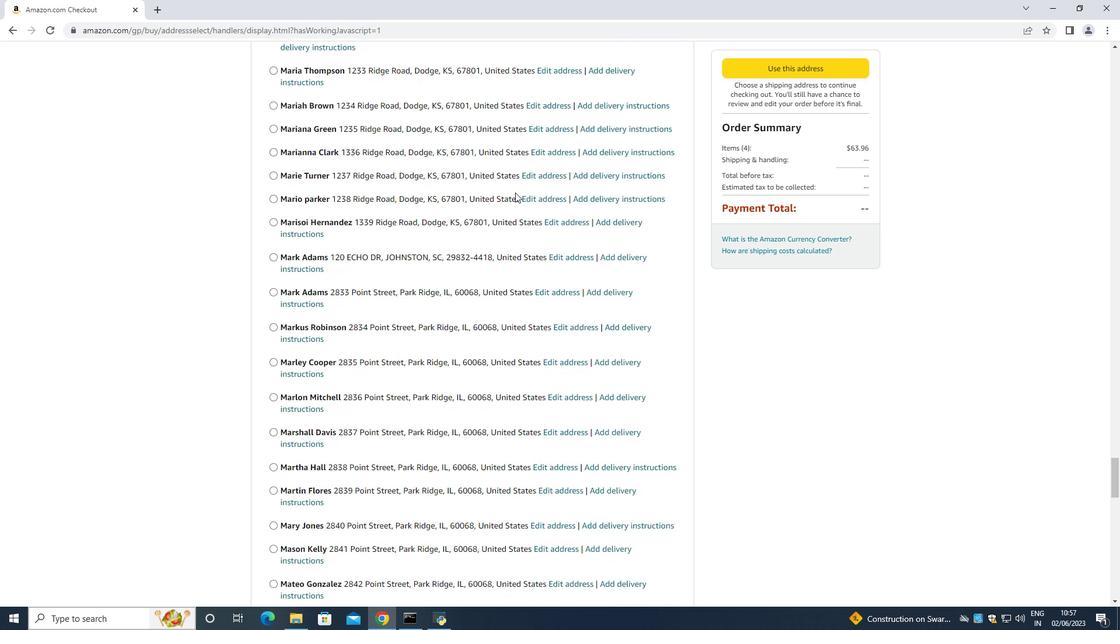 
Action: Mouse scrolled (515, 192) with delta (0, 0)
Screenshot: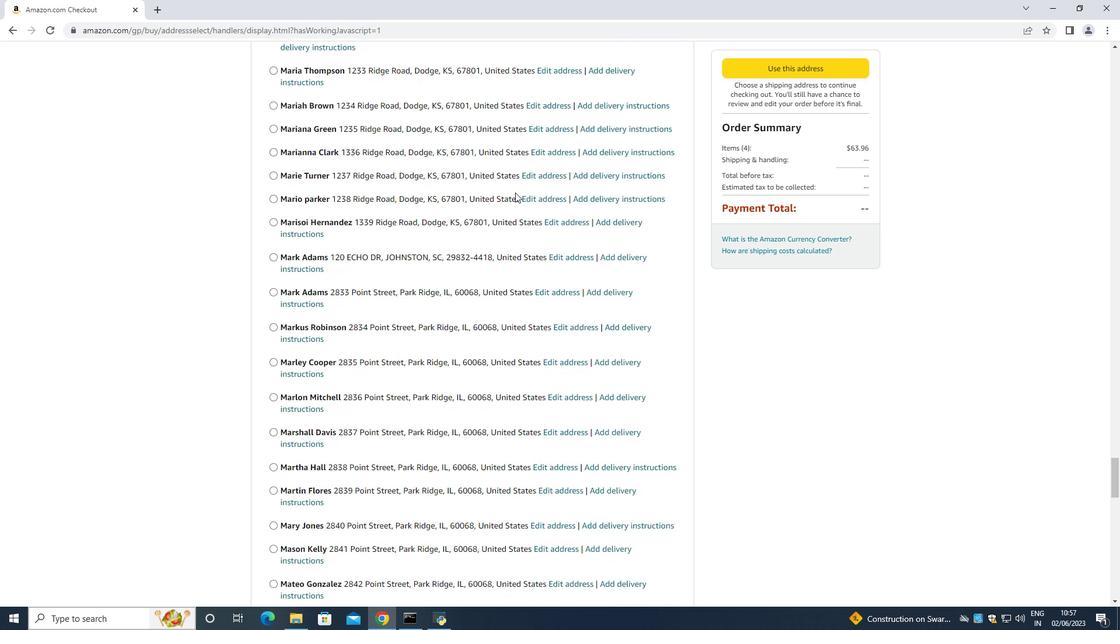 
Action: Mouse scrolled (515, 192) with delta (0, 0)
Screenshot: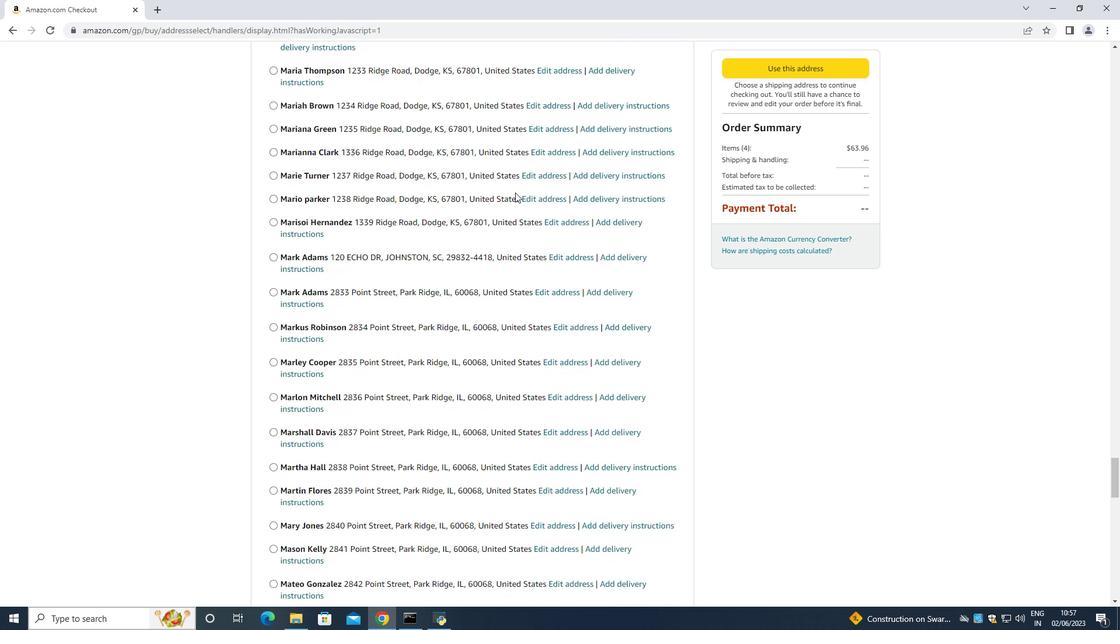 
Action: Mouse scrolled (515, 192) with delta (0, 0)
Screenshot: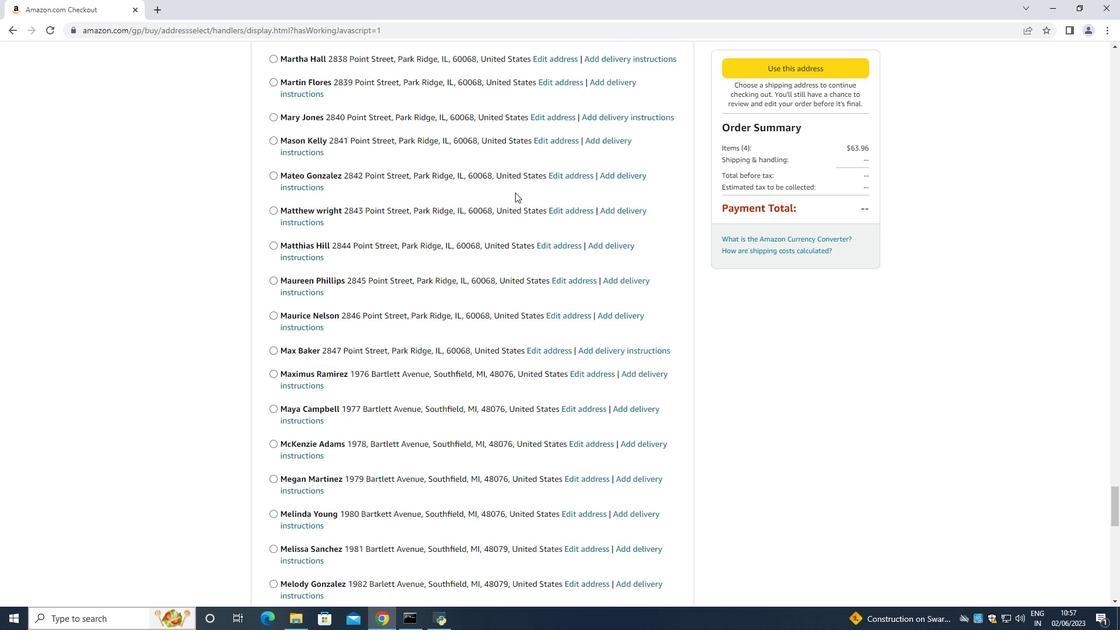 
Action: Mouse scrolled (515, 192) with delta (0, 0)
Screenshot: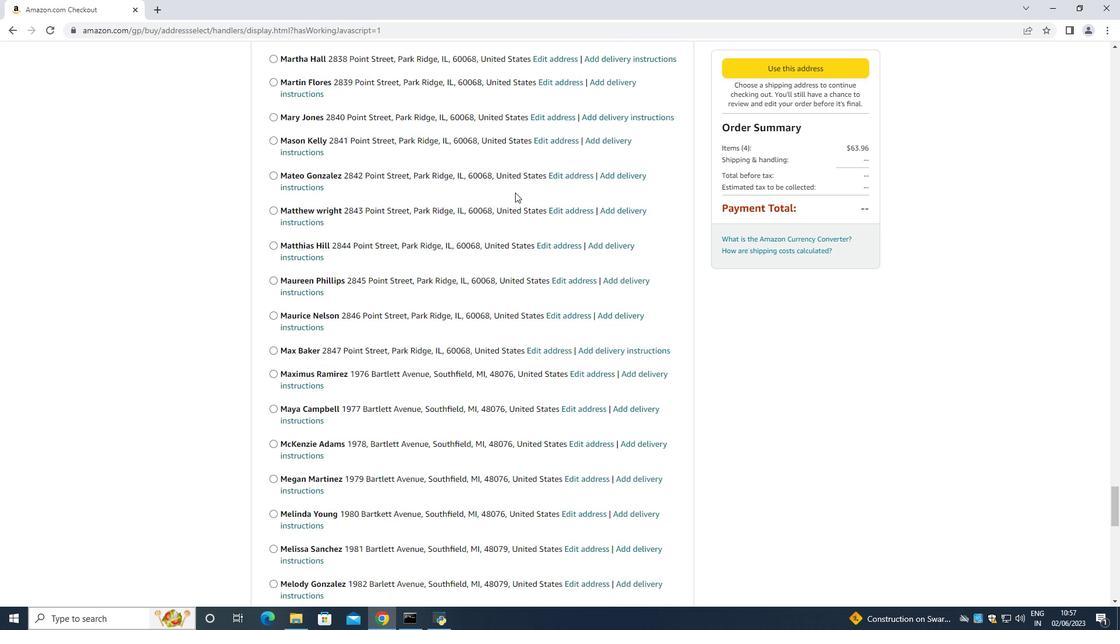 
Action: Mouse scrolled (515, 192) with delta (0, 0)
Screenshot: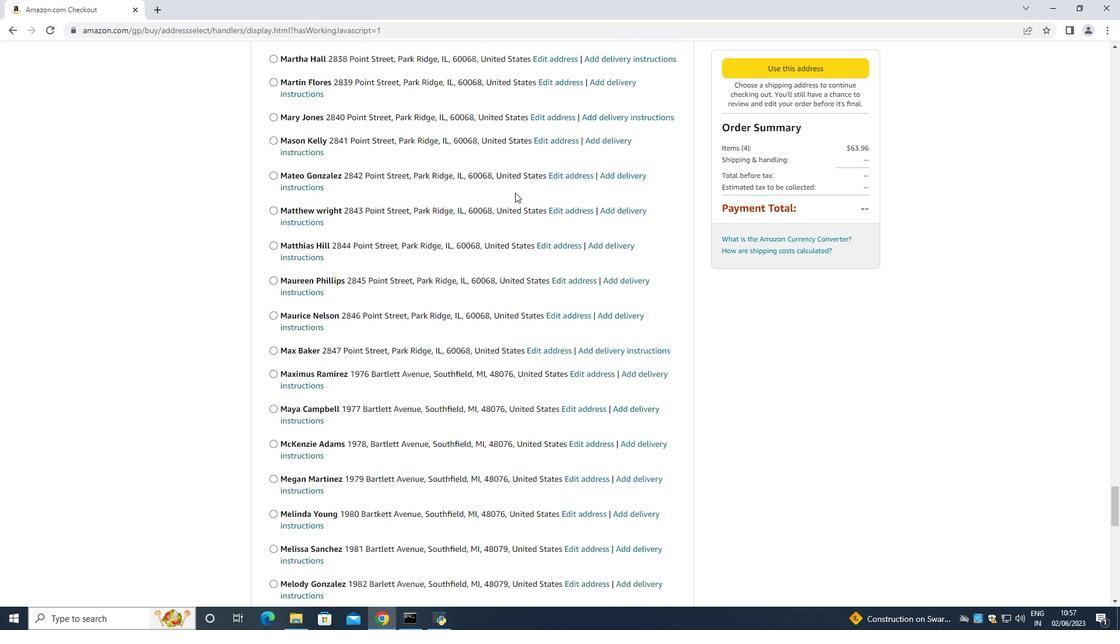 
Action: Mouse scrolled (515, 192) with delta (0, 0)
Screenshot: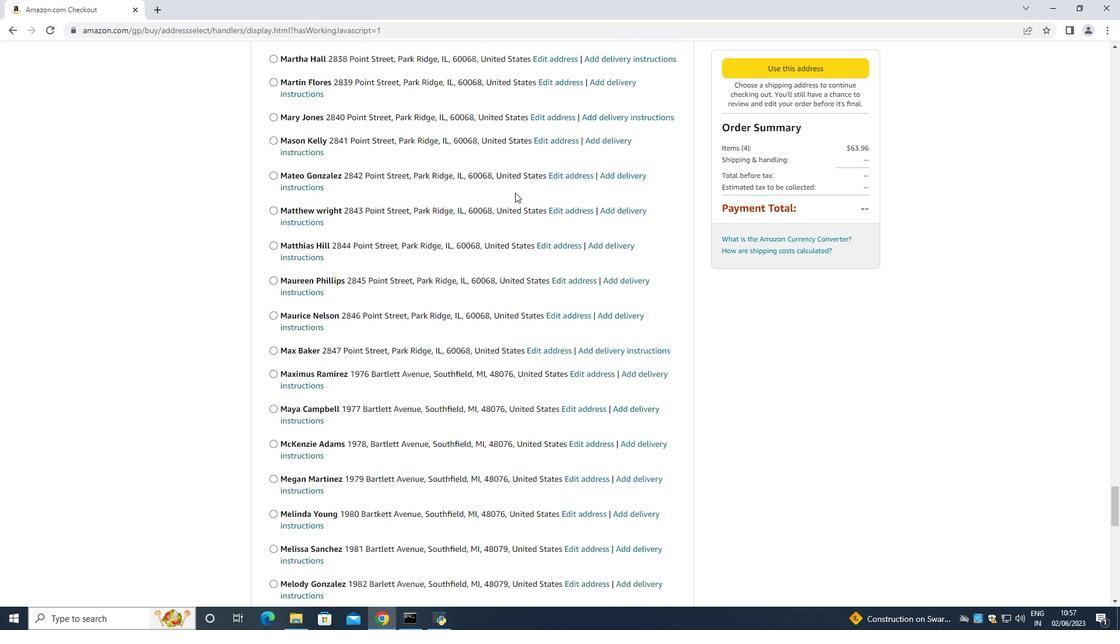 
Action: Mouse moved to (498, 202)
Screenshot: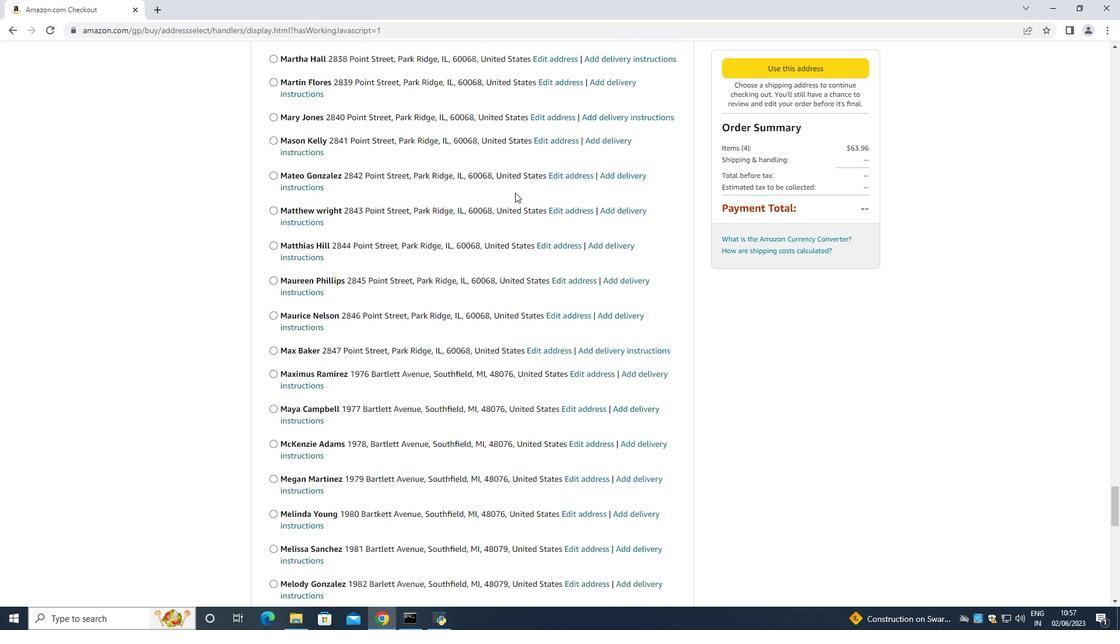 
Action: Mouse scrolled (498, 201) with delta (0, 0)
Screenshot: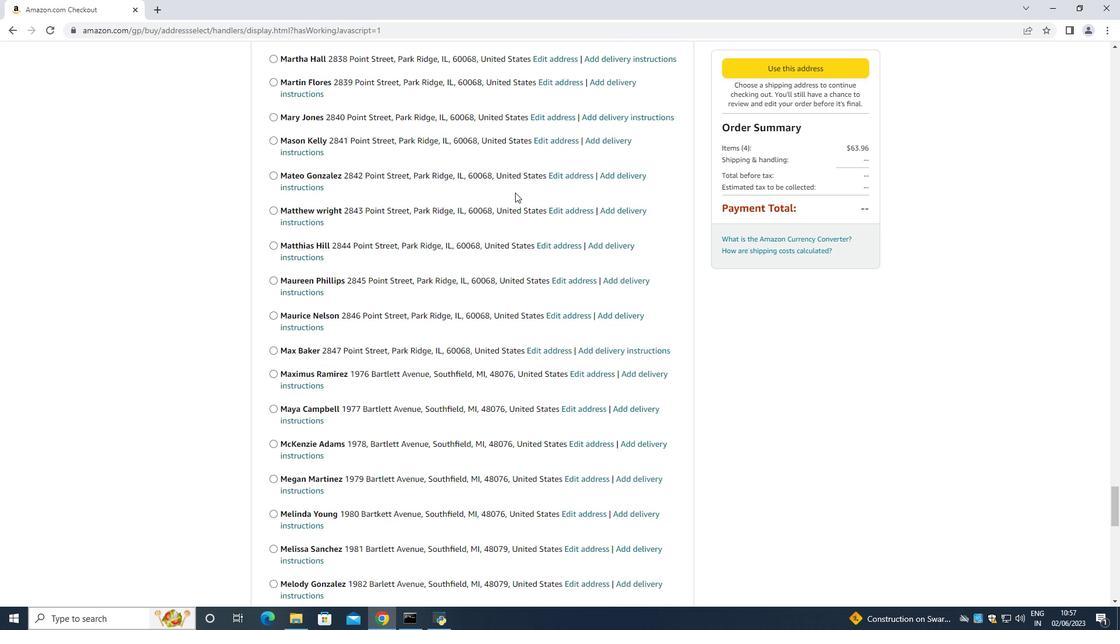 
Action: Mouse moved to (440, 218)
Screenshot: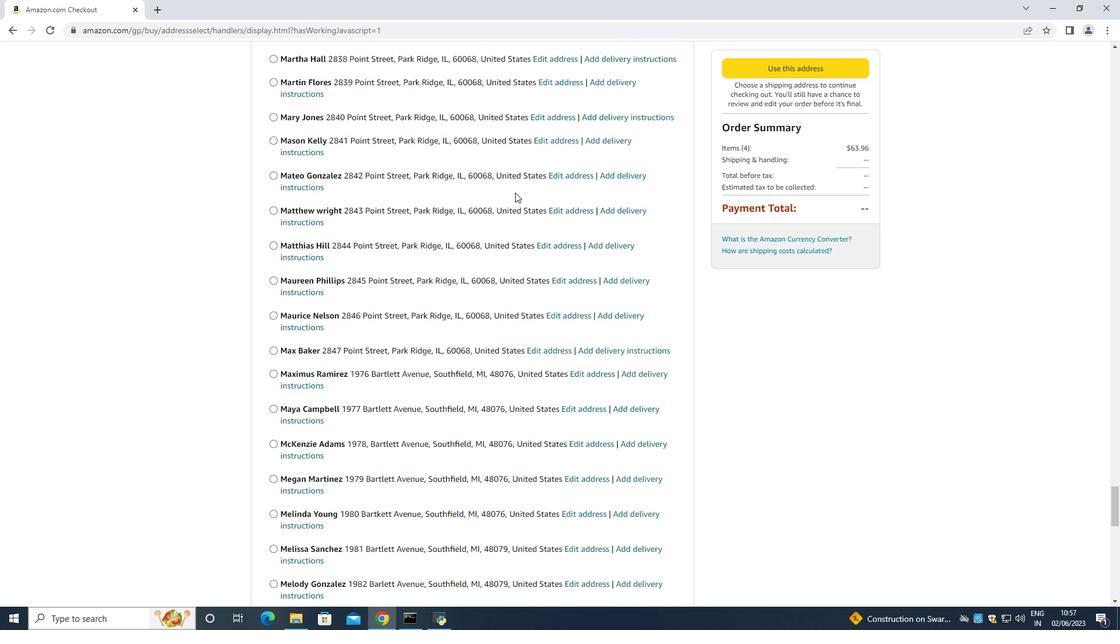 
Action: Mouse scrolled (458, 216) with delta (0, 0)
Screenshot: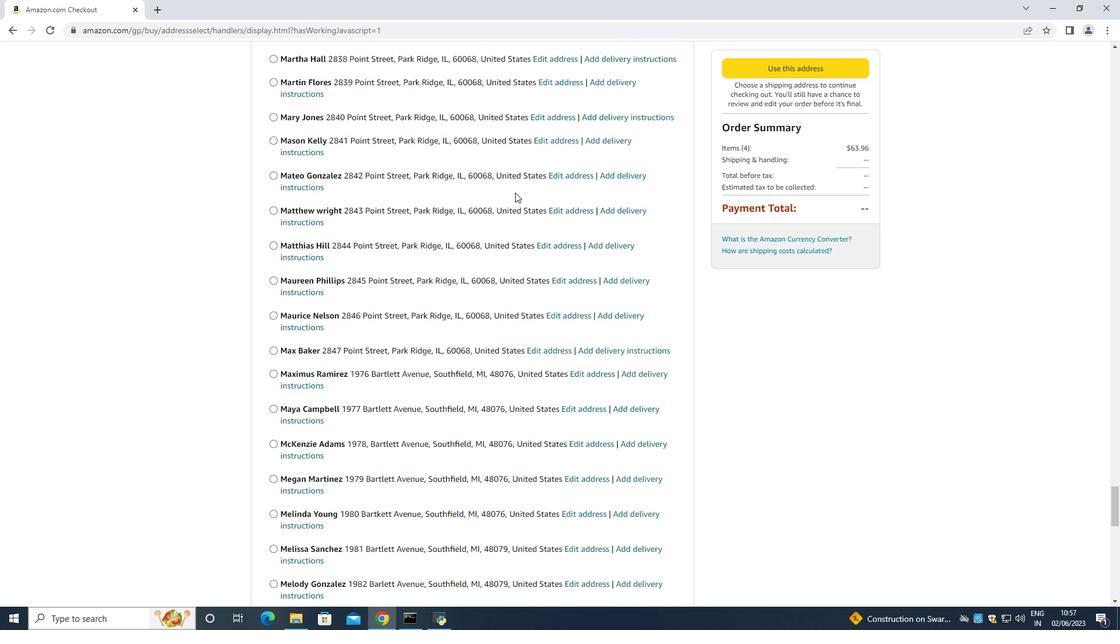 
Action: Mouse moved to (413, 220)
Screenshot: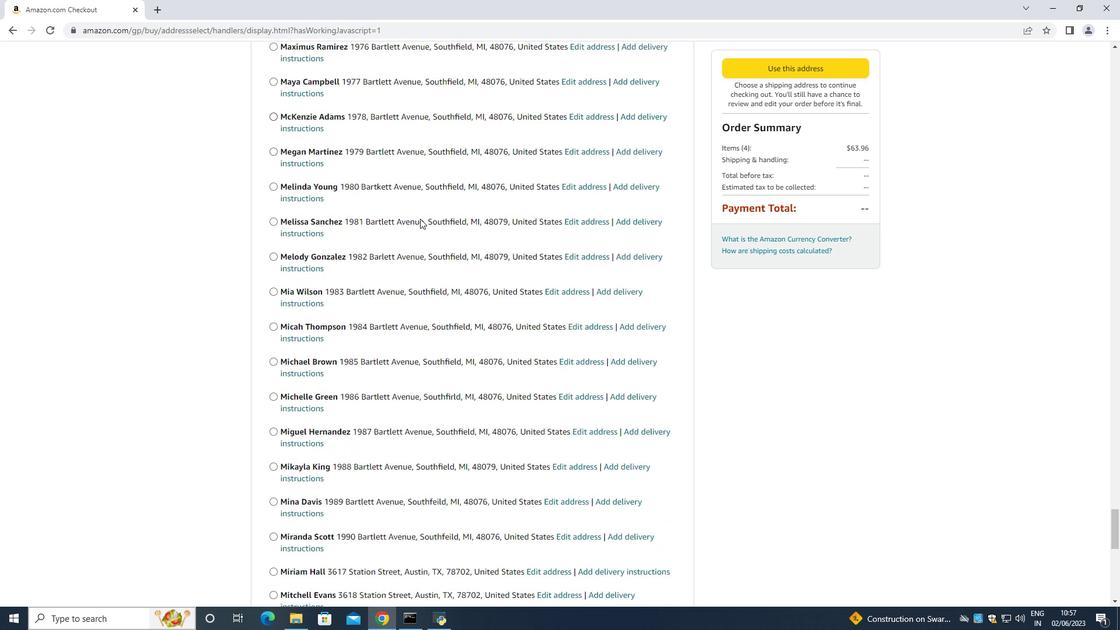 
Action: Mouse scrolled (413, 220) with delta (0, 0)
Screenshot: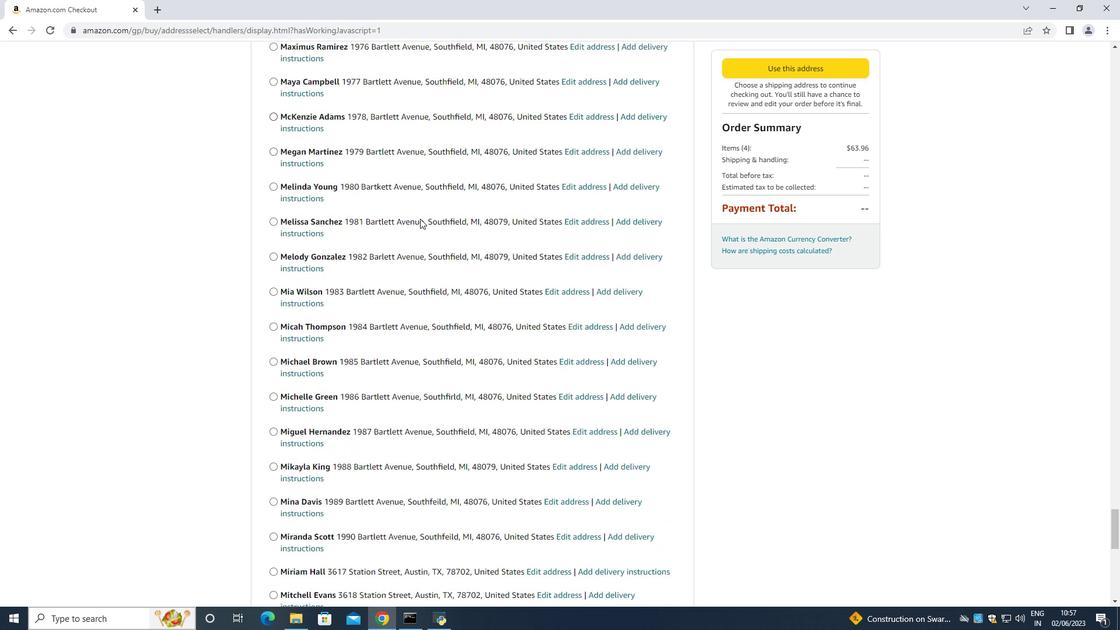 
Action: Mouse moved to (405, 225)
Screenshot: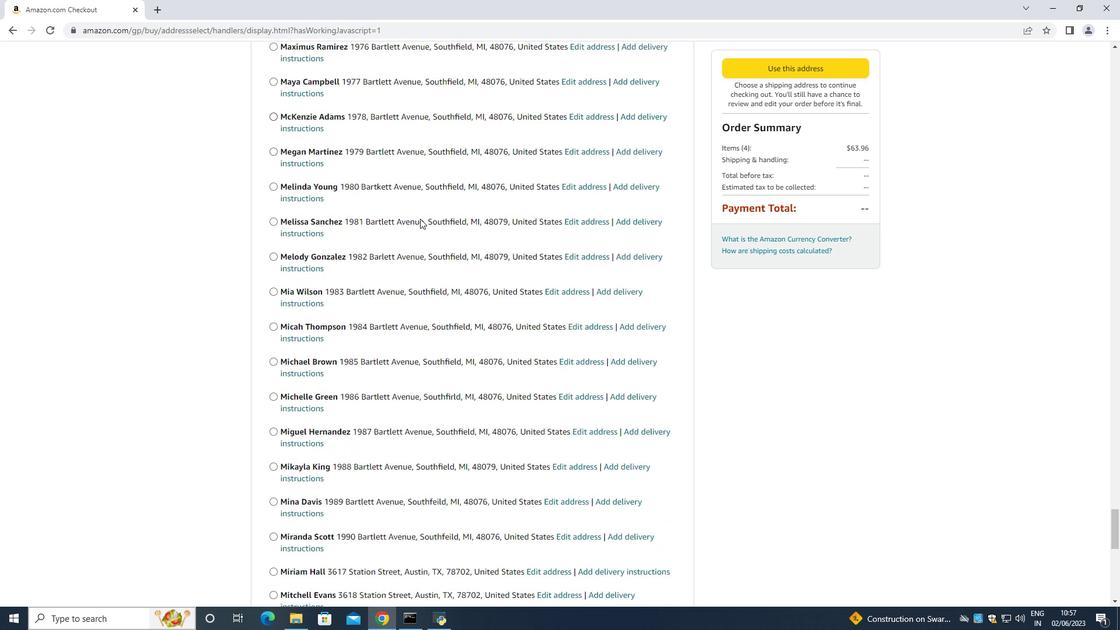 
Action: Mouse scrolled (405, 225) with delta (0, 0)
Screenshot: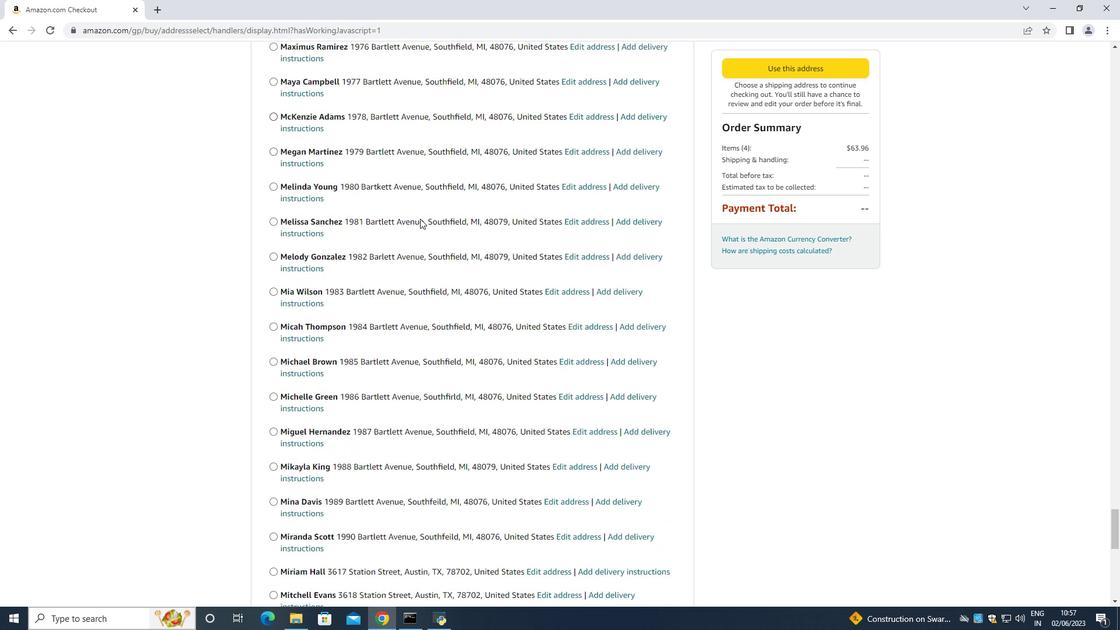 
Action: Mouse moved to (403, 226)
Screenshot: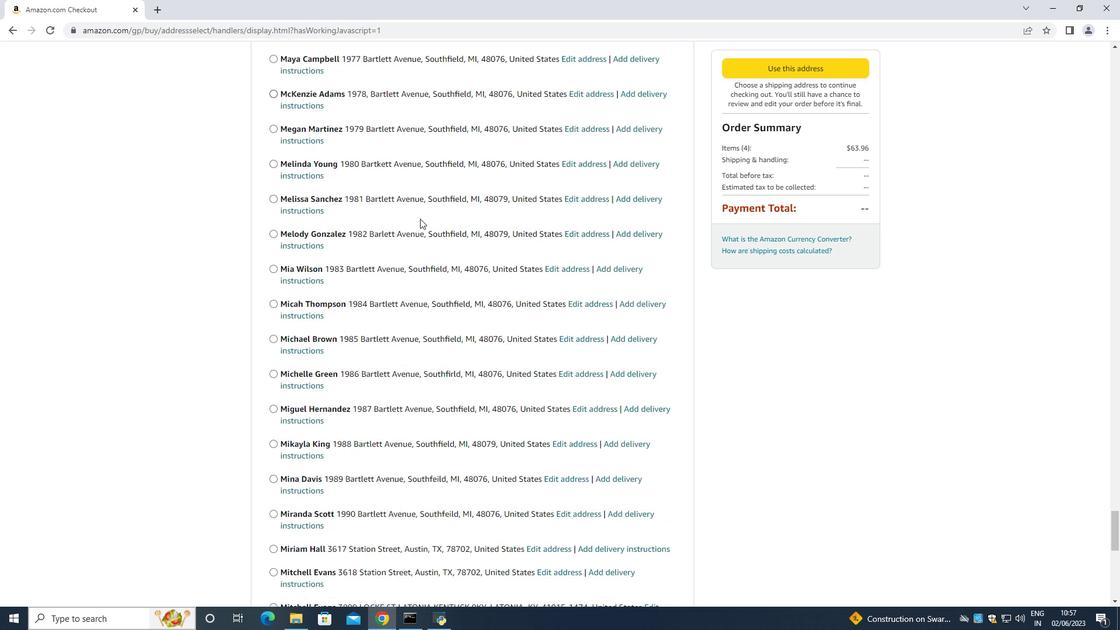 
Action: Mouse scrolled (403, 225) with delta (0, 0)
Screenshot: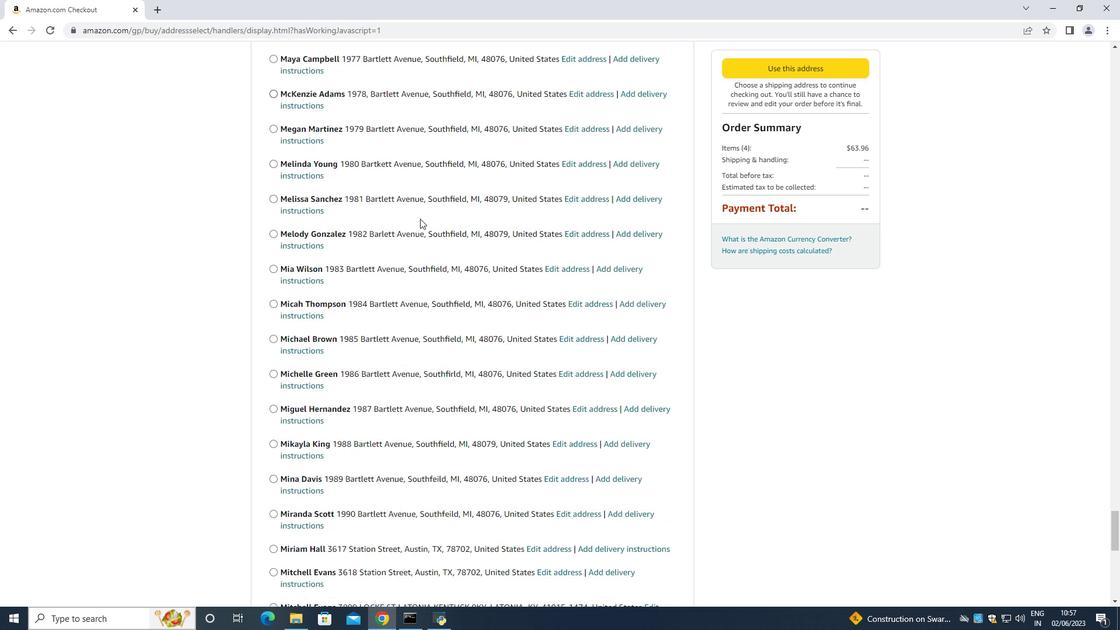 
Action: Mouse scrolled (403, 225) with delta (0, 0)
Screenshot: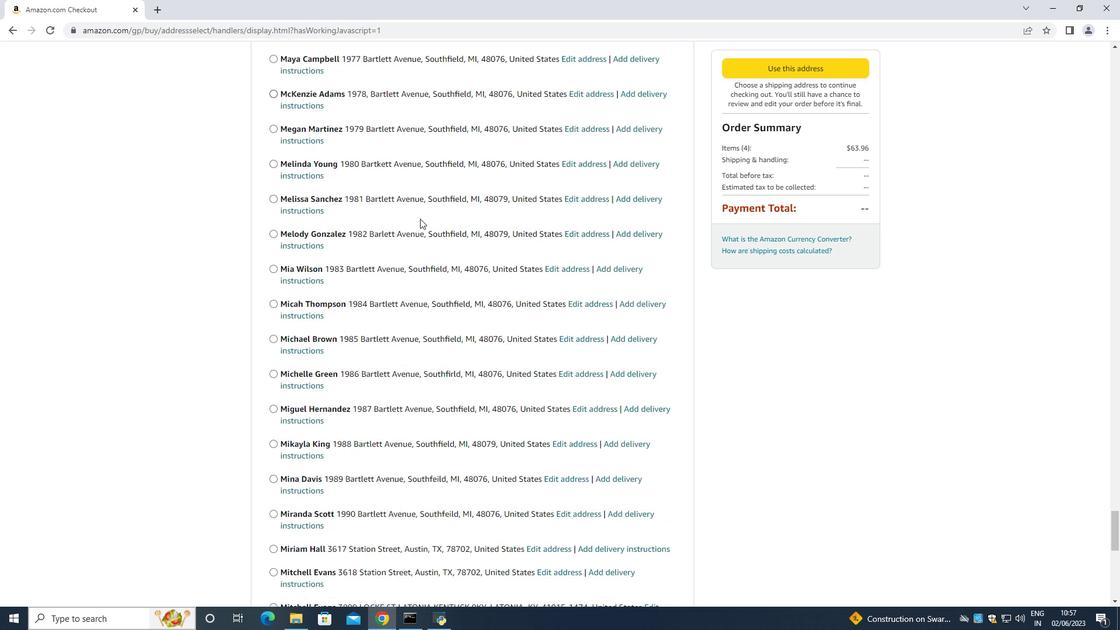 
Action: Mouse moved to (401, 226)
Screenshot: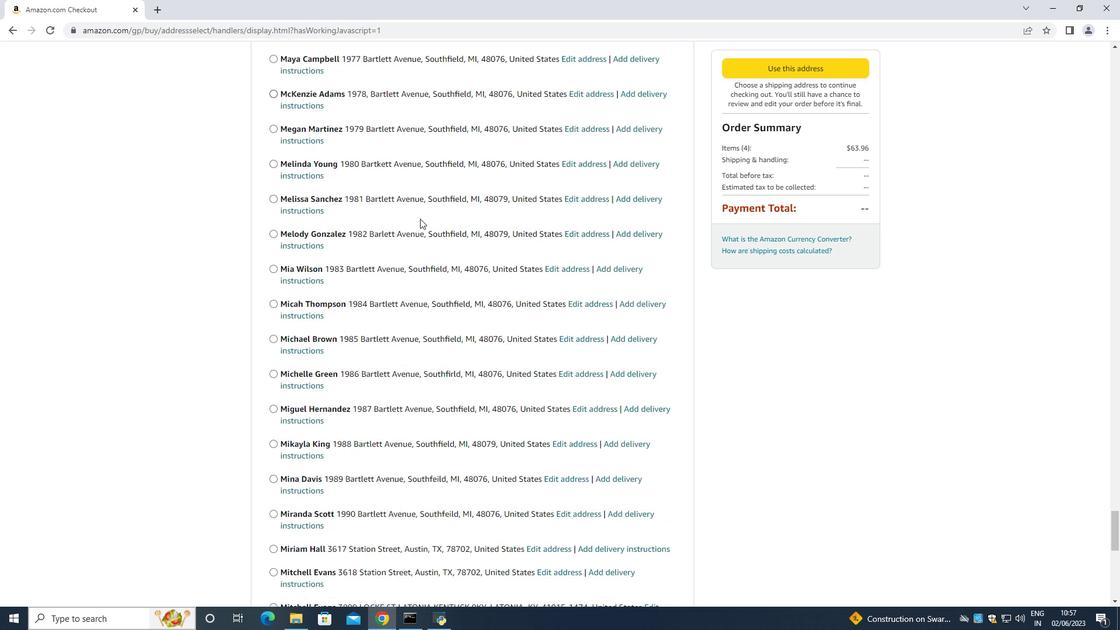 
Action: Mouse scrolled (401, 225) with delta (0, 0)
Screenshot: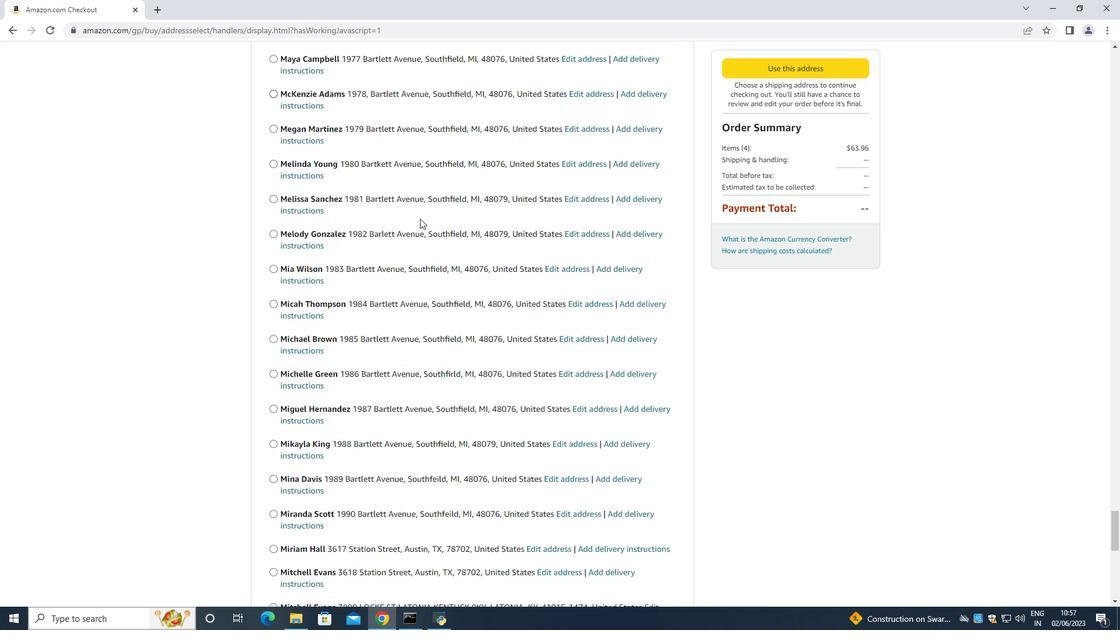 
Action: Mouse scrolled (401, 225) with delta (0, 0)
Screenshot: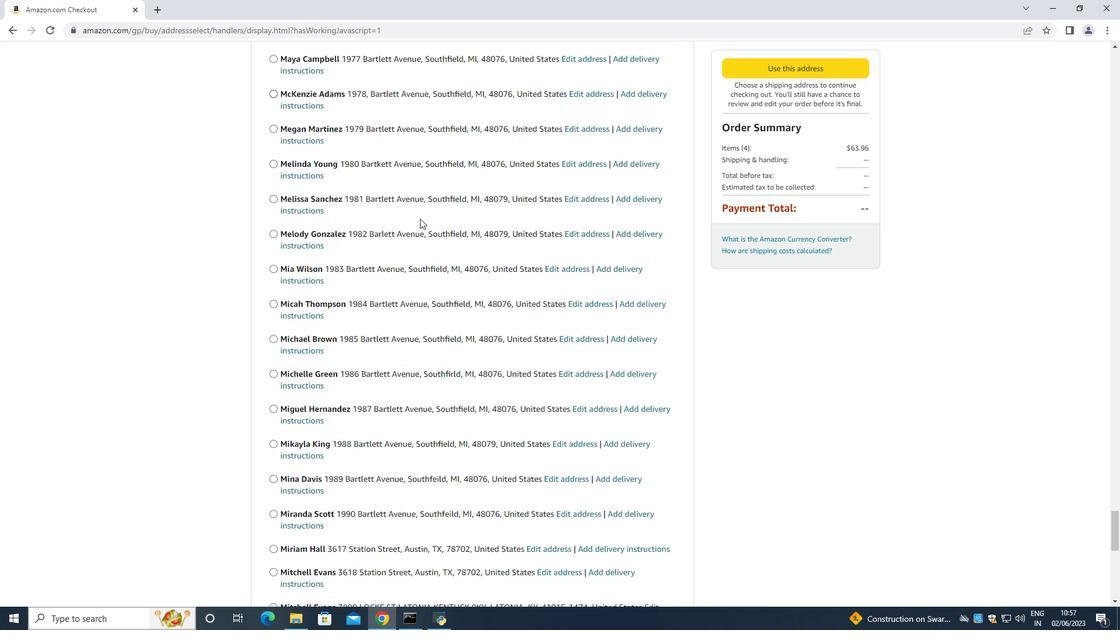 
Action: Mouse moved to (401, 226)
Screenshot: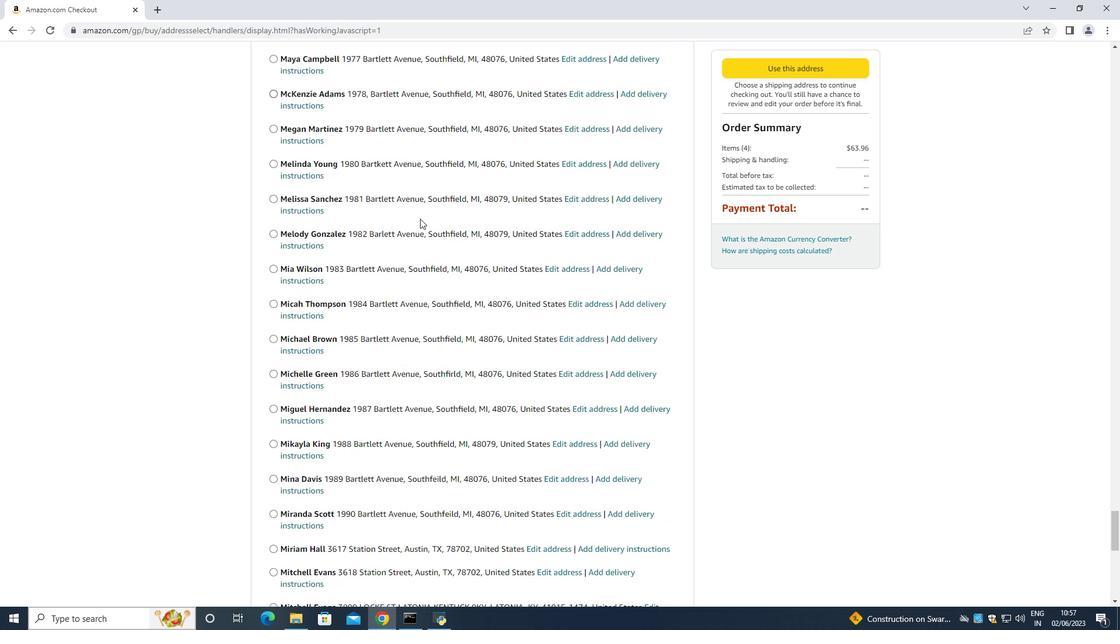 
Action: Mouse scrolled (401, 225) with delta (0, 0)
Screenshot: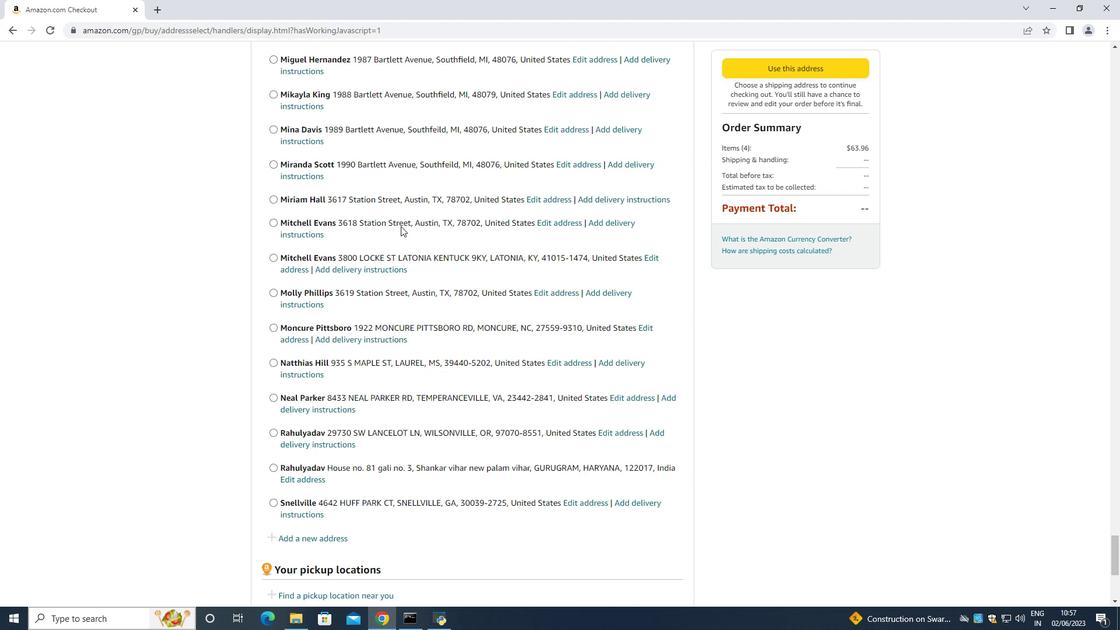 
Action: Mouse scrolled (401, 225) with delta (0, 0)
Screenshot: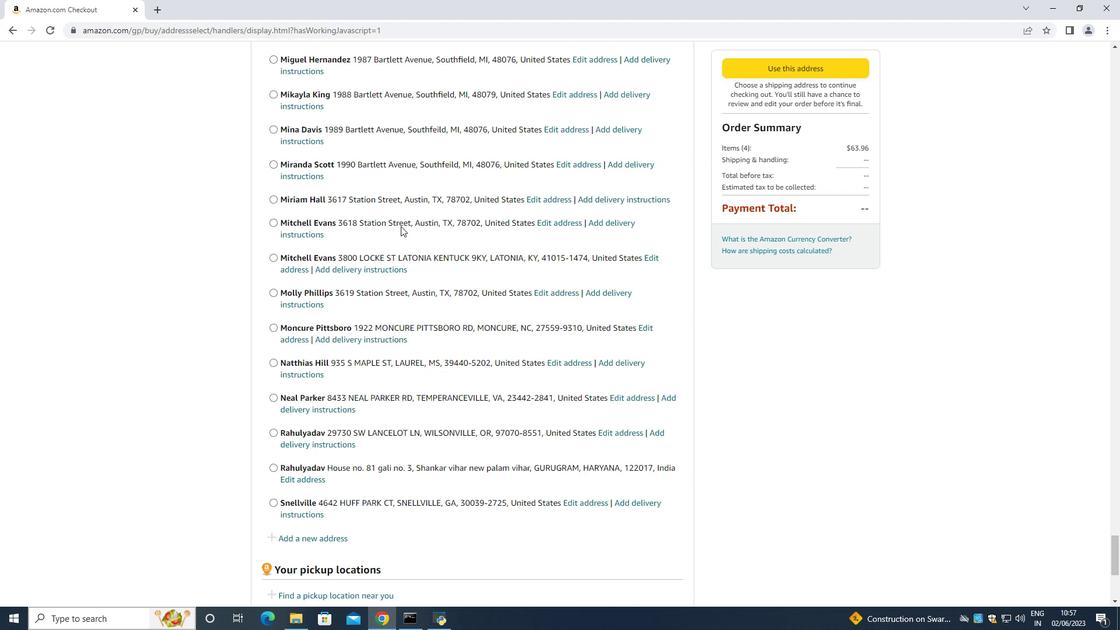 
Action: Mouse scrolled (401, 225) with delta (0, 0)
Screenshot: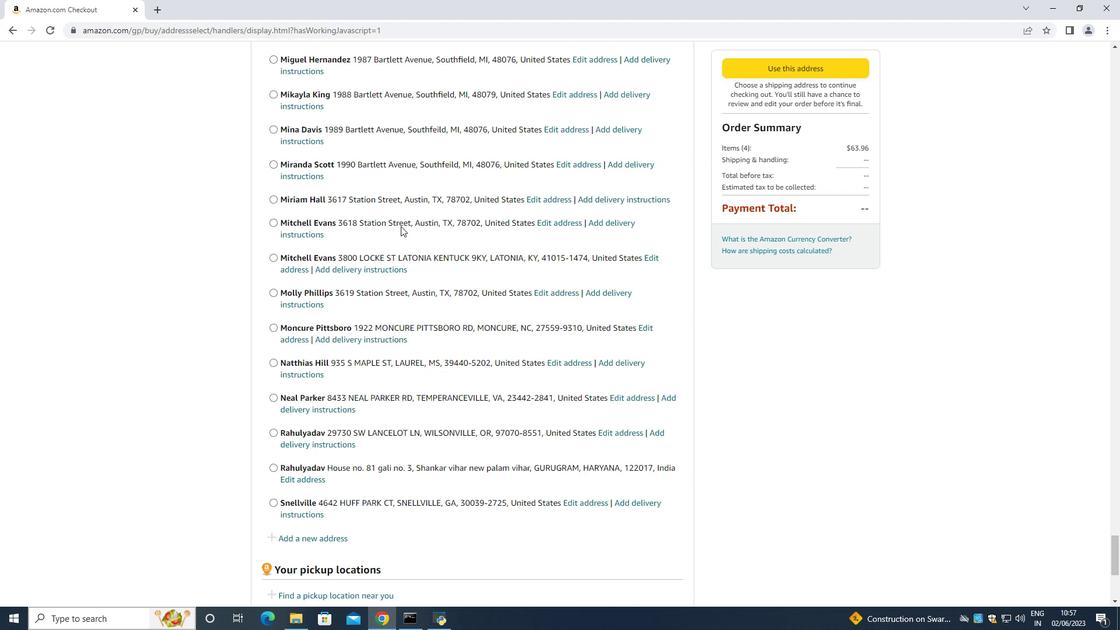 
Action: Mouse scrolled (401, 225) with delta (0, 0)
Screenshot: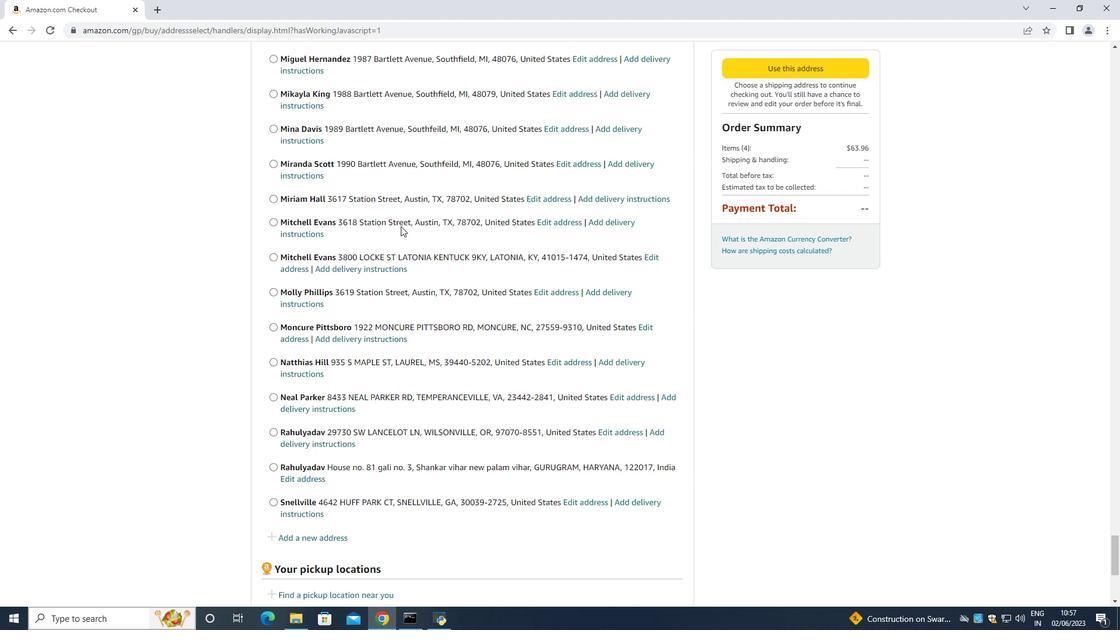 
Action: Mouse scrolled (401, 225) with delta (0, -1)
Screenshot: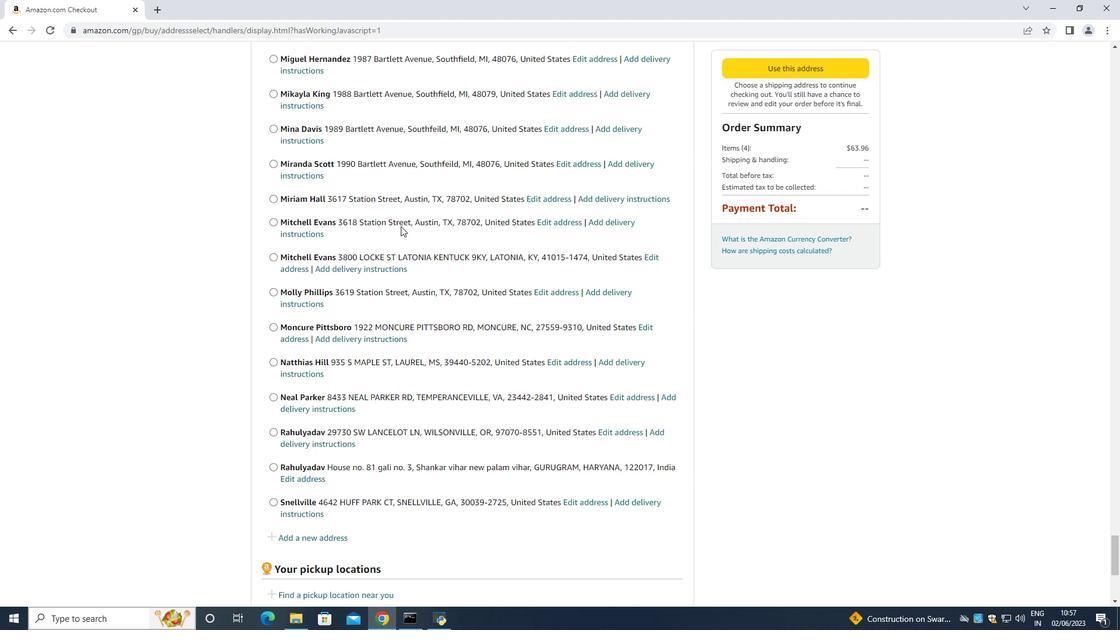 
Action: Mouse scrolled (401, 225) with delta (0, 0)
Screenshot: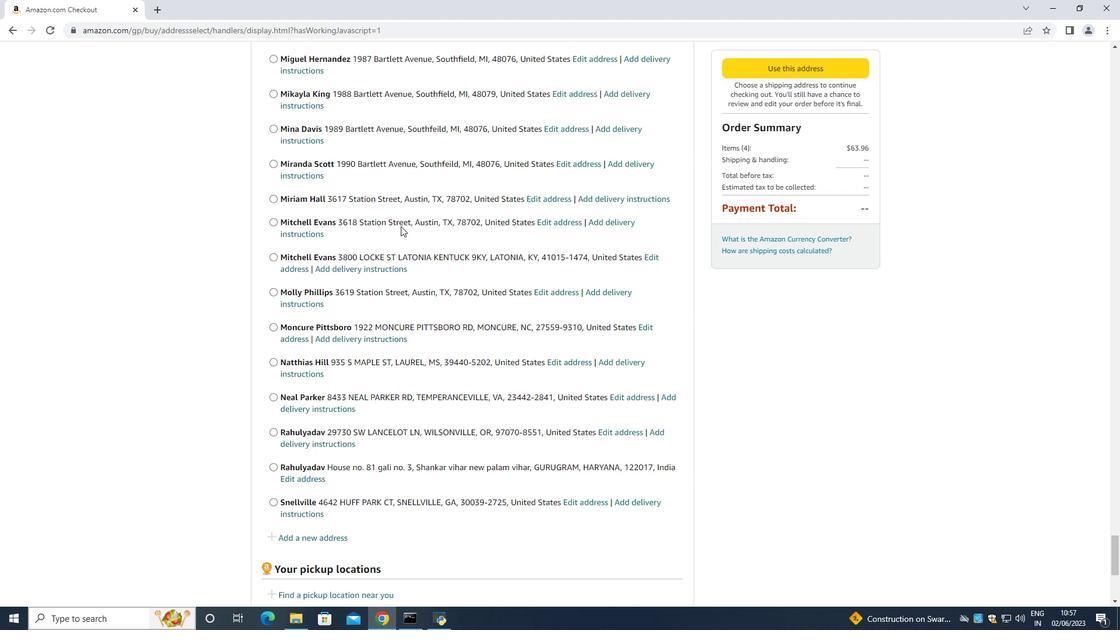 
Action: Mouse scrolled (401, 225) with delta (0, 0)
Screenshot: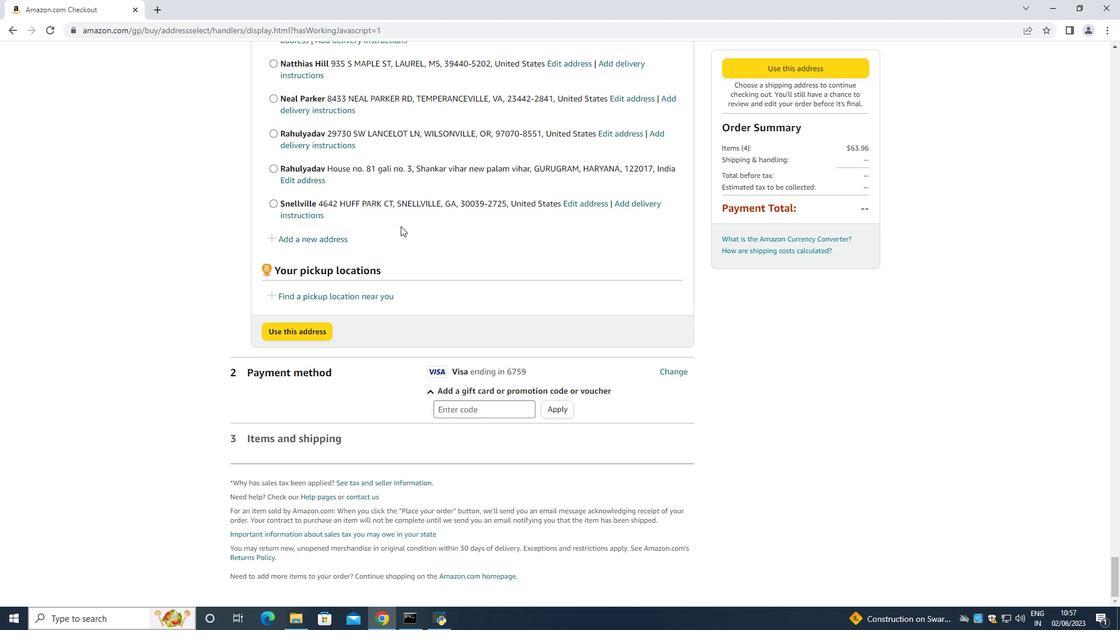 
Action: Mouse scrolled (401, 225) with delta (0, 0)
Screenshot: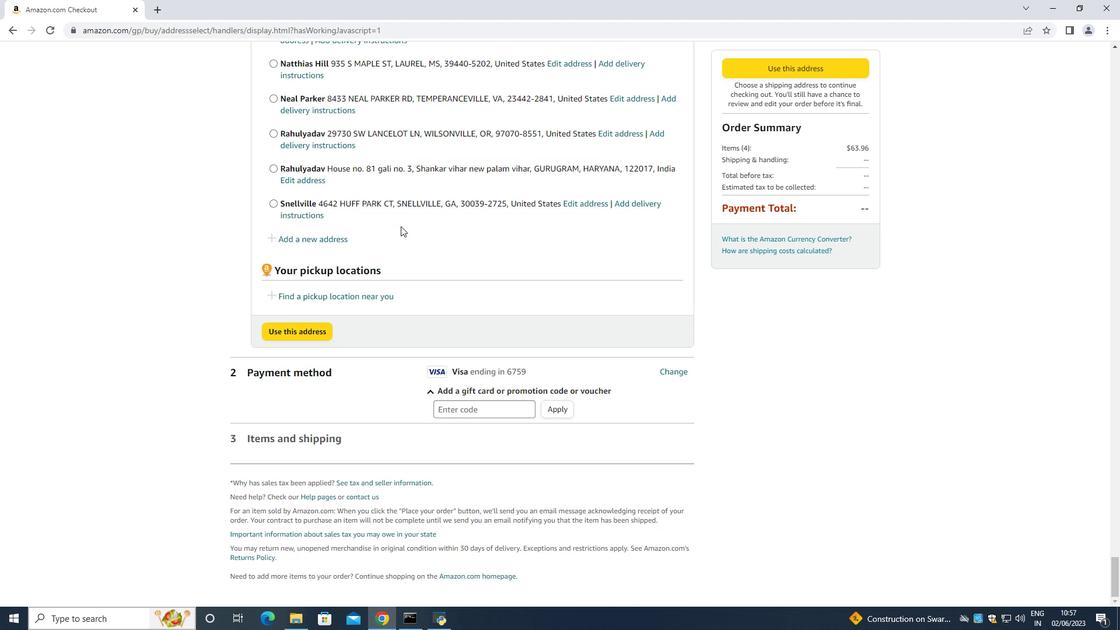 
Action: Mouse scrolled (401, 225) with delta (0, 0)
Screenshot: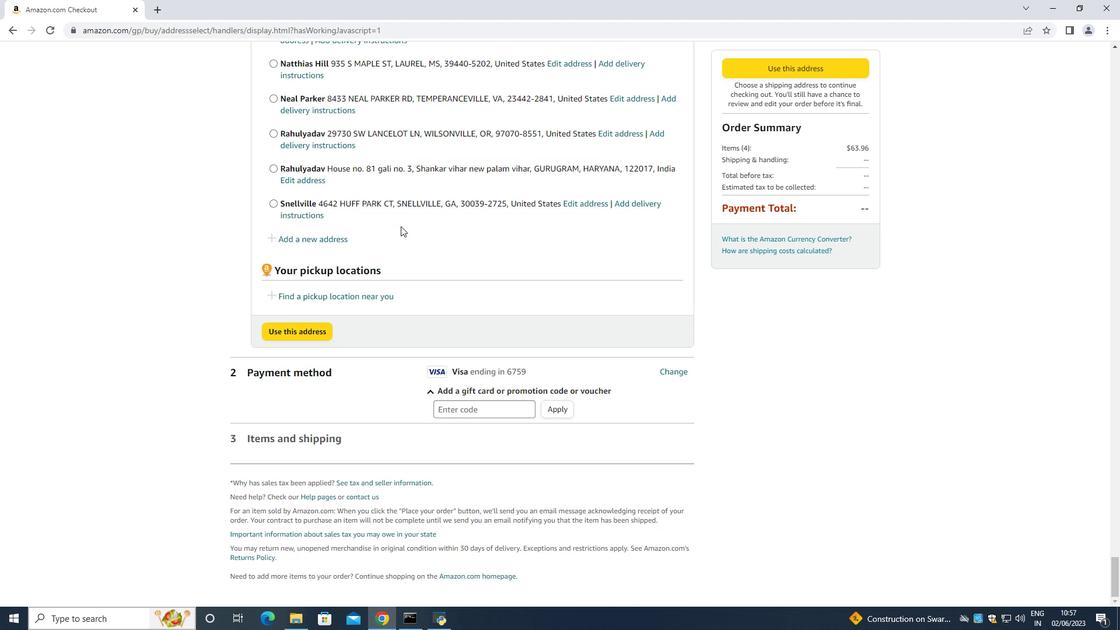 
Action: Mouse scrolled (401, 225) with delta (0, 0)
Screenshot: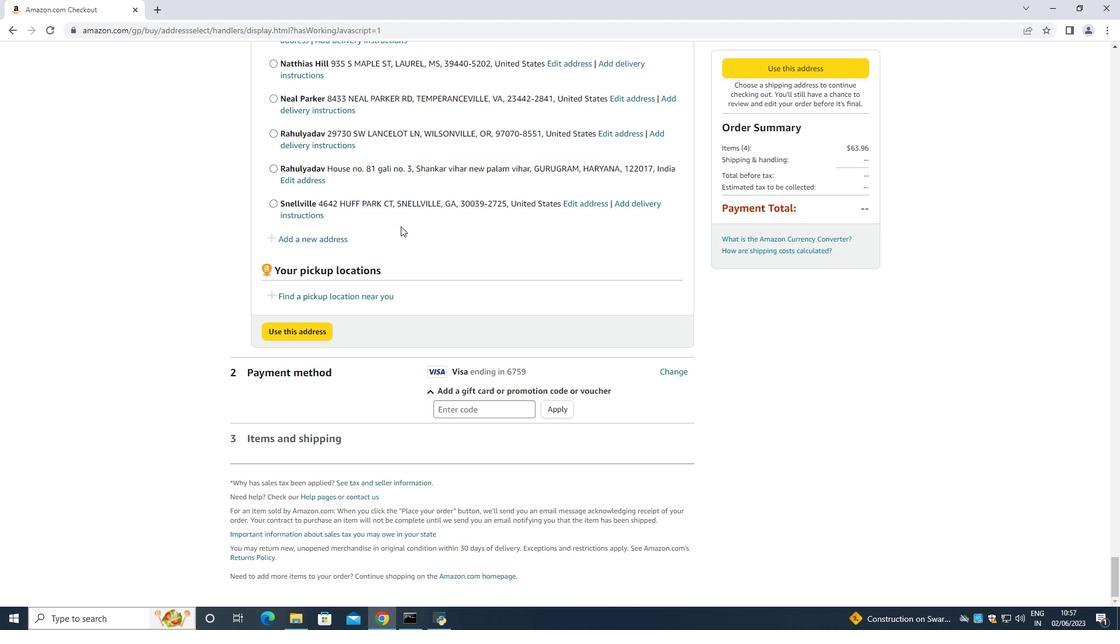 
Action: Mouse scrolled (401, 225) with delta (0, 0)
Screenshot: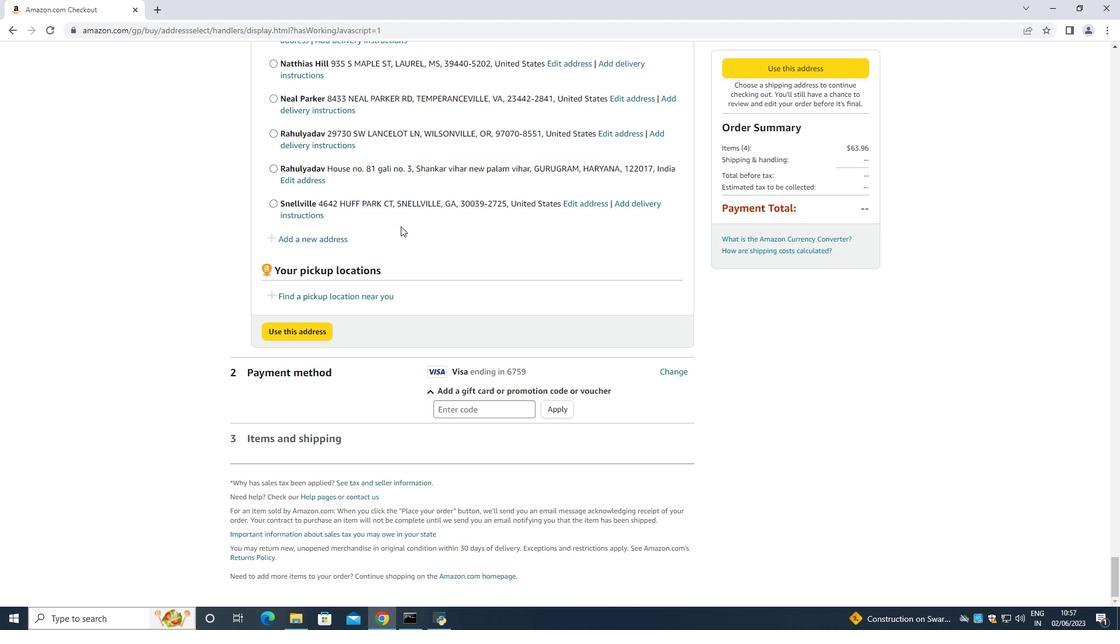 
Action: Mouse moved to (332, 235)
Screenshot: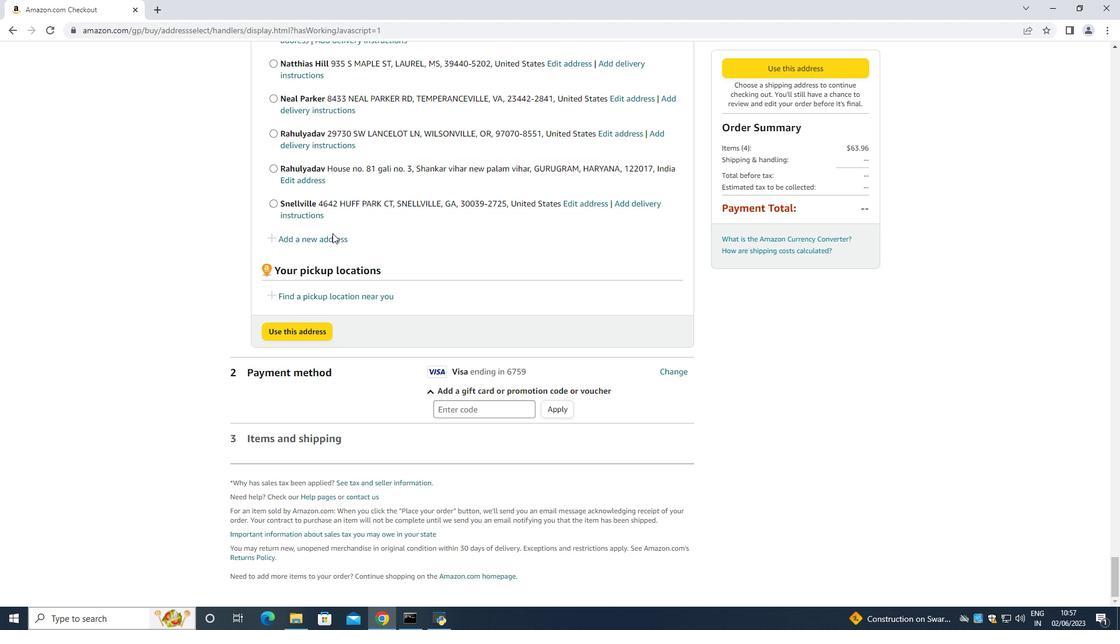 
Action: Mouse pressed left at (332, 235)
Screenshot: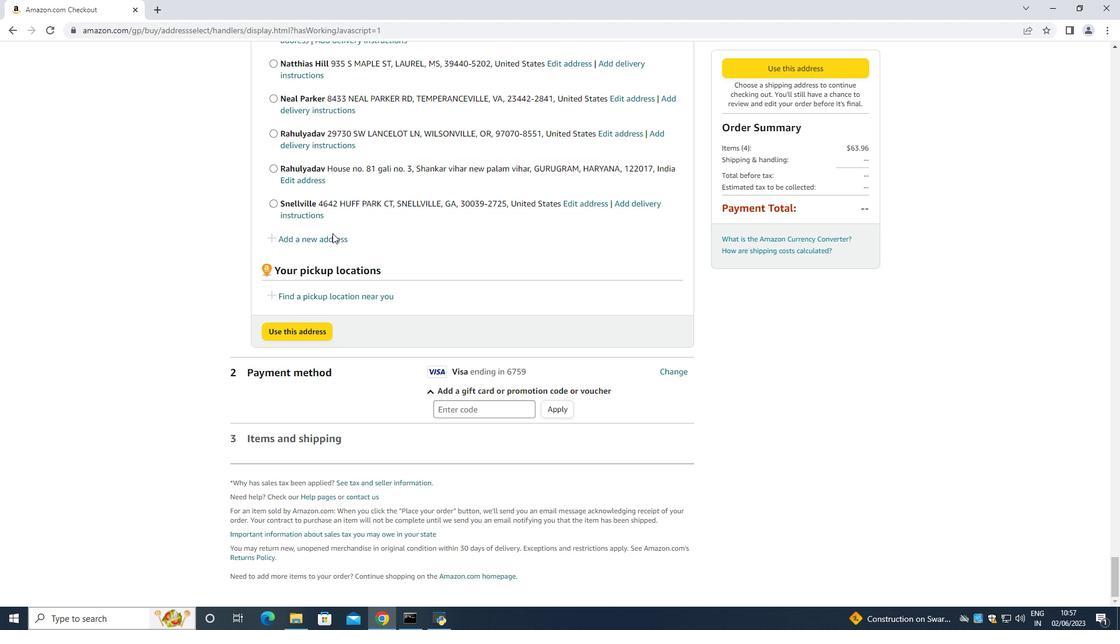 
Action: Mouse moved to (332, 237)
Screenshot: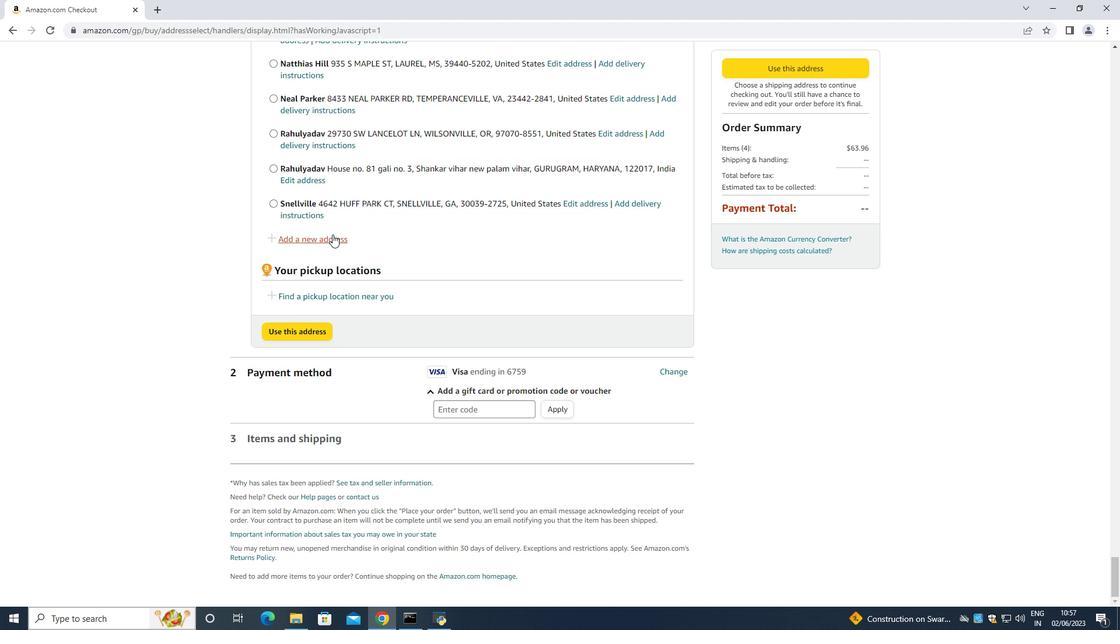 
Action: Mouse pressed left at (332, 237)
Screenshot: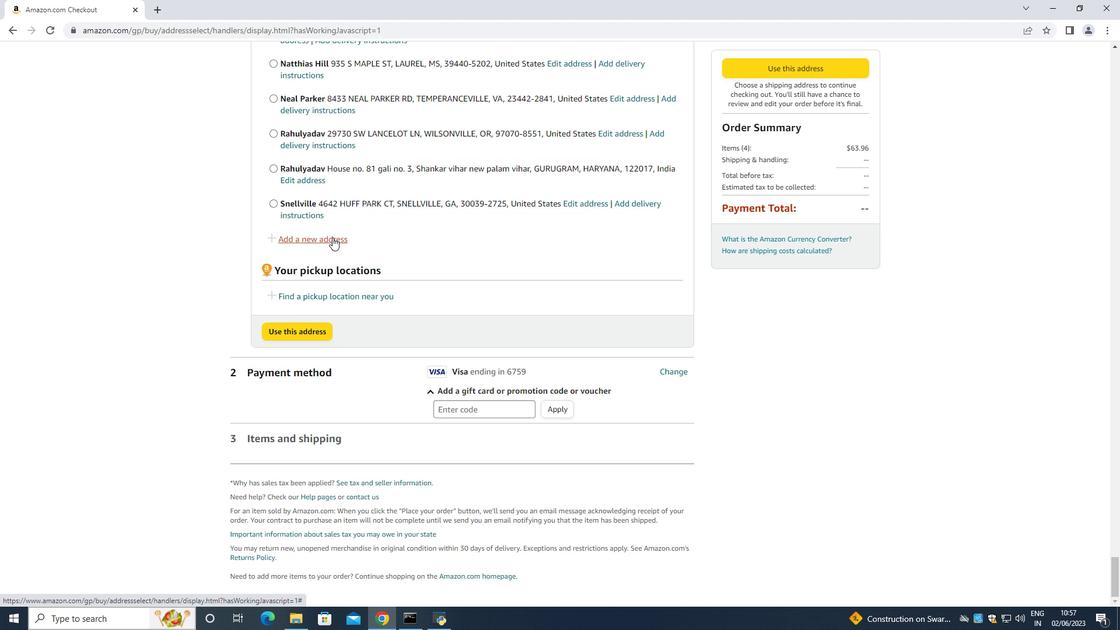 
Action: Mouse moved to (471, 280)
Screenshot: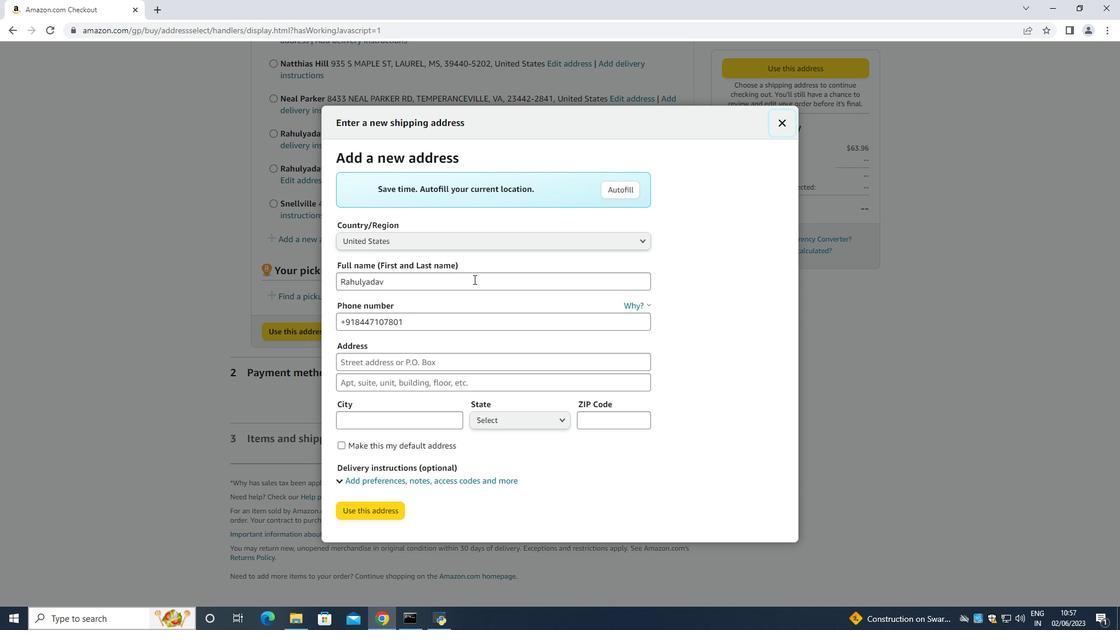 
Action: Mouse pressed left at (473, 280)
Screenshot: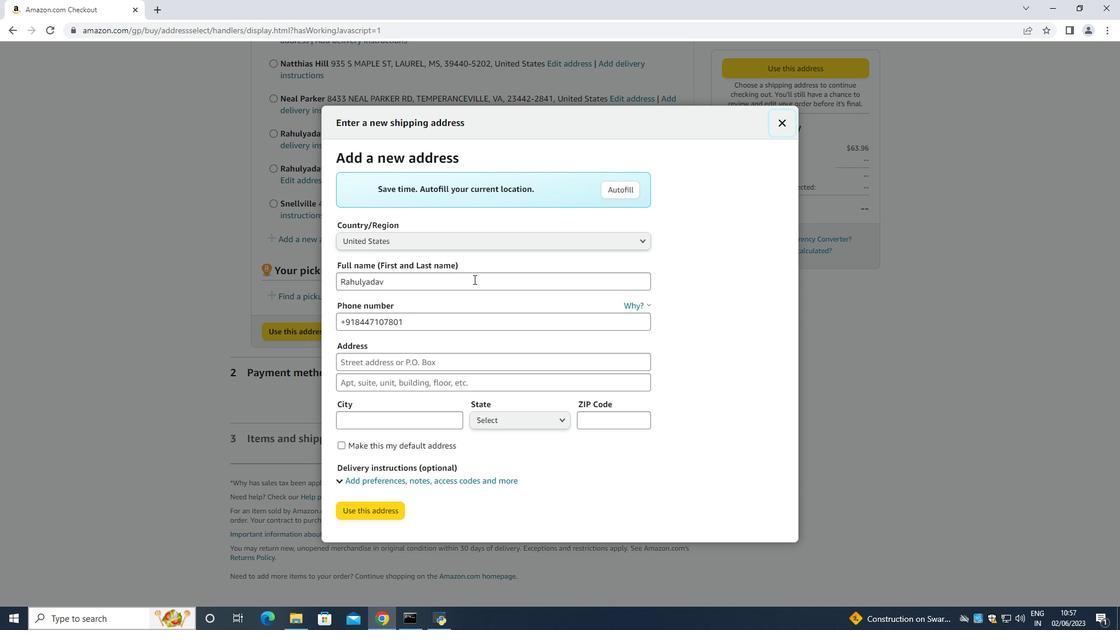 
Action: Mouse moved to (469, 280)
Screenshot: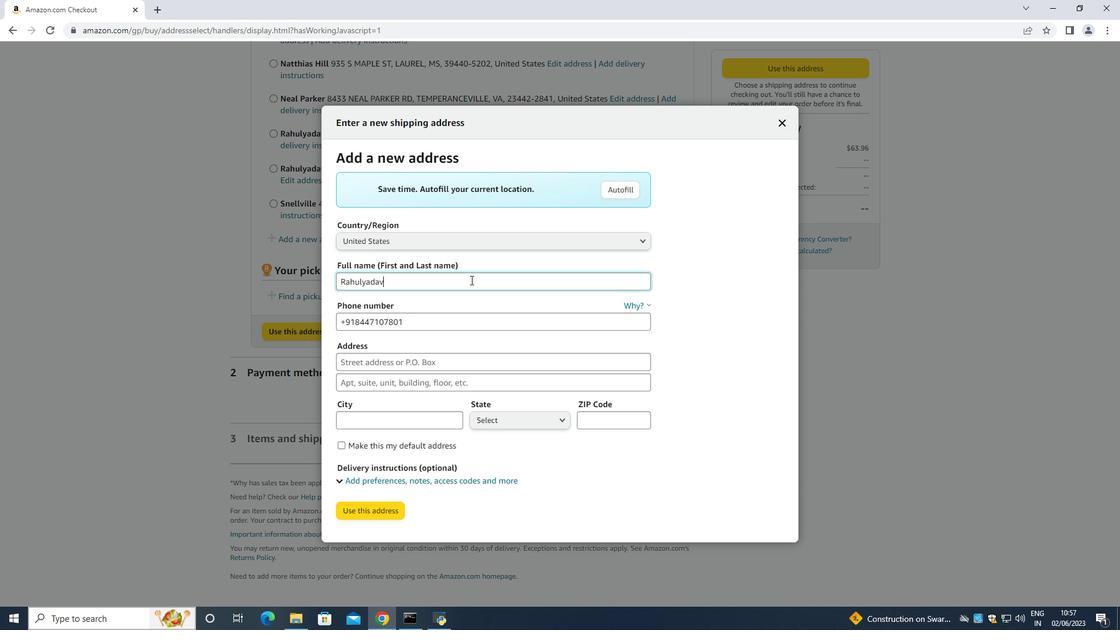 
Action: Key pressed <Key.backspace><Key.backspace><Key.backspace><Key.backspace><Key.backspace><Key.backspace><Key.backspace><Key.backspace><Key.backspace><Key.backspace><Key.backspace><Key.backspace><Key.backspace><Key.backspace><Key.backspace><Key.backspace><Key.backspace><Key.backspace><Key.backspace><Key.backspace><Key.backspace><Key.backspace><Key.backspace><Key.backspace><Key.backspace><Key.backspace><Key.backspace><Key.backspace><Key.backspace><Key.space><Key.shift><Key.shift><Key.shift><Key.shift>Dana<Key.space><Key.shift>Mitcheel<Key.space><Key.backspace><Key.backspace><Key.backspace>ll<Key.space><Key.tab><Key.tab><Key.backspace>8322
Screenshot: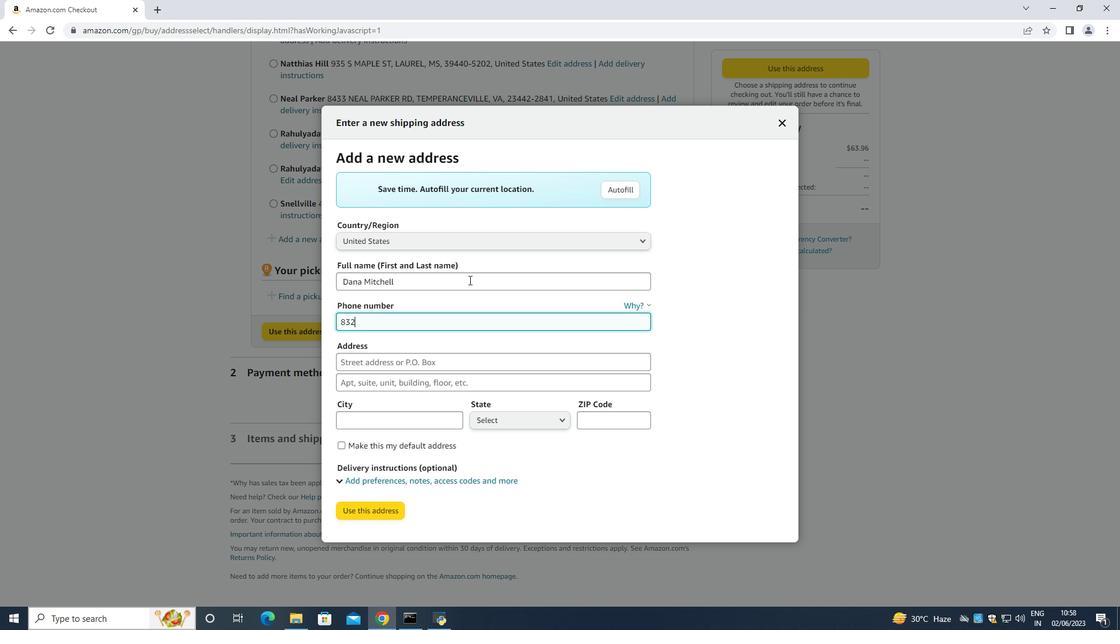 
Action: Mouse moved to (483, 265)
Screenshot: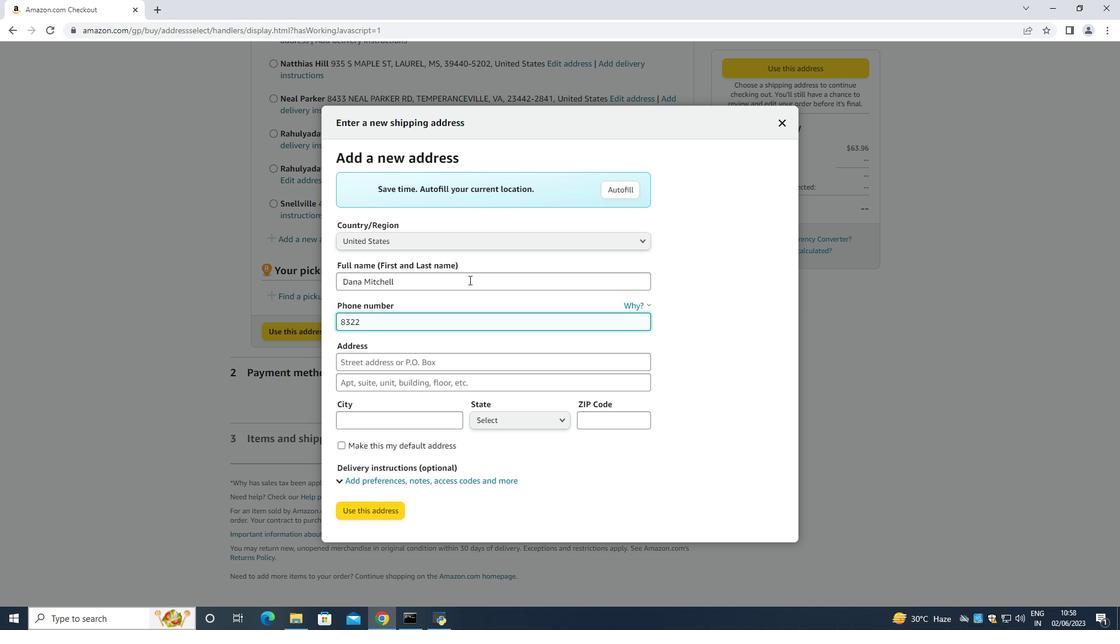 
Action: Key pressed 385022
Screenshot: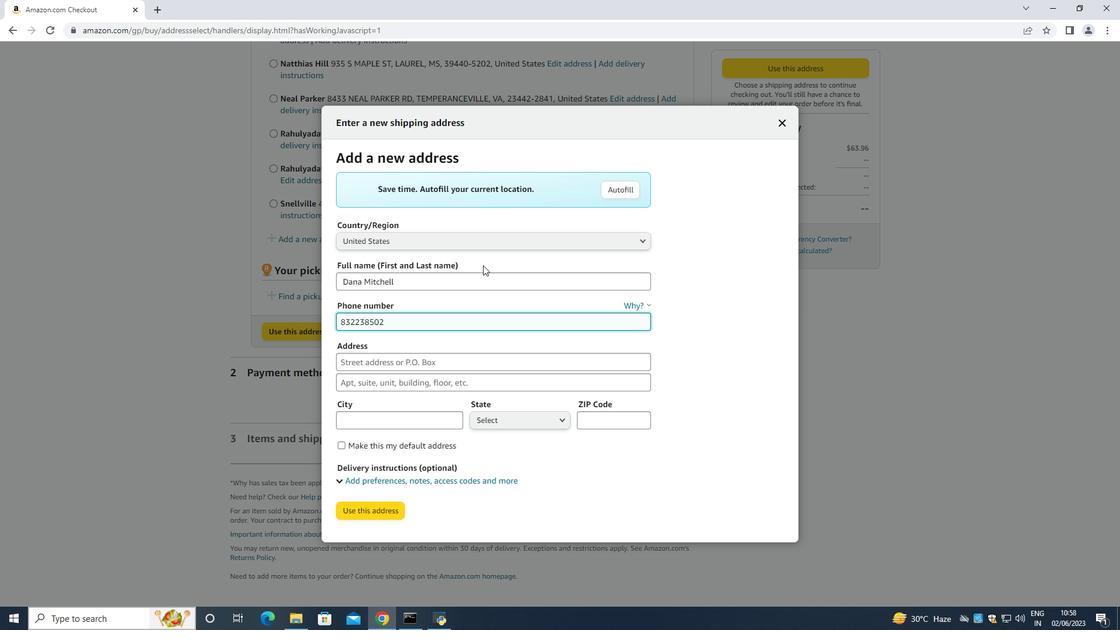 
Action: Mouse moved to (487, 360)
Screenshot: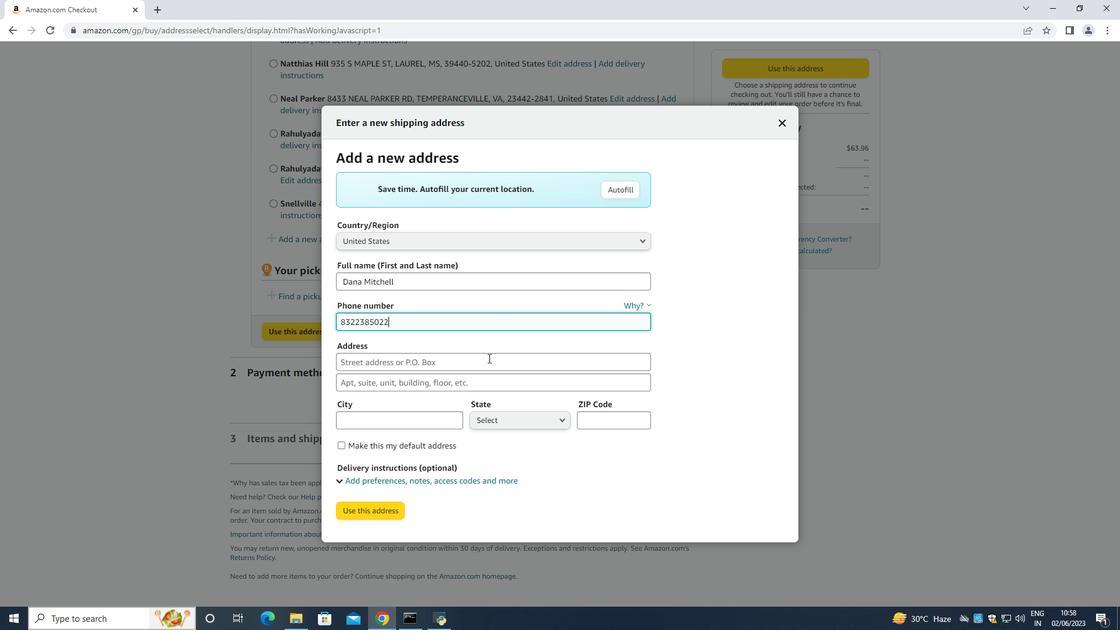 
Action: Mouse pressed left at (487, 360)
Screenshot: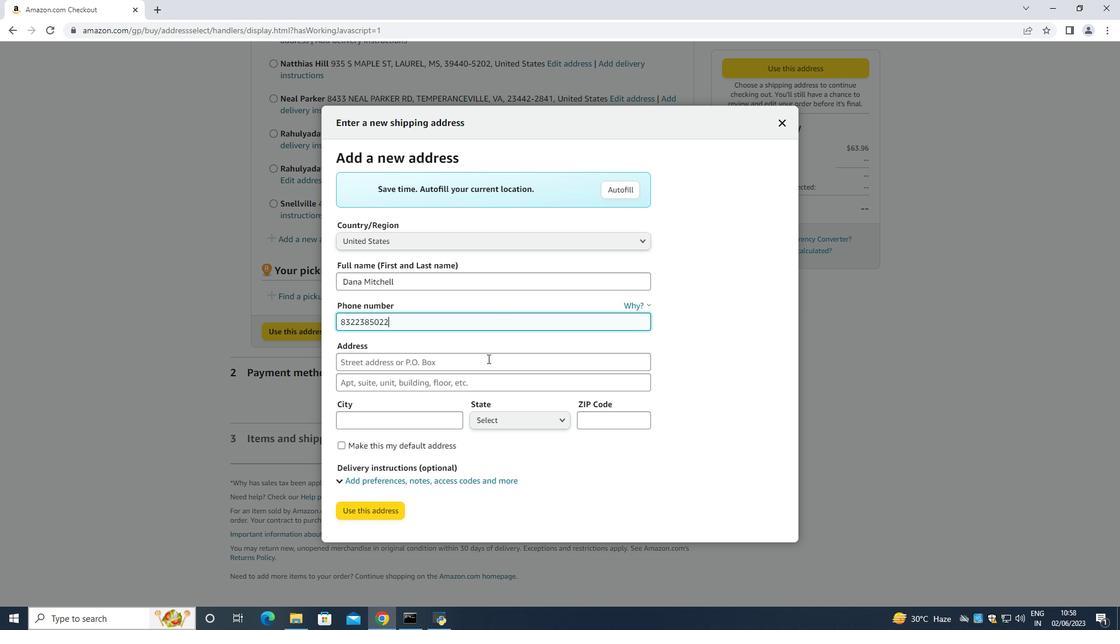 
Action: Mouse moved to (487, 361)
Screenshot: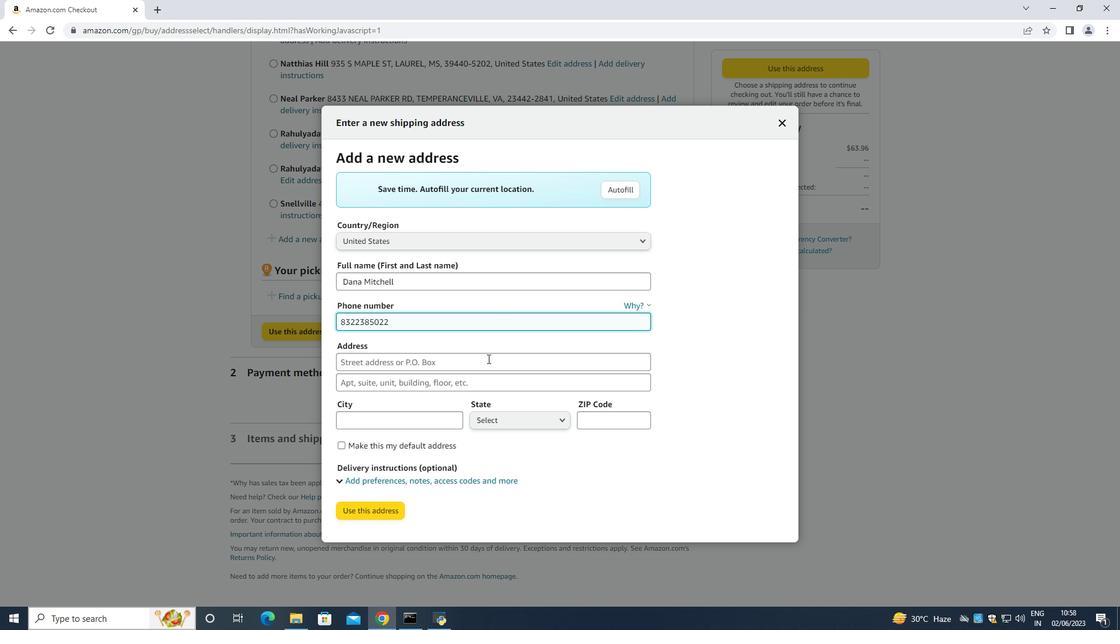 
Action: Key pressed 4718<Key.space><Key.shift><Key.shift><Key.shift><Key.shift><Key.shift><Key.shift><Key.shift><Key.shift><Key.shift><Key.shift><Key.shift><Key.shift>Wines<Key.space><Key.shift>Lane<Key.space><Key.tab><Key.tab><Key.shift>Sabine<Key.space><Key.shift>Pass<Key.space><Key.tab>
Screenshot: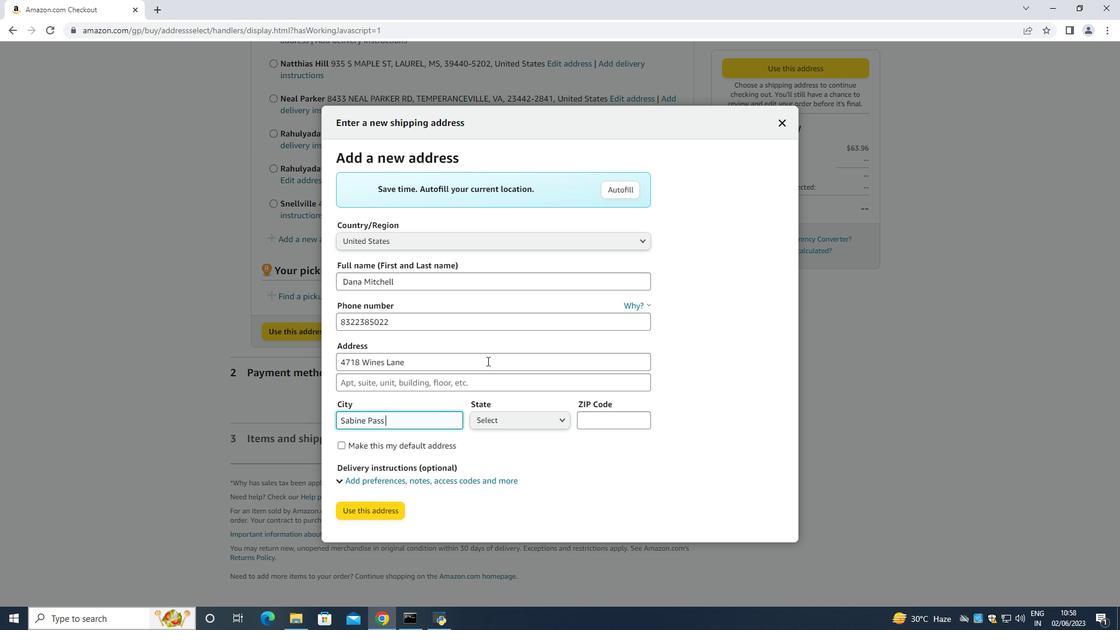 
Action: Mouse moved to (538, 424)
Screenshot: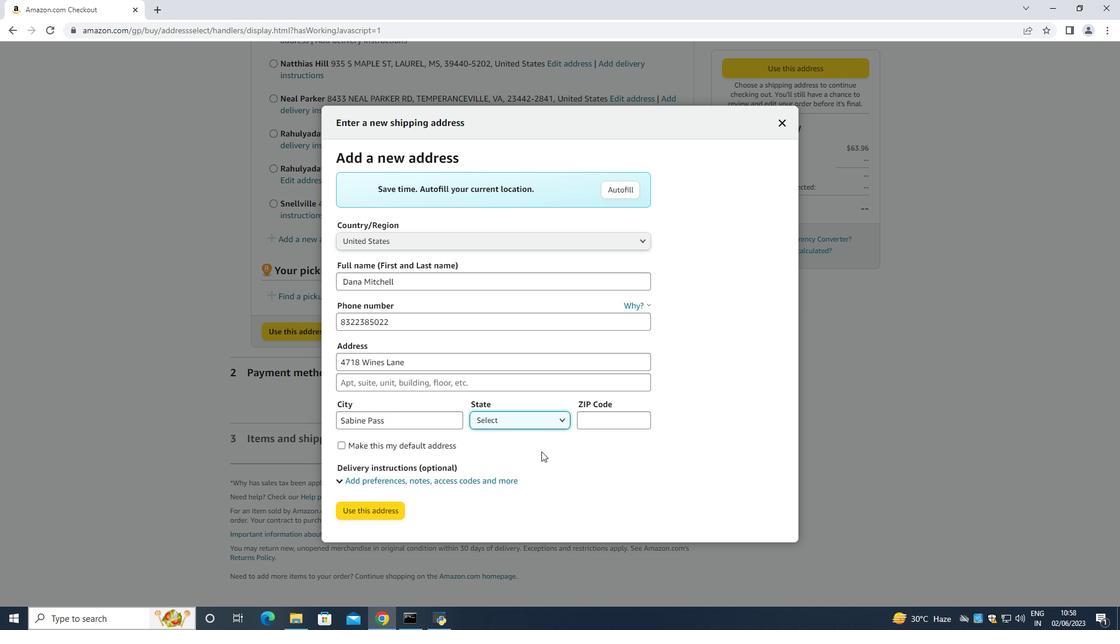 
Action: Mouse pressed left at (538, 424)
Screenshot: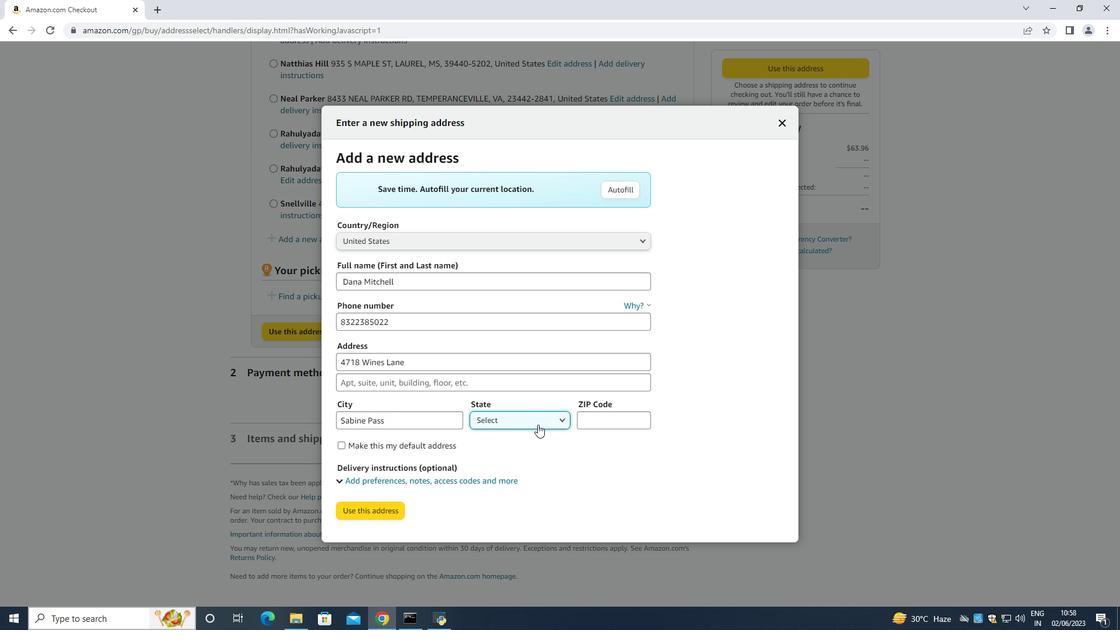 
Action: Mouse moved to (541, 282)
Screenshot: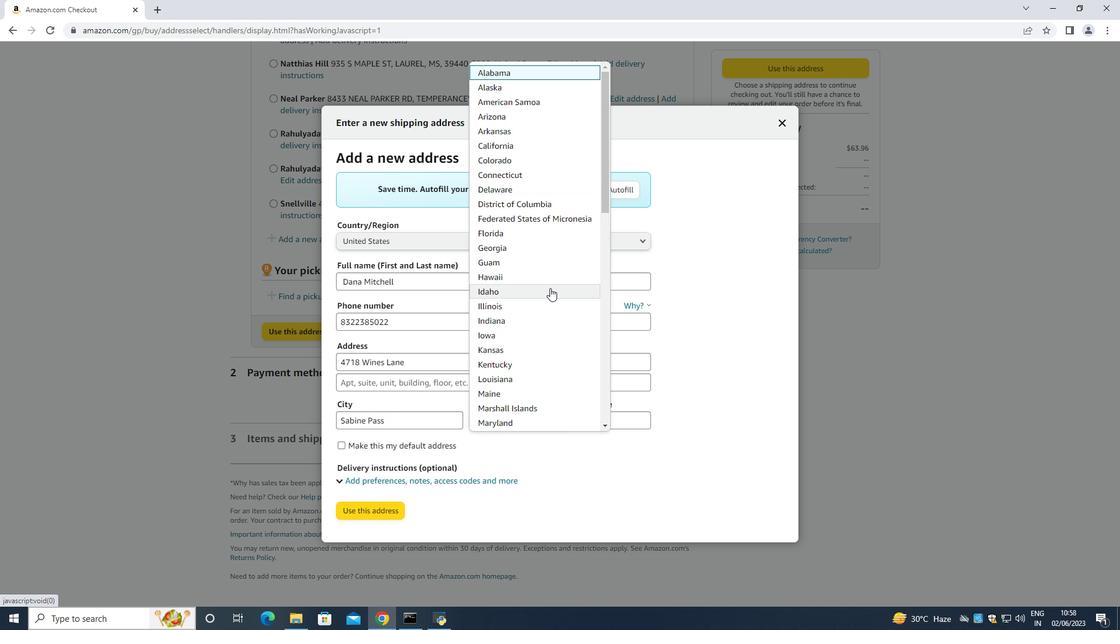
Action: Mouse scrolled (541, 281) with delta (0, 0)
Screenshot: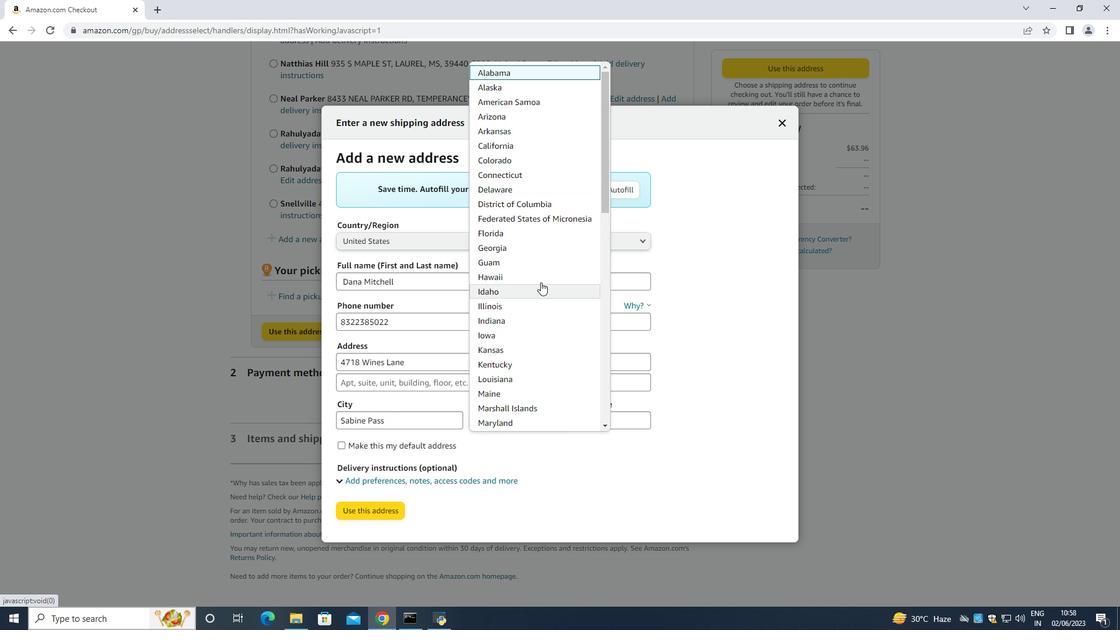 
Action: Mouse scrolled (541, 281) with delta (0, 0)
